 Task: Locate properties in Lake Tahoe with direct lakefront access.
Action: Mouse moved to (307, 250)
Screenshot: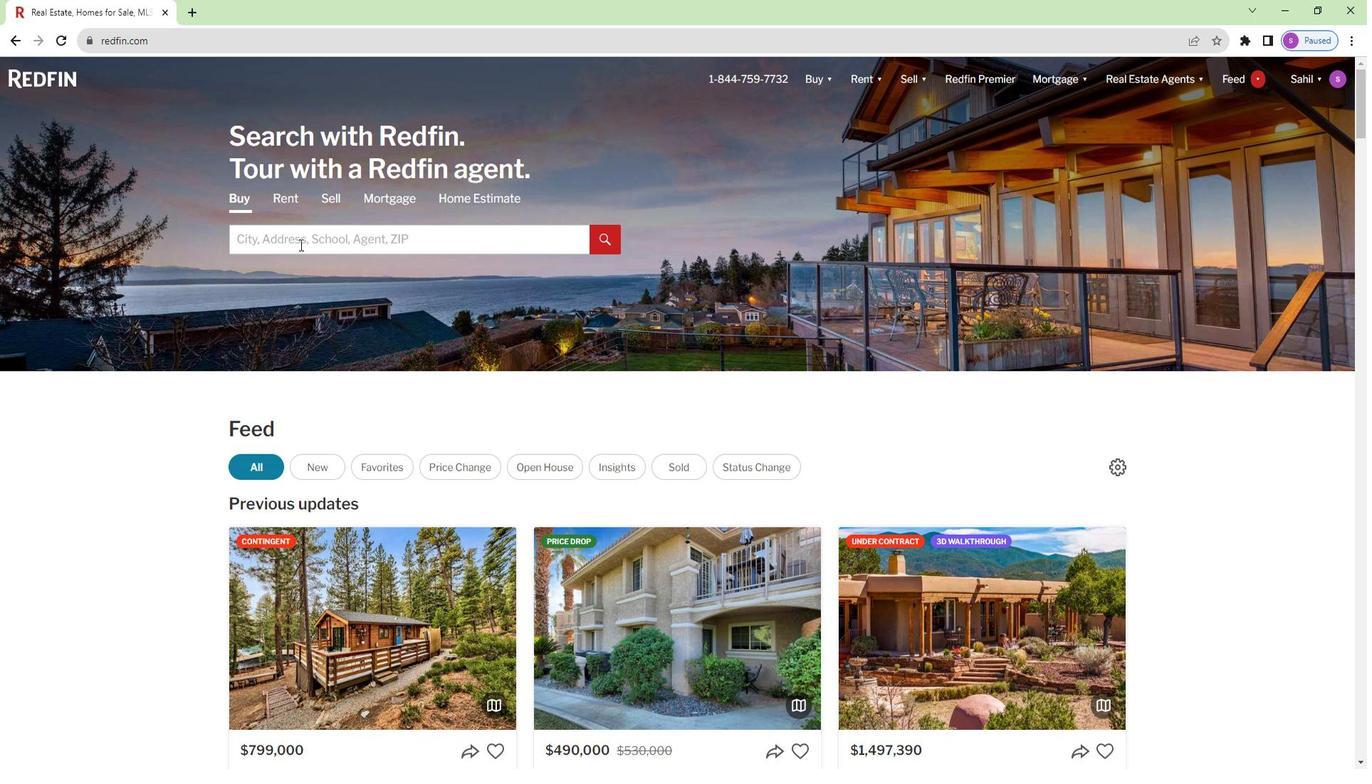 
Action: Mouse pressed left at (307, 250)
Screenshot: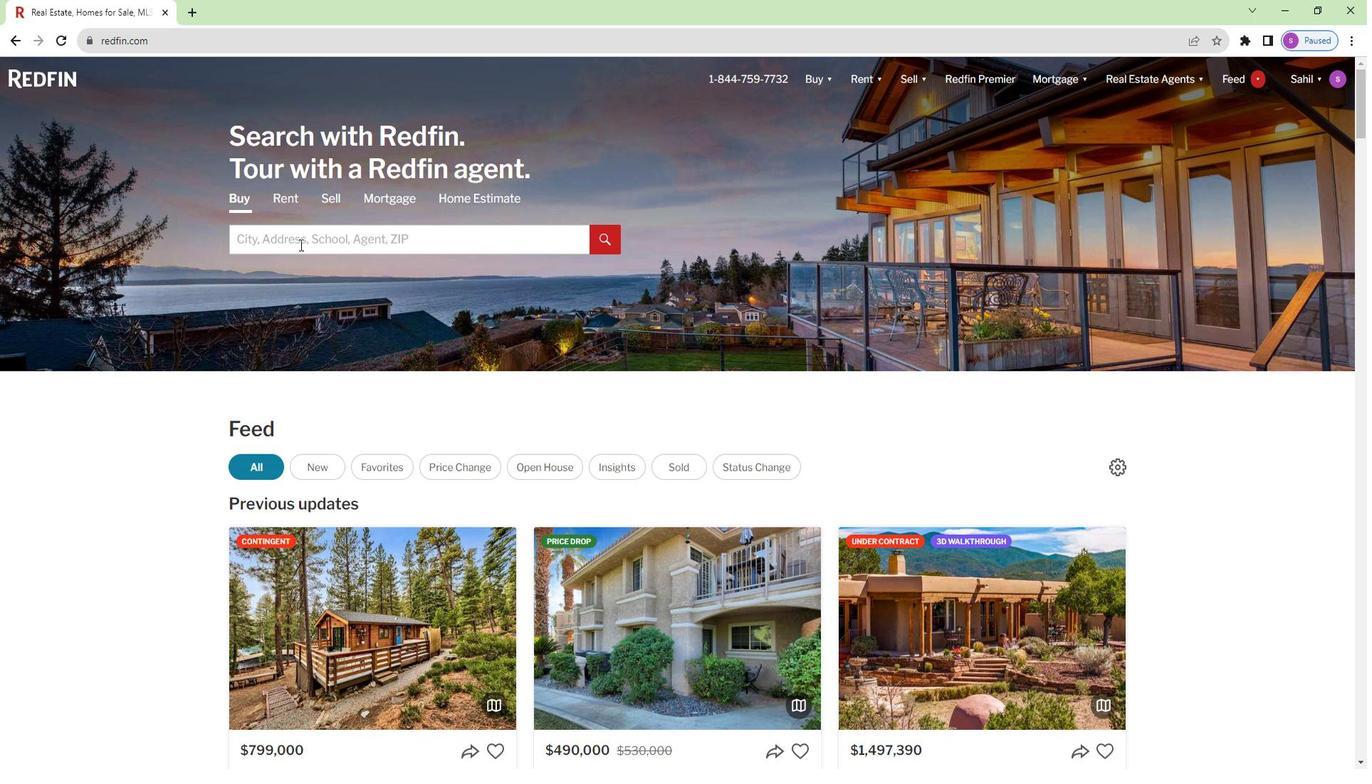 
Action: Key pressed <Key.shift>Lake<Key.space><Key.shift>Tahoe<Key.enter>
Screenshot: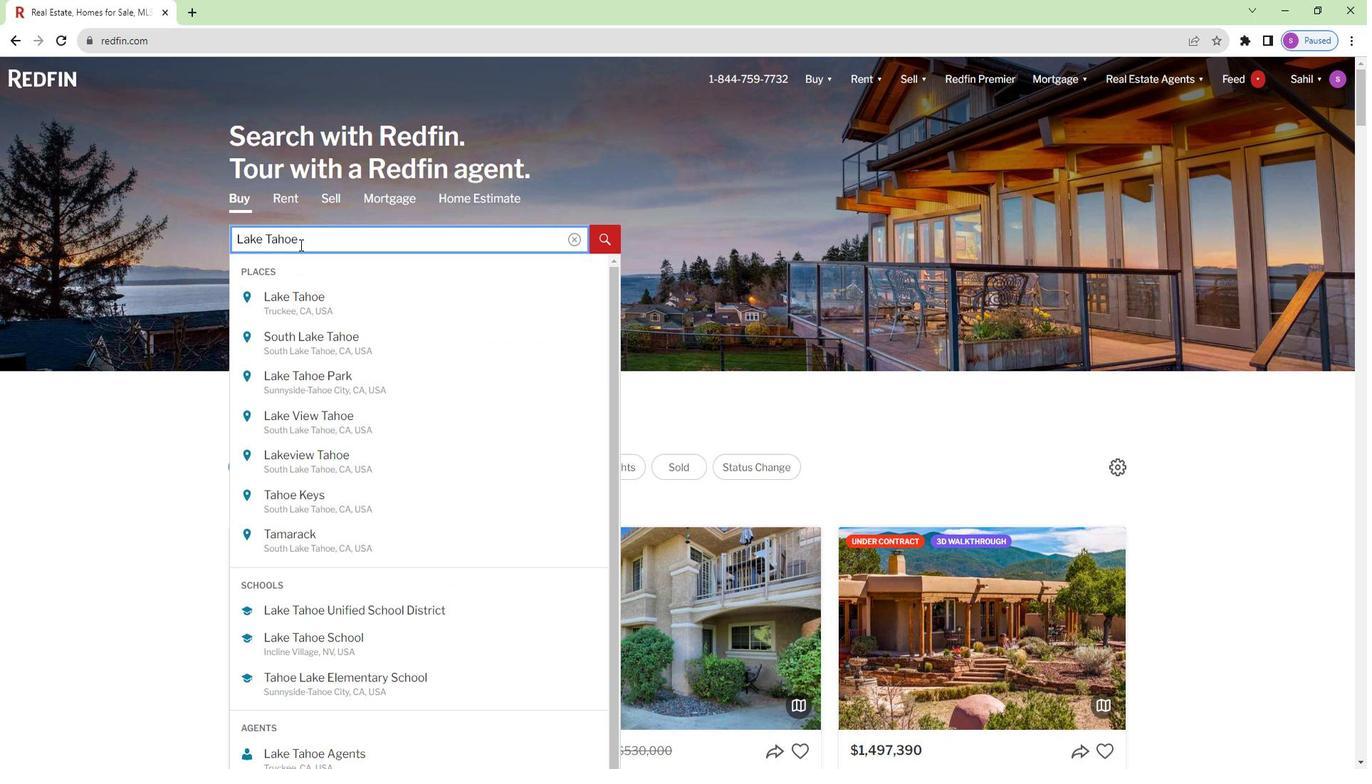 
Action: Mouse moved to (1201, 186)
Screenshot: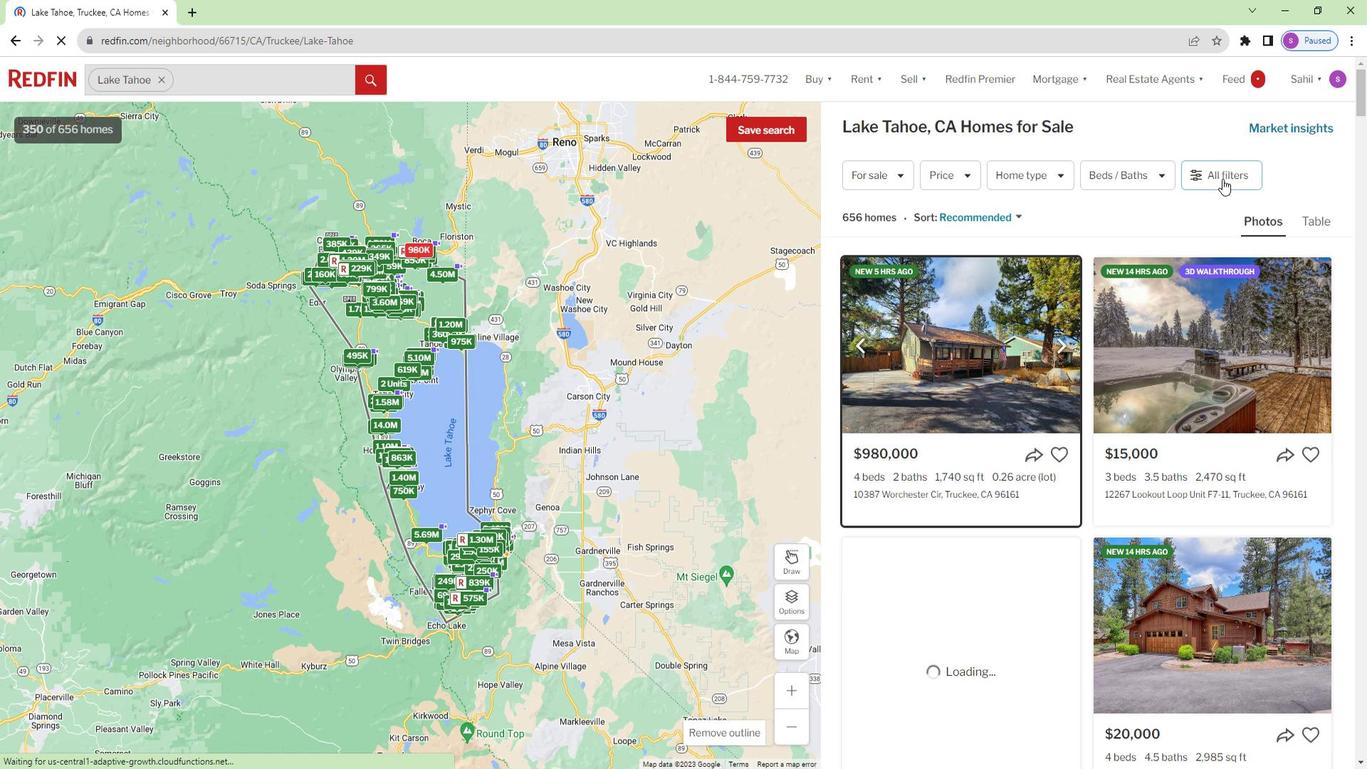 
Action: Mouse pressed left at (1201, 186)
Screenshot: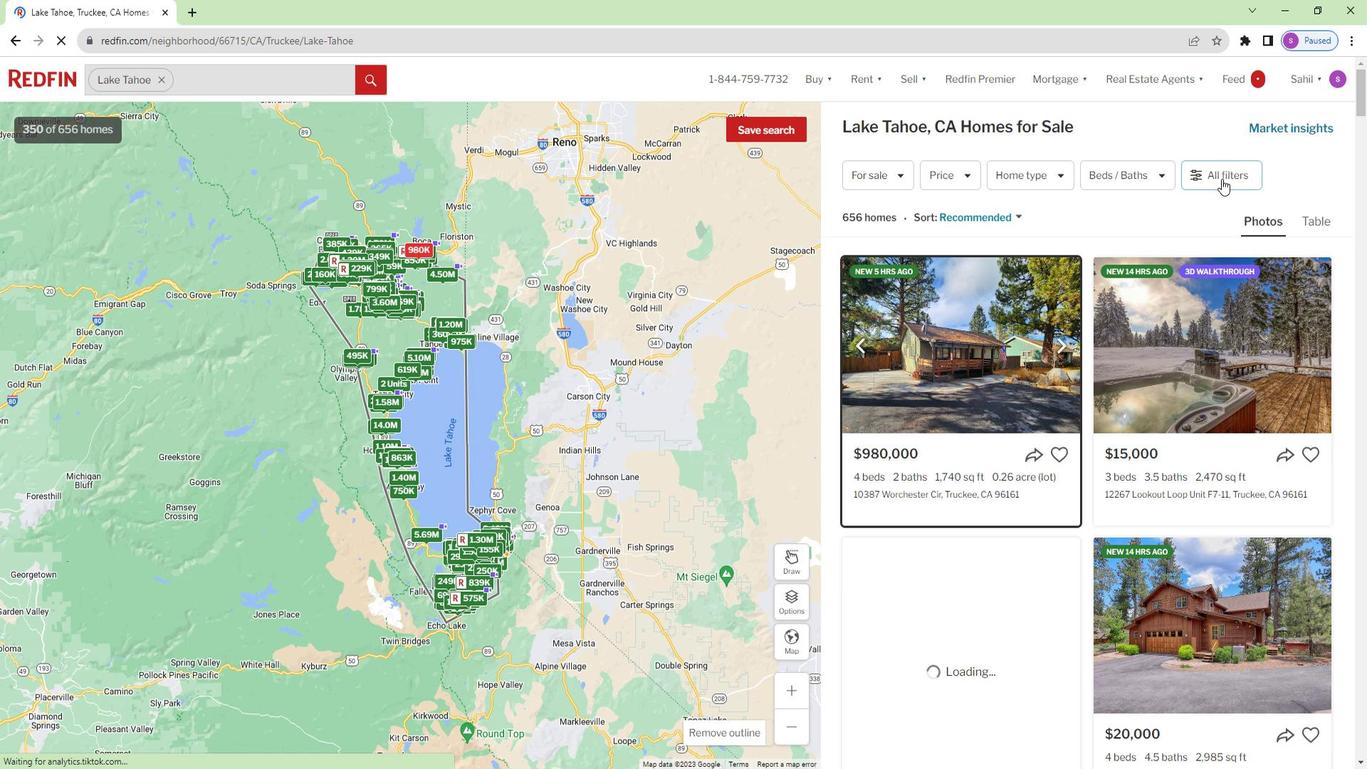 
Action: Mouse moved to (1202, 174)
Screenshot: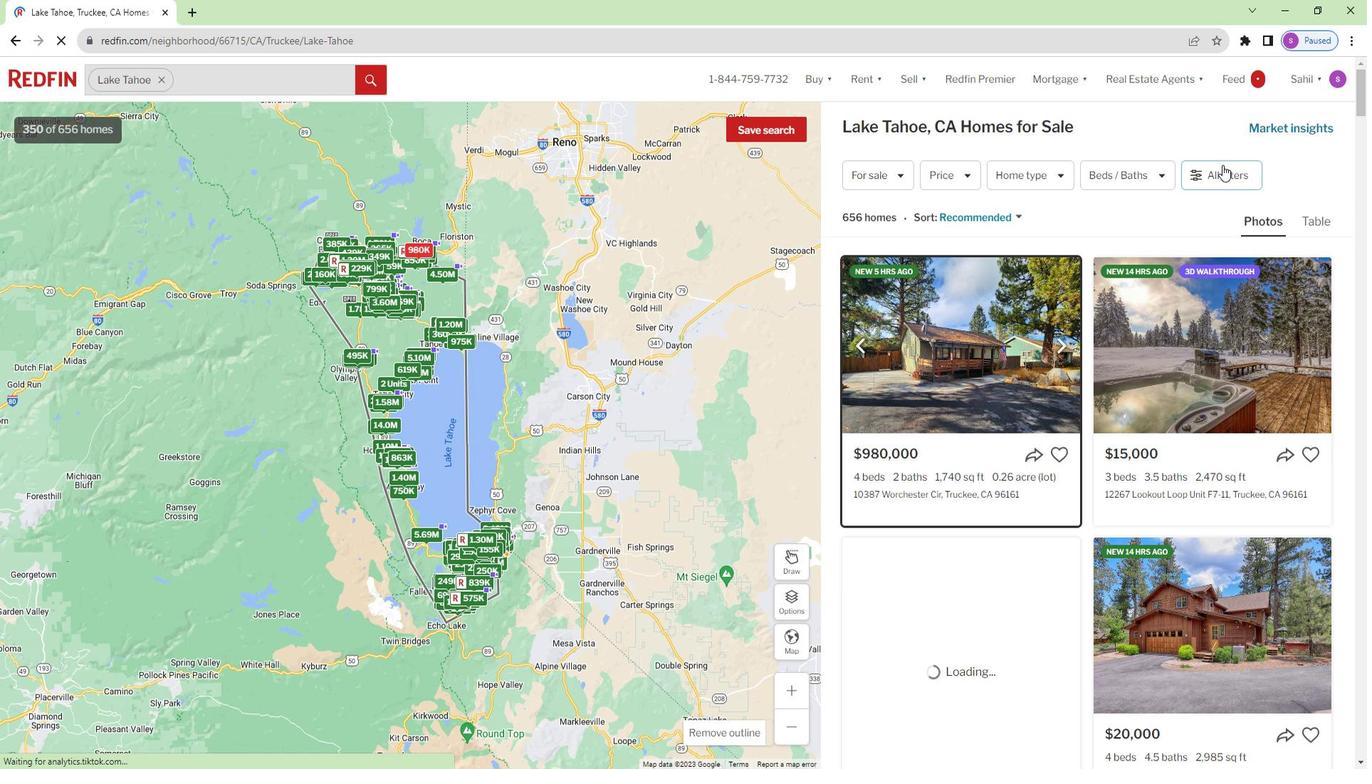 
Action: Mouse pressed left at (1202, 174)
Screenshot: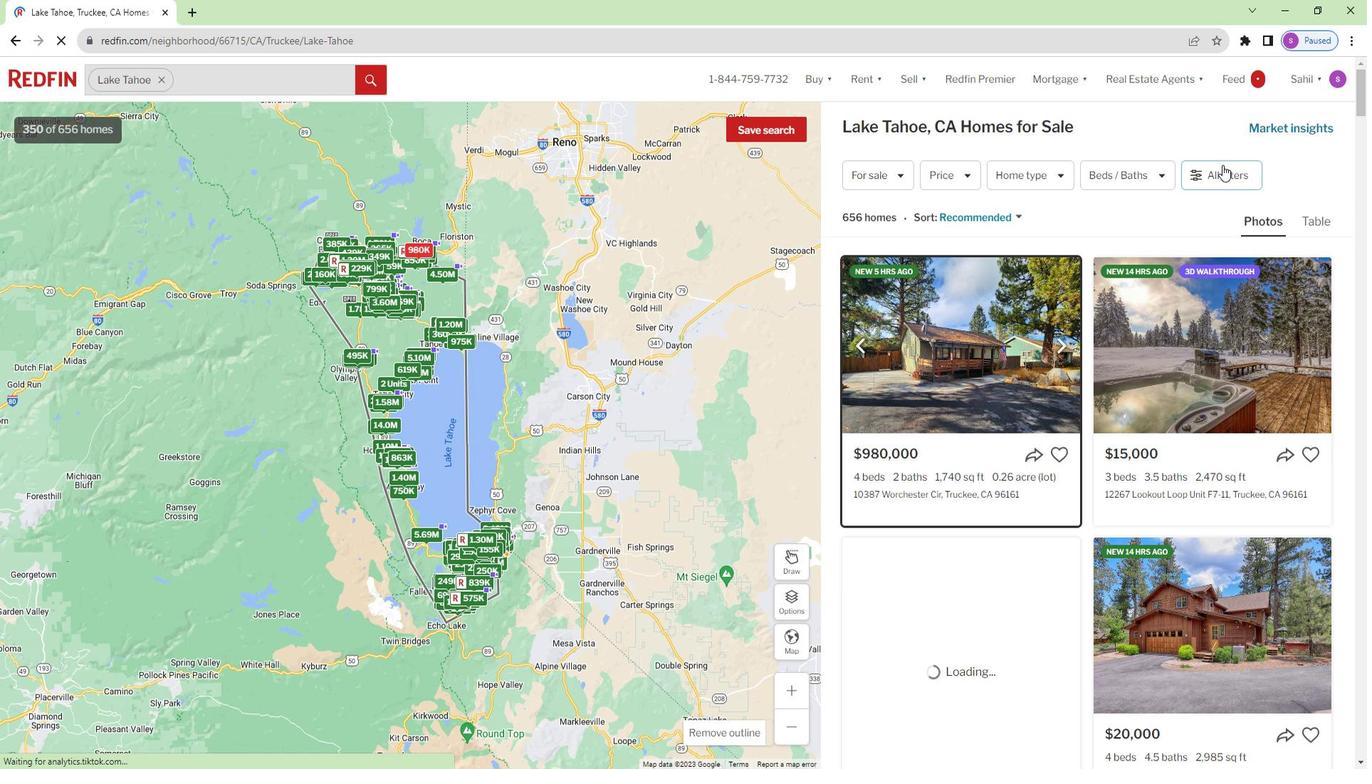 
Action: Mouse moved to (1201, 185)
Screenshot: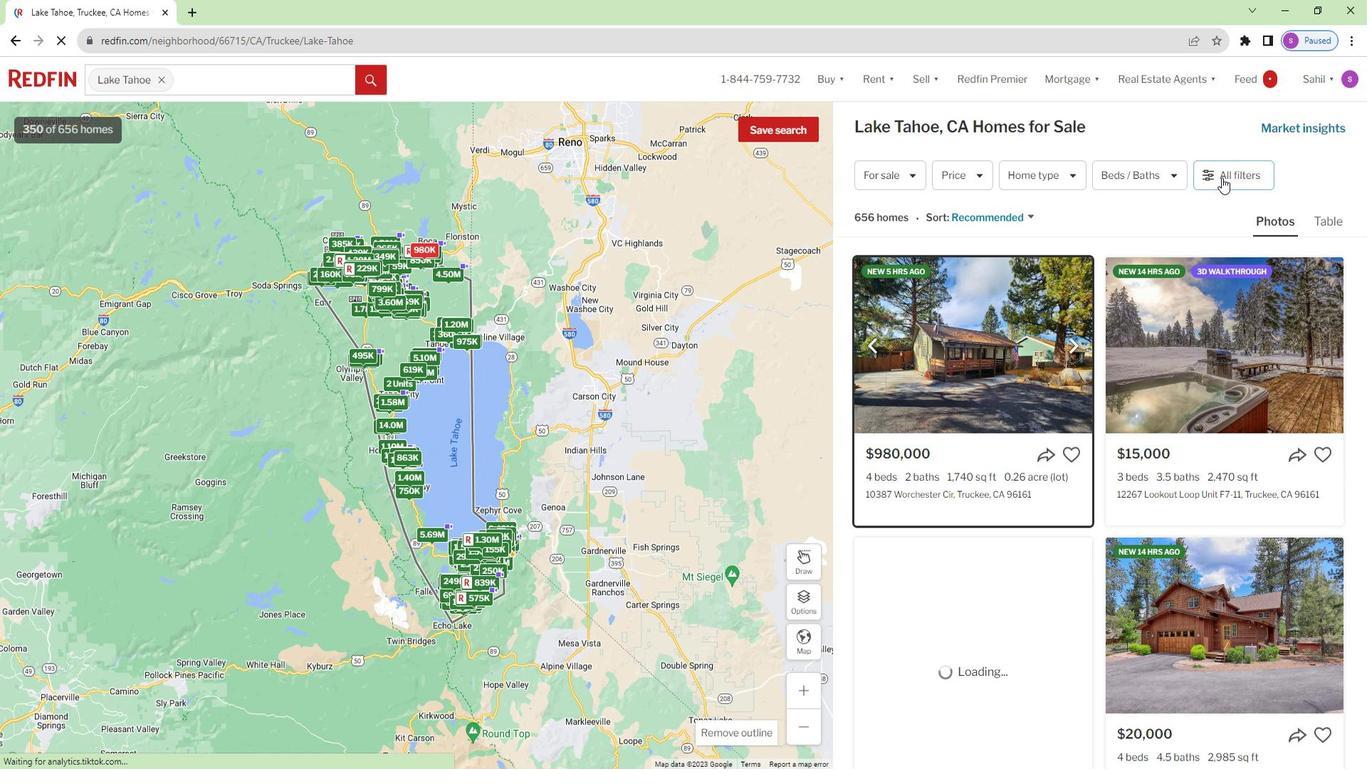 
Action: Mouse pressed left at (1201, 185)
Screenshot: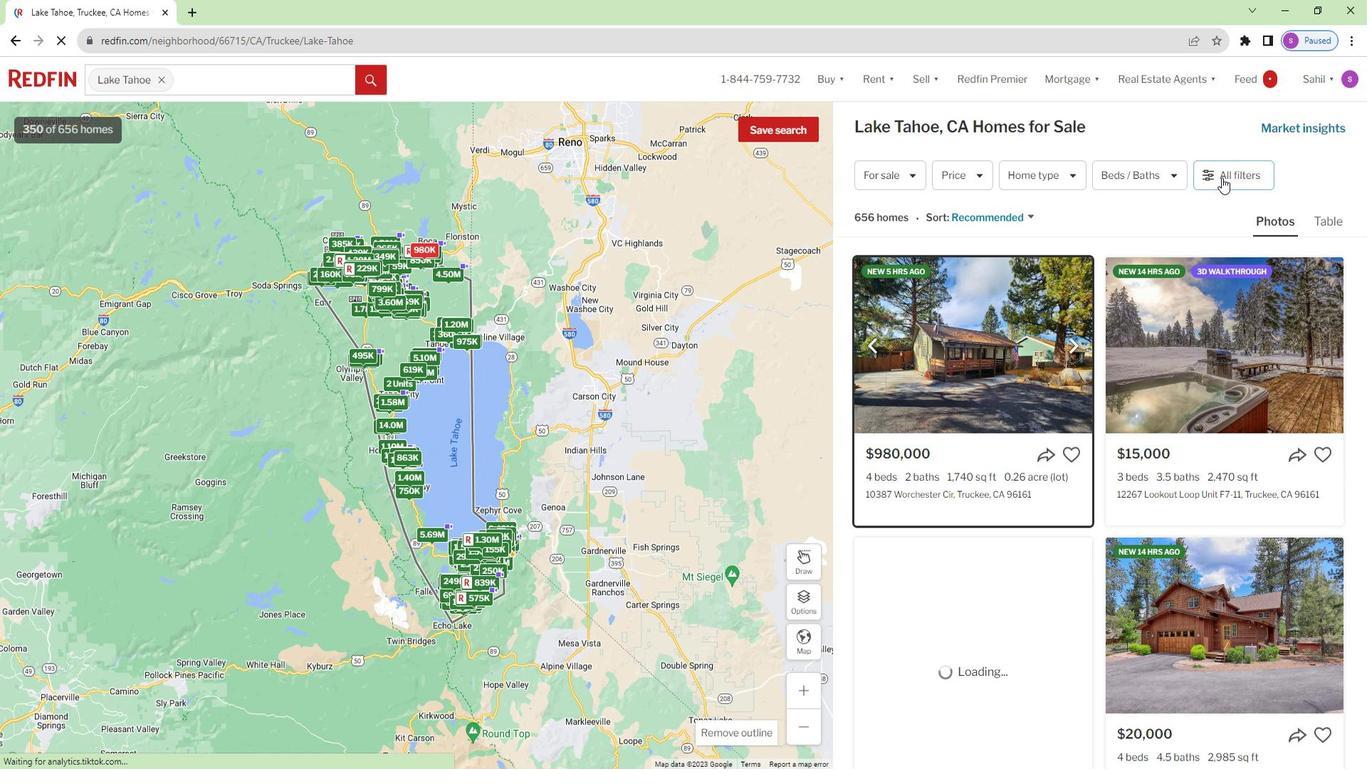 
Action: Mouse moved to (1202, 180)
Screenshot: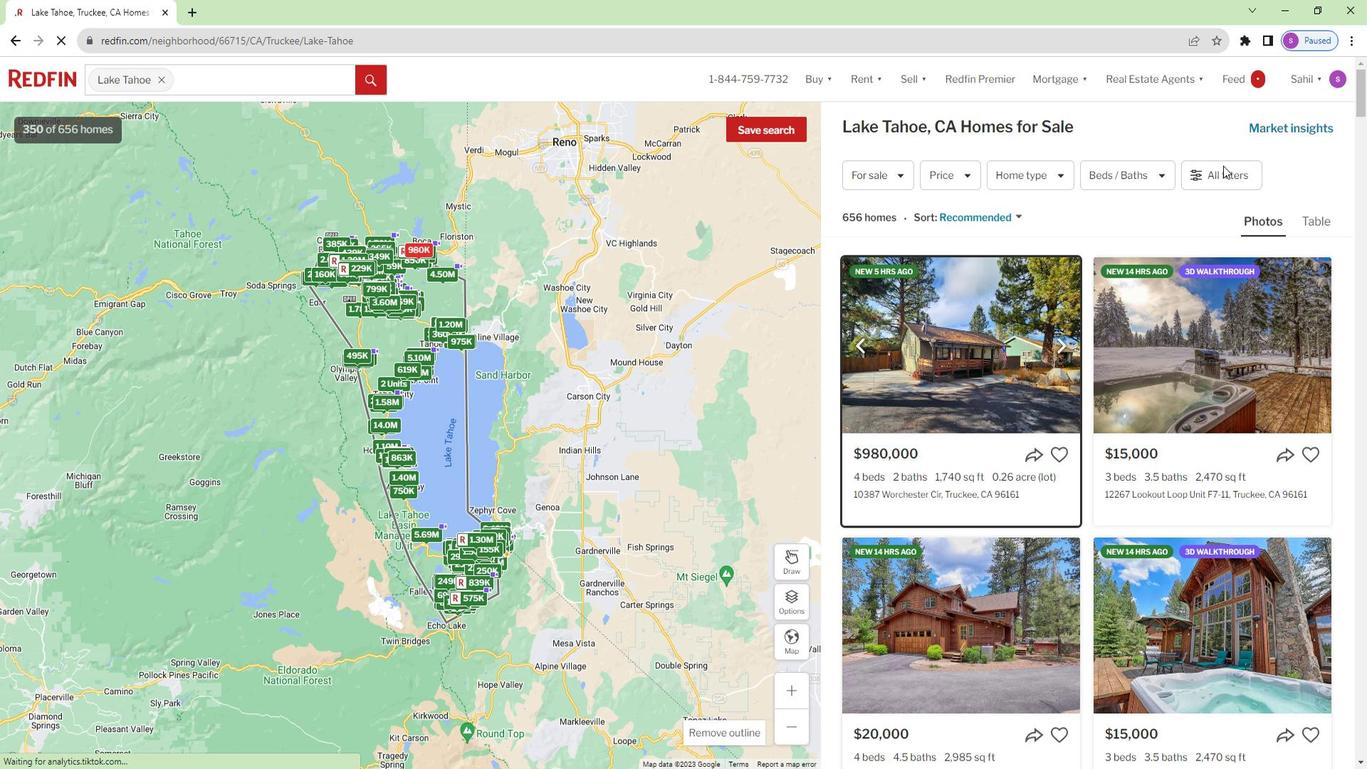 
Action: Mouse pressed left at (1202, 180)
Screenshot: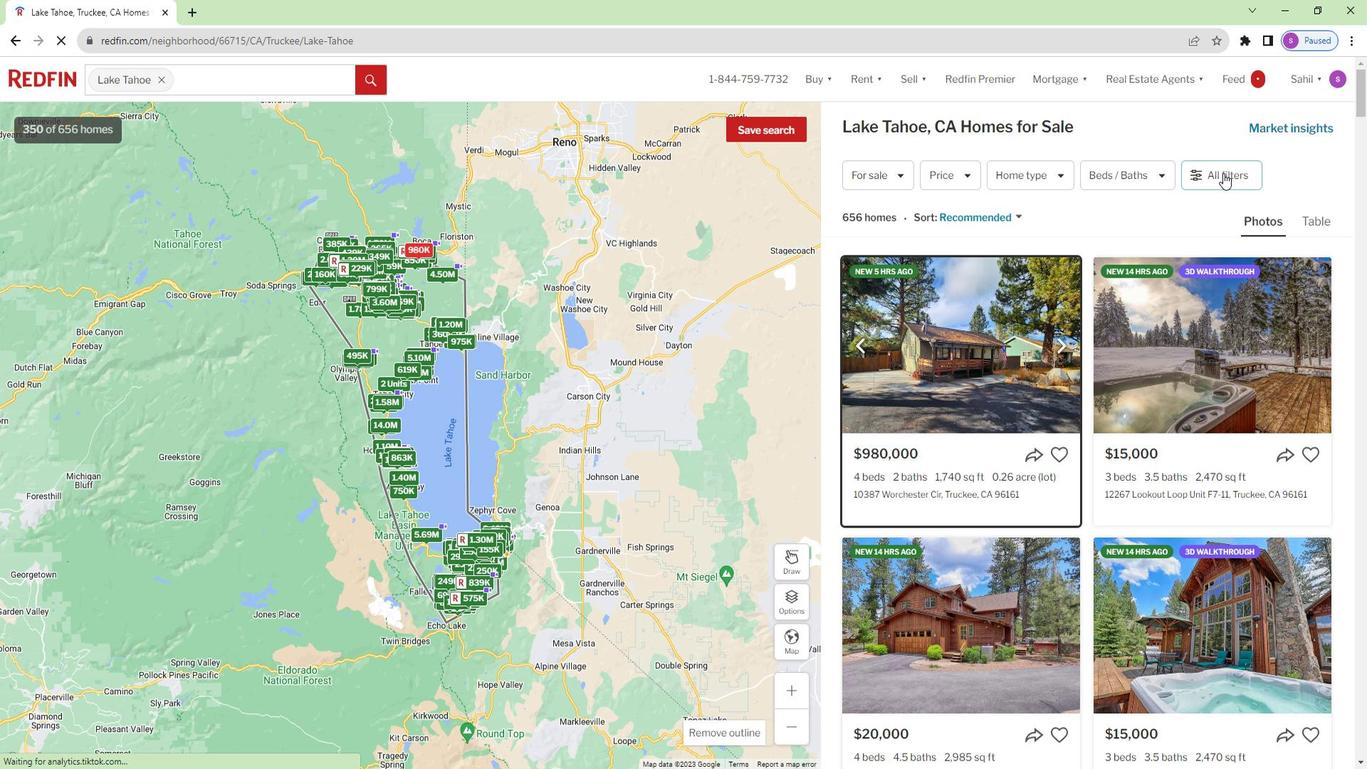 
Action: Mouse moved to (1073, 390)
Screenshot: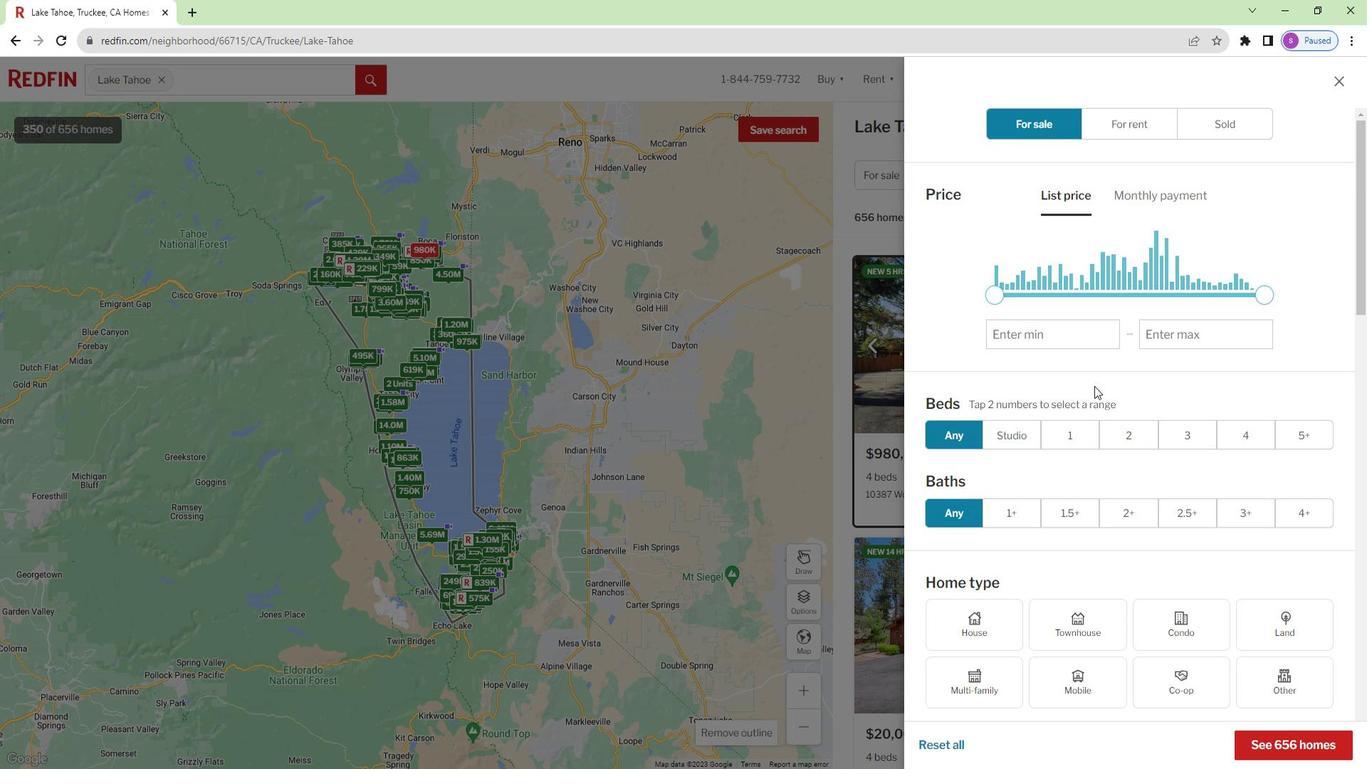 
Action: Mouse scrolled (1073, 389) with delta (0, 0)
Screenshot: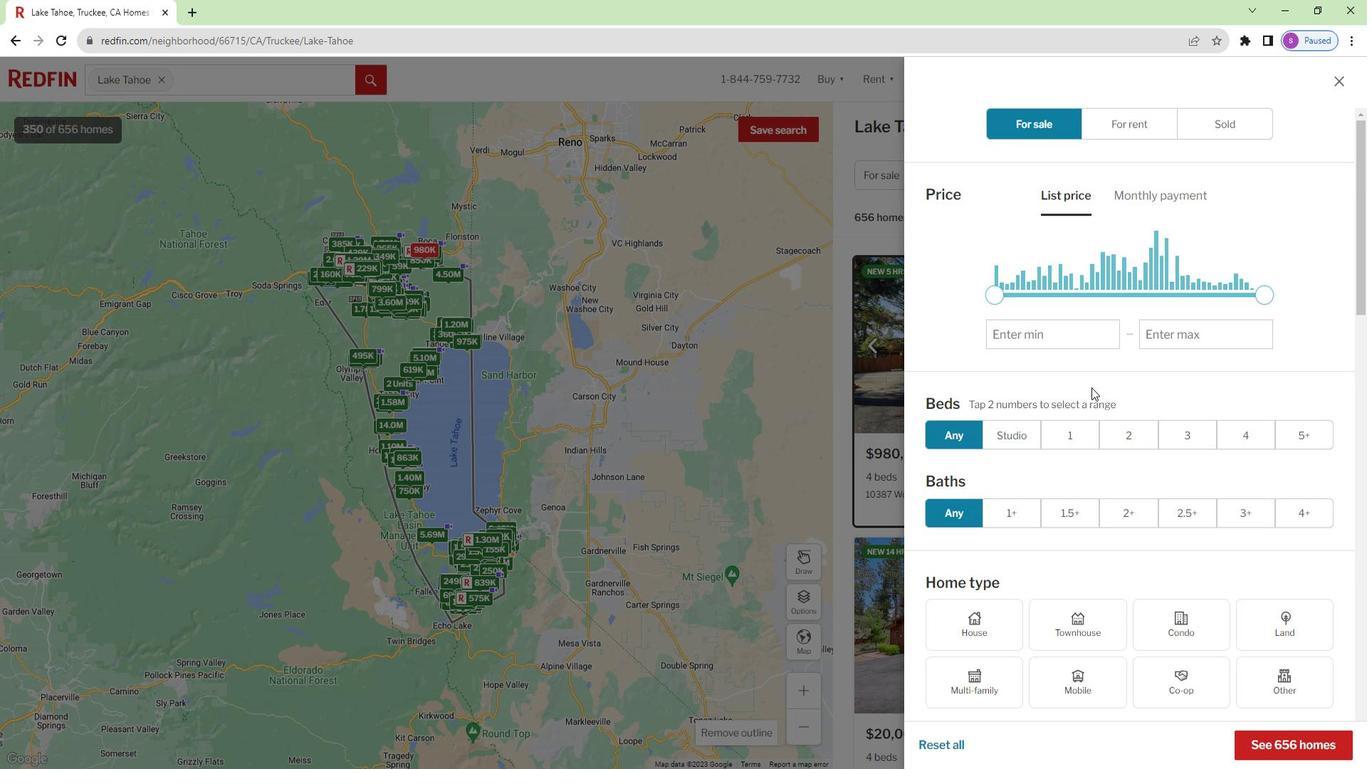 
Action: Mouse scrolled (1073, 389) with delta (0, 0)
Screenshot: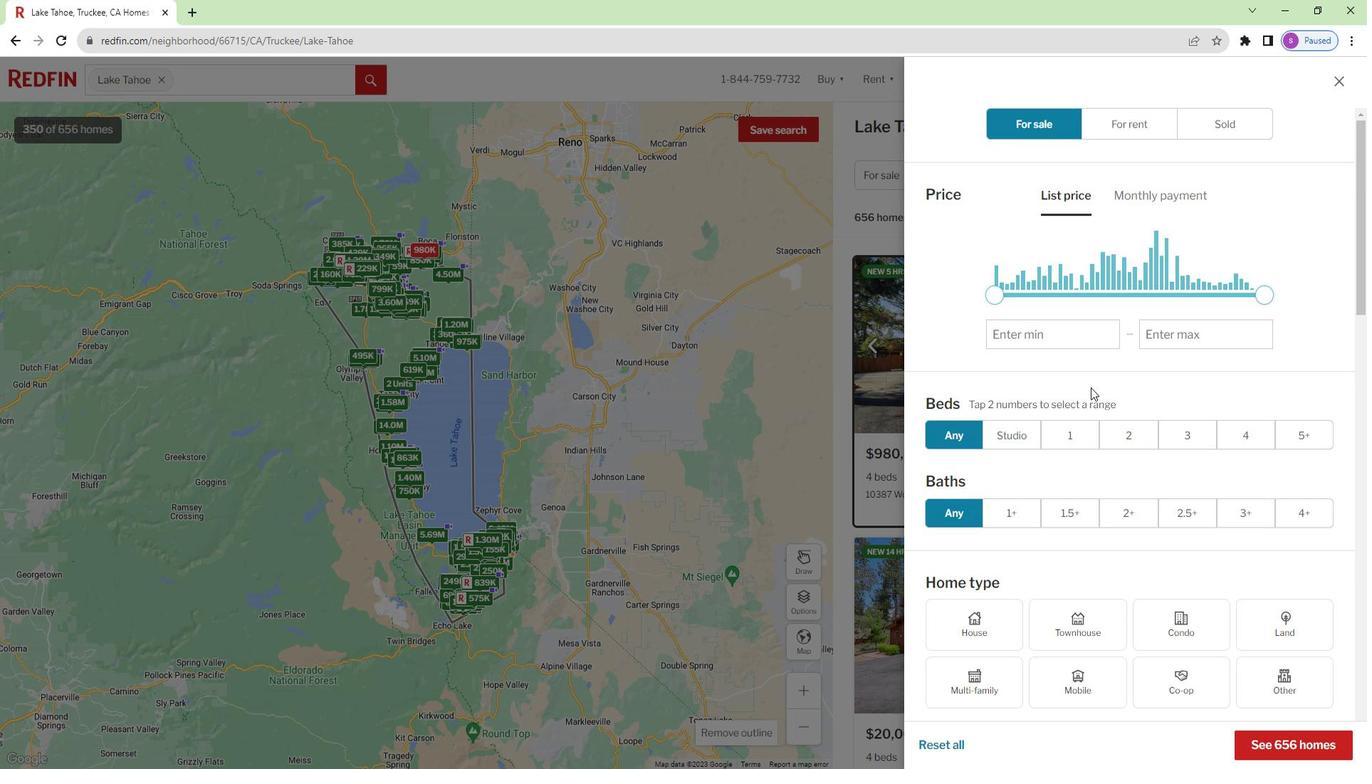 
Action: Mouse moved to (1054, 338)
Screenshot: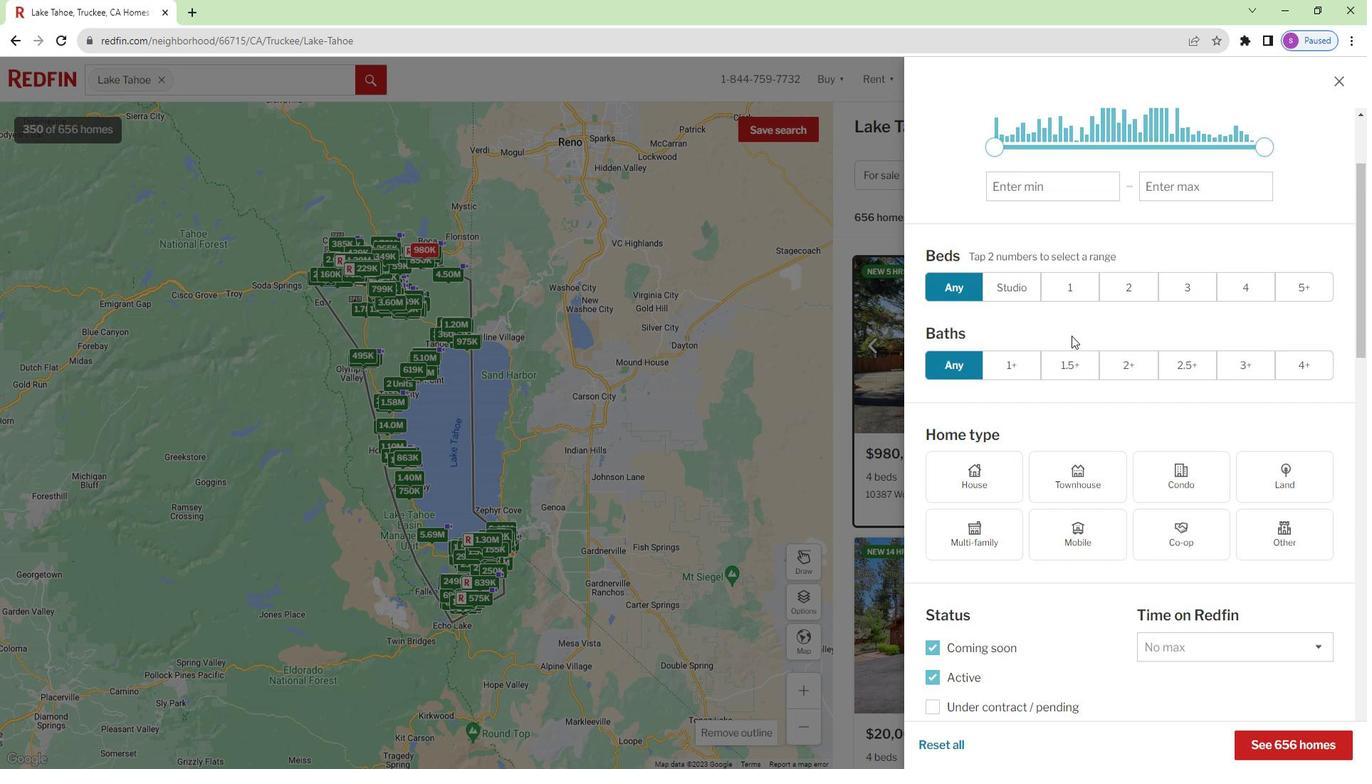 
Action: Mouse scrolled (1054, 337) with delta (0, 0)
Screenshot: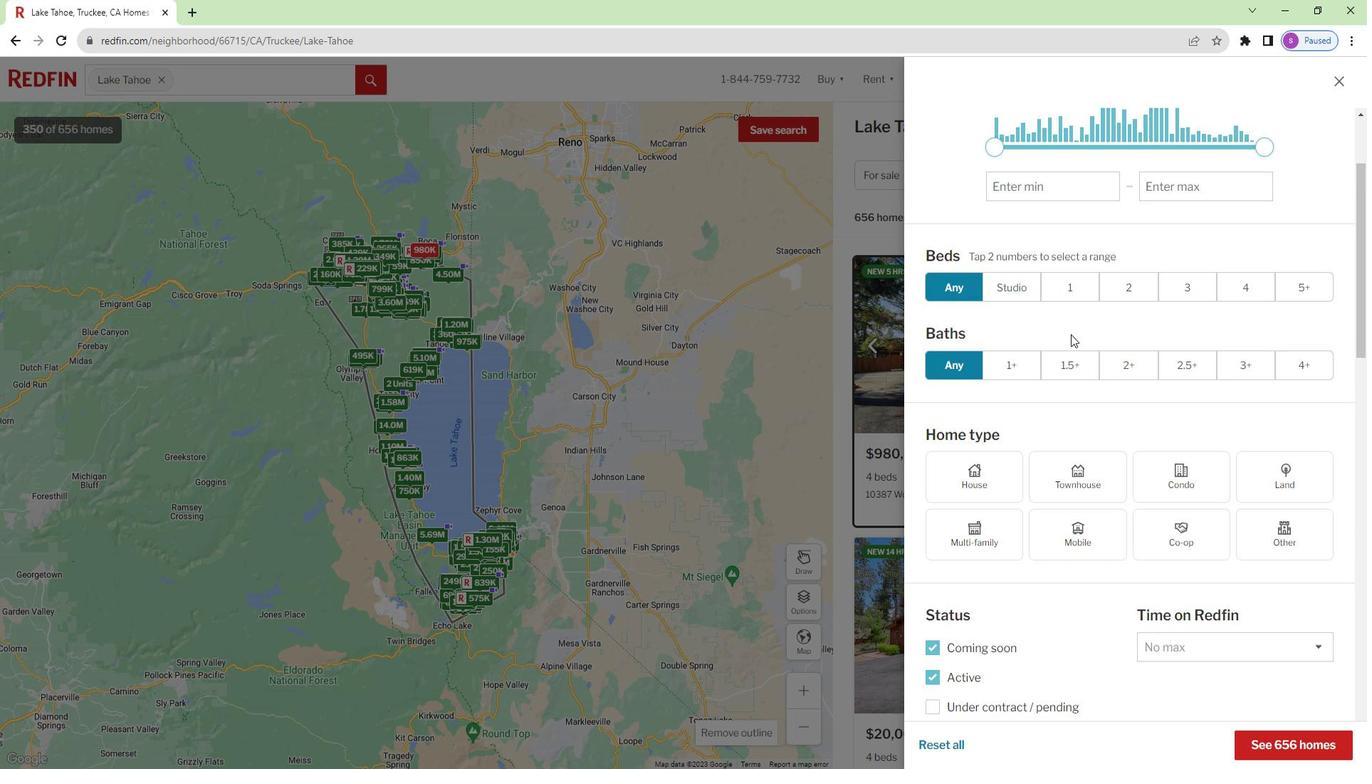 
Action: Mouse scrolled (1054, 337) with delta (0, 0)
Screenshot: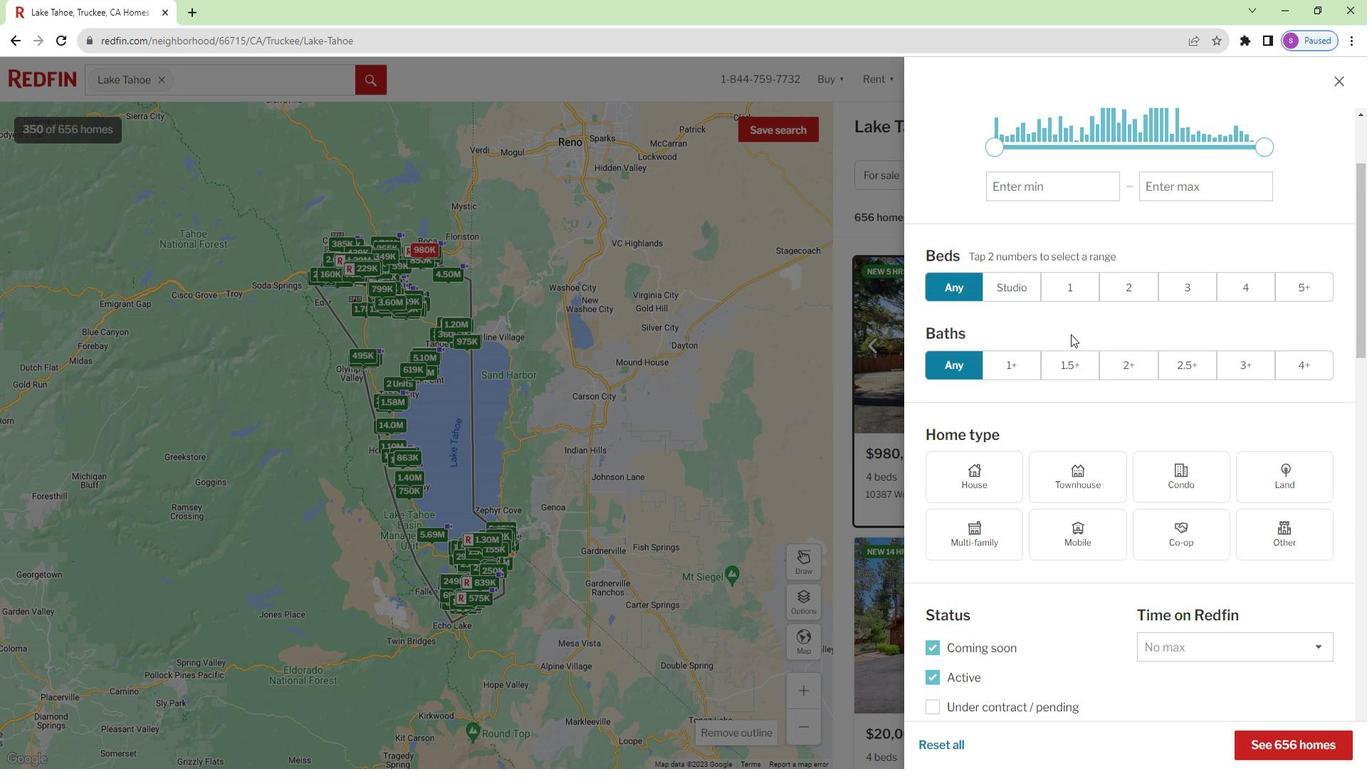 
Action: Mouse moved to (1054, 331)
Screenshot: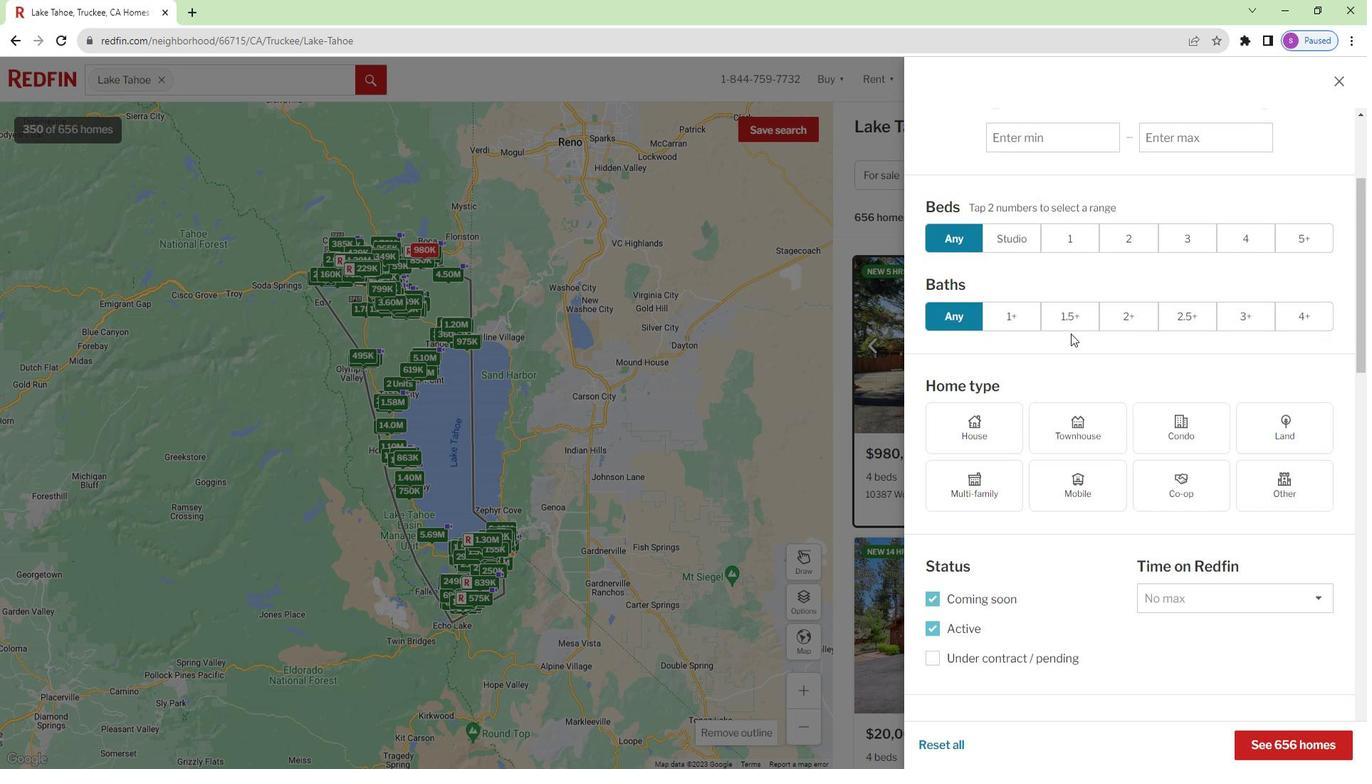 
Action: Mouse scrolled (1054, 331) with delta (0, 0)
Screenshot: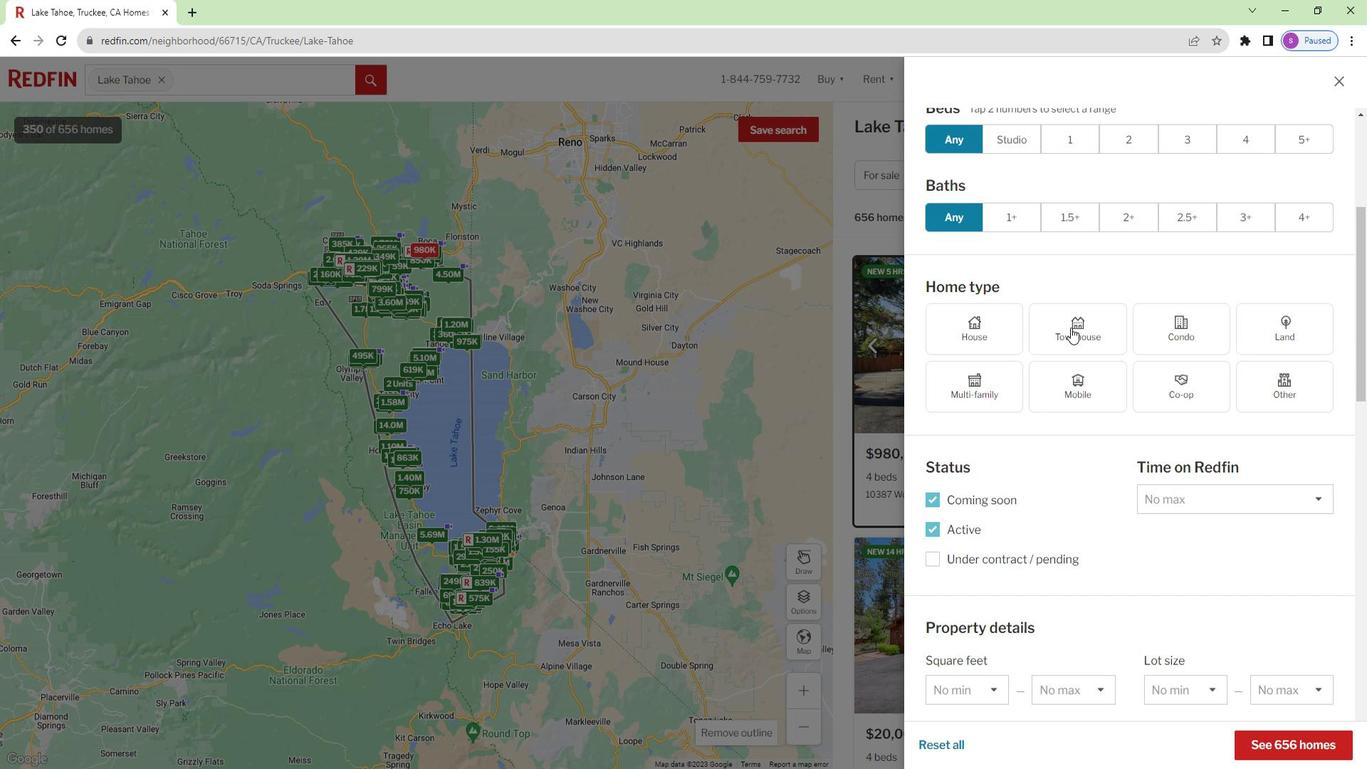 
Action: Mouse moved to (1055, 331)
Screenshot: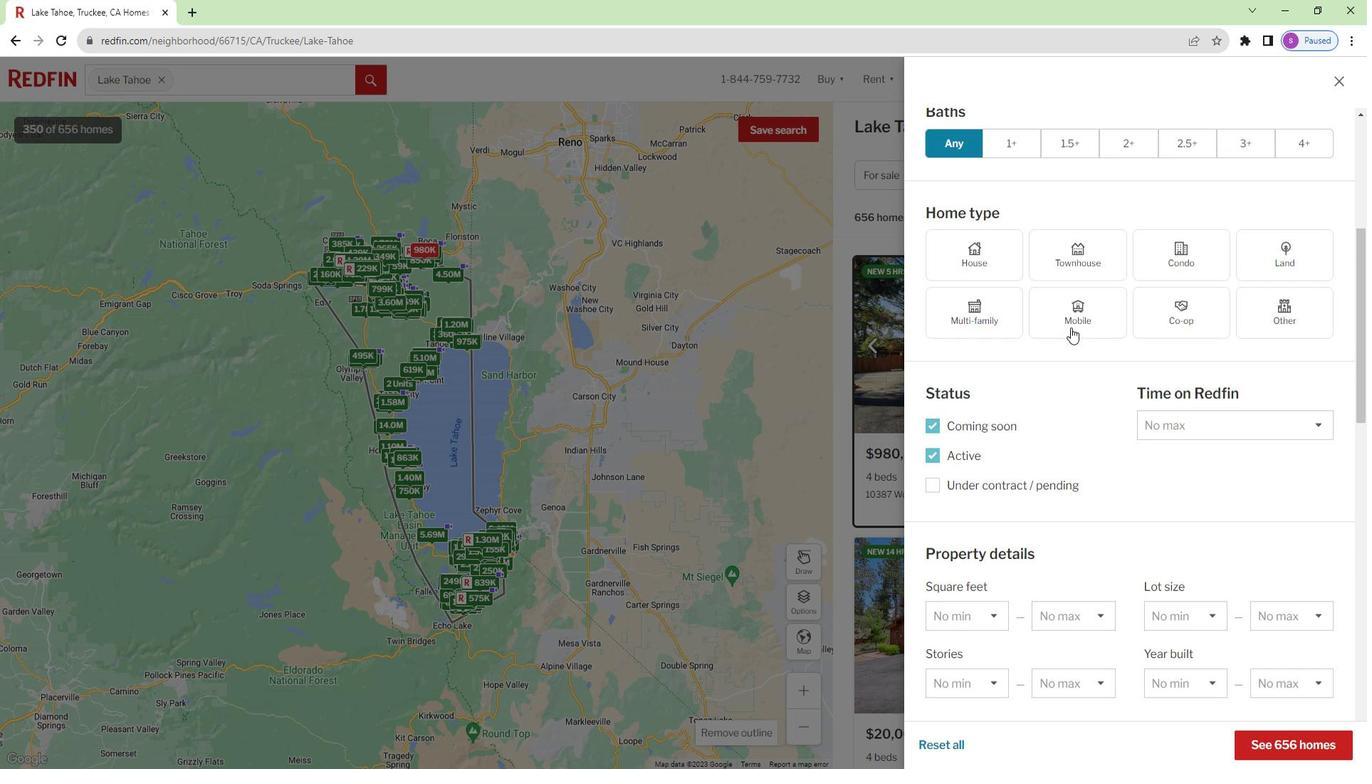
Action: Mouse scrolled (1055, 330) with delta (0, 0)
Screenshot: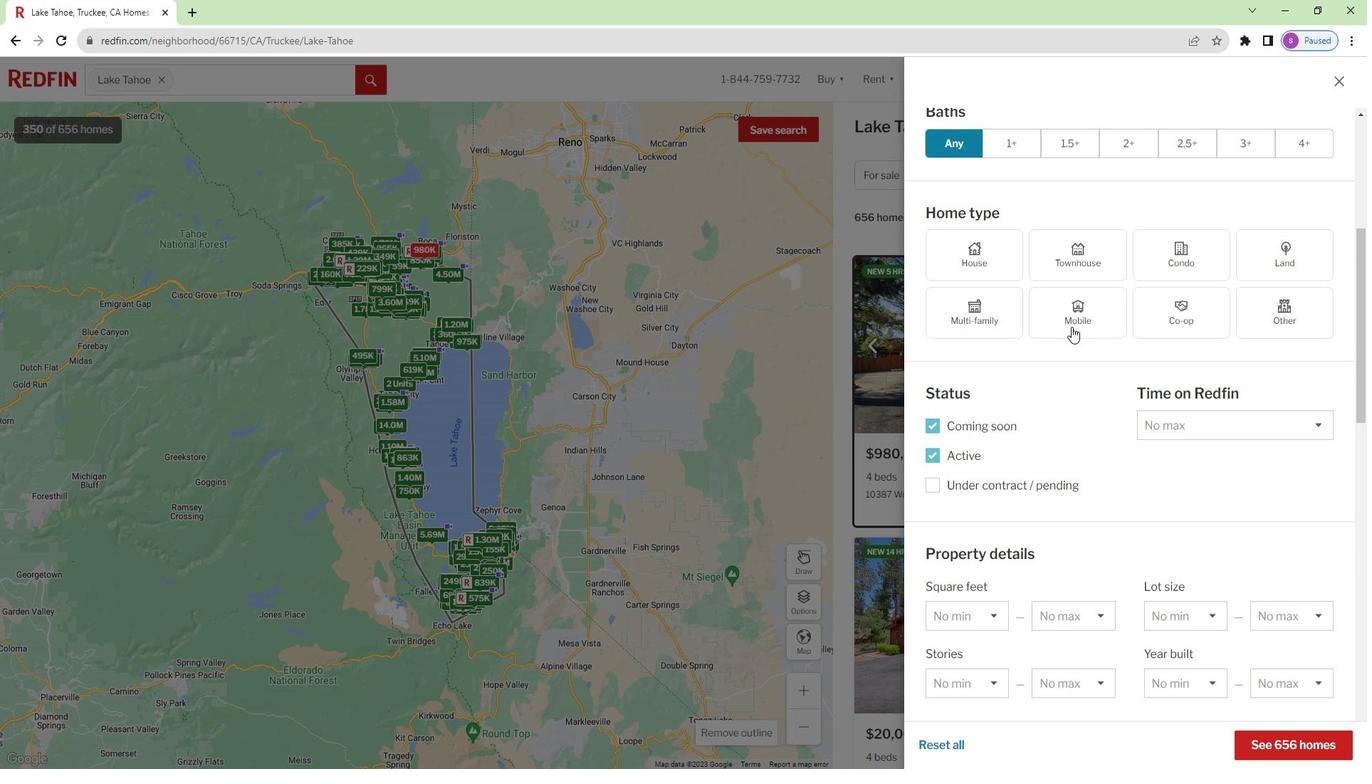
Action: Mouse moved to (1053, 398)
Screenshot: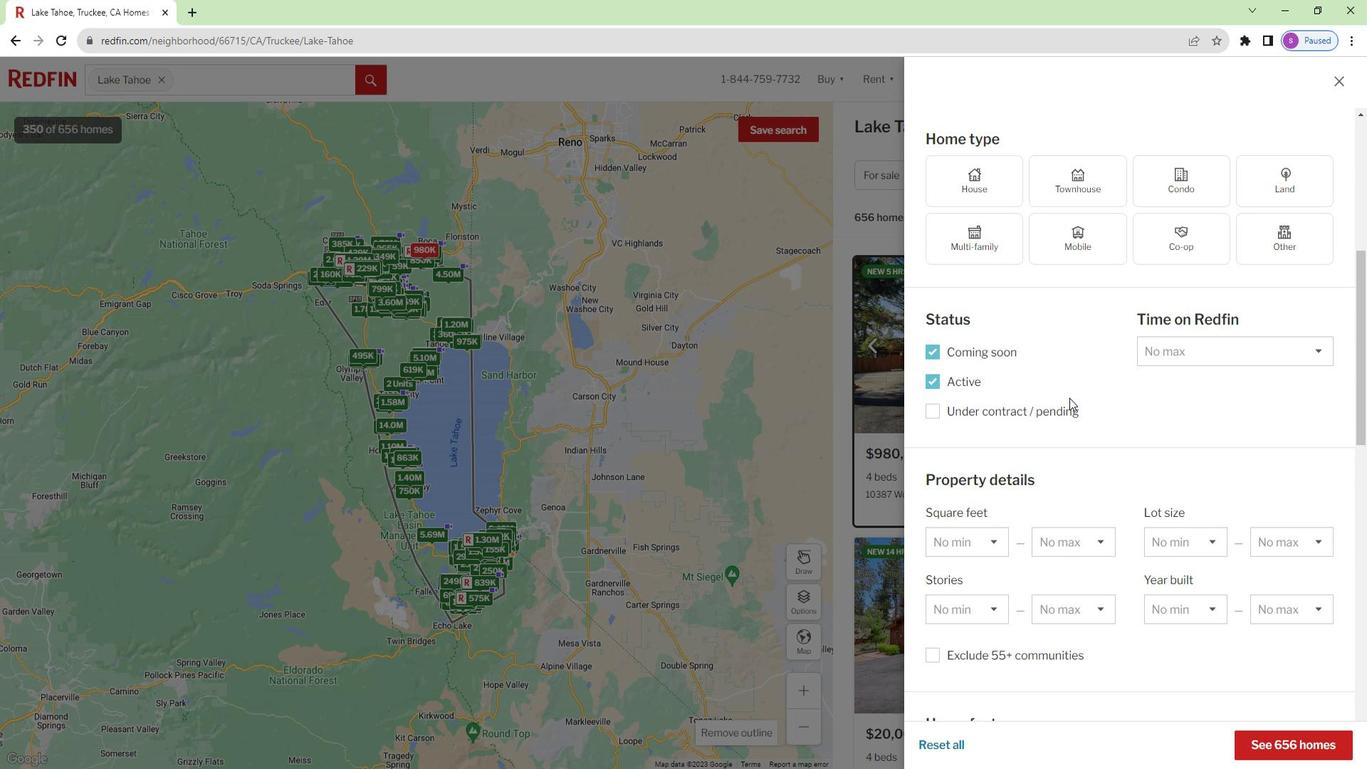 
Action: Mouse scrolled (1053, 398) with delta (0, 0)
Screenshot: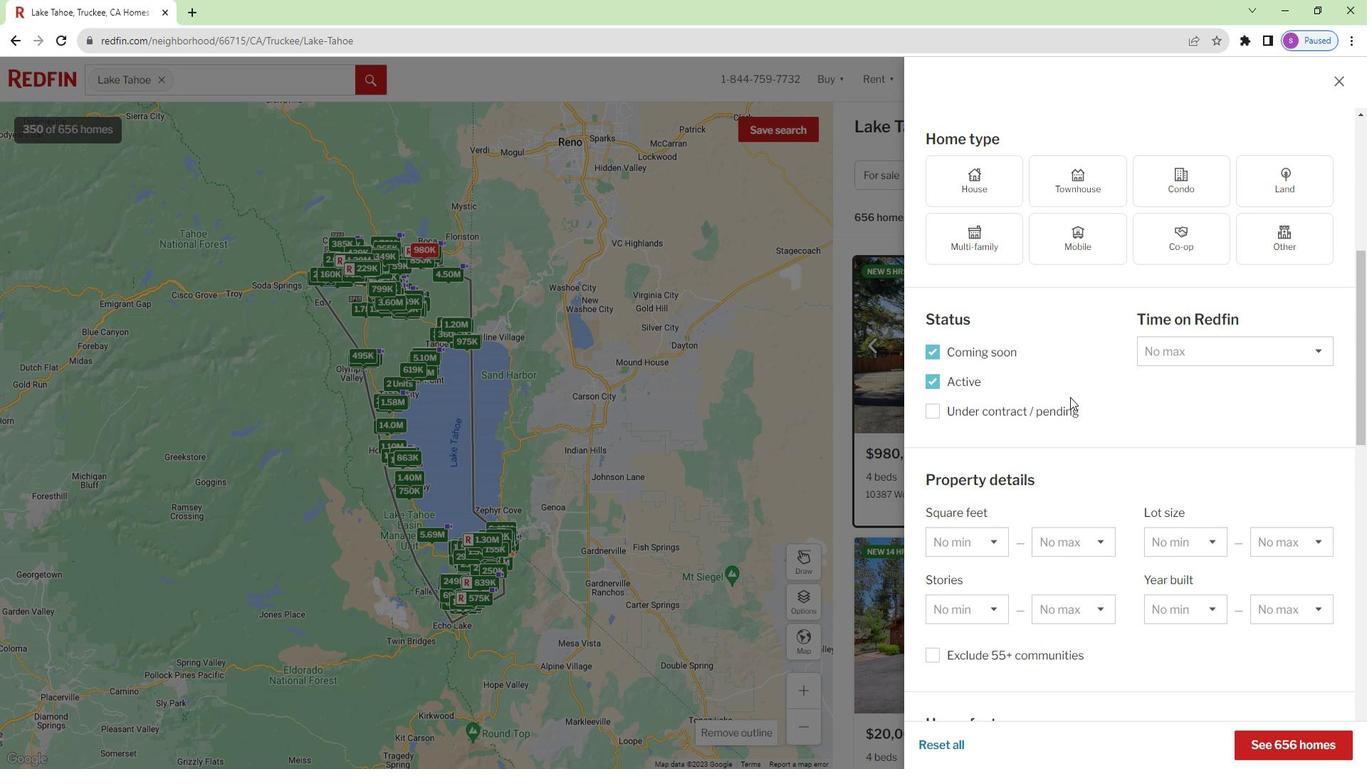 
Action: Mouse moved to (1053, 398)
Screenshot: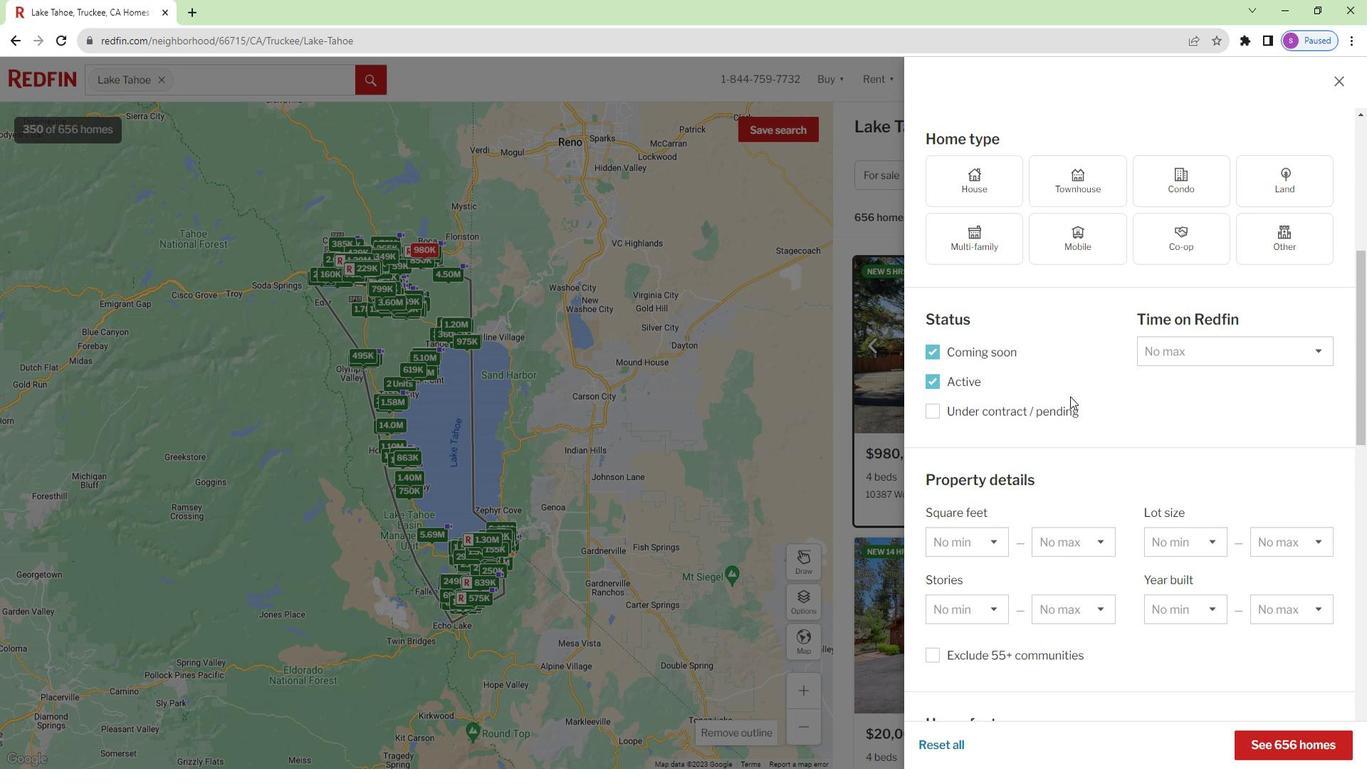 
Action: Mouse scrolled (1053, 397) with delta (0, 0)
Screenshot: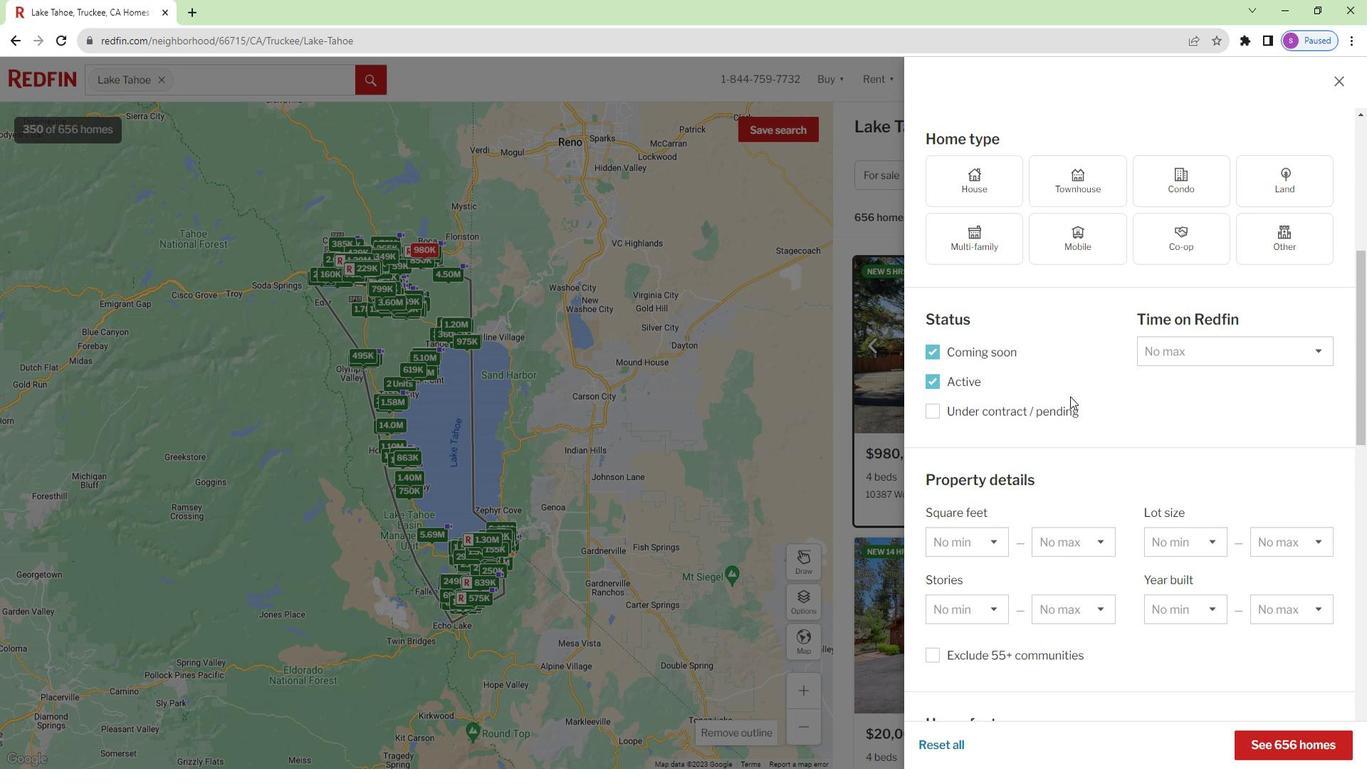 
Action: Mouse moved to (1035, 364)
Screenshot: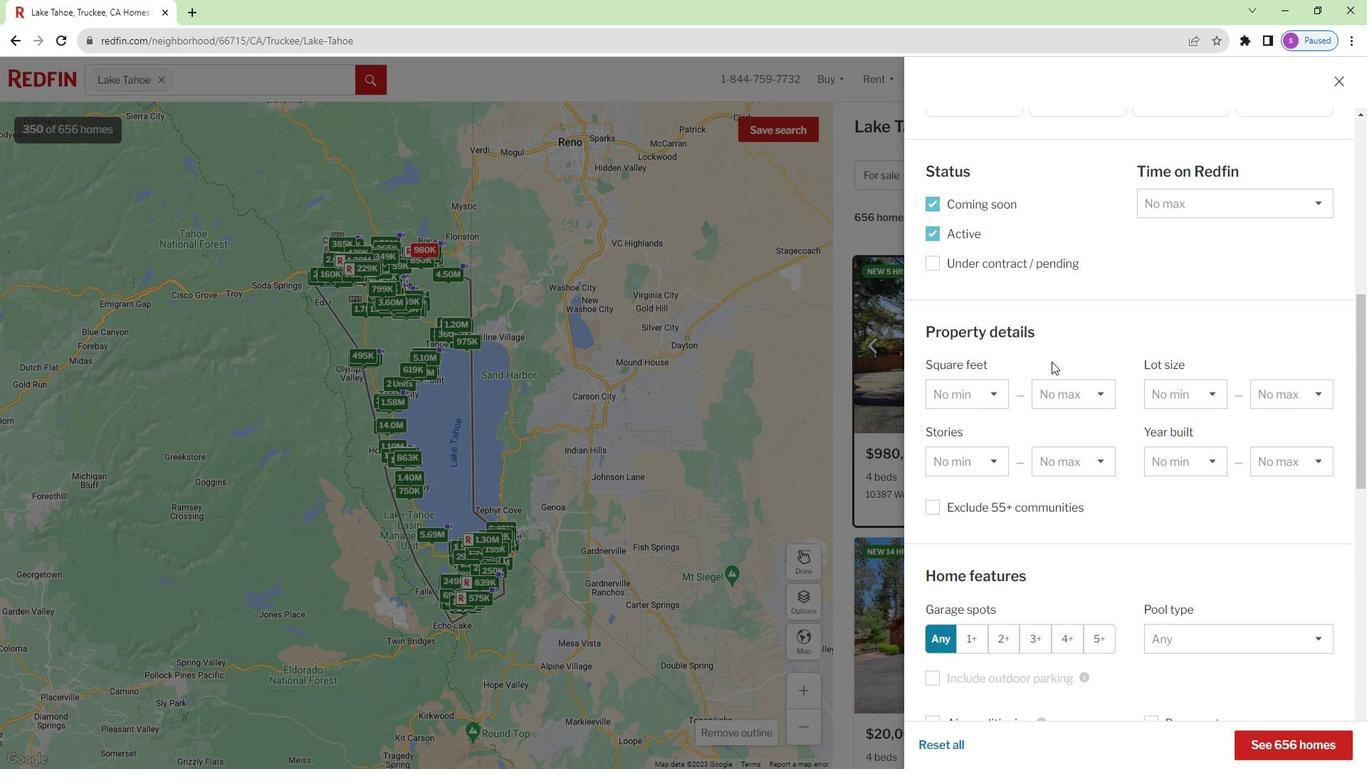 
Action: Mouse scrolled (1035, 363) with delta (0, 0)
Screenshot: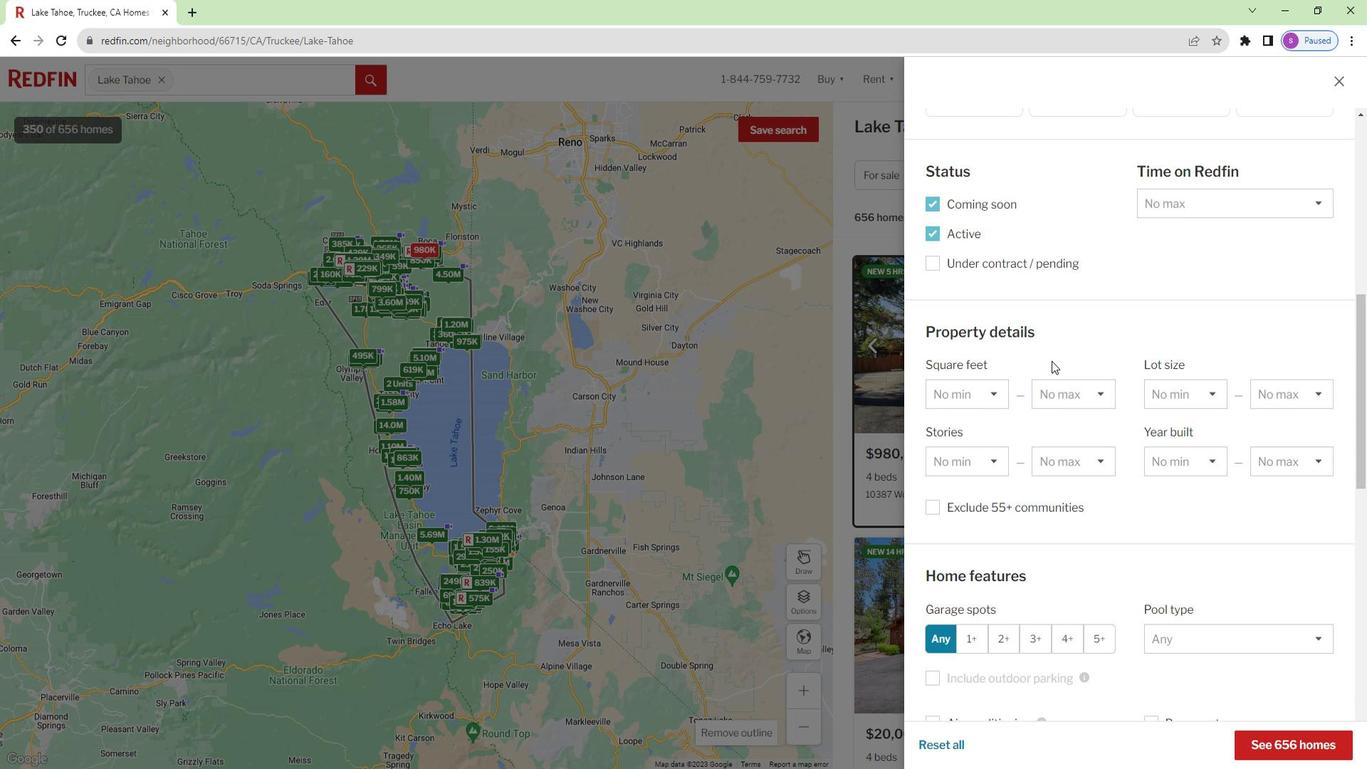 
Action: Mouse scrolled (1035, 363) with delta (0, 0)
Screenshot: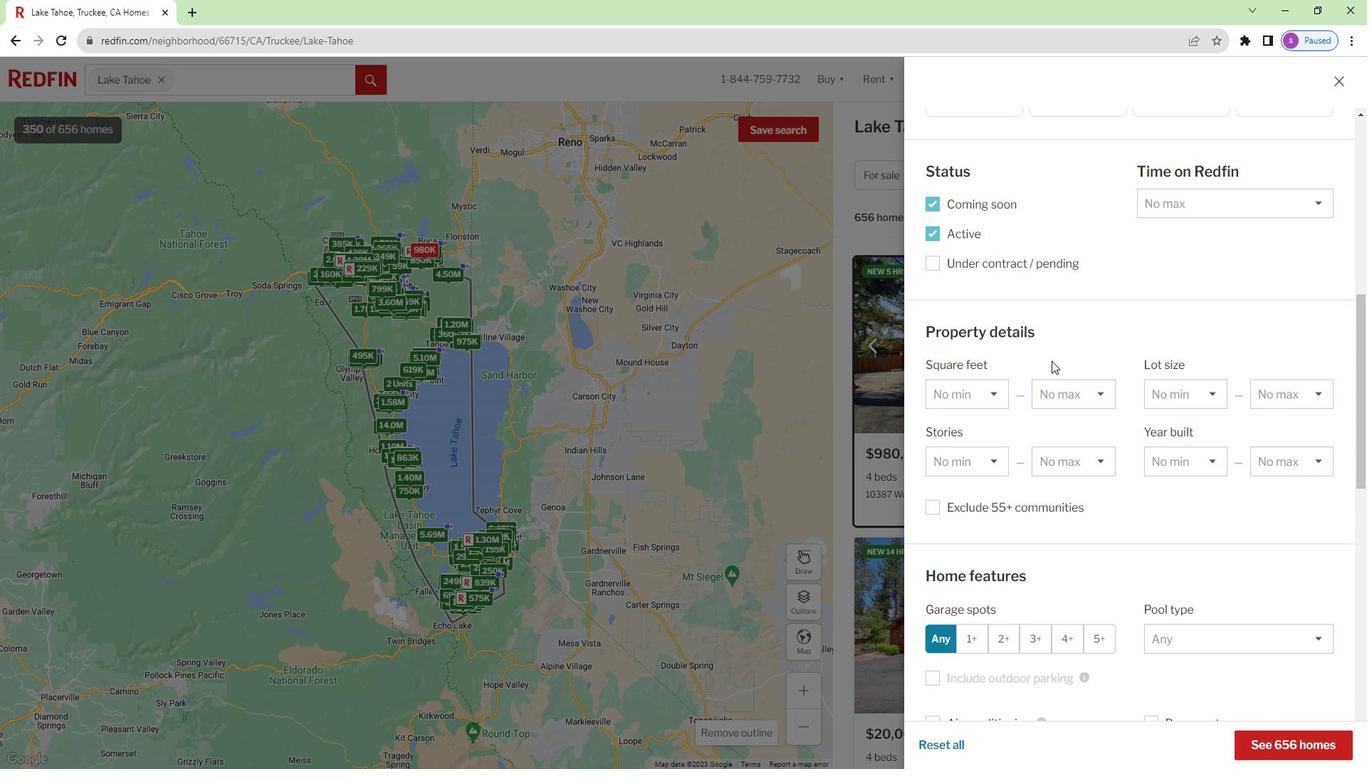 
Action: Mouse moved to (1032, 356)
Screenshot: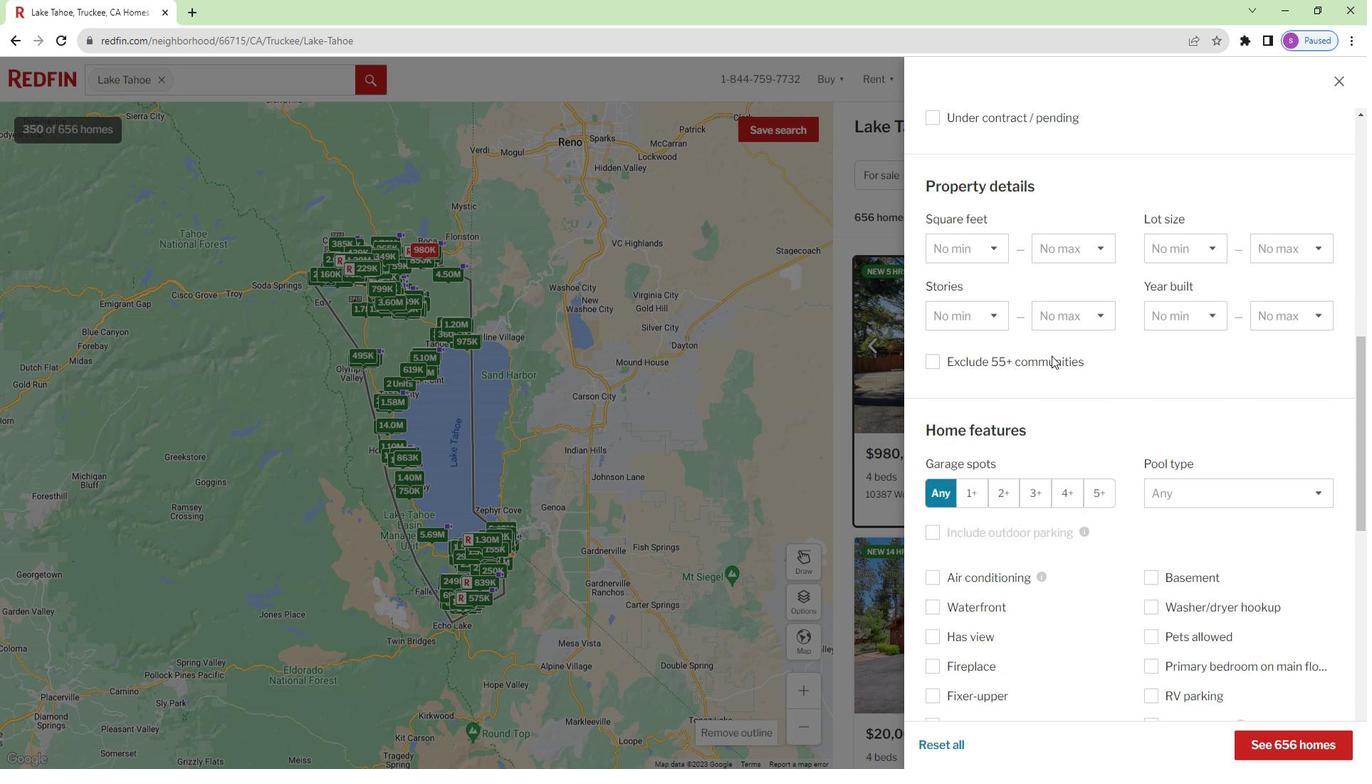 
Action: Mouse scrolled (1032, 356) with delta (0, 0)
Screenshot: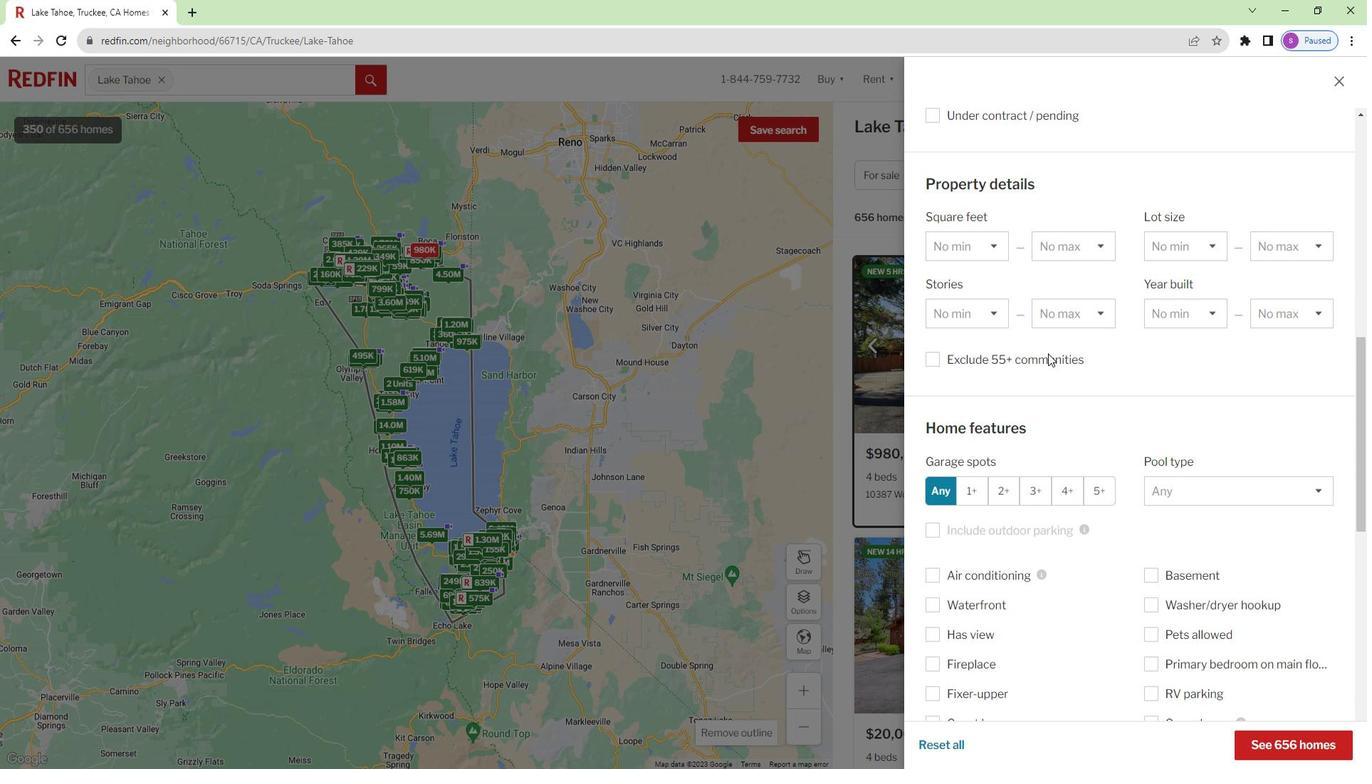 
Action: Mouse scrolled (1032, 356) with delta (0, 0)
Screenshot: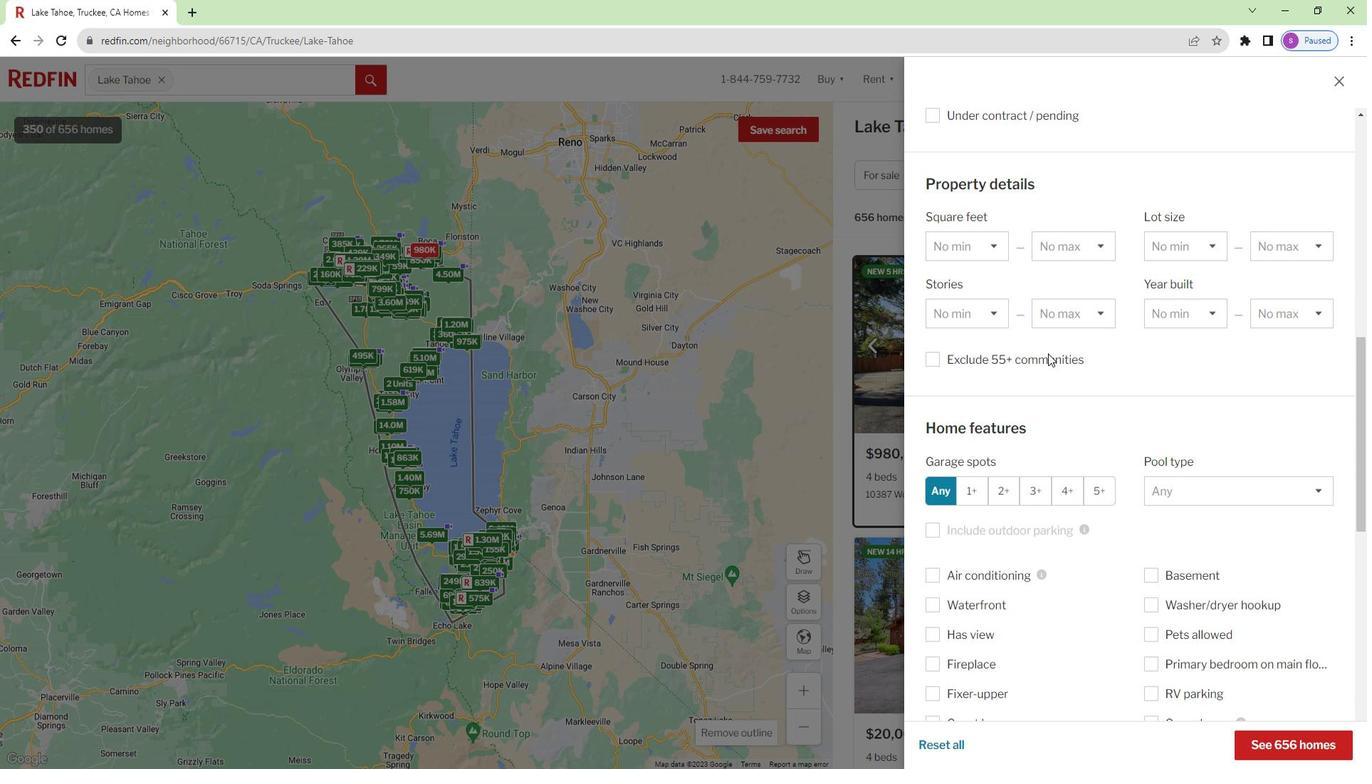 
Action: Mouse moved to (1182, 488)
Screenshot: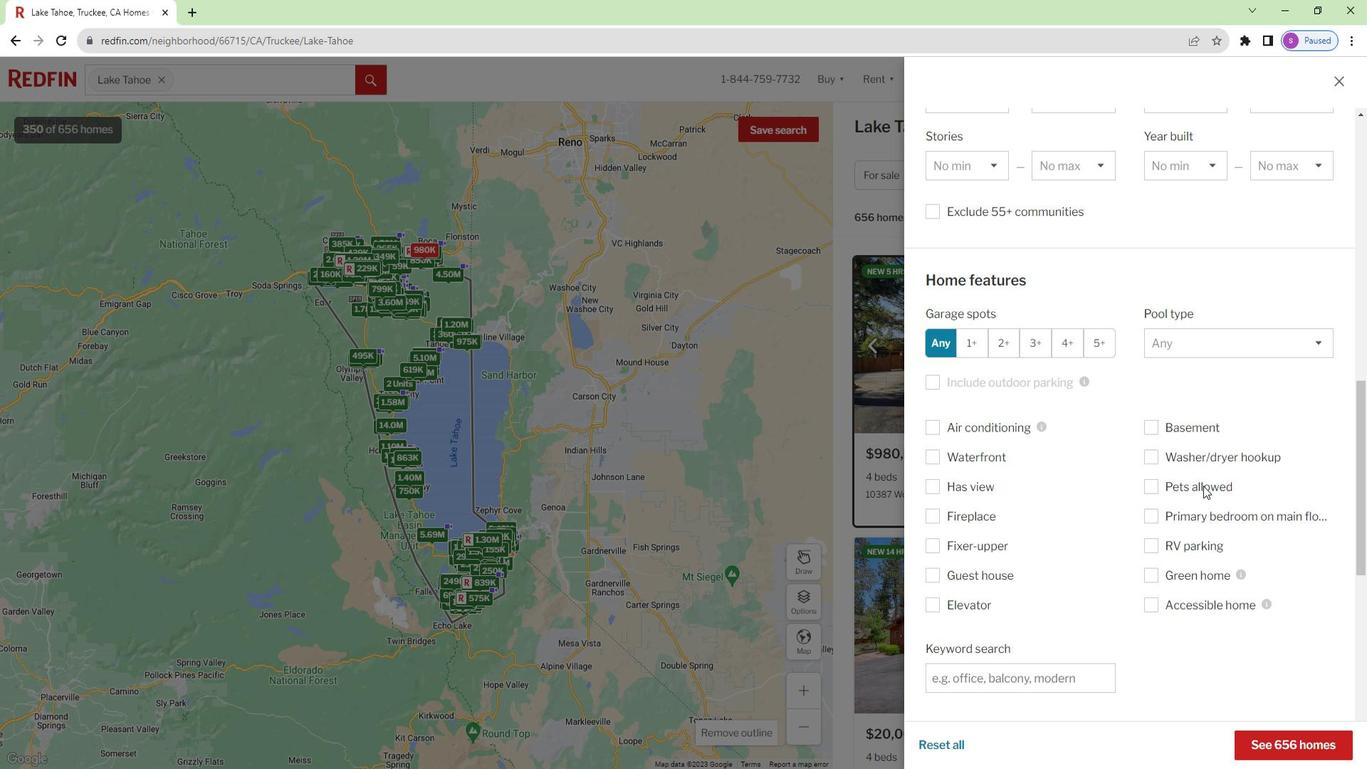 
Action: Mouse scrolled (1182, 487) with delta (0, 0)
Screenshot: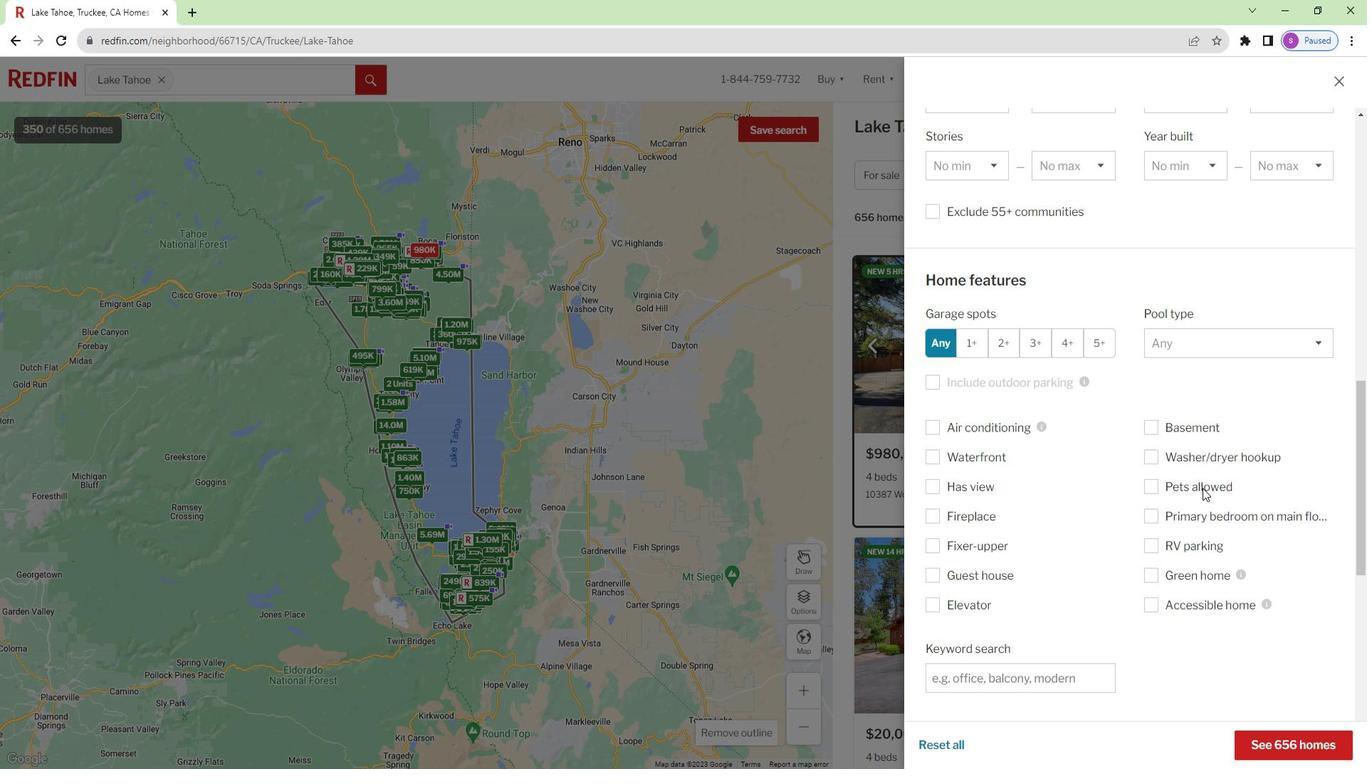 
Action: Mouse moved to (978, 421)
Screenshot: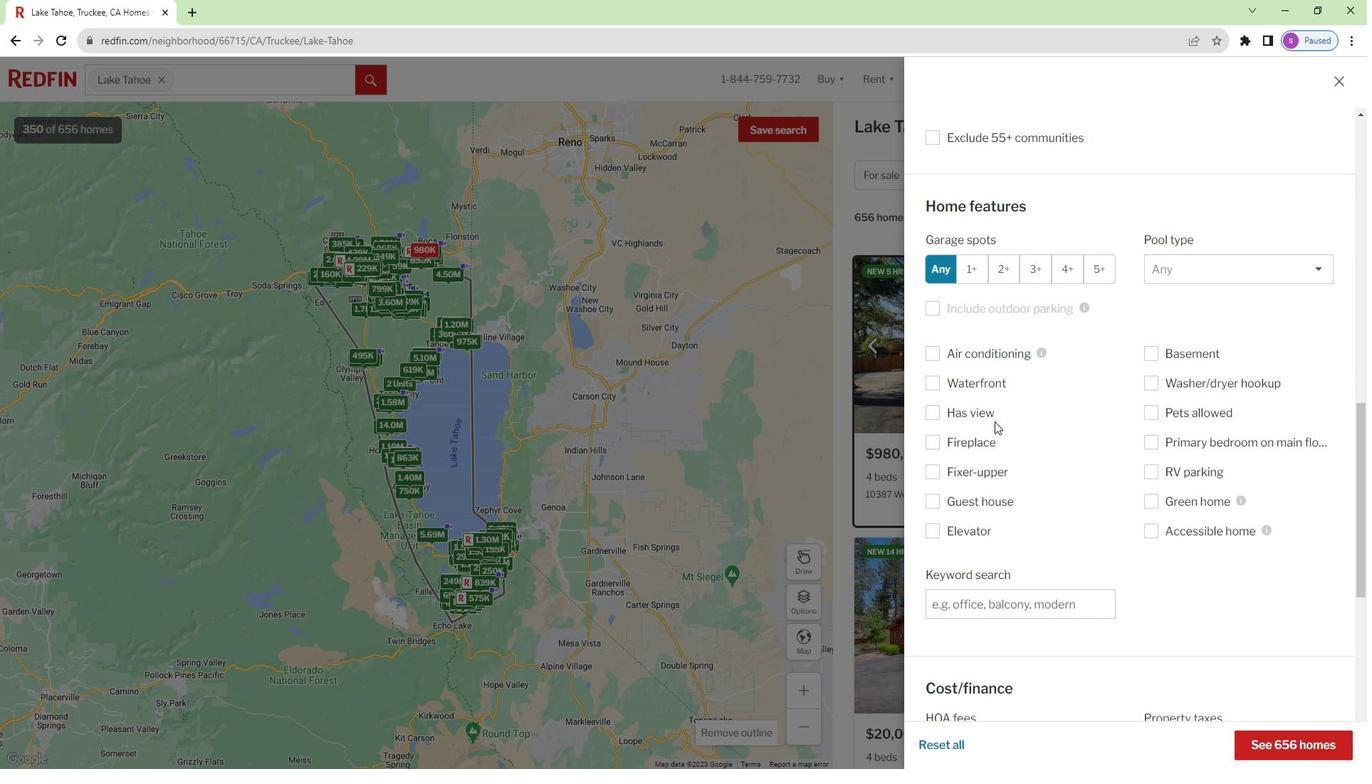 
Action: Mouse scrolled (978, 420) with delta (0, 0)
Screenshot: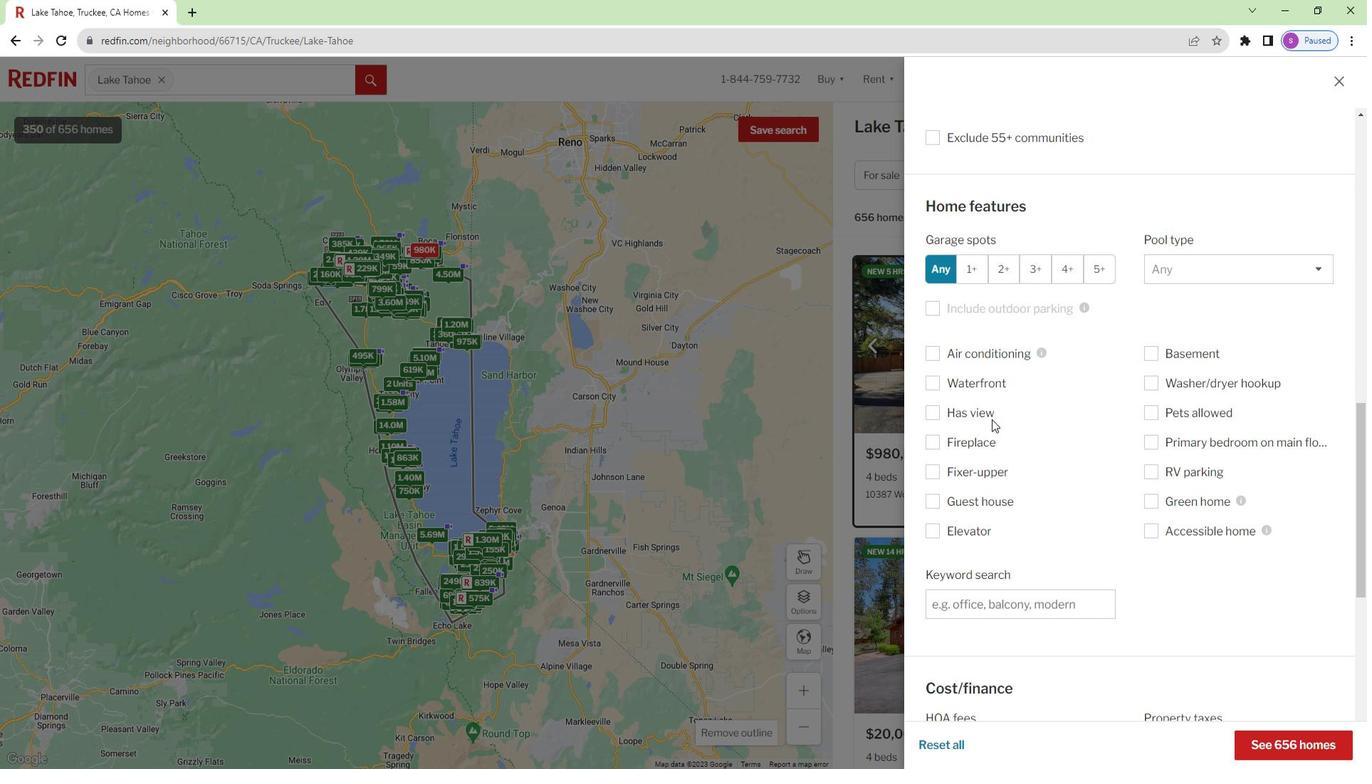 
Action: Mouse moved to (978, 421)
Screenshot: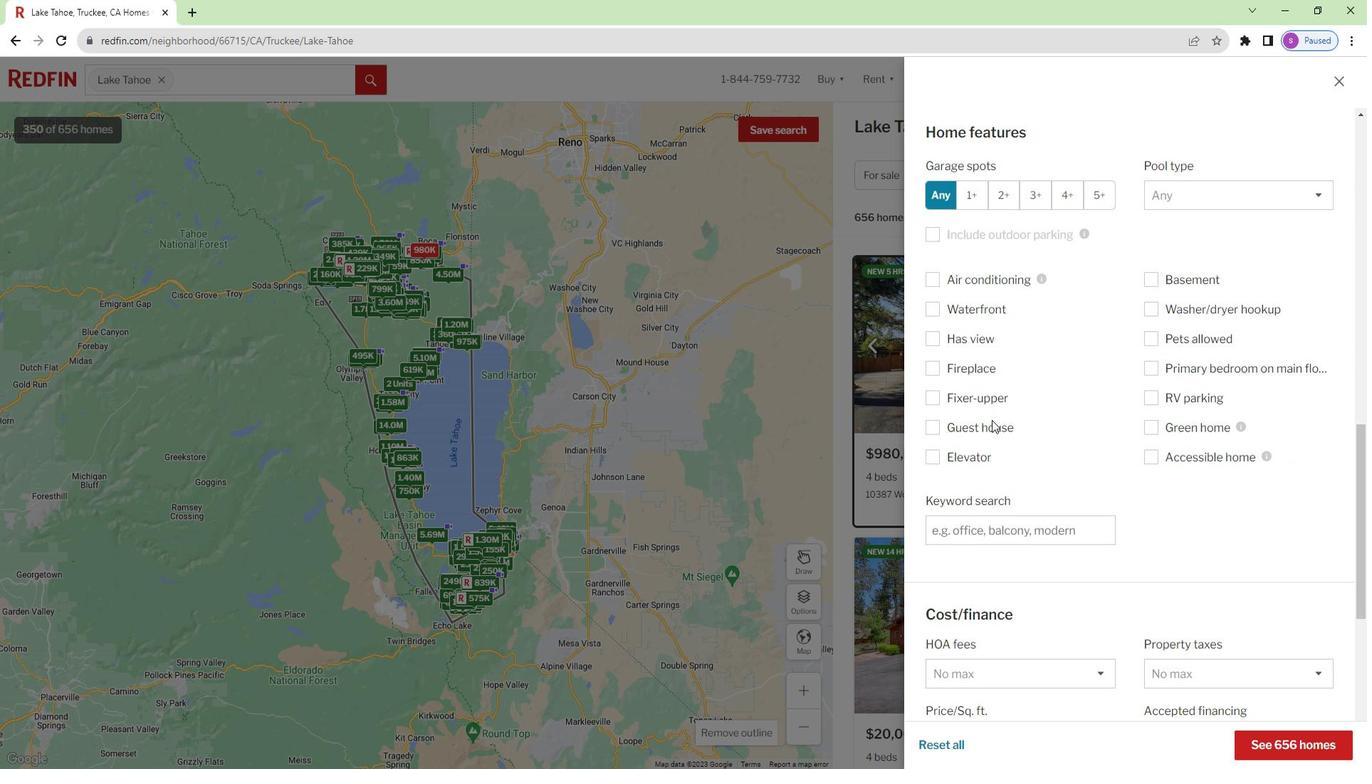 
Action: Mouse scrolled (978, 421) with delta (0, 0)
Screenshot: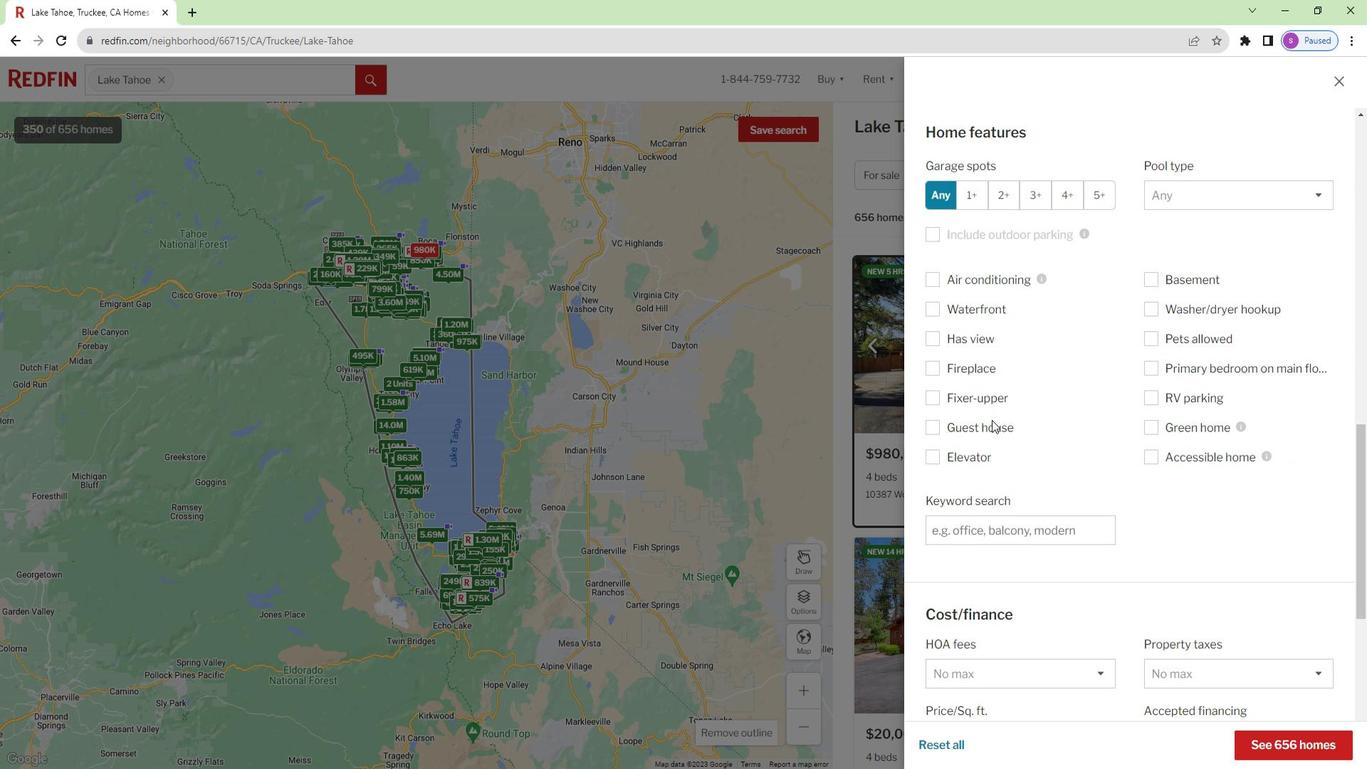 
Action: Mouse moved to (1008, 461)
Screenshot: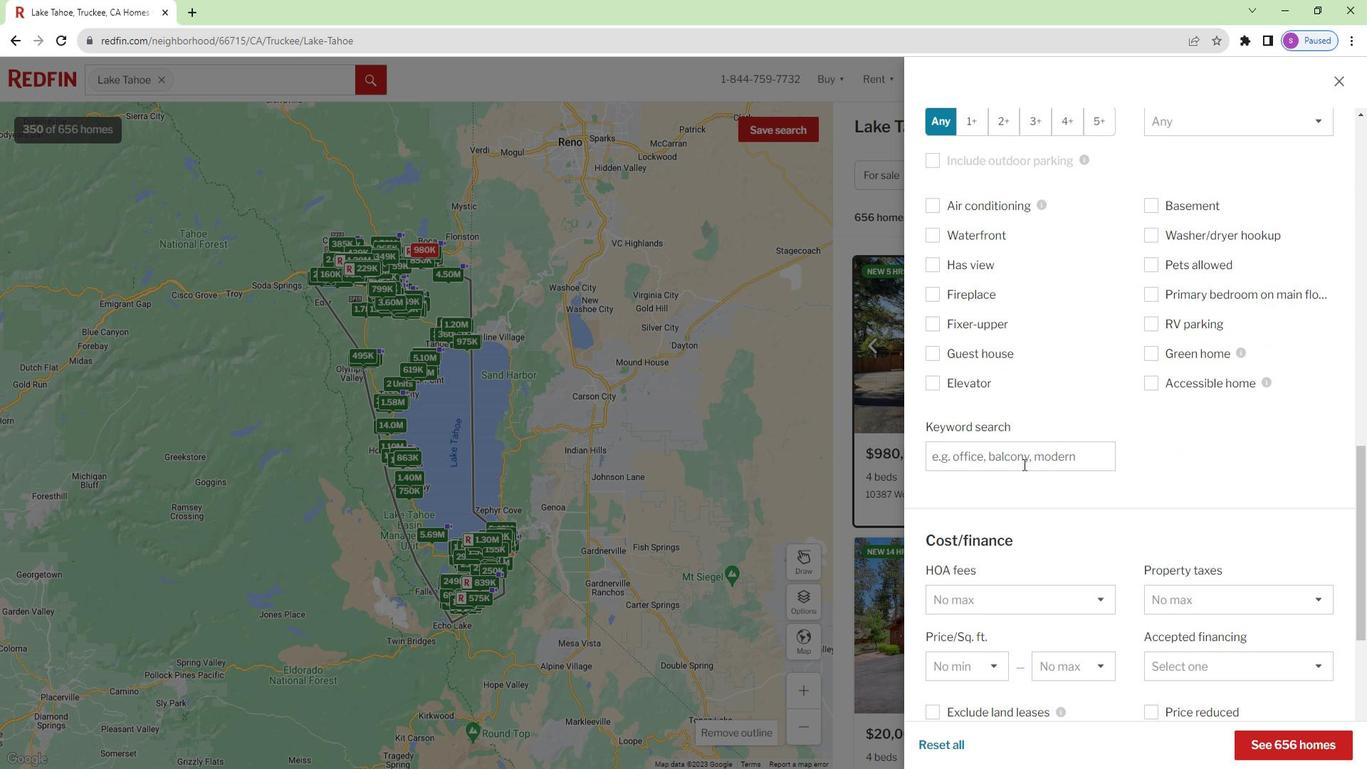 
Action: Mouse pressed left at (1008, 461)
Screenshot: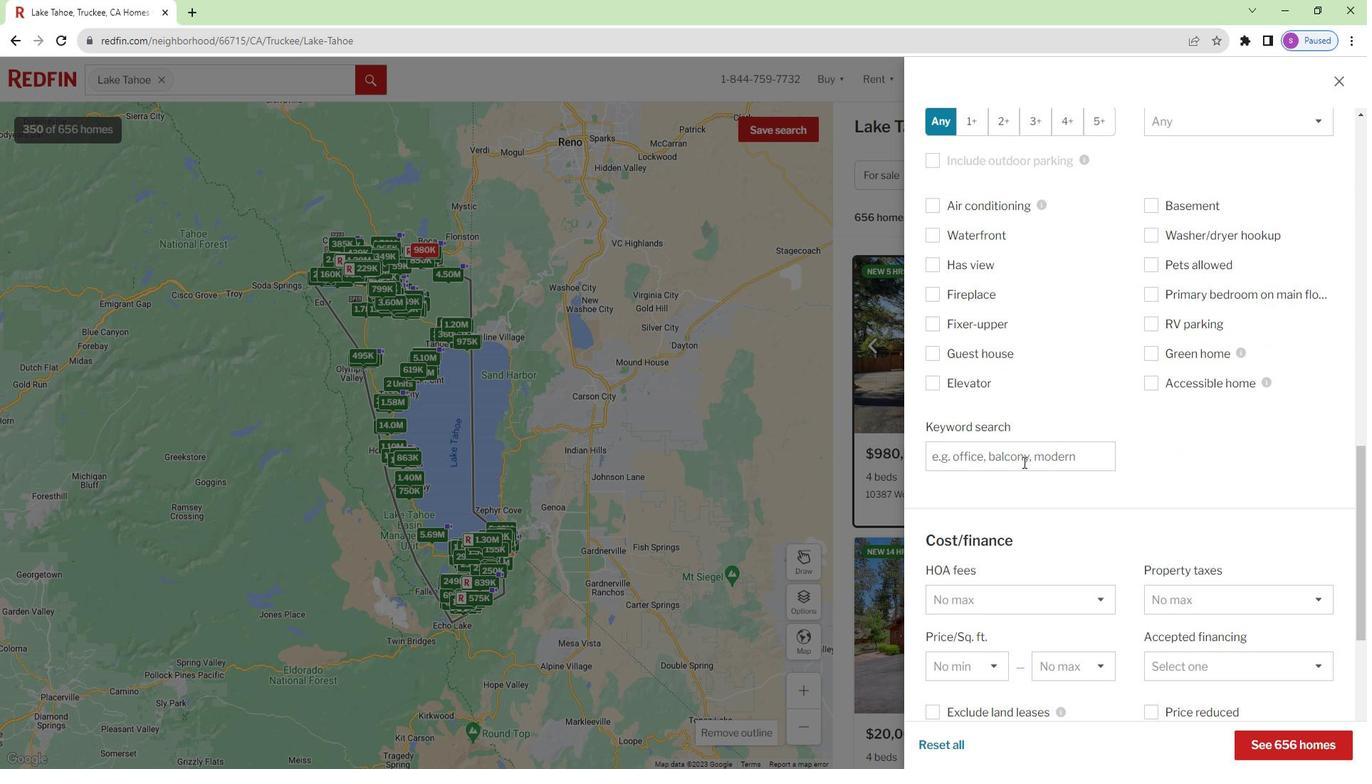 
Action: Mouse moved to (1006, 460)
Screenshot: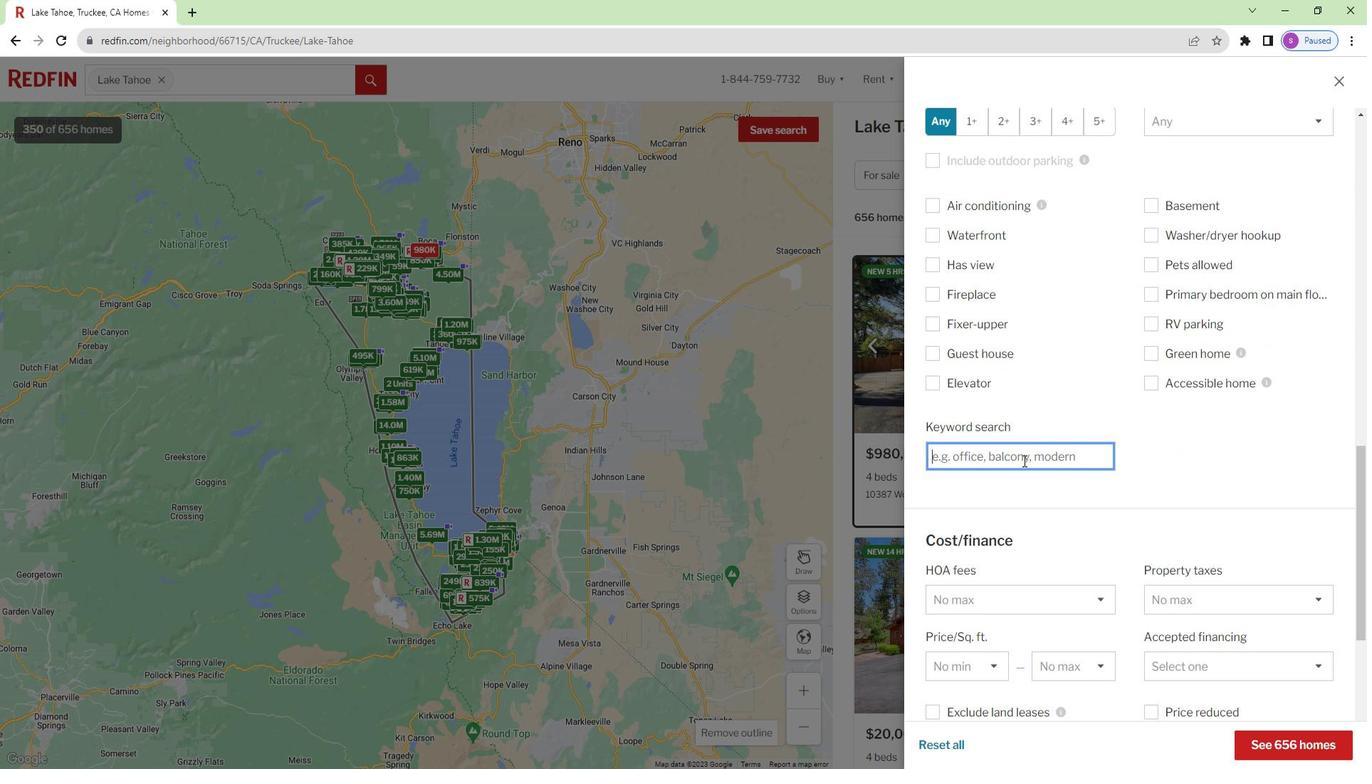 
Action: Key pressed <Key.shift><Key.shift>Lakefront<Key.space><Key.shift>Access<Key.enter>
Screenshot: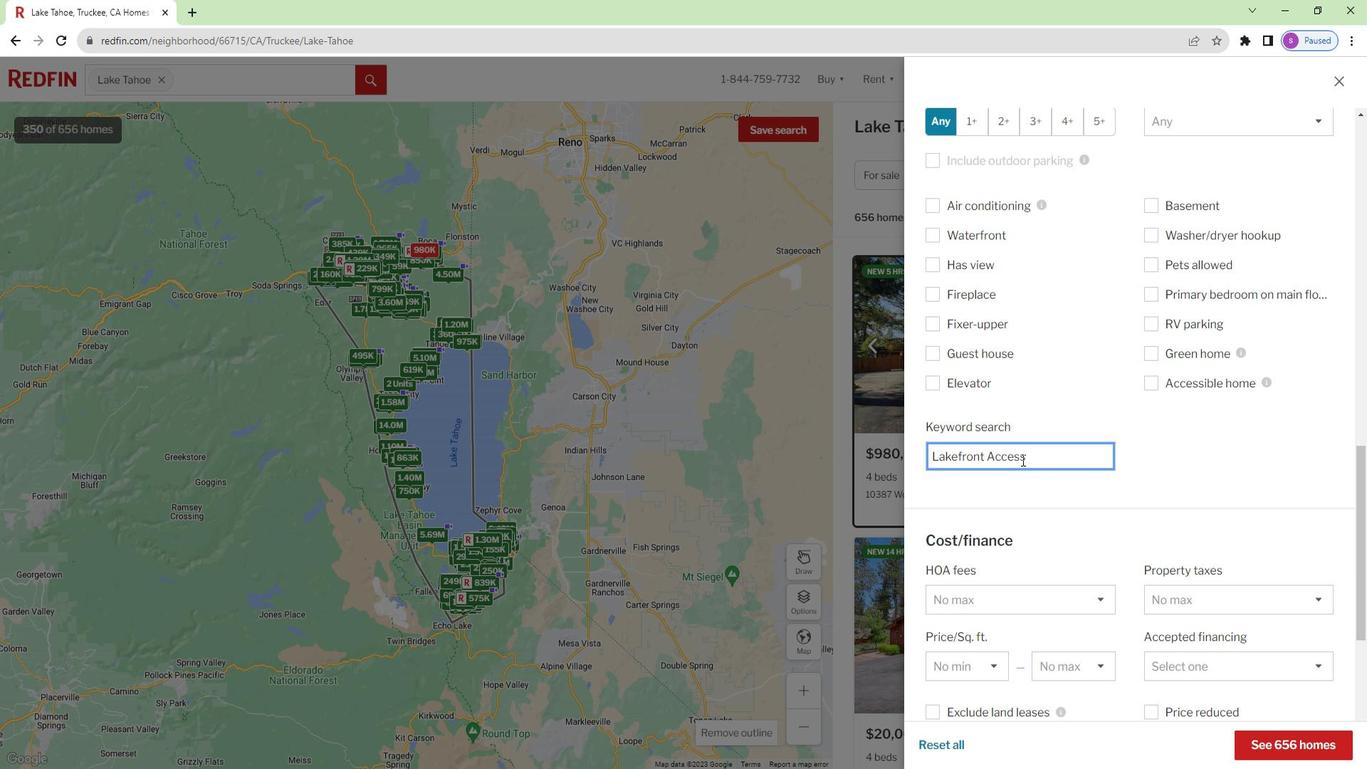 
Action: Mouse moved to (1272, 733)
Screenshot: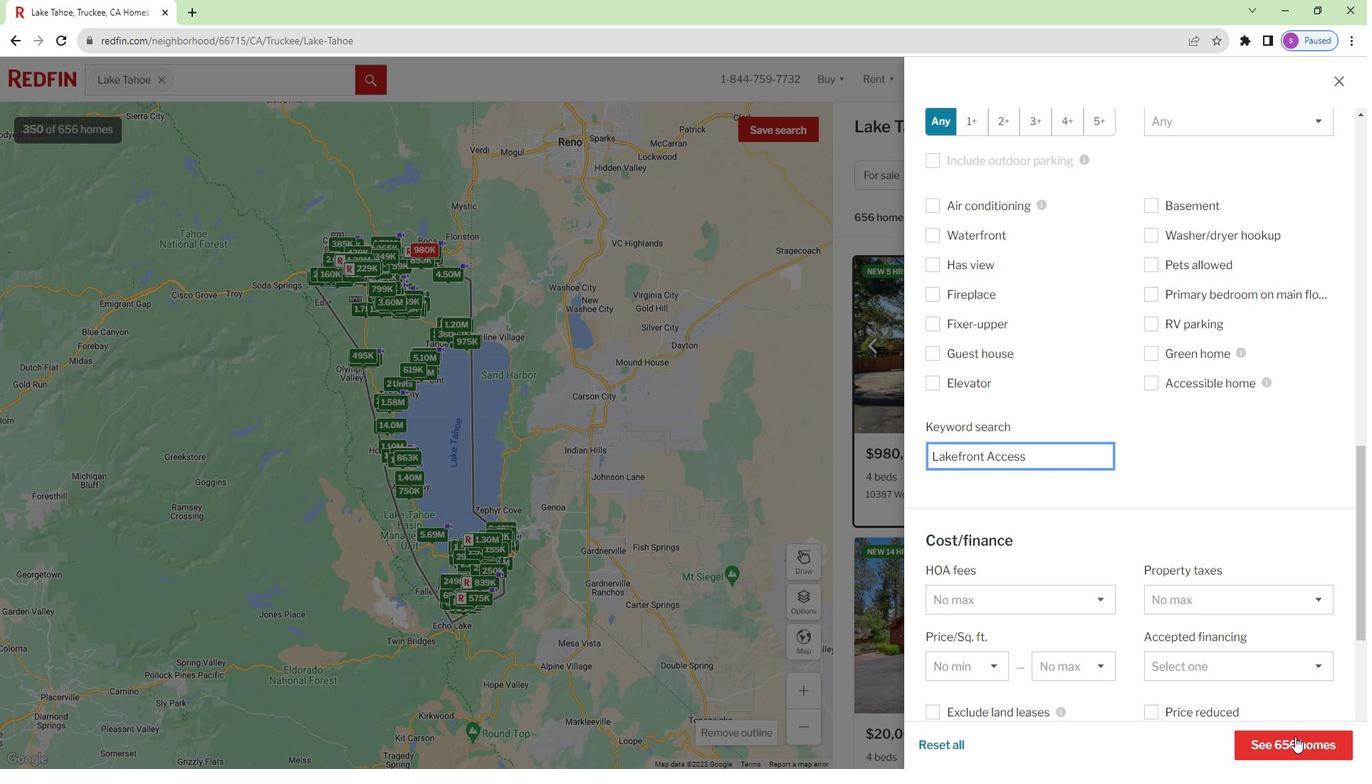 
Action: Mouse pressed left at (1272, 733)
Screenshot: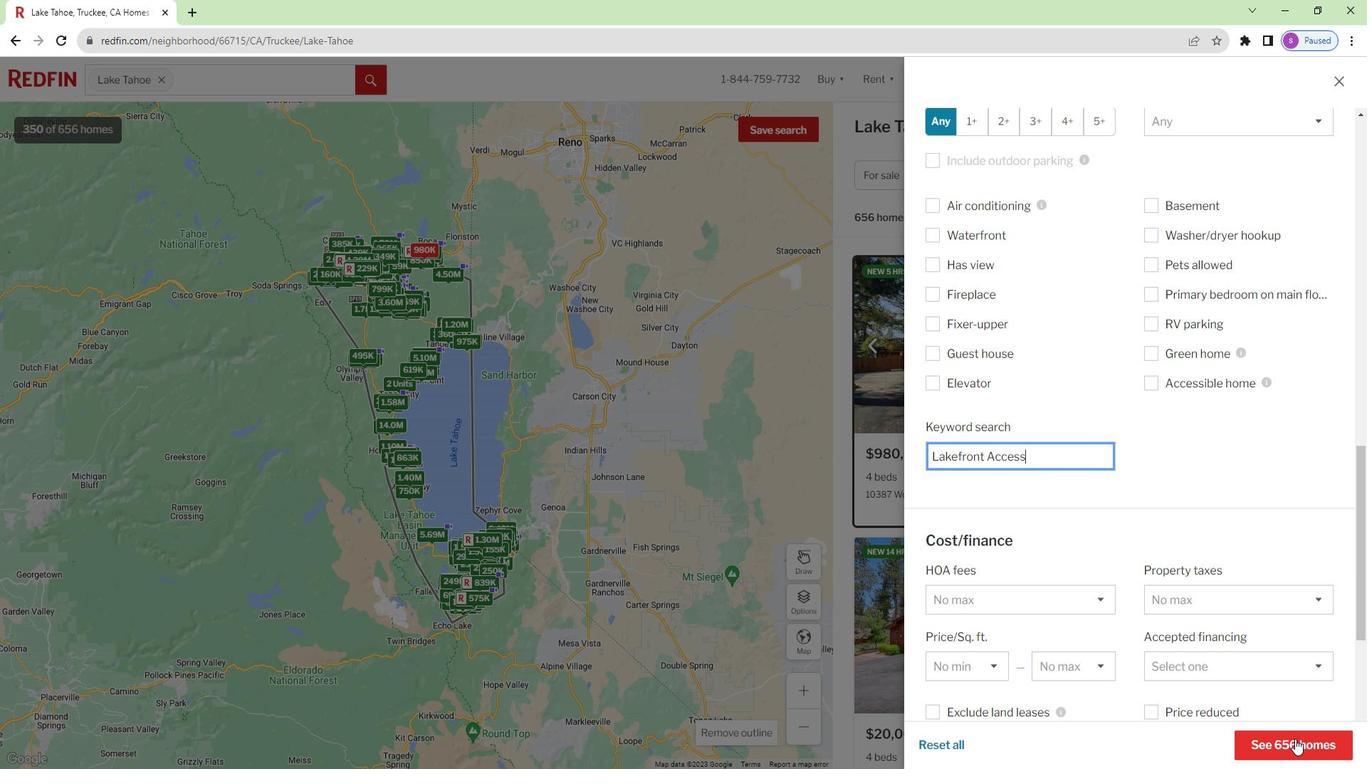 
Action: Mouse moved to (1203, 371)
Screenshot: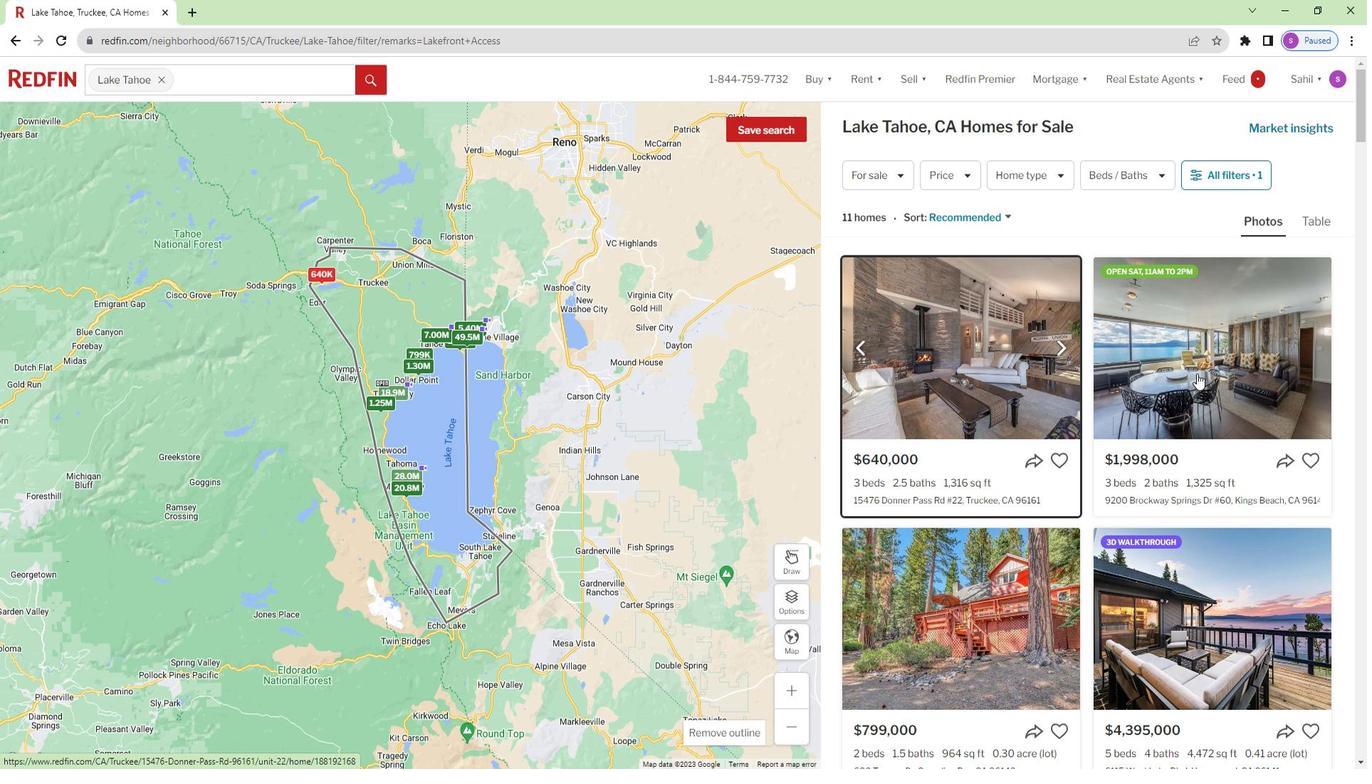 
Action: Mouse pressed left at (1203, 371)
Screenshot: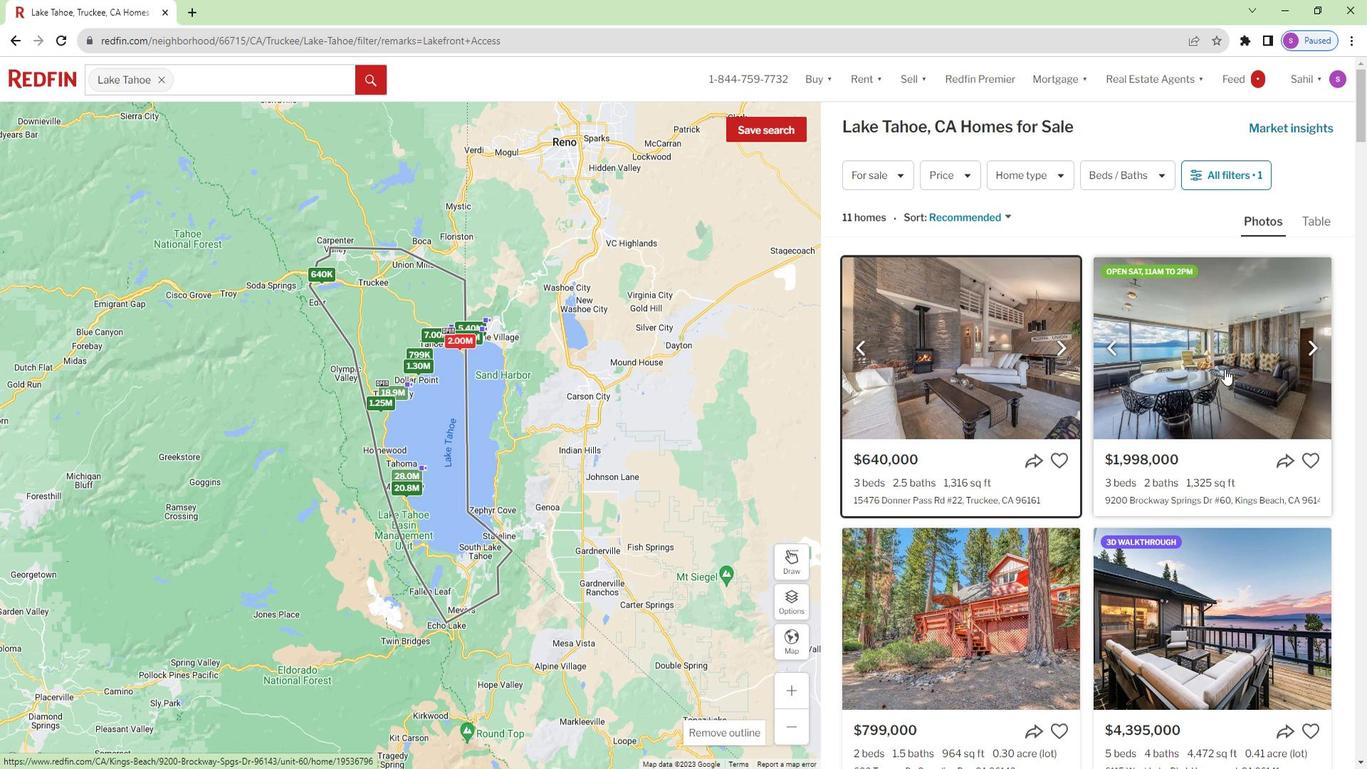 
Action: Mouse moved to (998, 470)
Screenshot: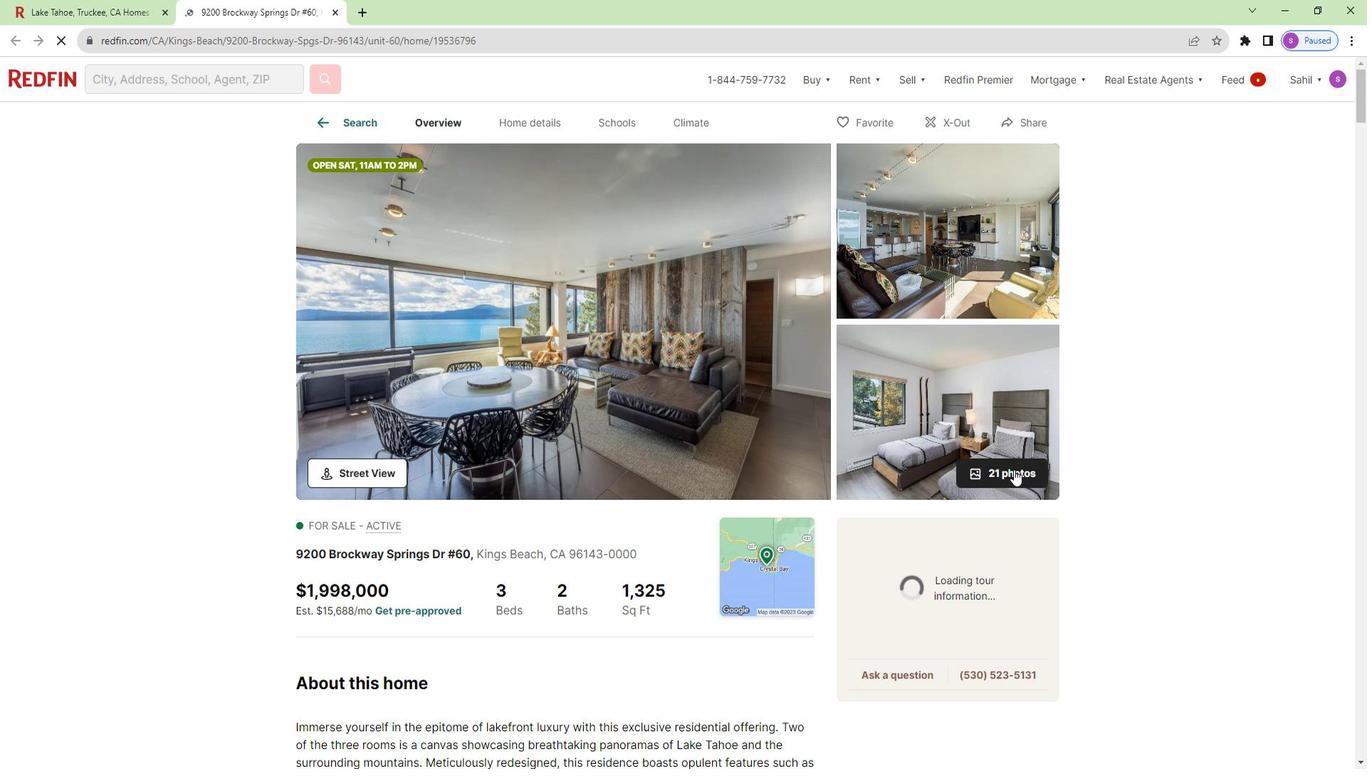 
Action: Mouse pressed left at (998, 470)
Screenshot: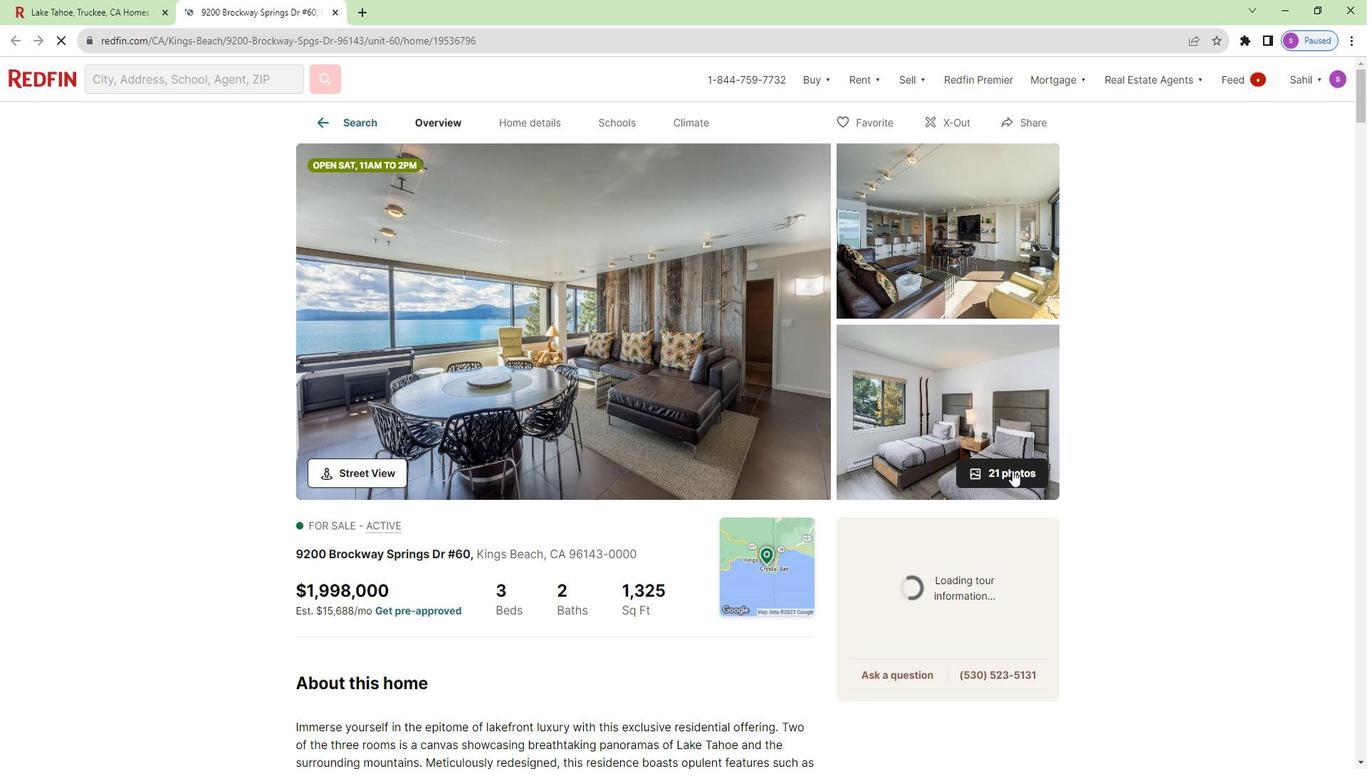 
Action: Mouse moved to (181, 319)
Screenshot: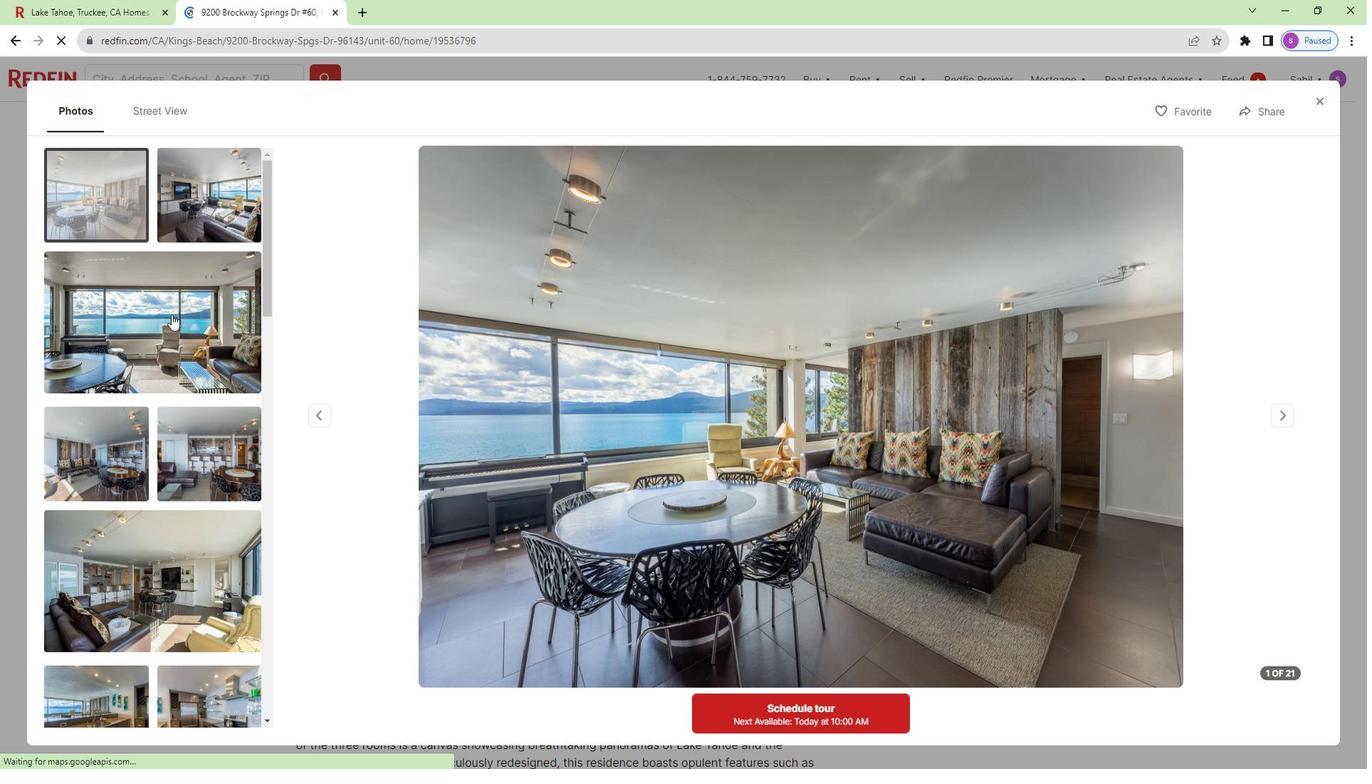 
Action: Mouse pressed left at (181, 319)
Screenshot: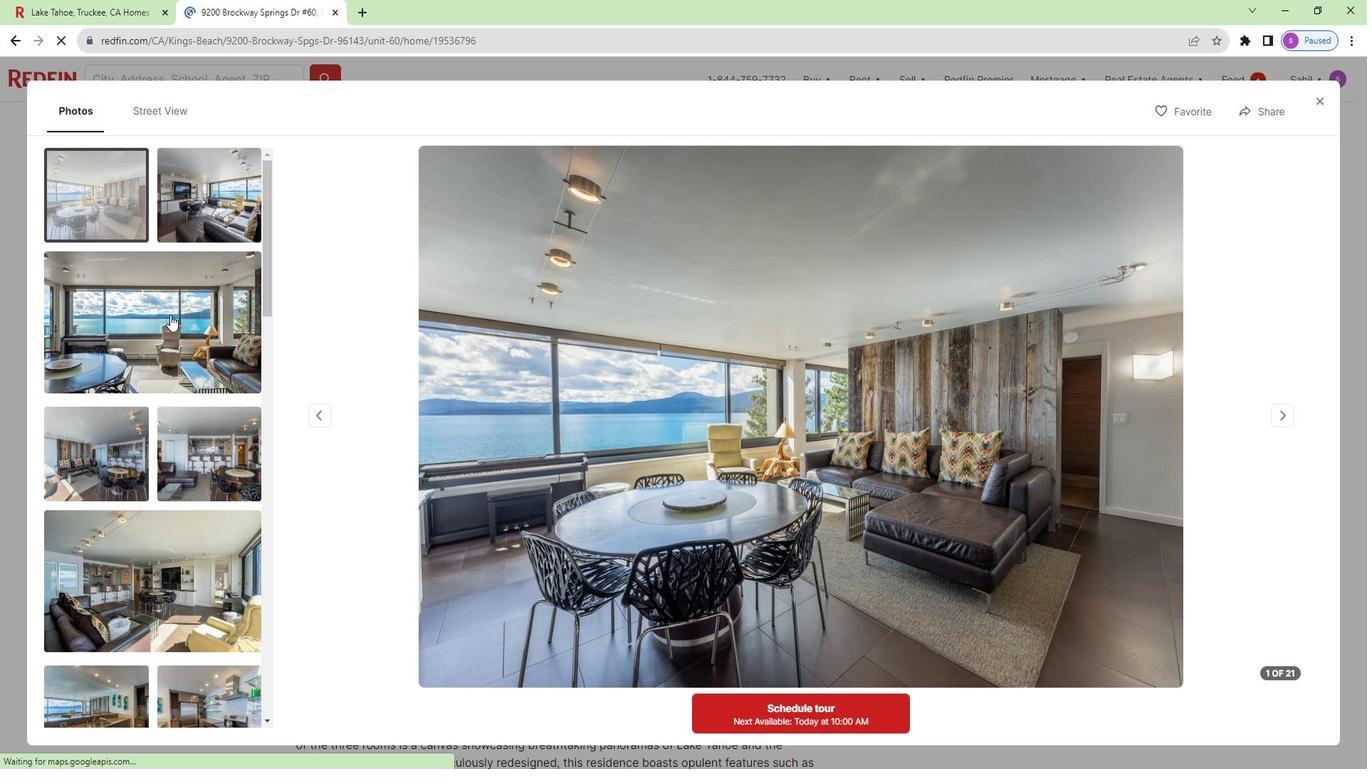 
Action: Mouse moved to (181, 347)
Screenshot: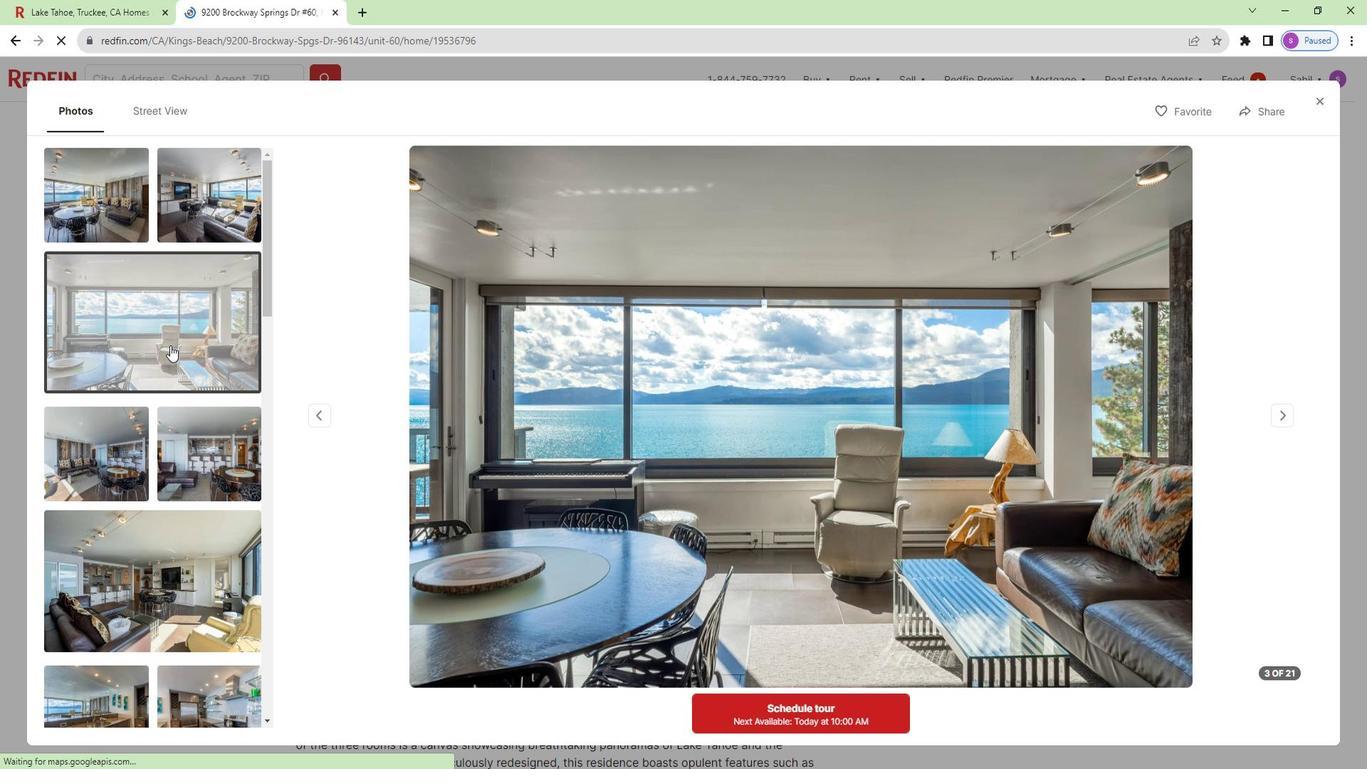 
Action: Mouse scrolled (181, 346) with delta (0, 0)
Screenshot: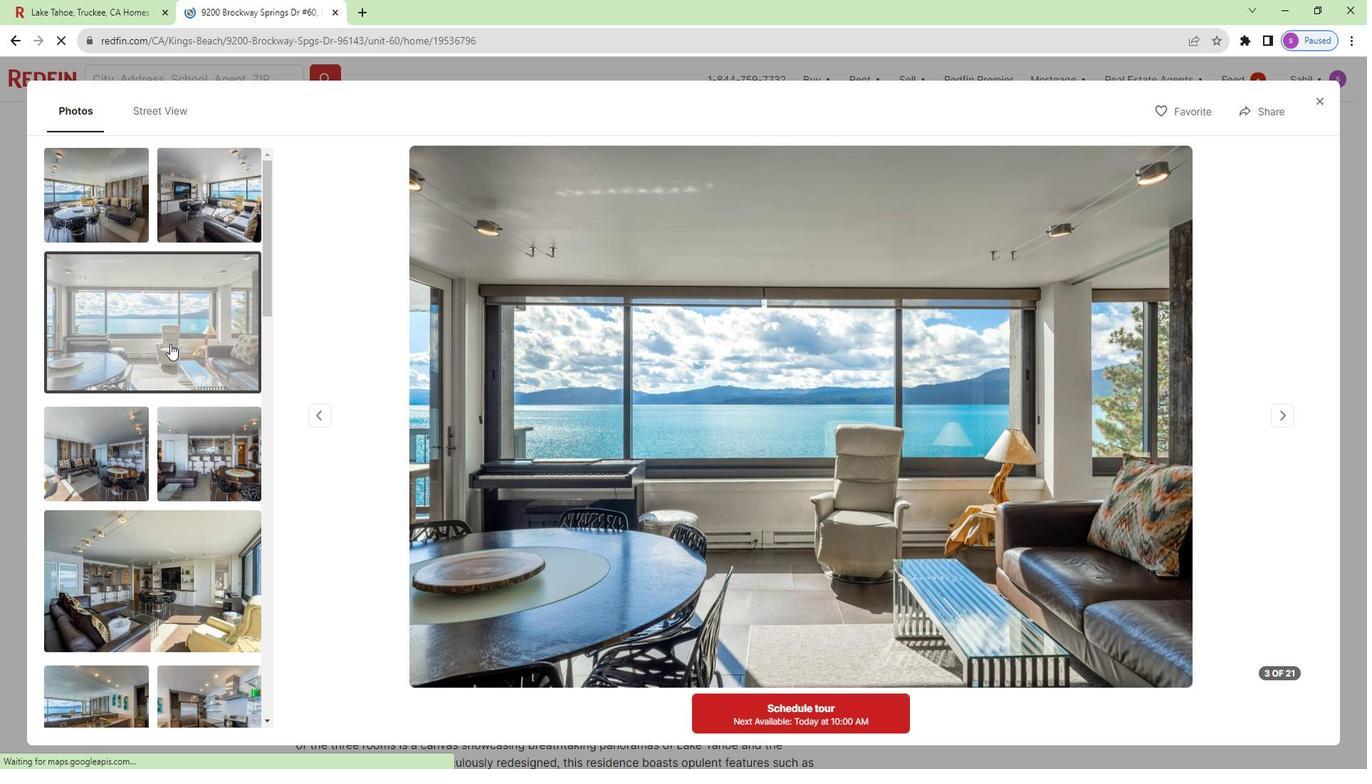 
Action: Mouse moved to (203, 291)
Screenshot: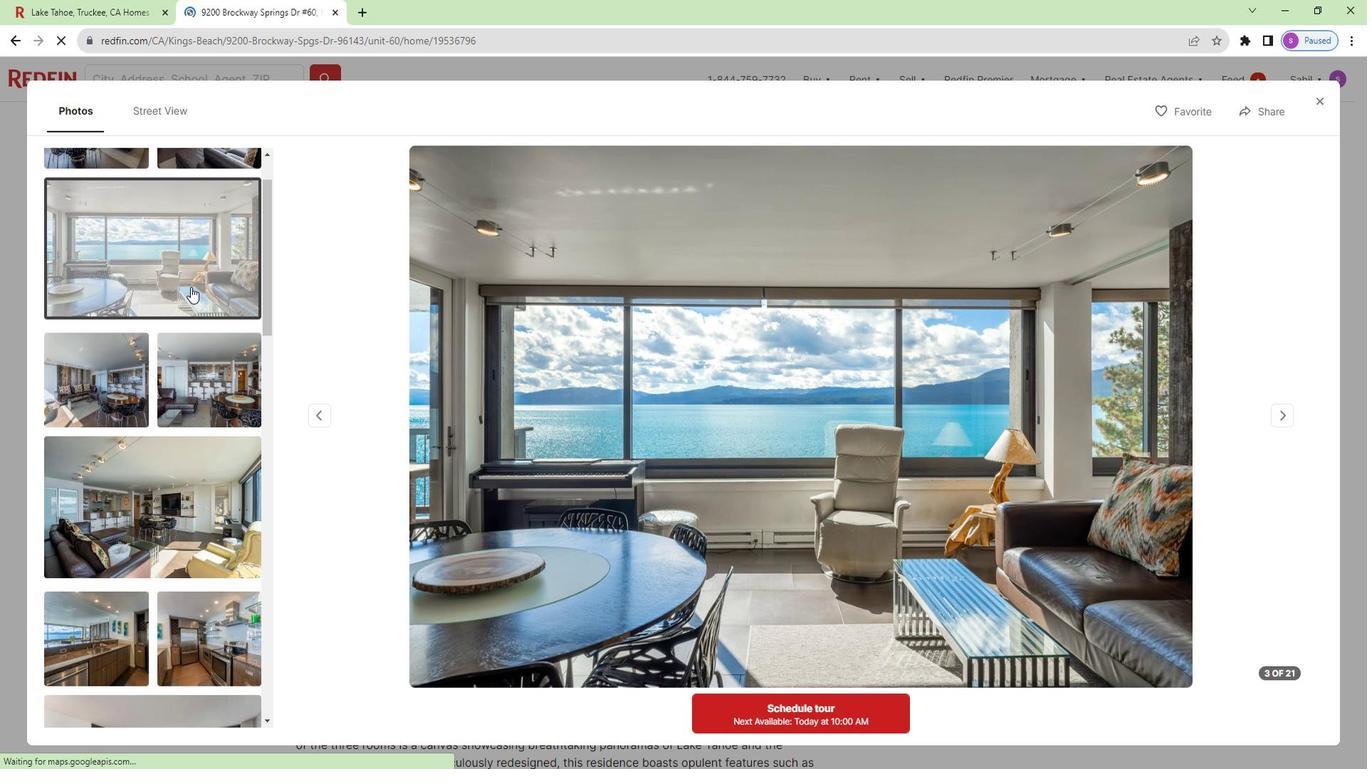 
Action: Mouse scrolled (203, 290) with delta (0, 0)
Screenshot: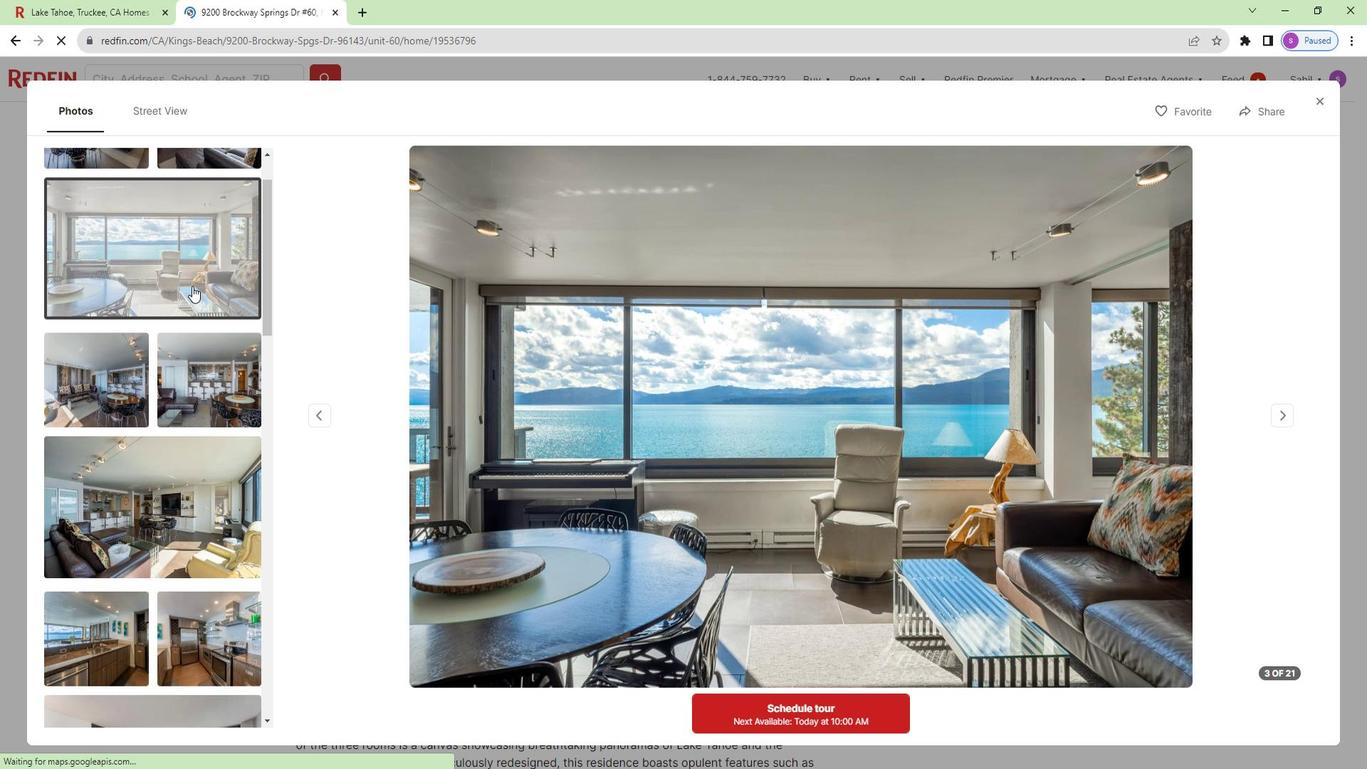
Action: Mouse moved to (203, 287)
Screenshot: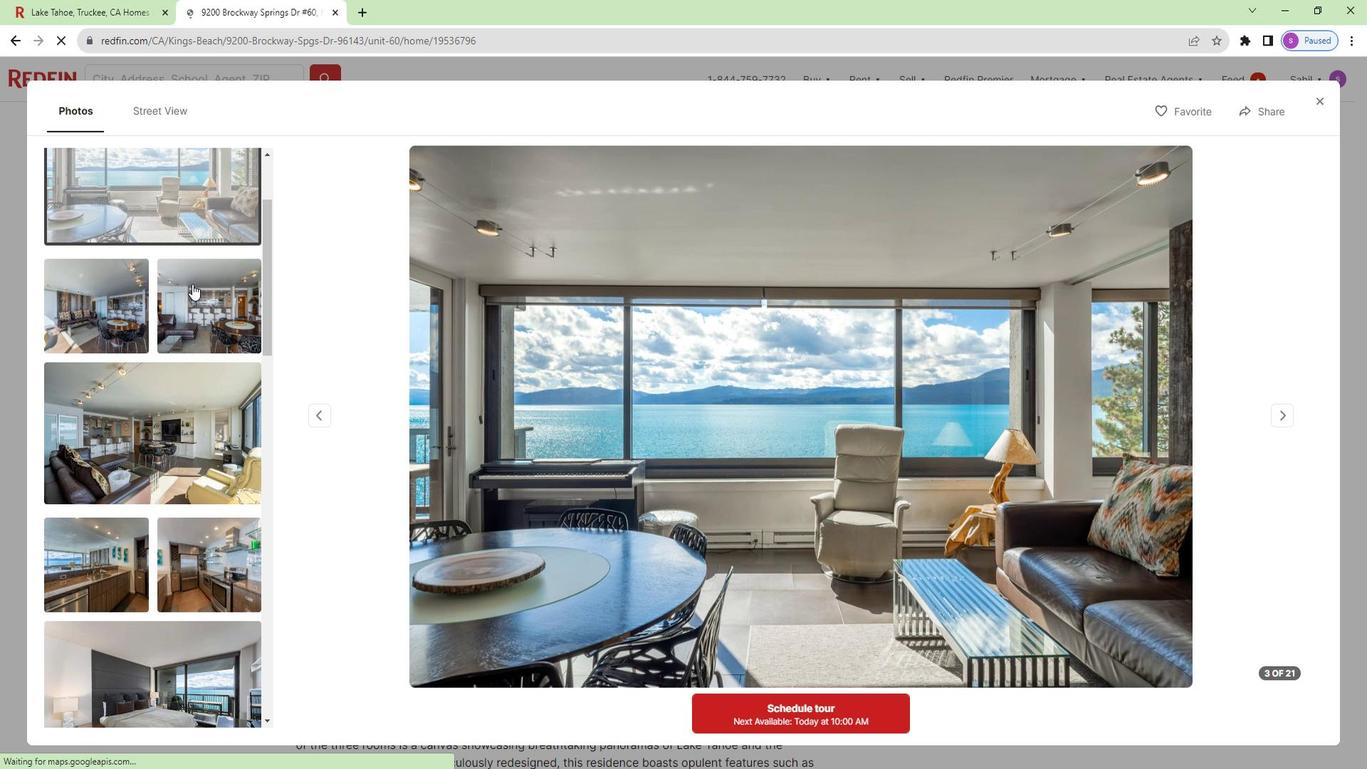 
Action: Mouse scrolled (203, 287) with delta (0, 0)
Screenshot: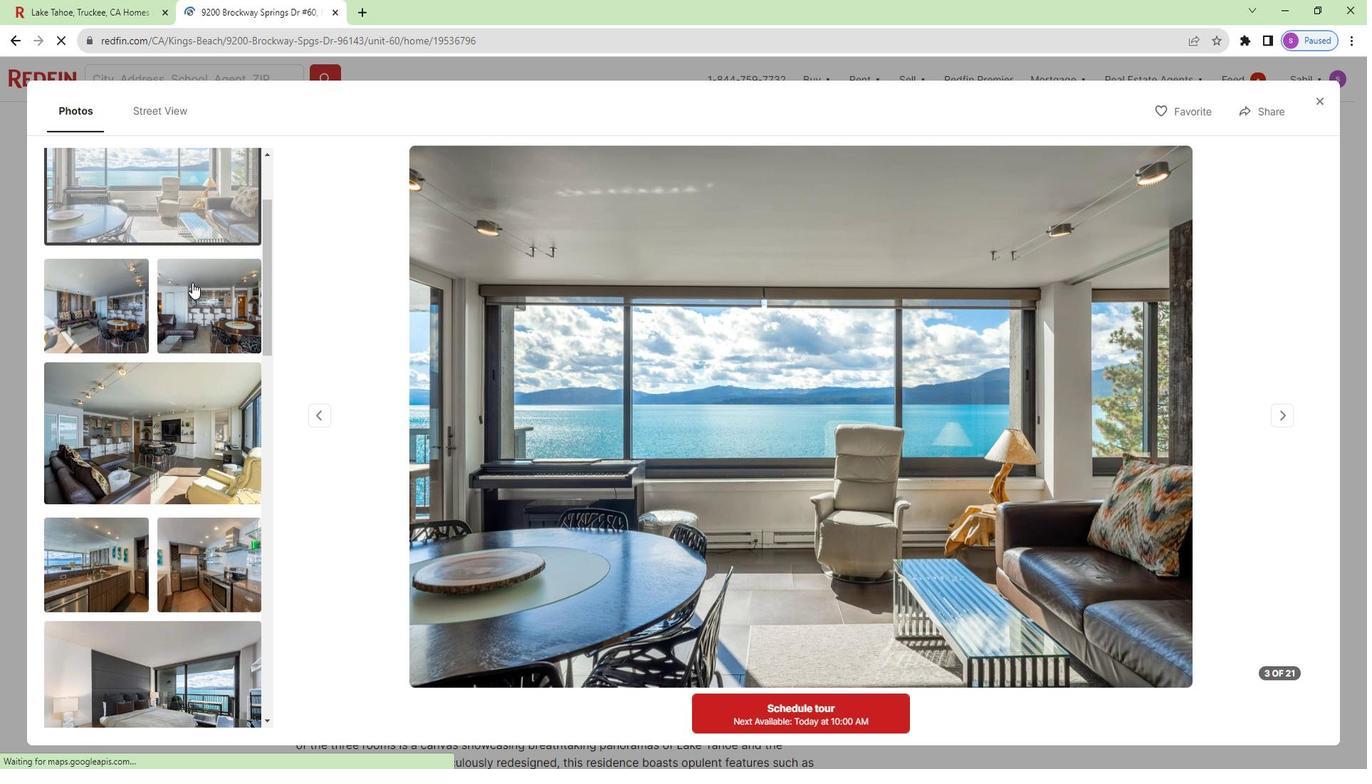 
Action: Mouse moved to (203, 287)
Screenshot: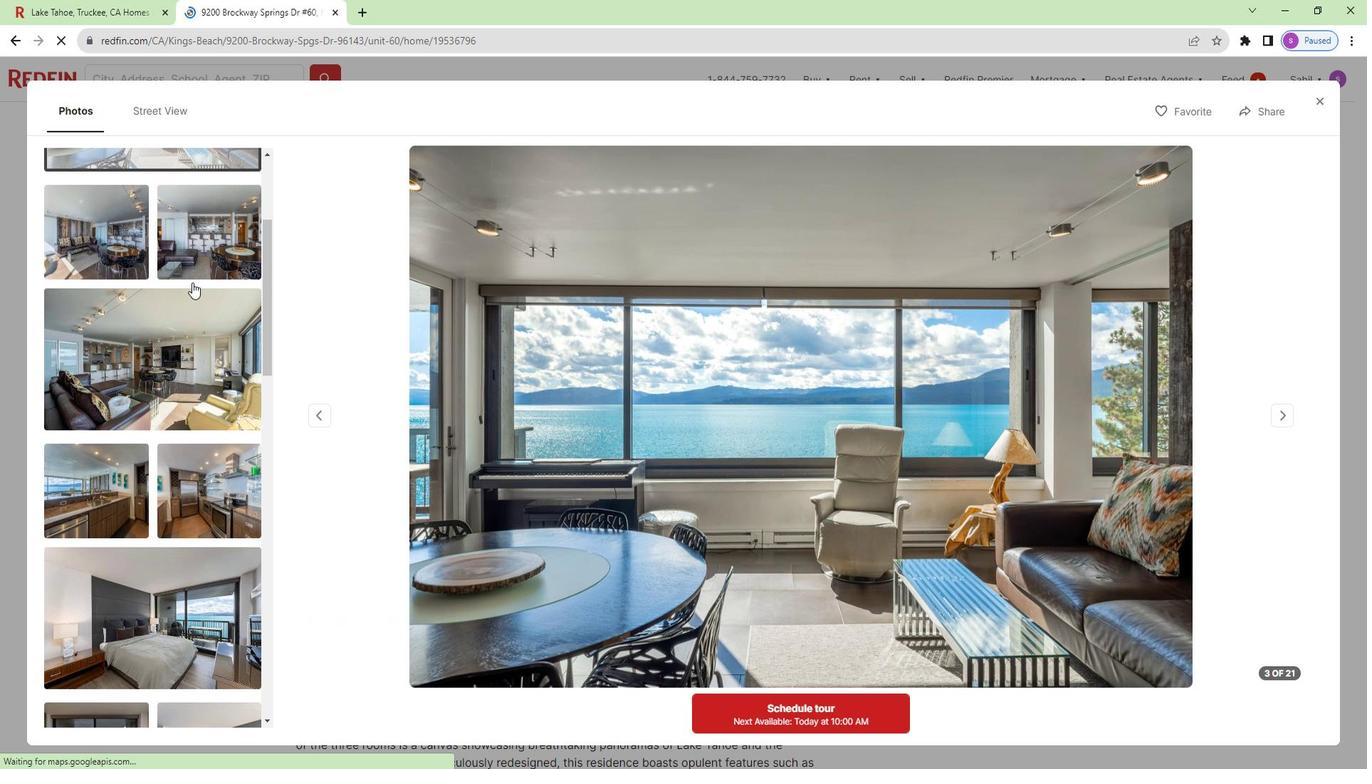
Action: Mouse scrolled (203, 287) with delta (0, 0)
Screenshot: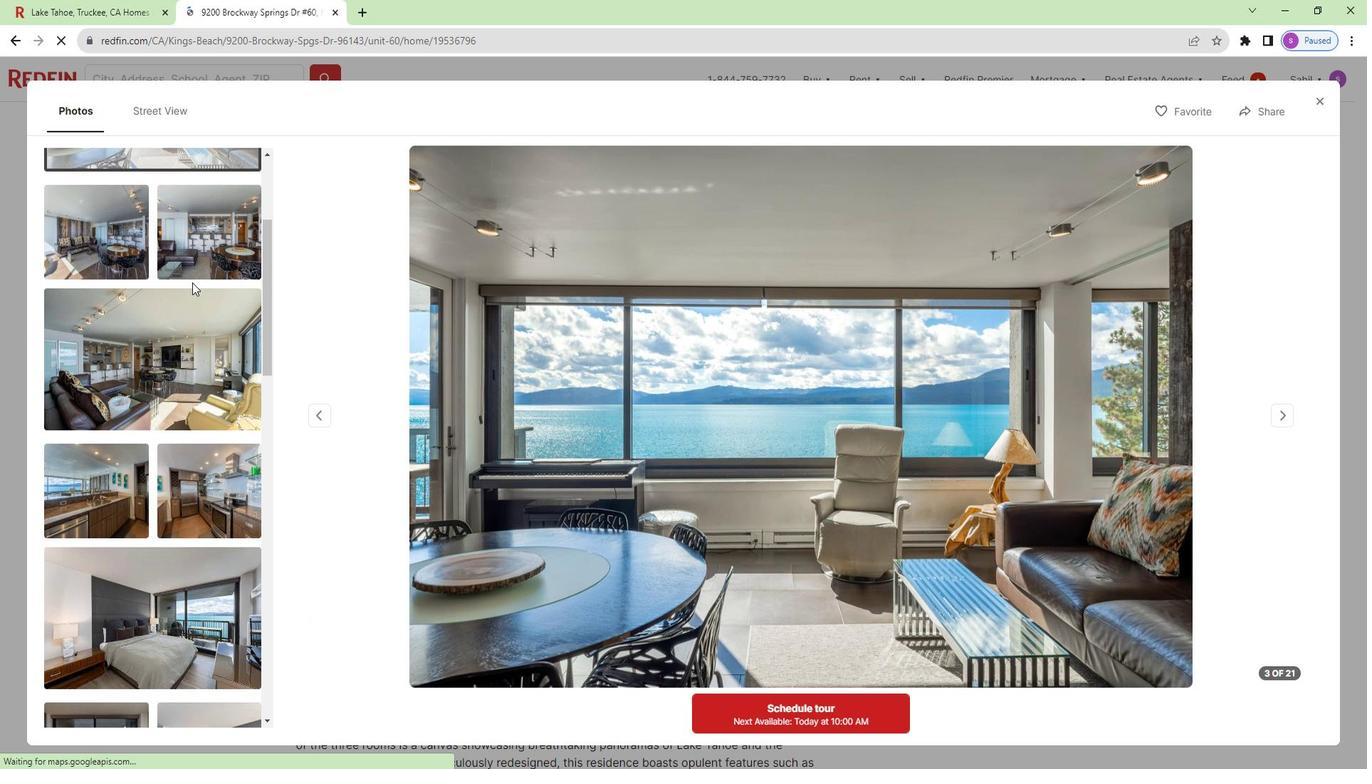 
Action: Mouse scrolled (203, 287) with delta (0, 0)
Screenshot: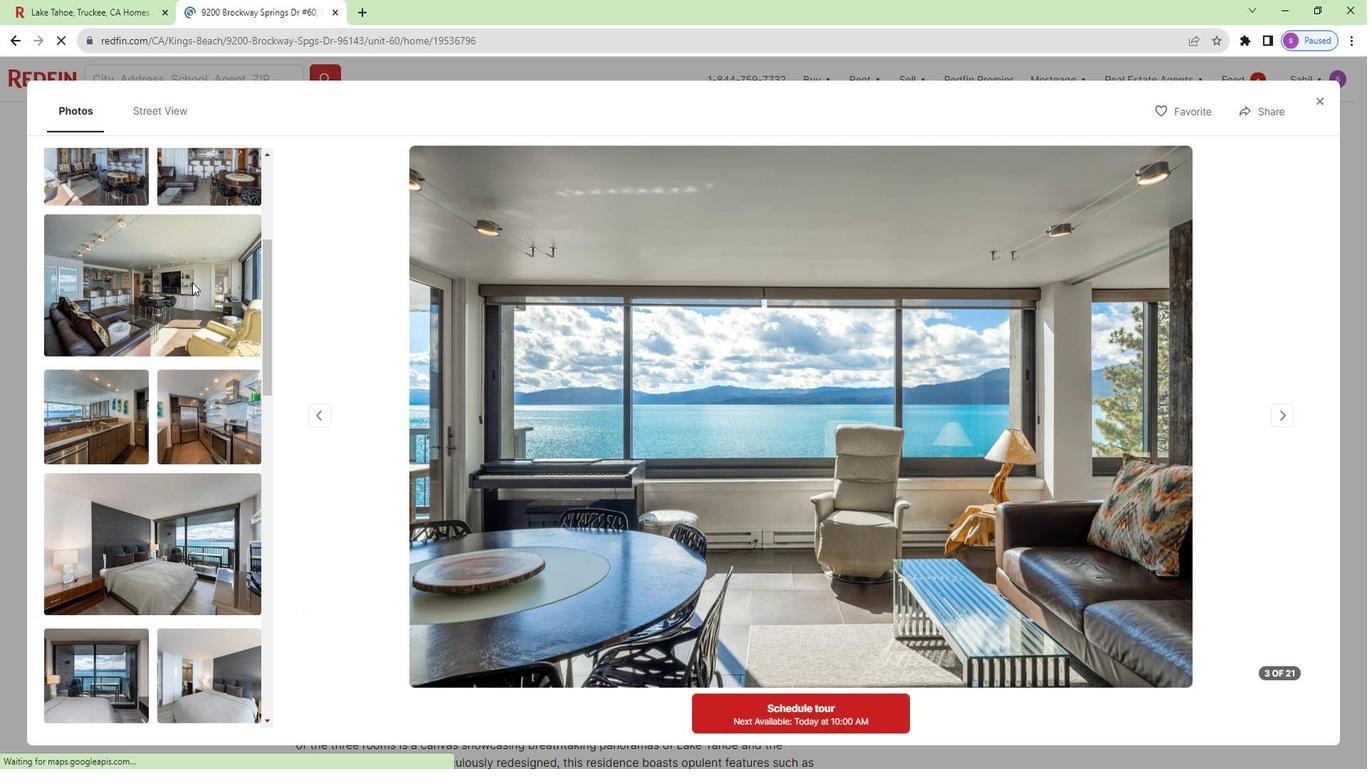 
Action: Mouse moved to (192, 287)
Screenshot: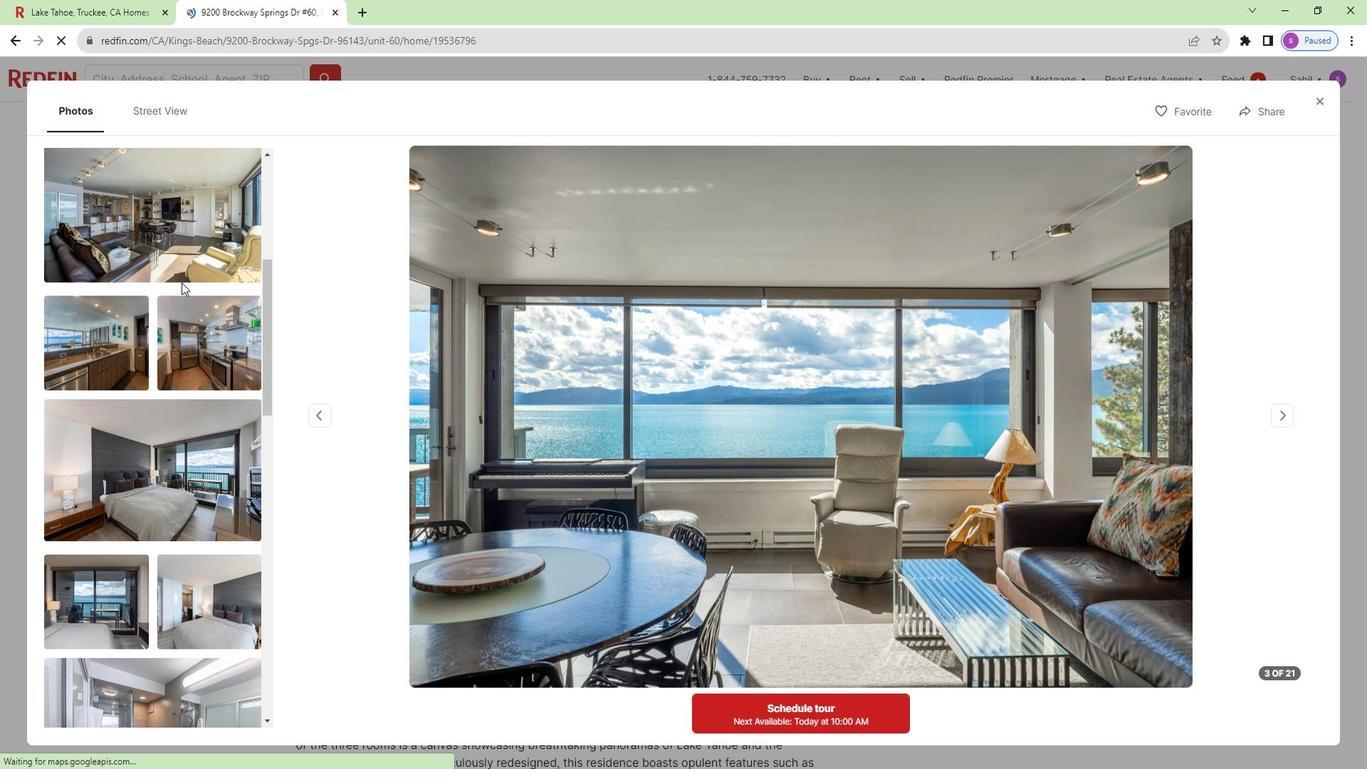 
Action: Mouse scrolled (192, 287) with delta (0, 0)
Screenshot: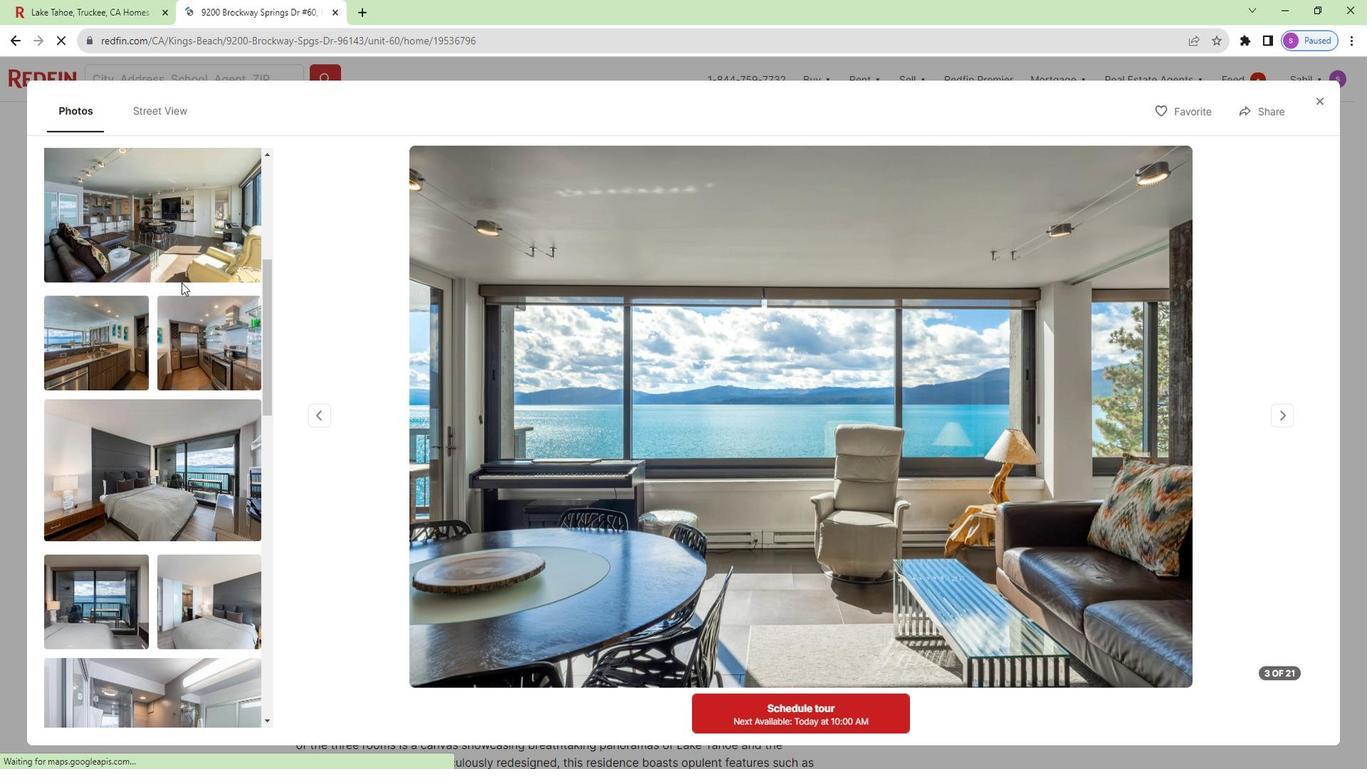 
Action: Mouse moved to (195, 288)
Screenshot: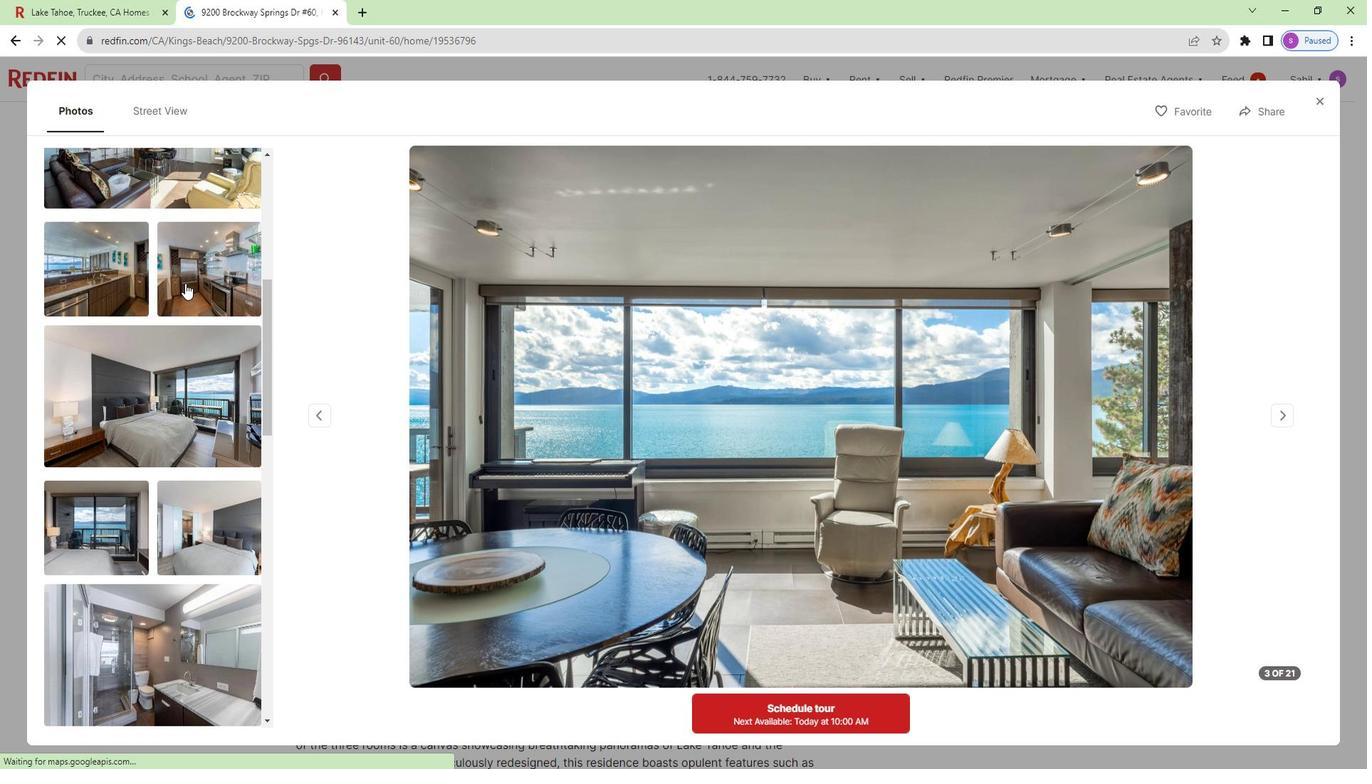 
Action: Mouse scrolled (195, 287) with delta (0, 0)
Screenshot: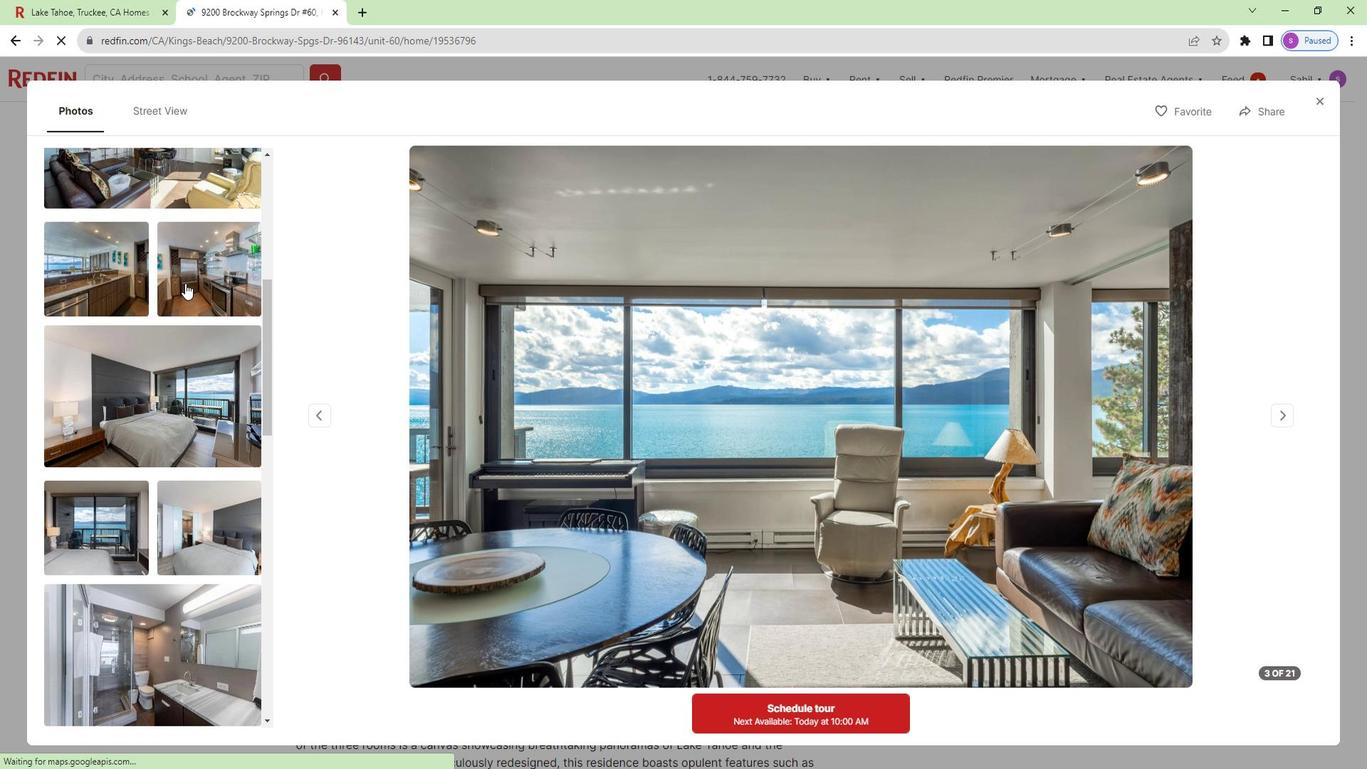 
Action: Mouse moved to (196, 288)
Screenshot: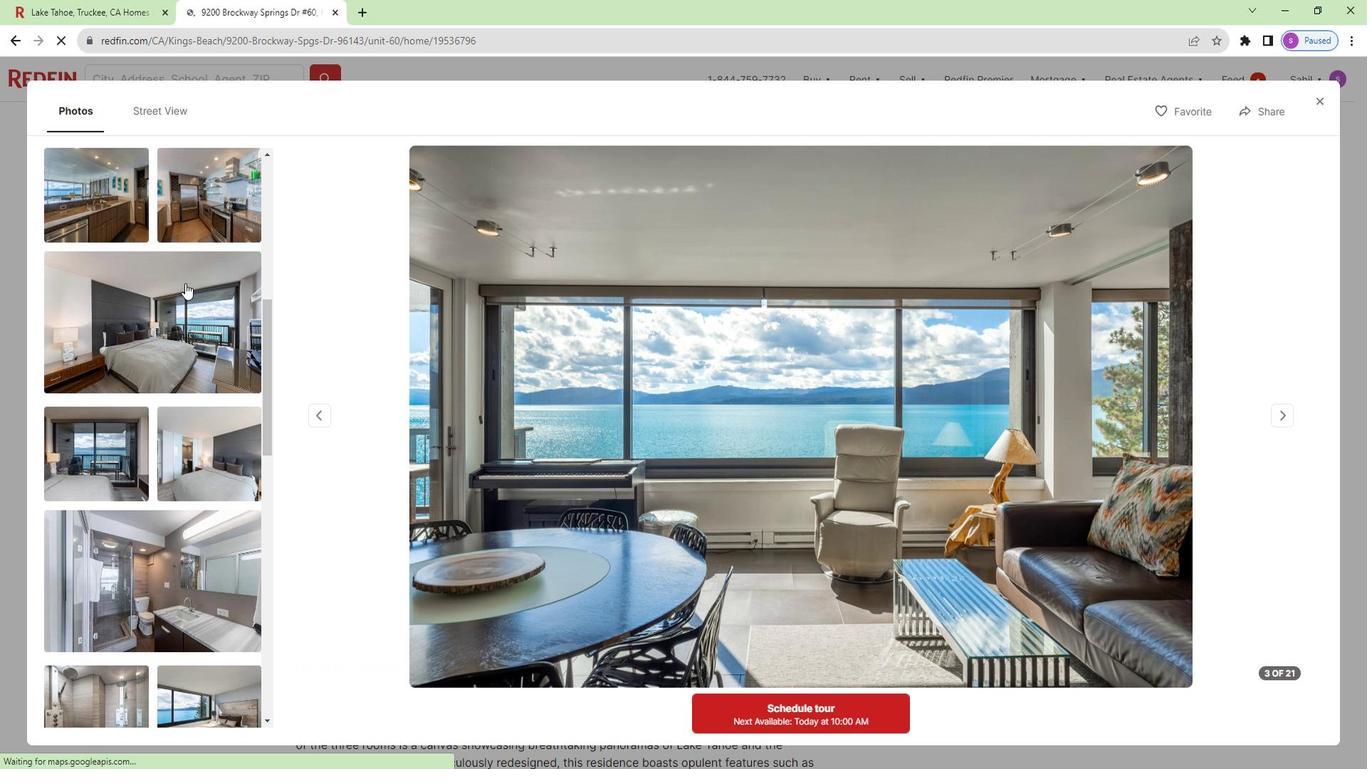 
Action: Mouse scrolled (196, 287) with delta (0, 0)
Screenshot: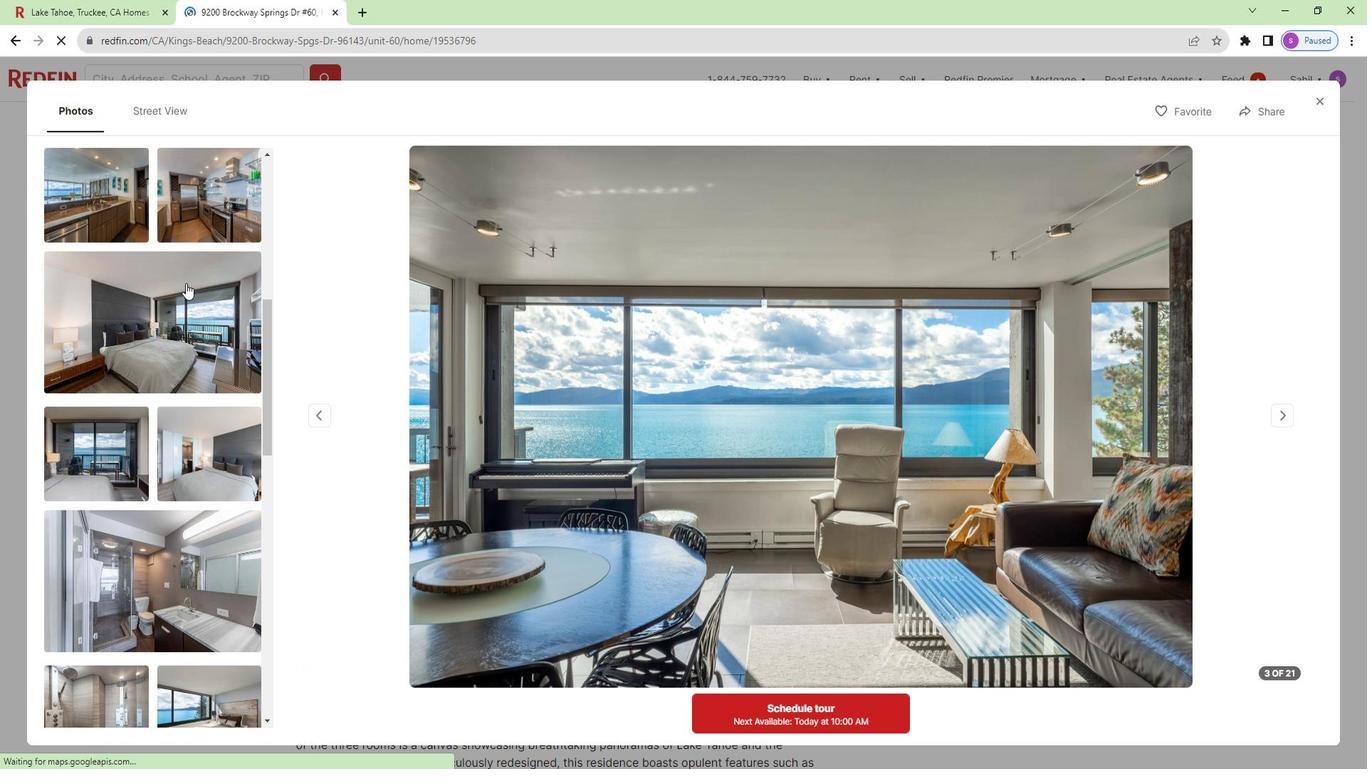 
Action: Mouse scrolled (196, 287) with delta (0, 0)
Screenshot: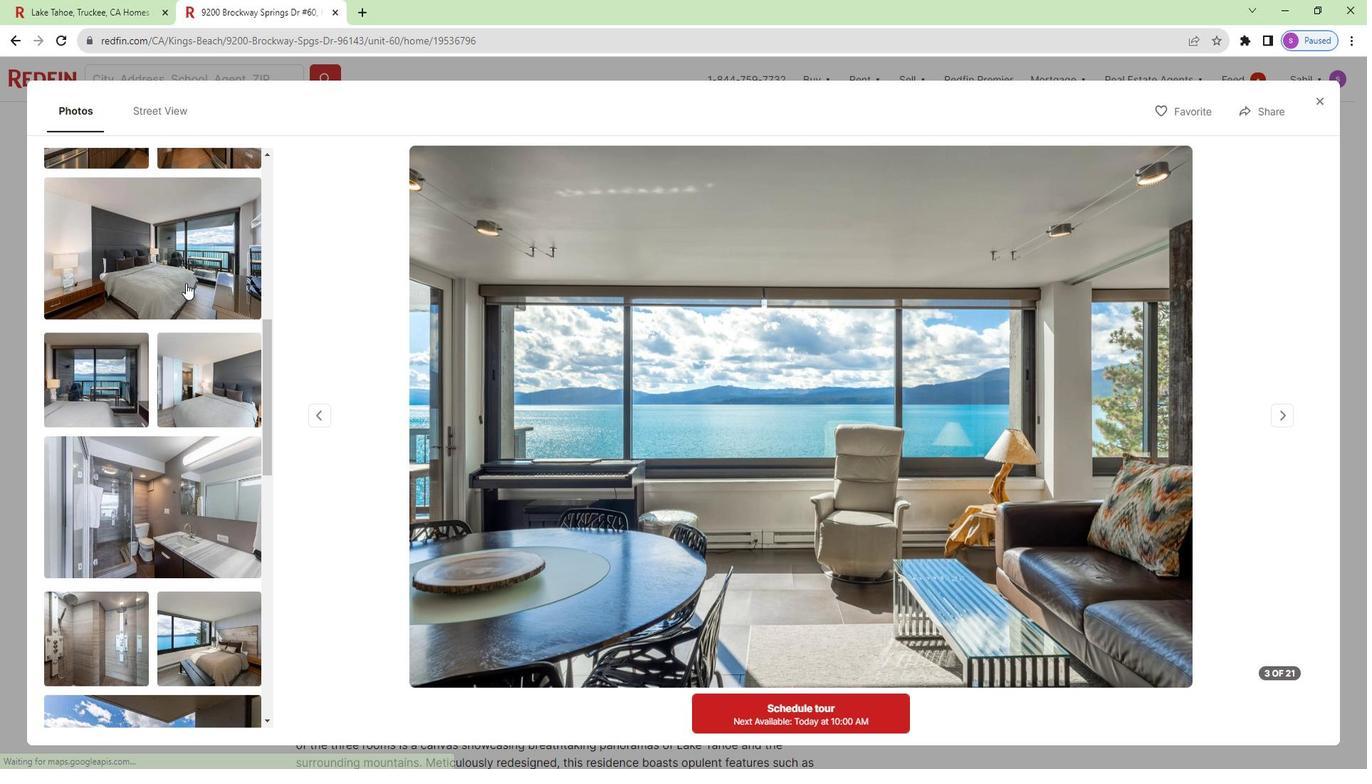 
Action: Mouse scrolled (196, 287) with delta (0, 0)
Screenshot: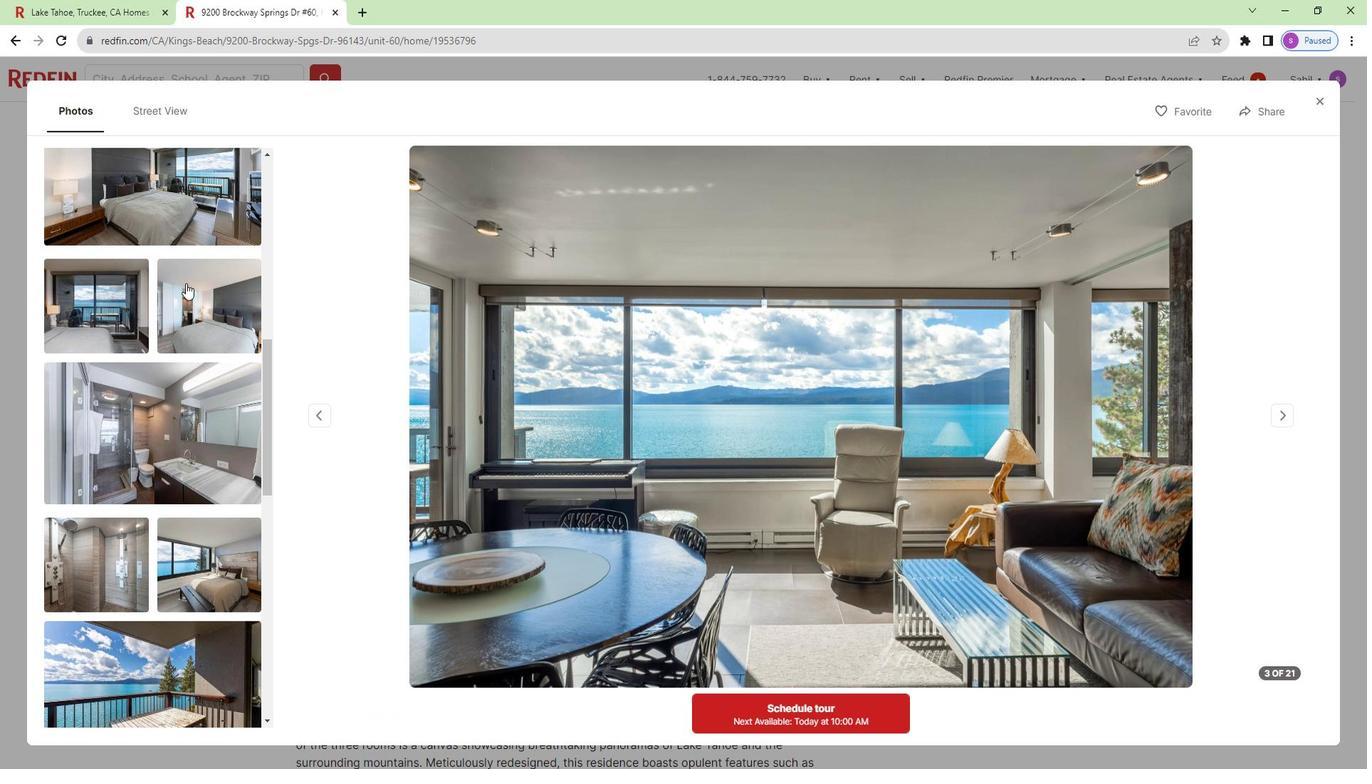 
Action: Mouse moved to (199, 291)
Screenshot: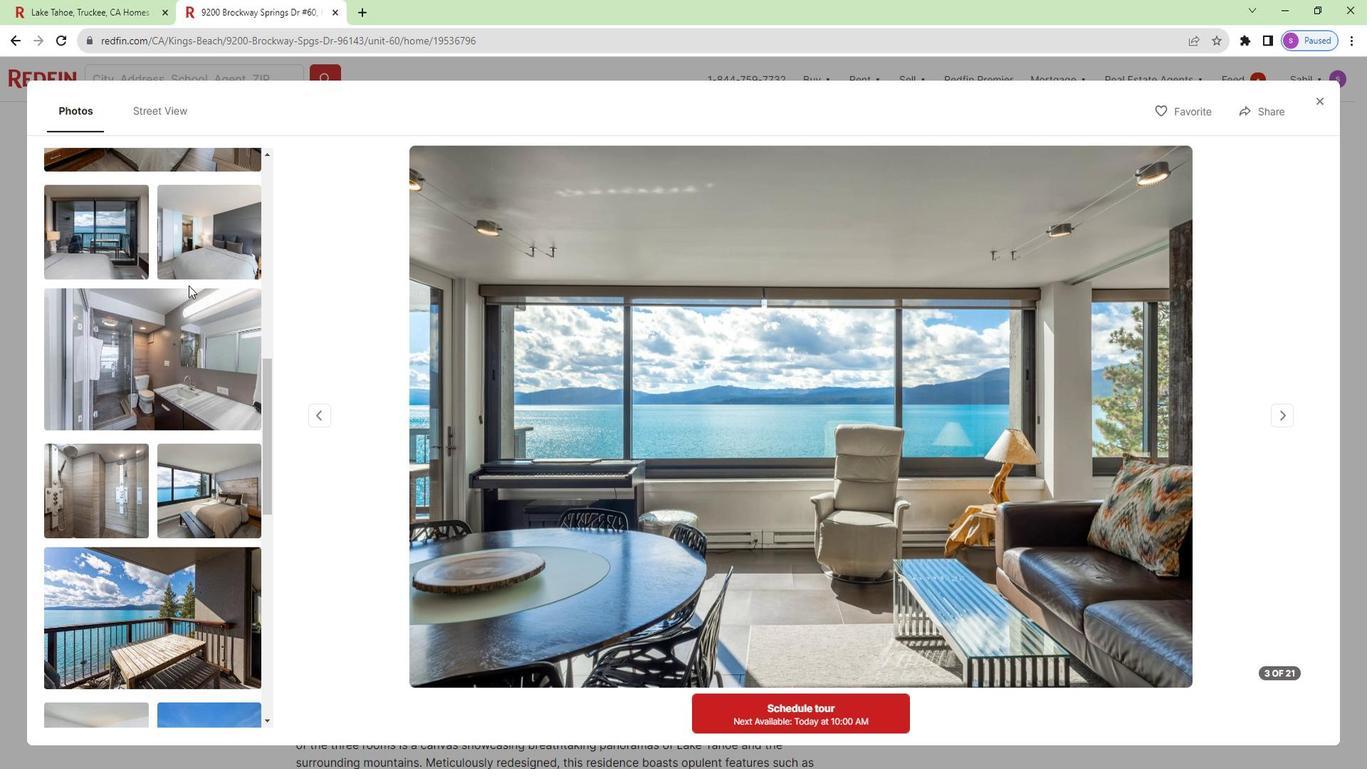 
Action: Mouse scrolled (199, 290) with delta (0, 0)
Screenshot: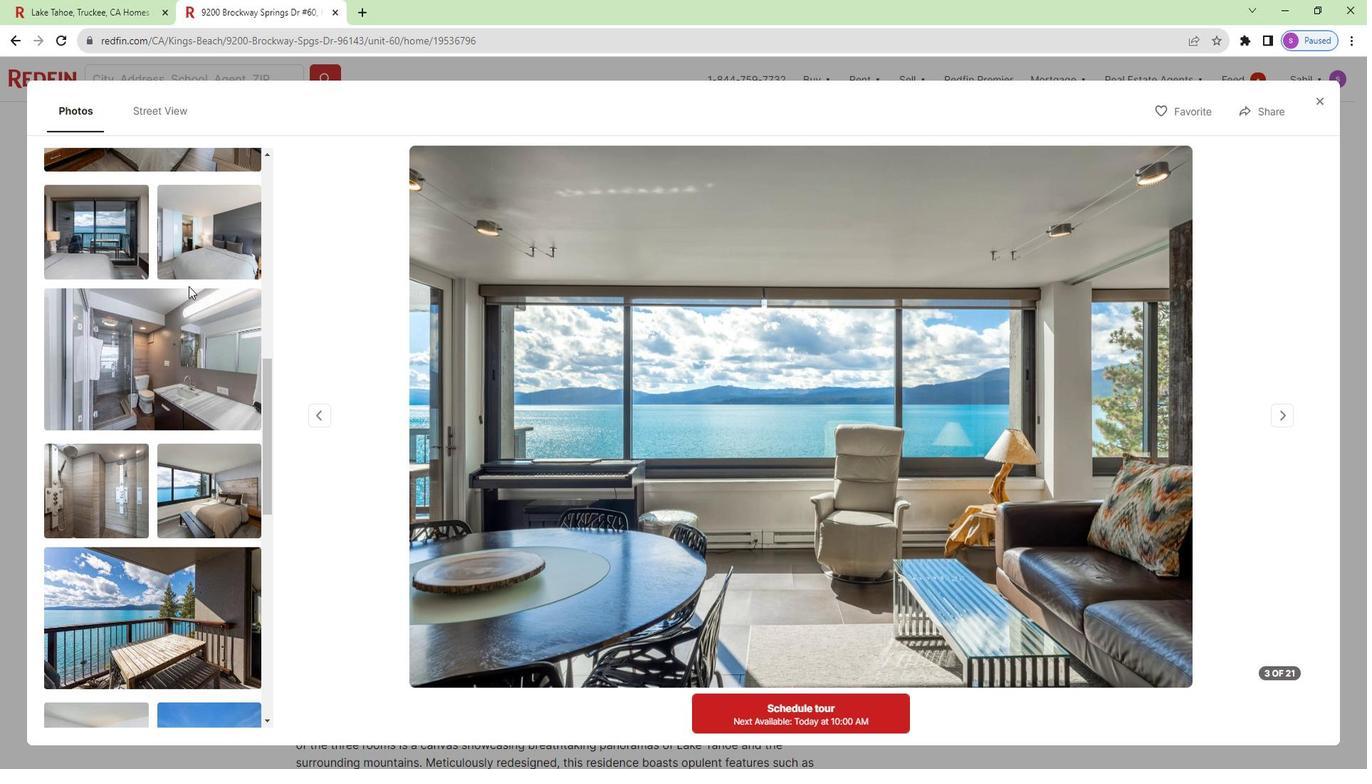 
Action: Mouse scrolled (199, 290) with delta (0, 0)
Screenshot: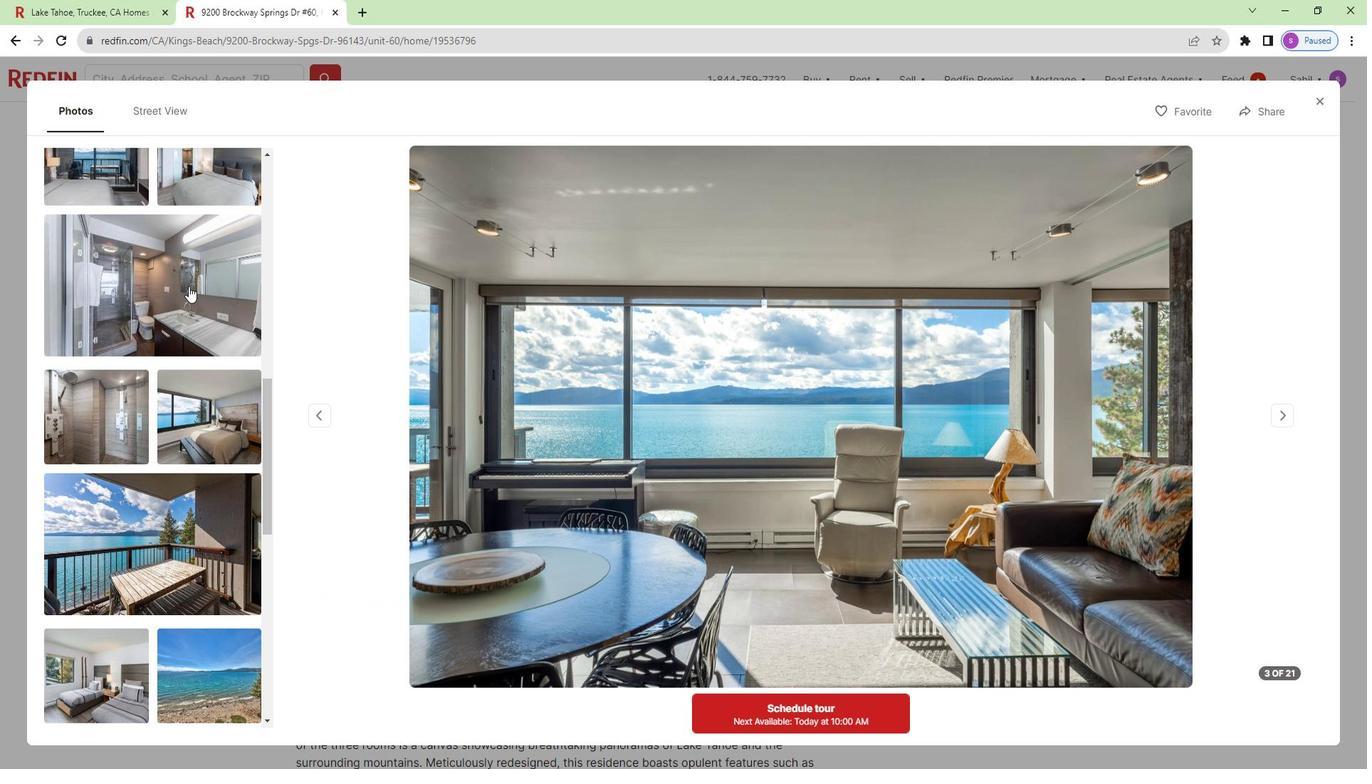 
Action: Mouse moved to (232, 481)
Screenshot: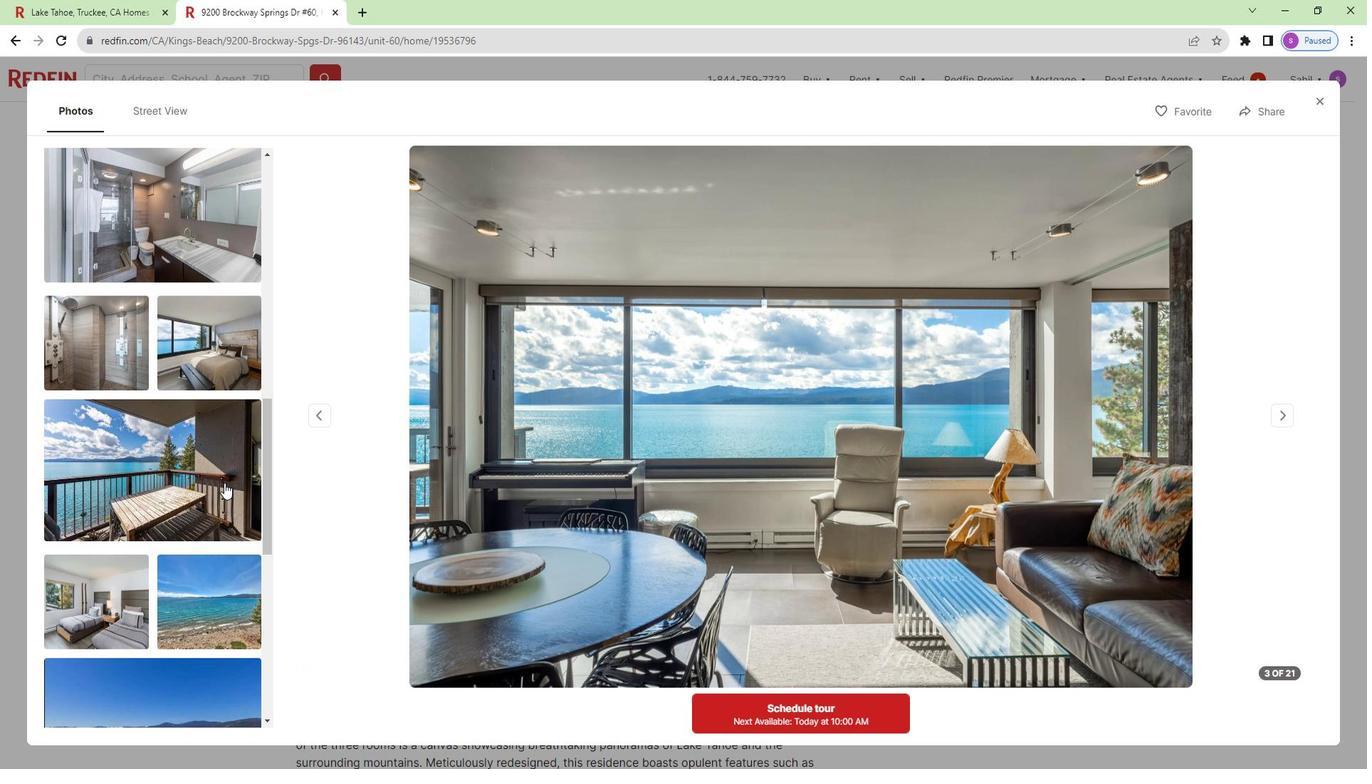 
Action: Mouse pressed left at (232, 481)
Screenshot: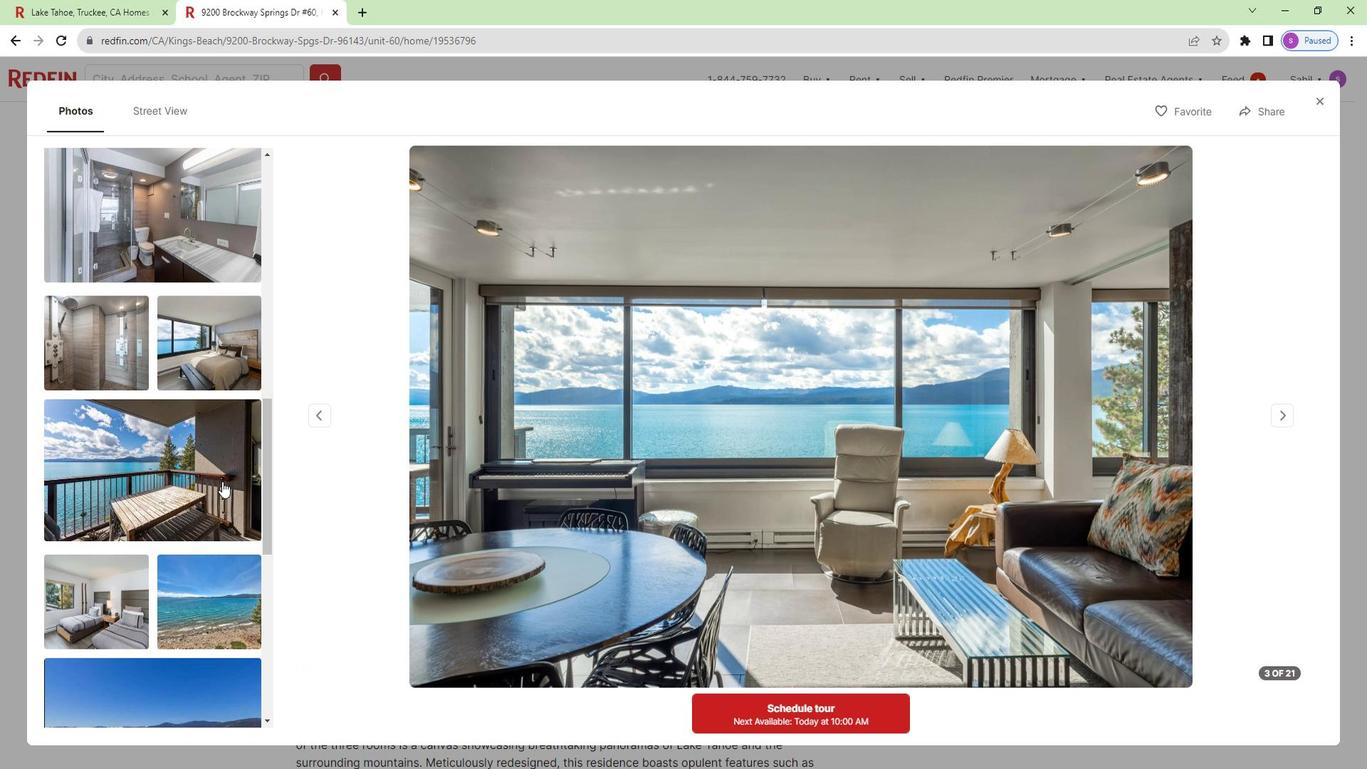
Action: Mouse moved to (181, 403)
Screenshot: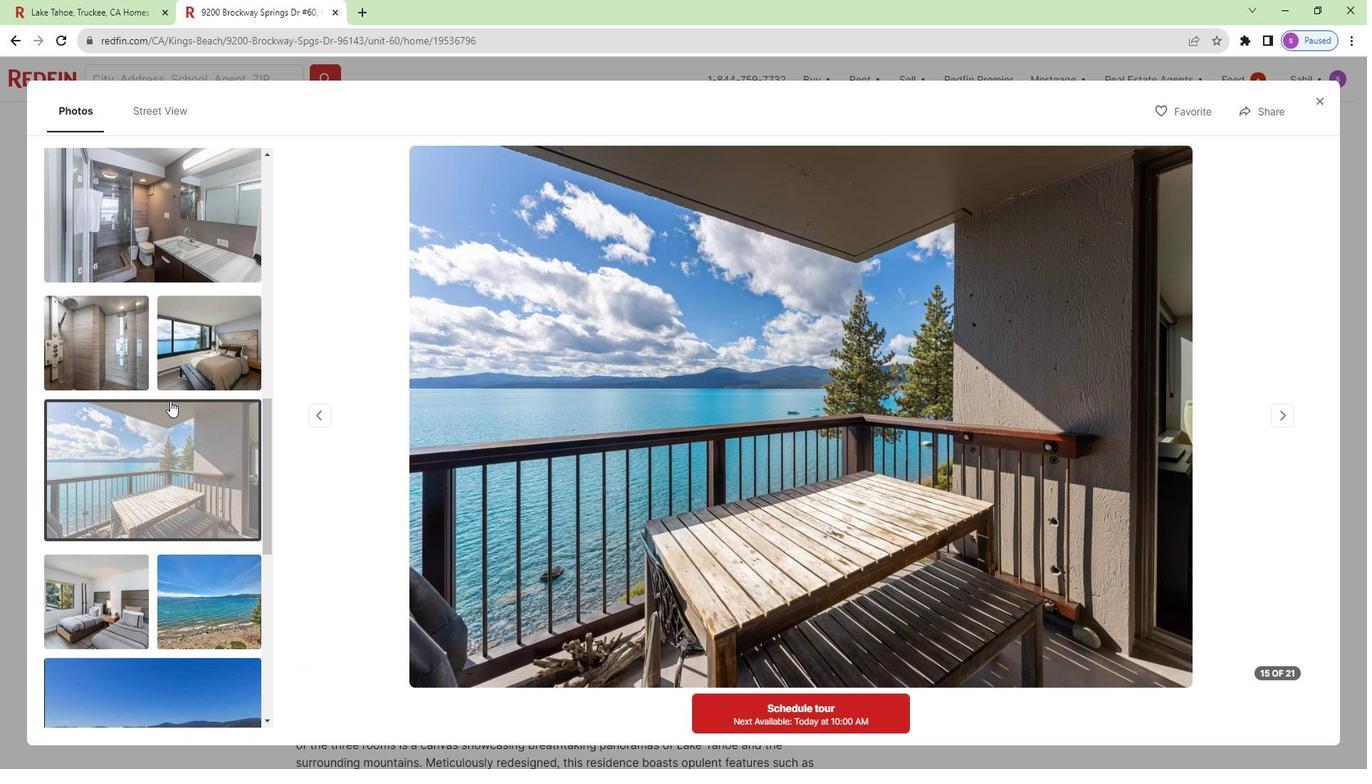 
Action: Mouse scrolled (181, 402) with delta (0, 0)
Screenshot: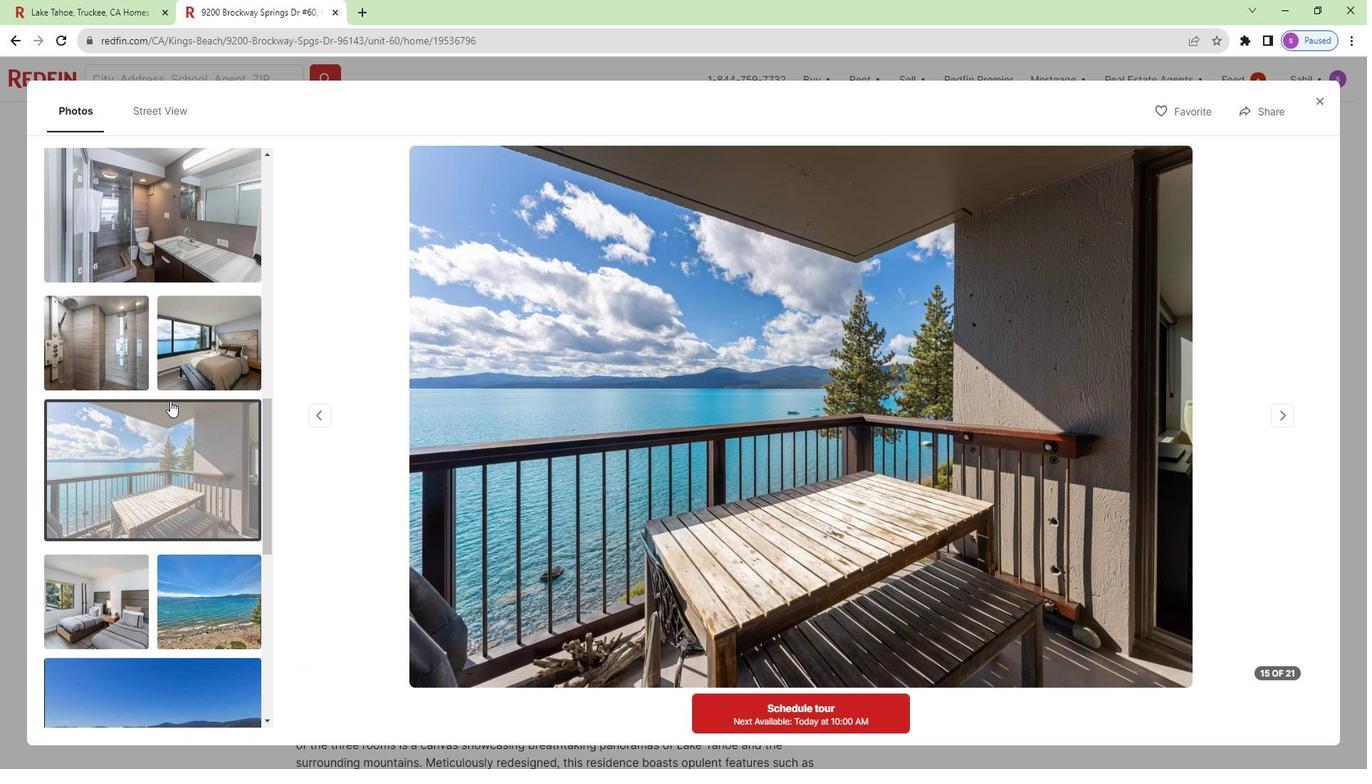 
Action: Mouse moved to (183, 398)
Screenshot: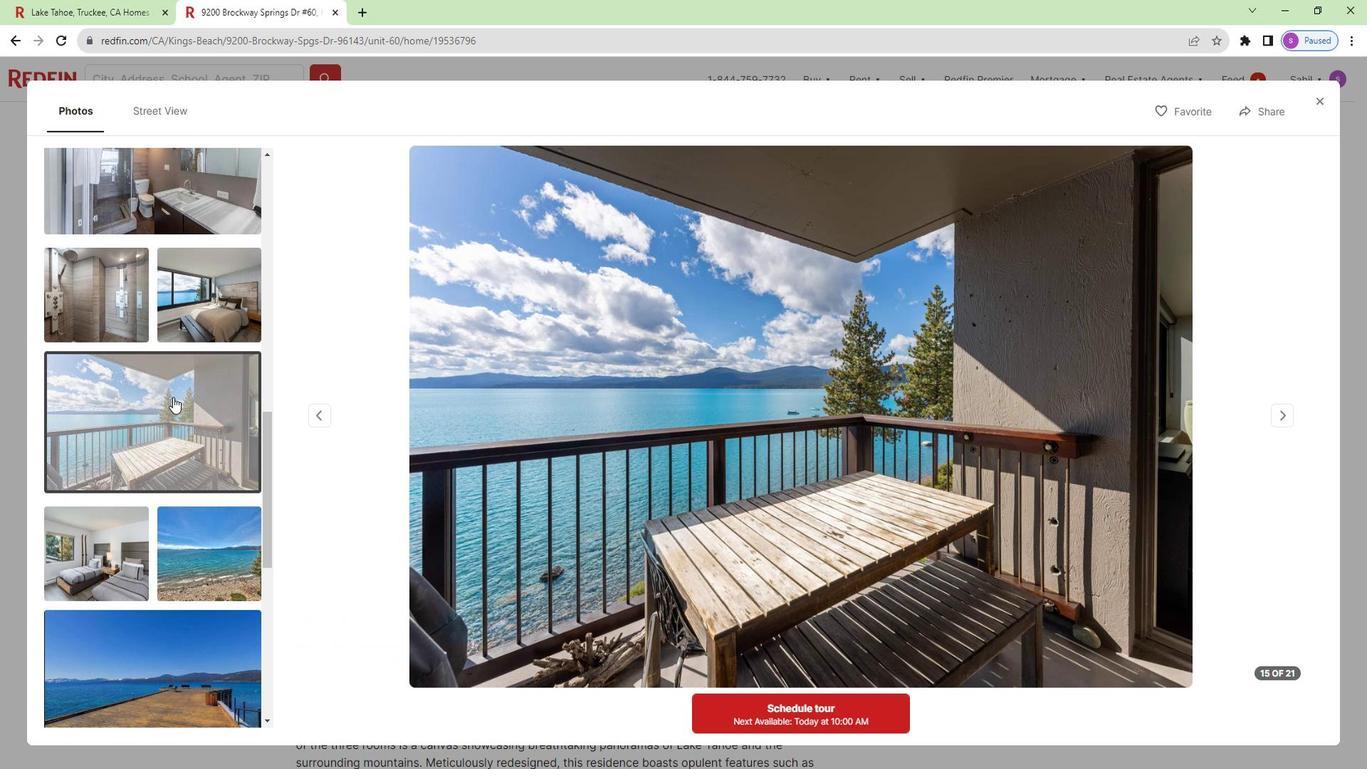
Action: Mouse scrolled (183, 397) with delta (0, 0)
Screenshot: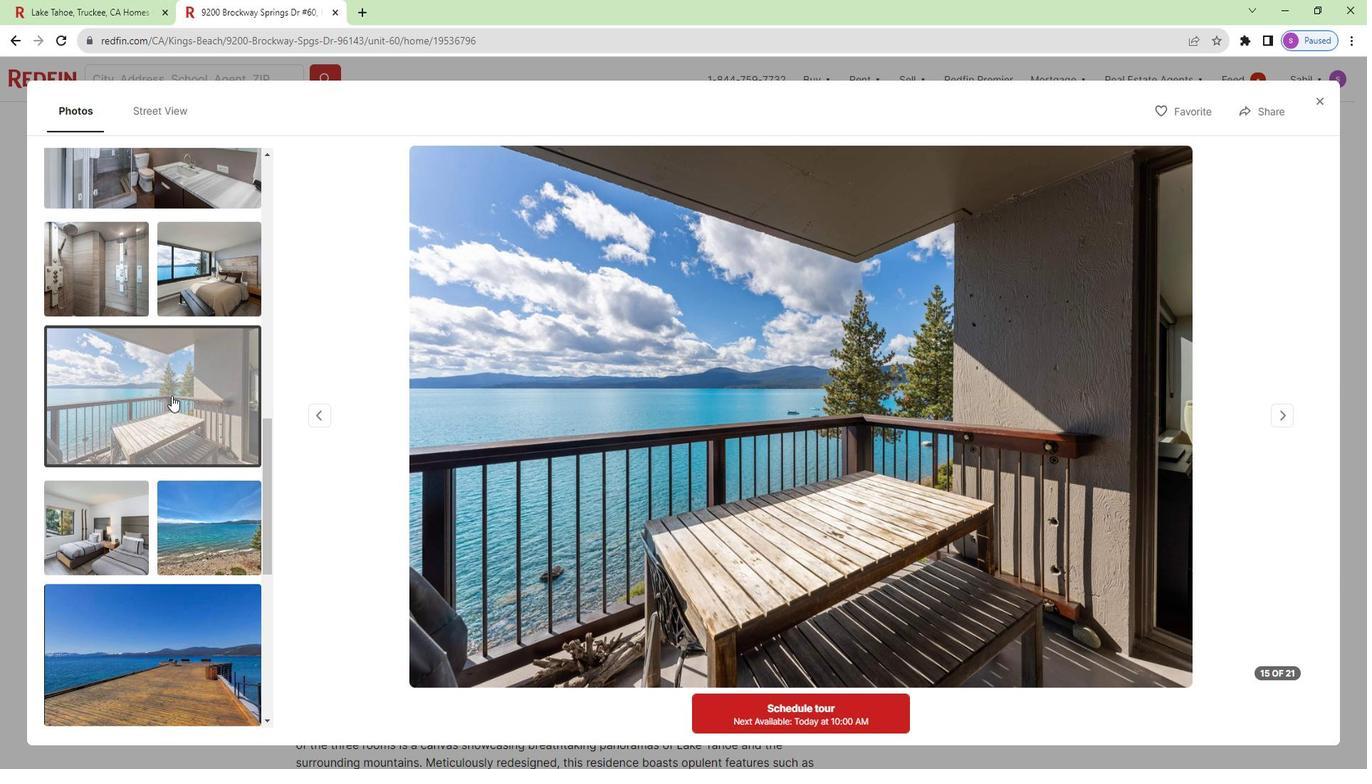 
Action: Mouse scrolled (183, 397) with delta (0, 0)
Screenshot: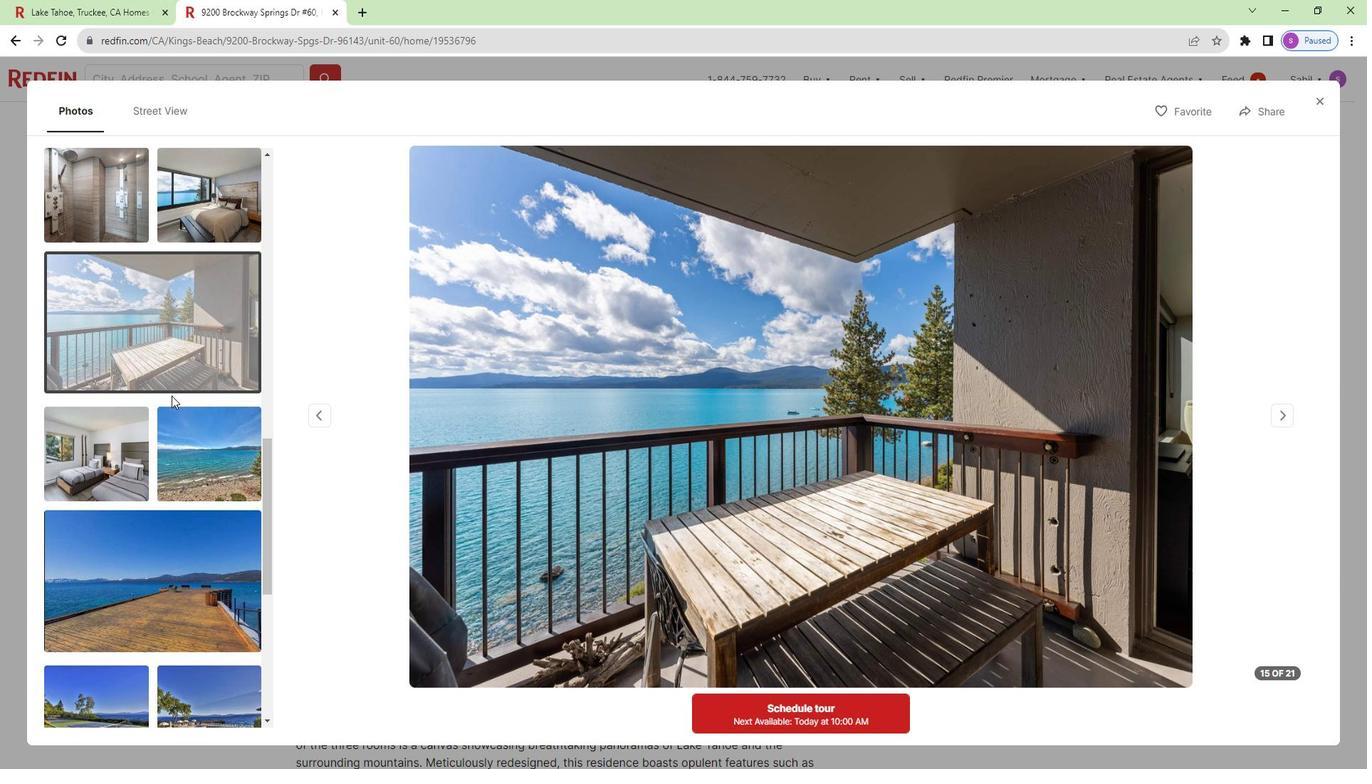 
Action: Mouse moved to (181, 397)
Screenshot: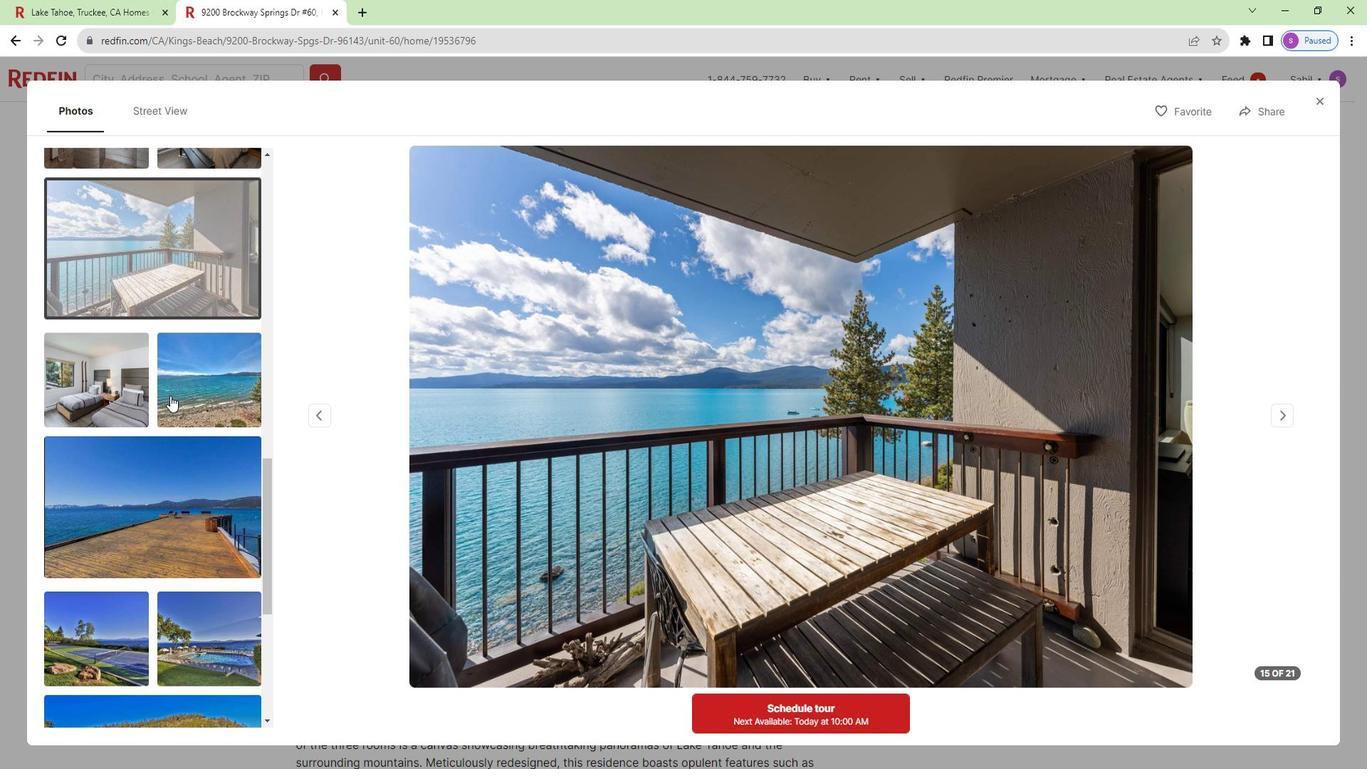 
Action: Mouse scrolled (181, 396) with delta (0, 0)
Screenshot: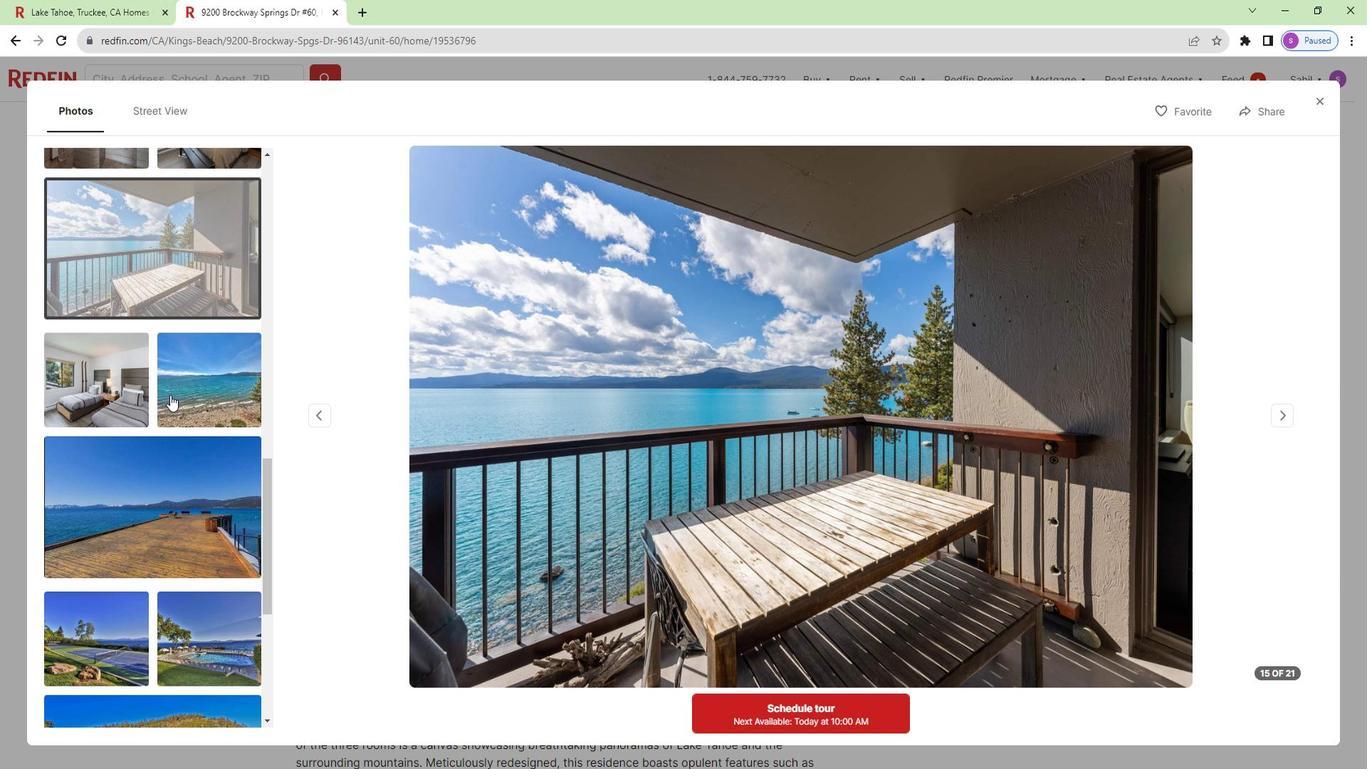 
Action: Mouse moved to (182, 396)
Screenshot: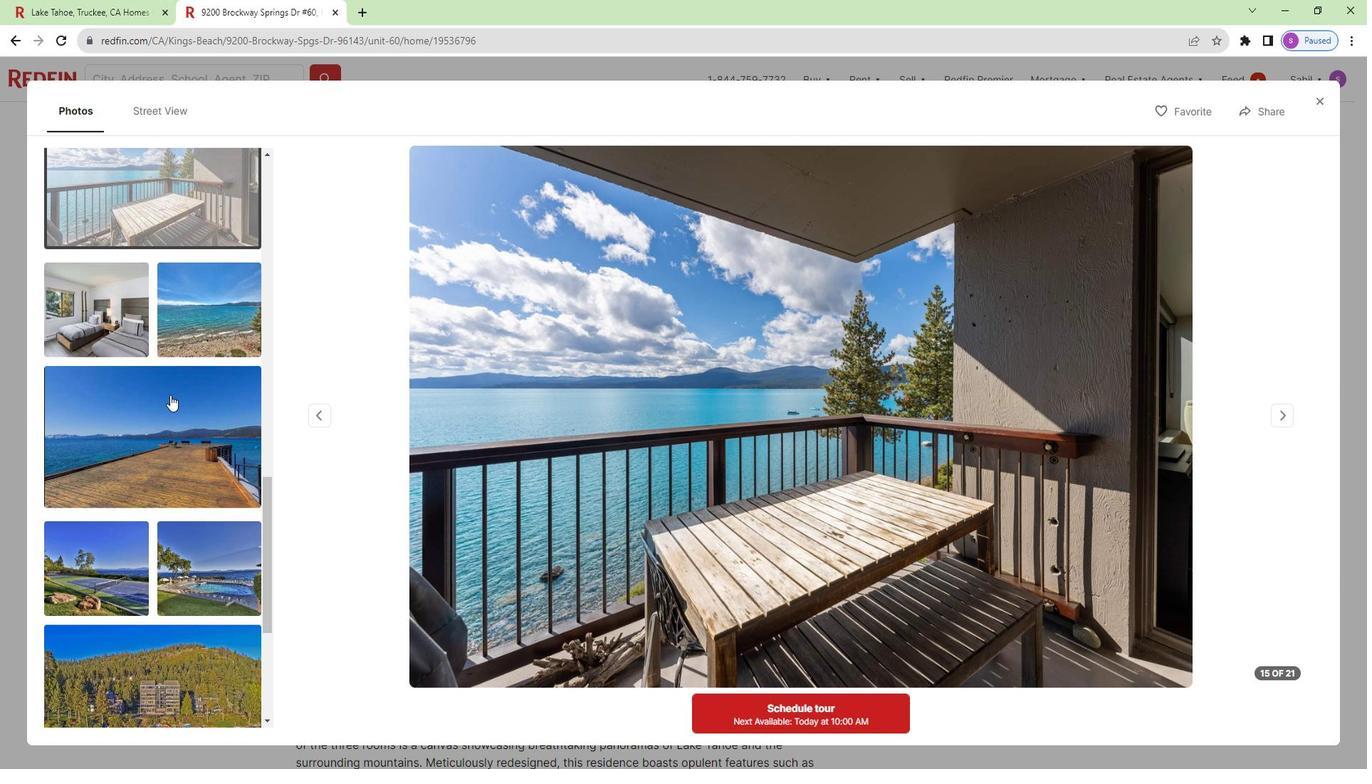 
Action: Mouse scrolled (182, 396) with delta (0, 0)
Screenshot: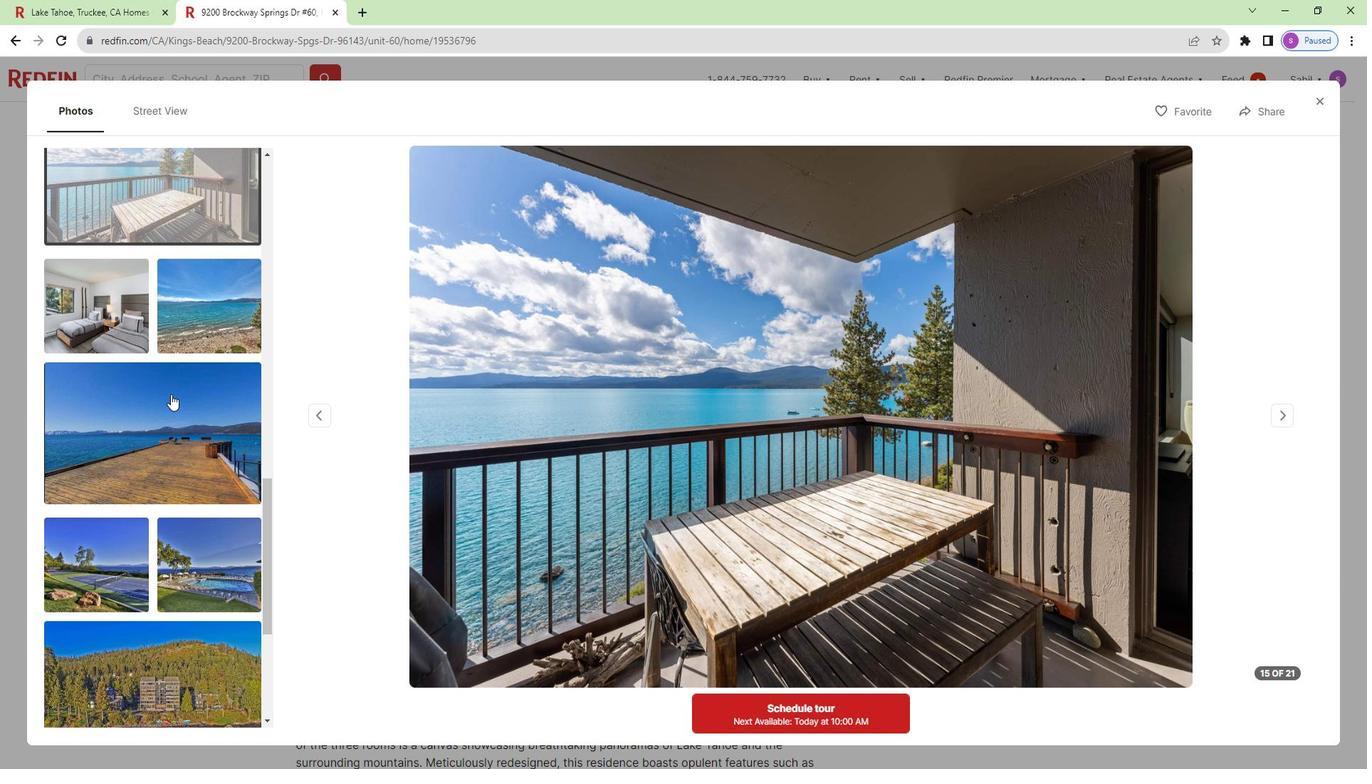 
Action: Mouse pressed left at (182, 396)
Screenshot: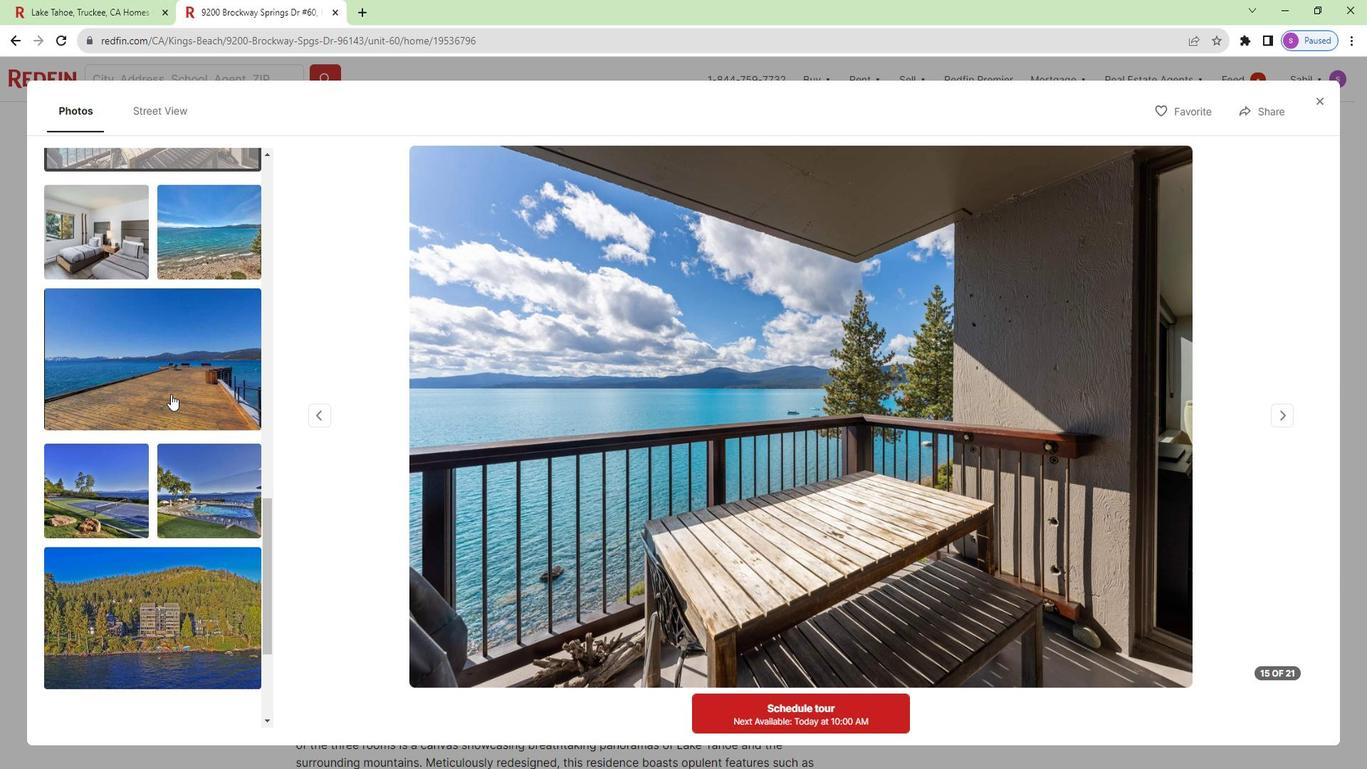 
Action: Mouse scrolled (182, 396) with delta (0, 0)
Screenshot: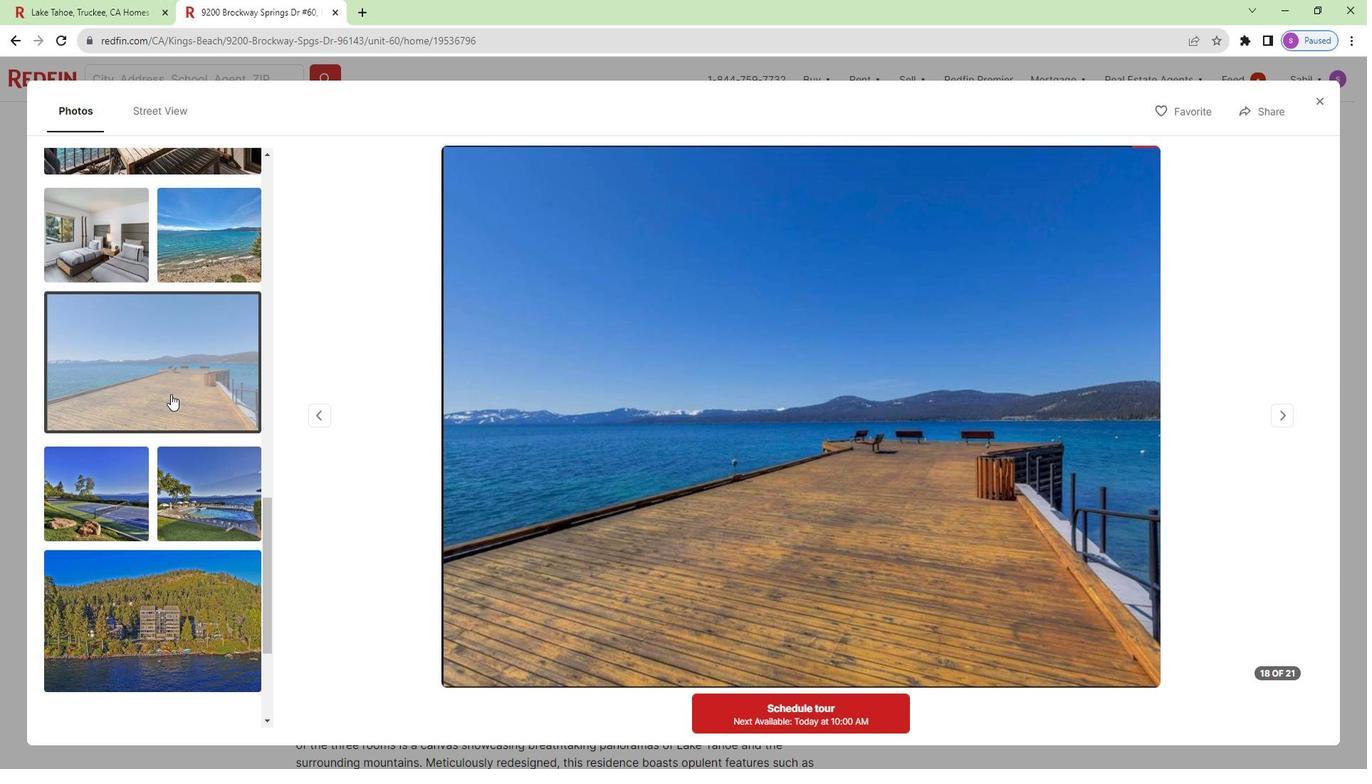 
Action: Mouse scrolled (182, 396) with delta (0, 0)
Screenshot: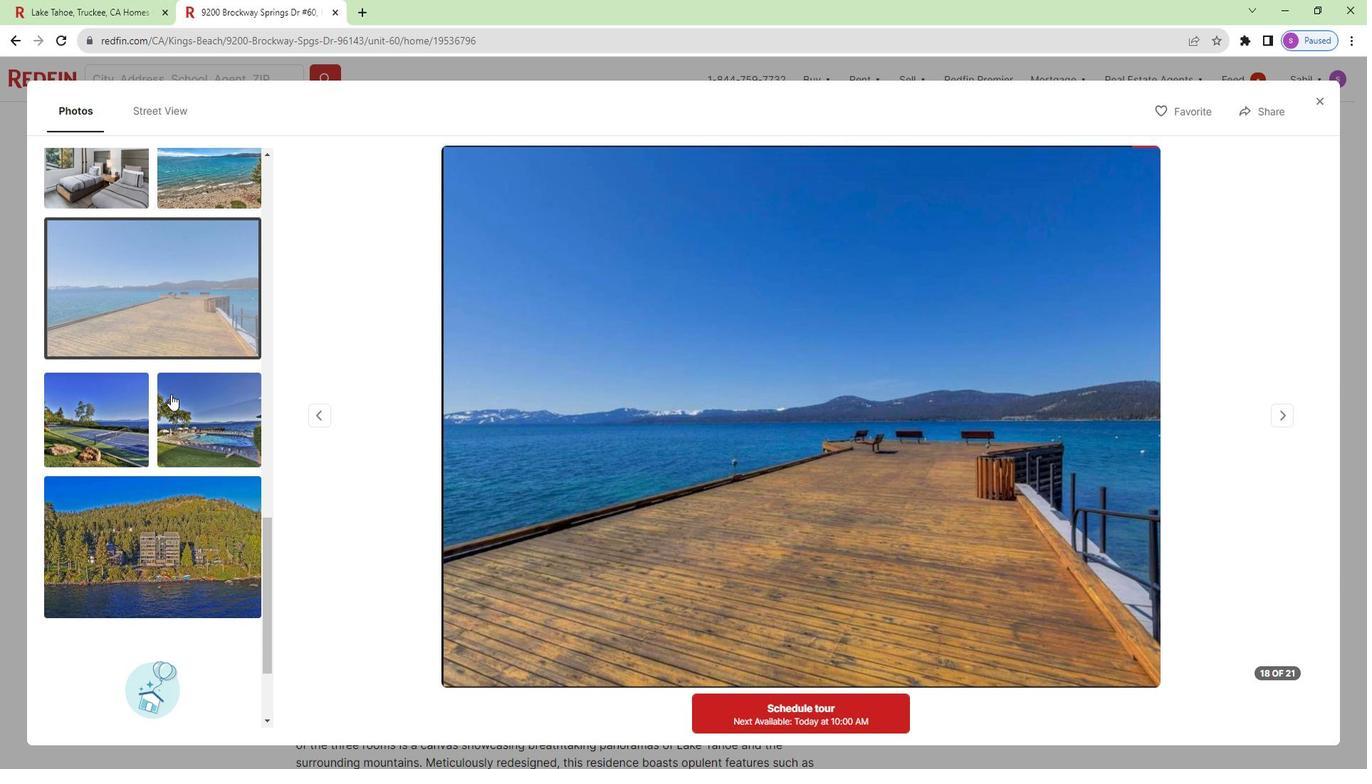 
Action: Mouse scrolled (182, 396) with delta (0, 0)
Screenshot: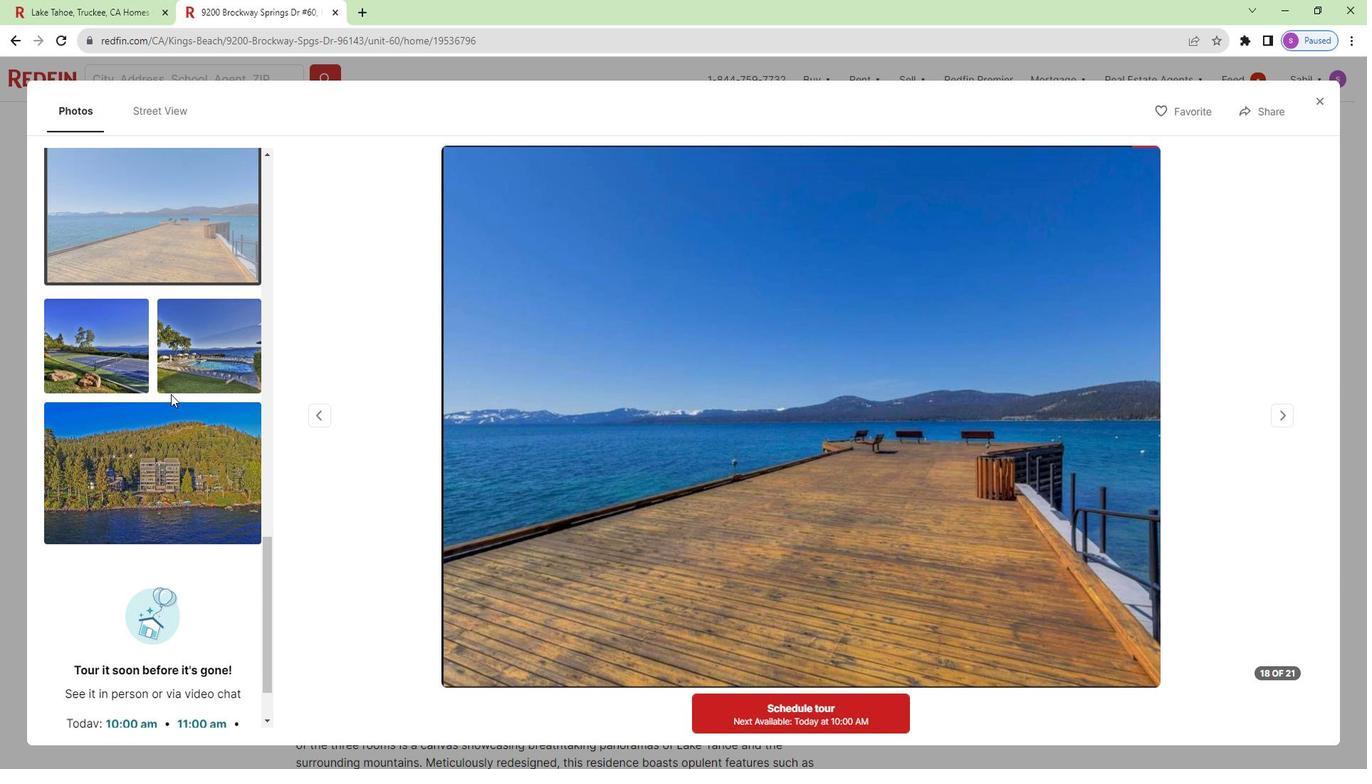 
Action: Mouse scrolled (182, 396) with delta (0, 0)
Screenshot: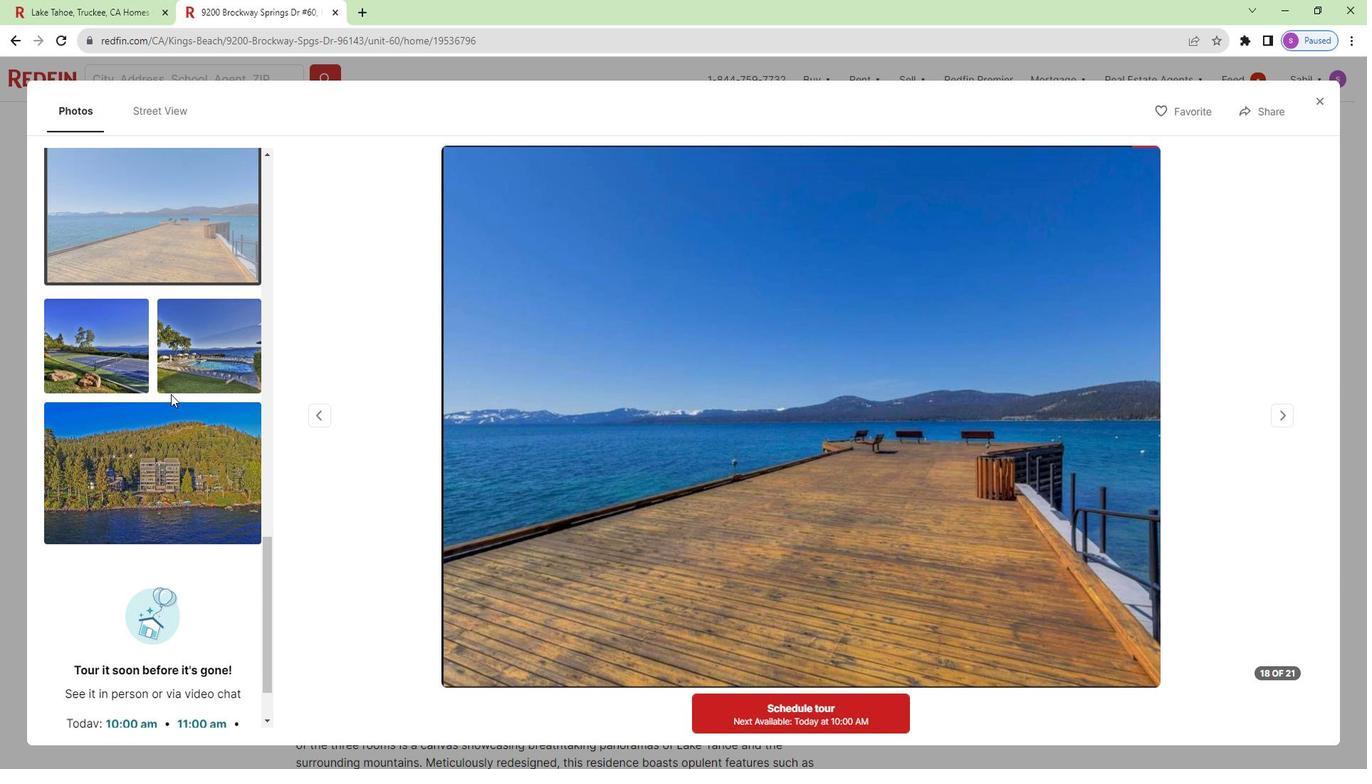 
Action: Mouse scrolled (182, 396) with delta (0, 0)
Screenshot: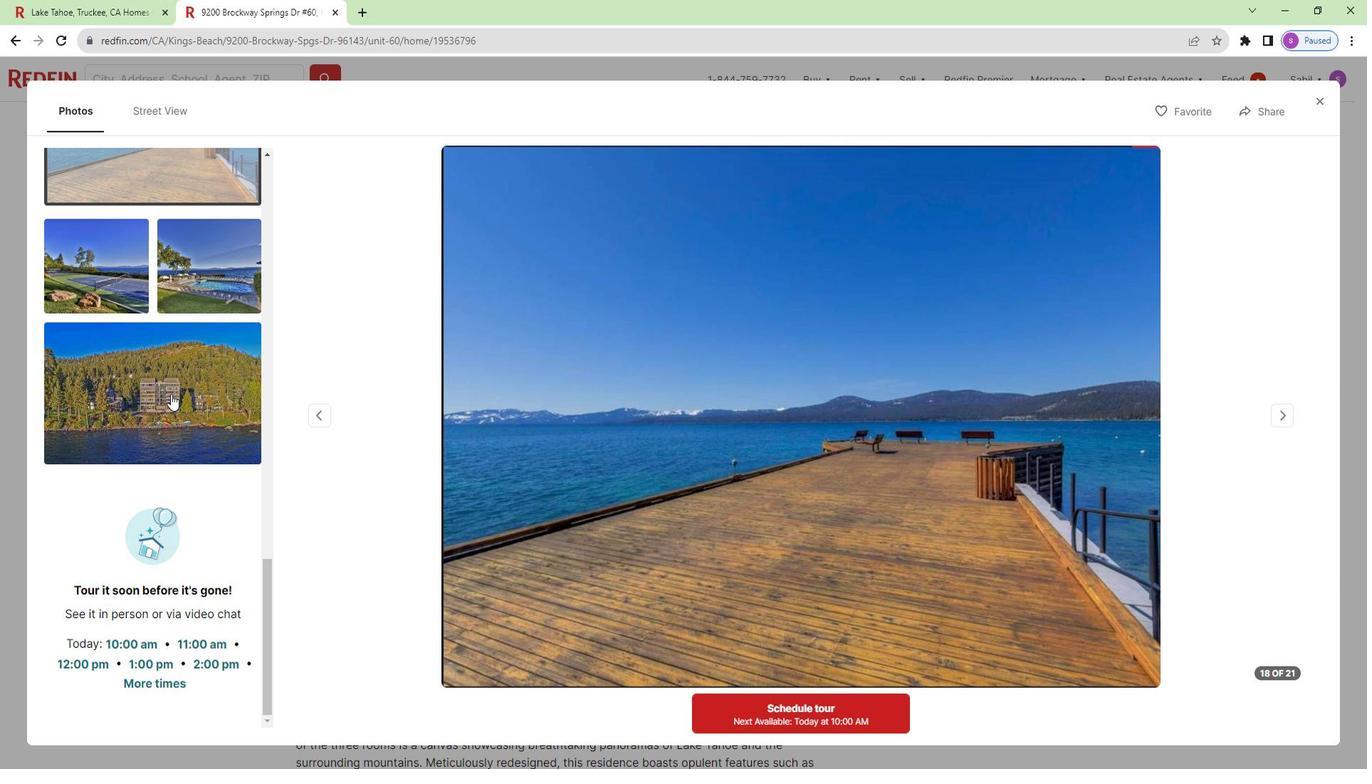 
Action: Mouse moved to (1299, 108)
Screenshot: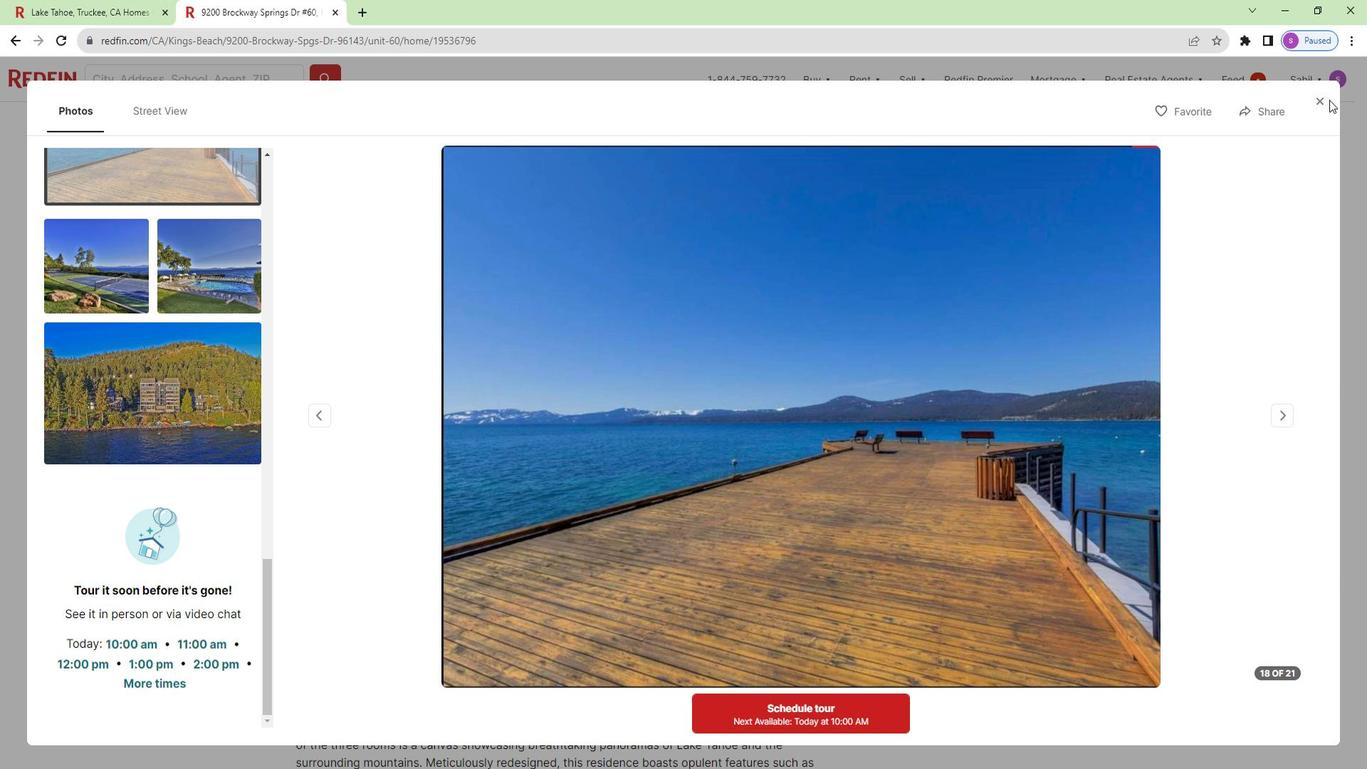 
Action: Mouse pressed left at (1299, 108)
Screenshot: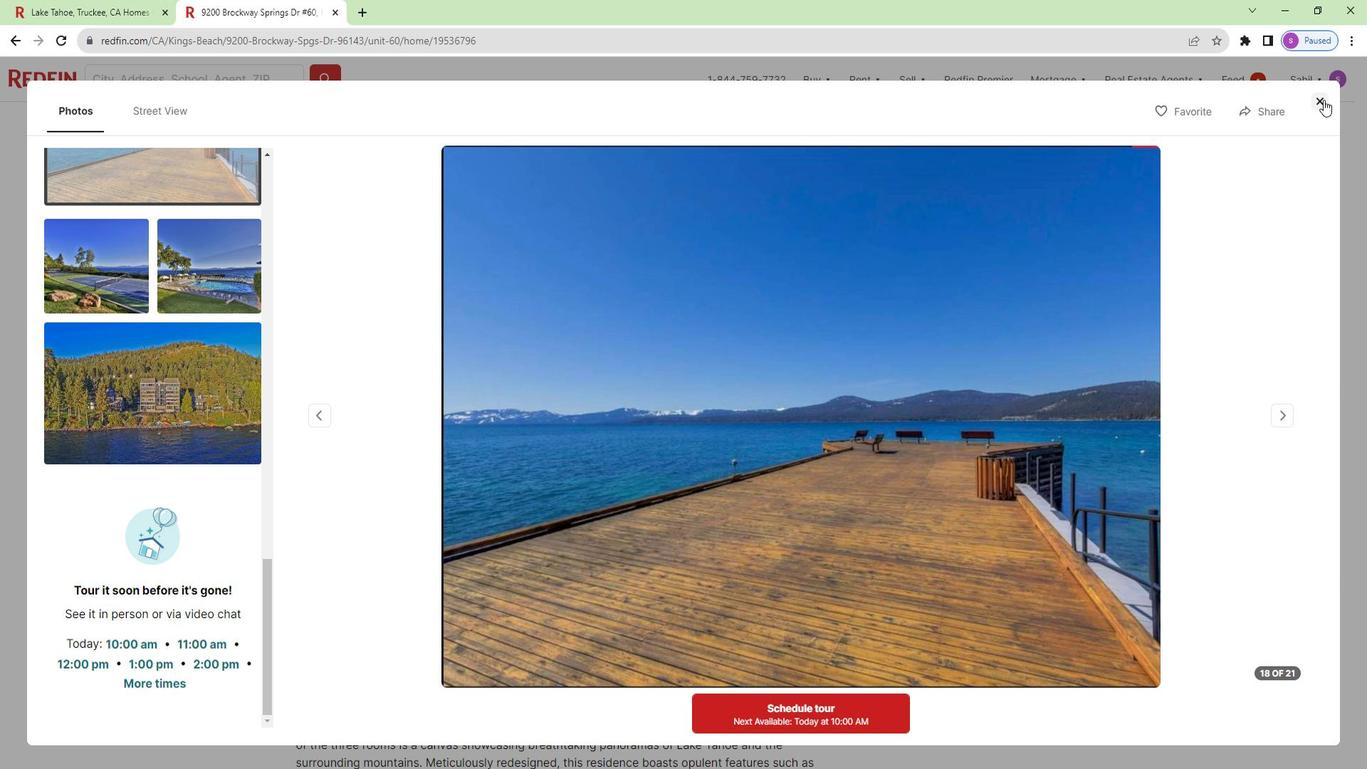 
Action: Mouse moved to (535, 386)
Screenshot: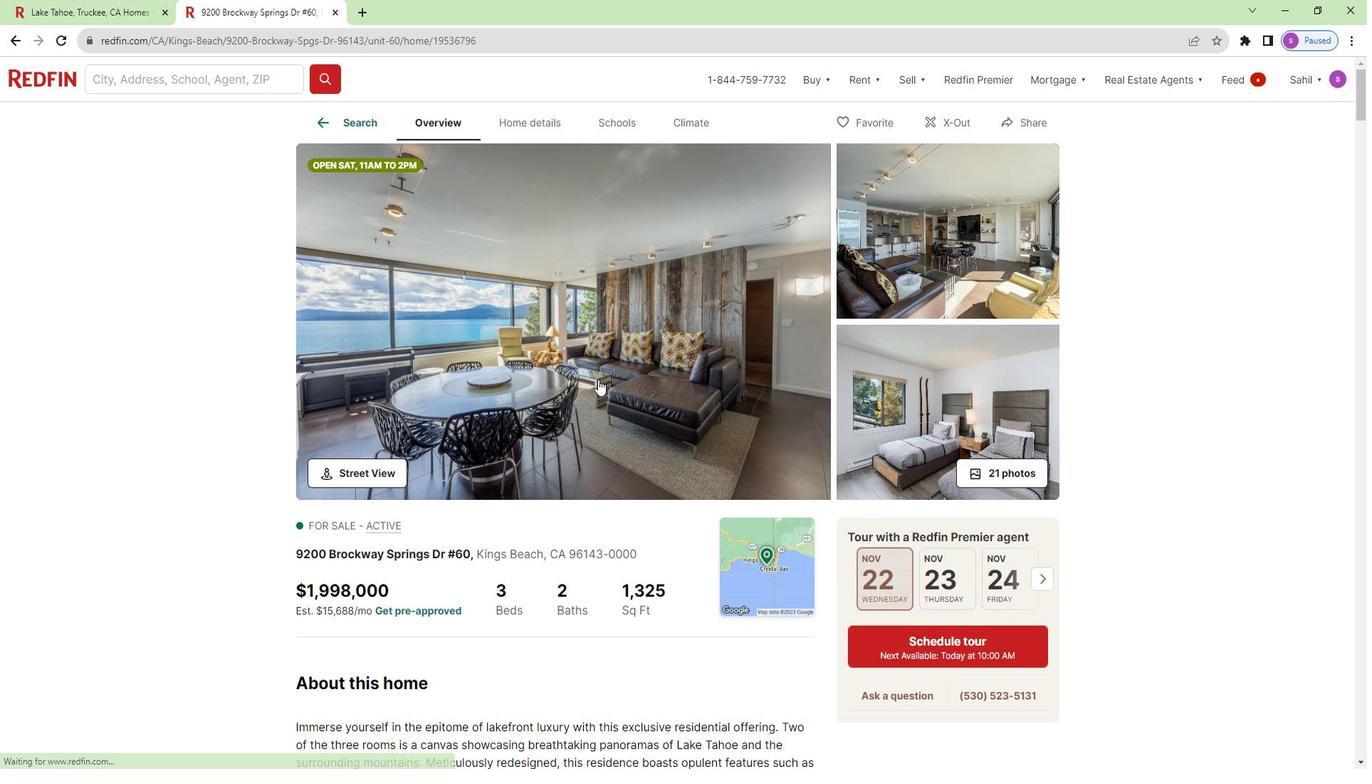 
Action: Mouse scrolled (535, 386) with delta (0, 0)
Screenshot: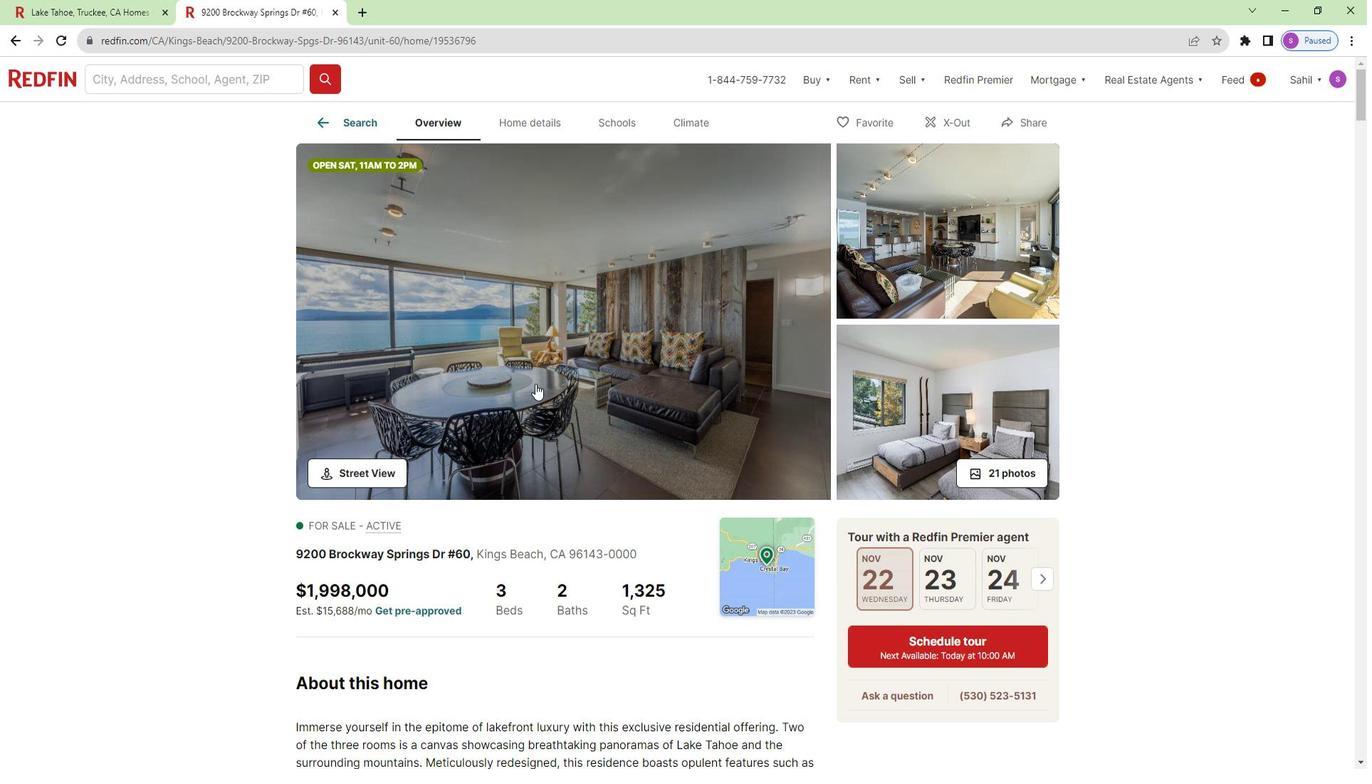 
Action: Mouse moved to (521, 381)
Screenshot: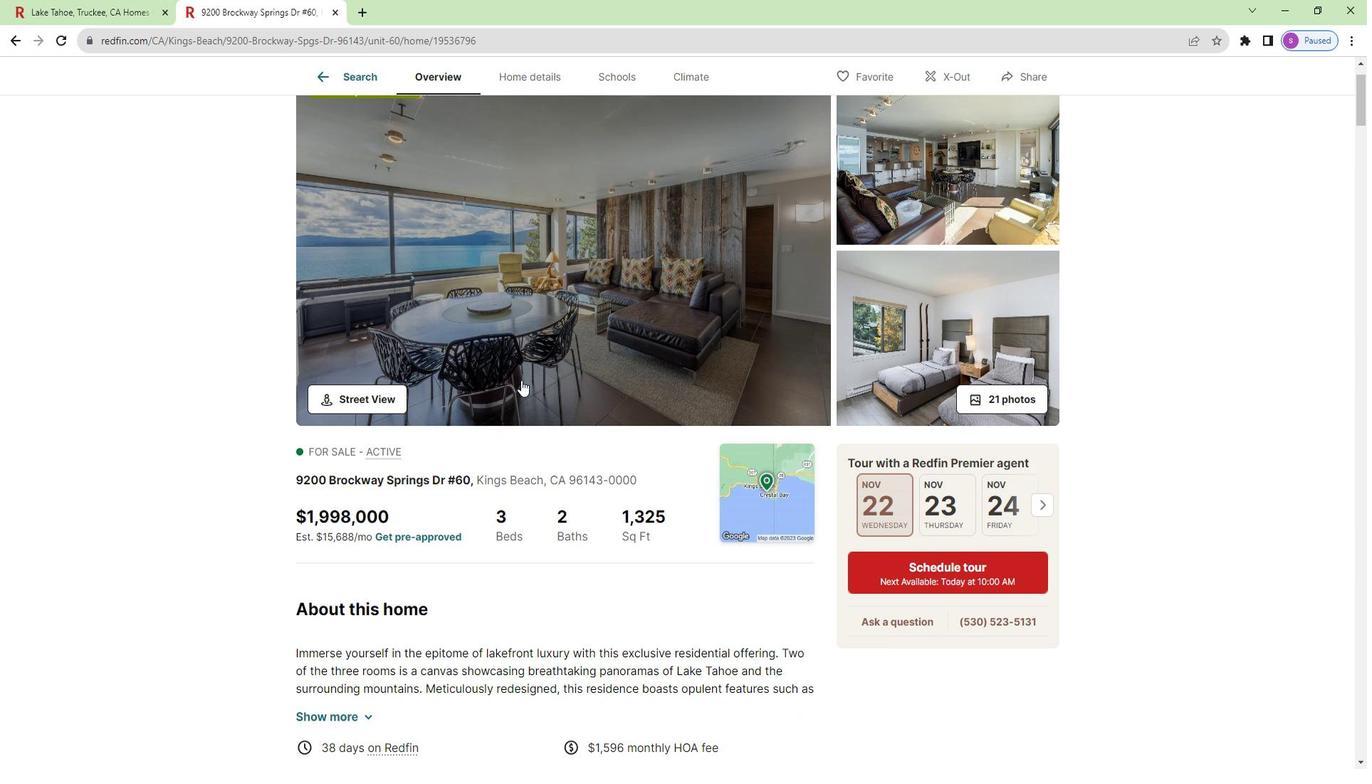 
Action: Mouse scrolled (521, 381) with delta (0, 0)
Screenshot: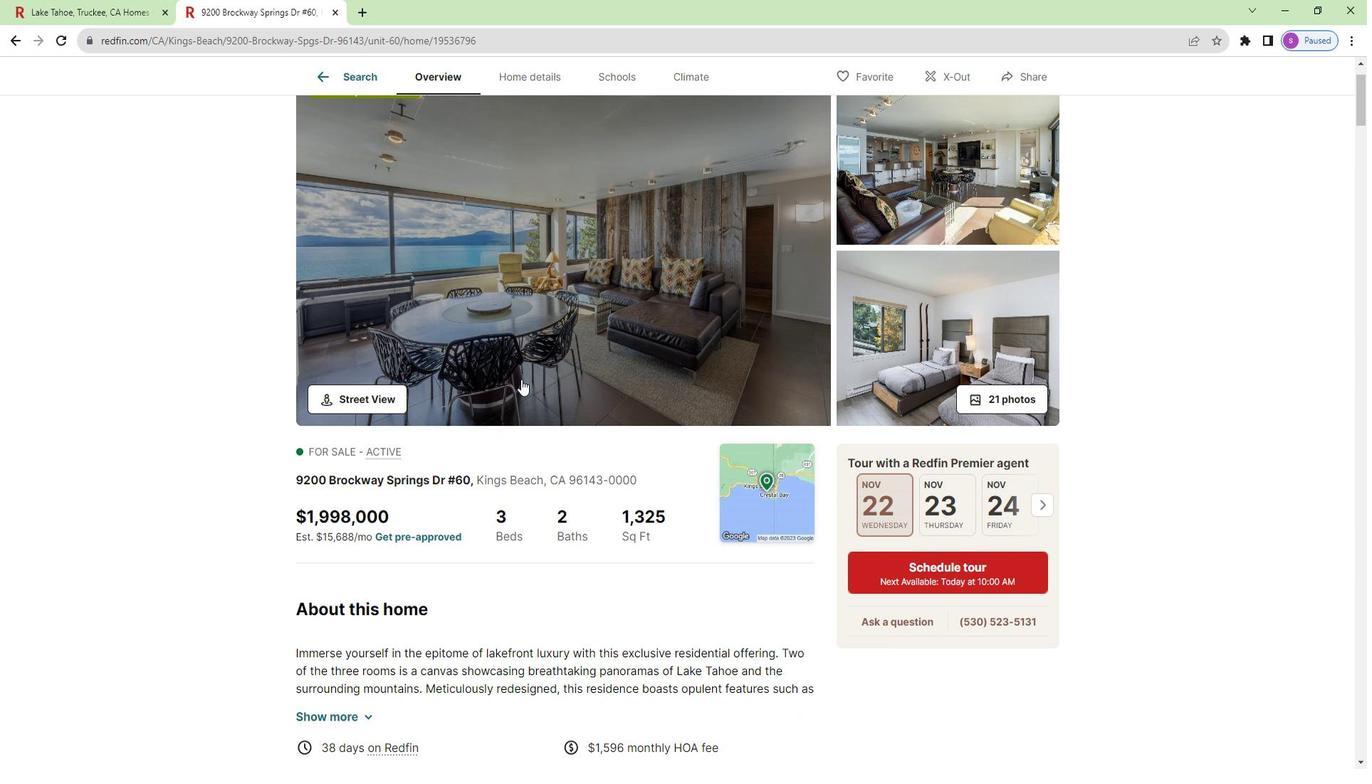 
Action: Mouse moved to (521, 381)
Screenshot: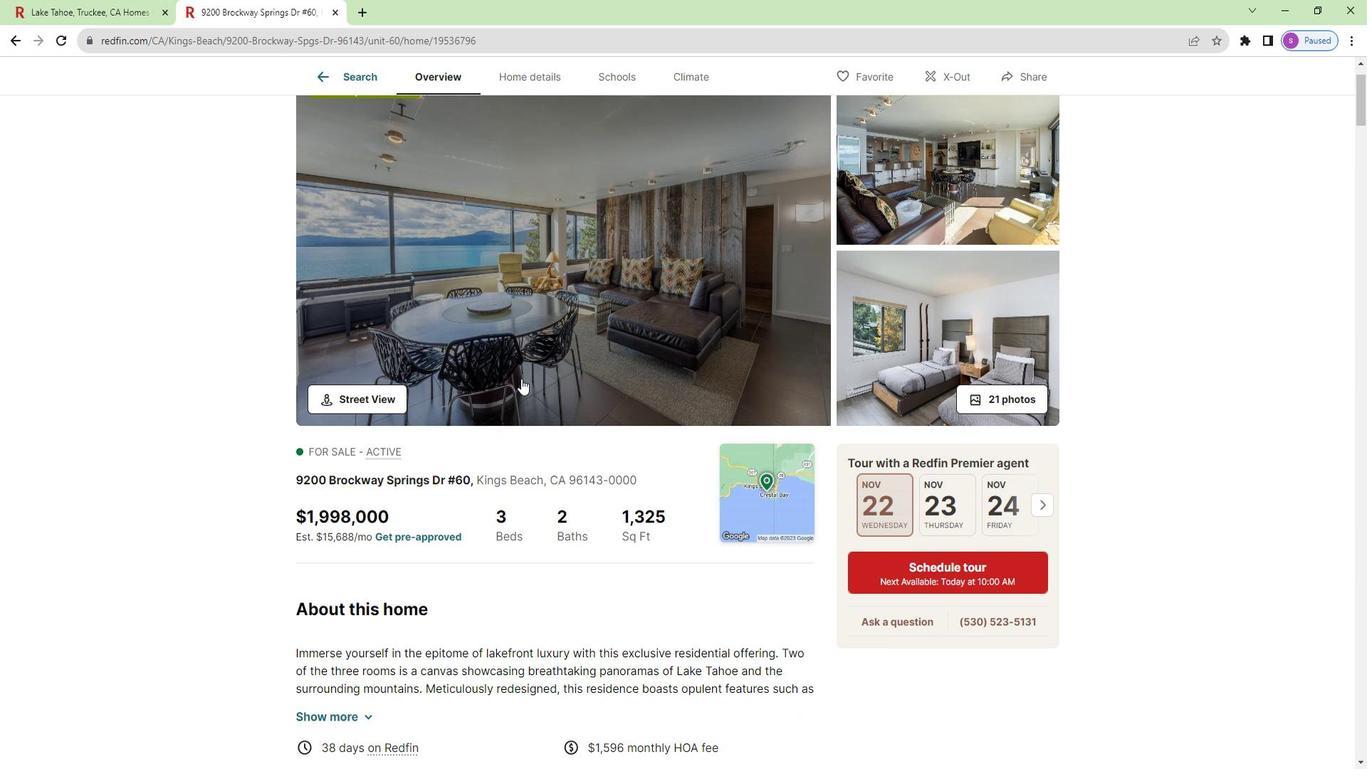 
Action: Mouse scrolled (521, 381) with delta (0, 0)
Screenshot: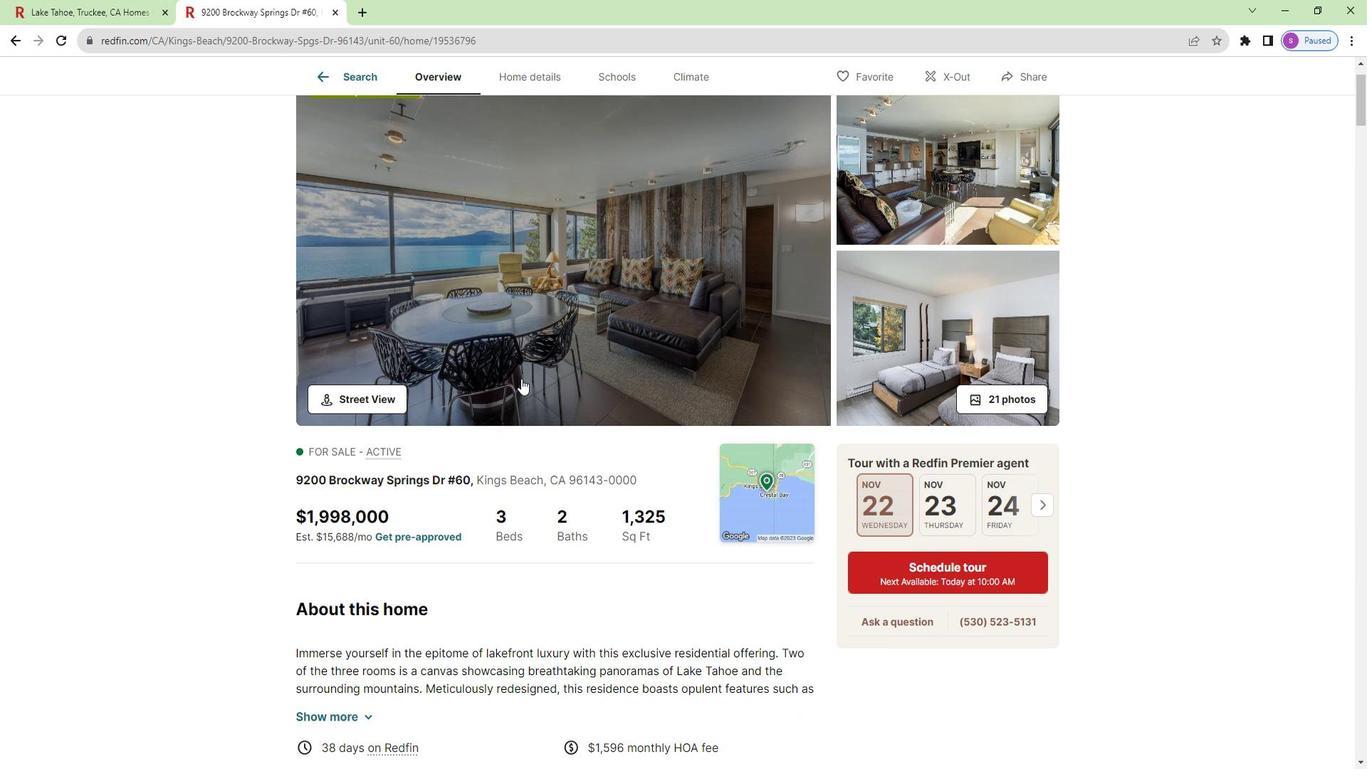 
Action: Mouse moved to (495, 481)
Screenshot: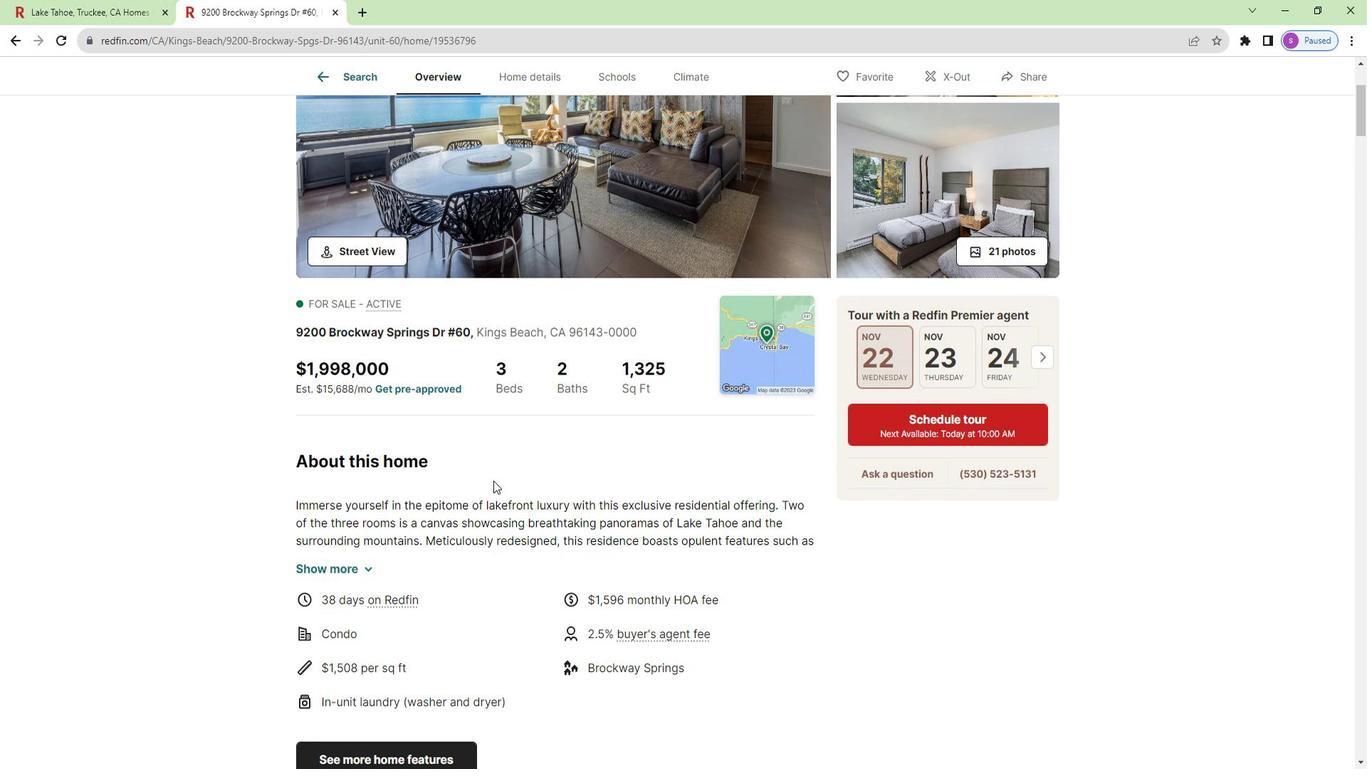 
Action: Mouse scrolled (495, 480) with delta (0, 0)
Screenshot: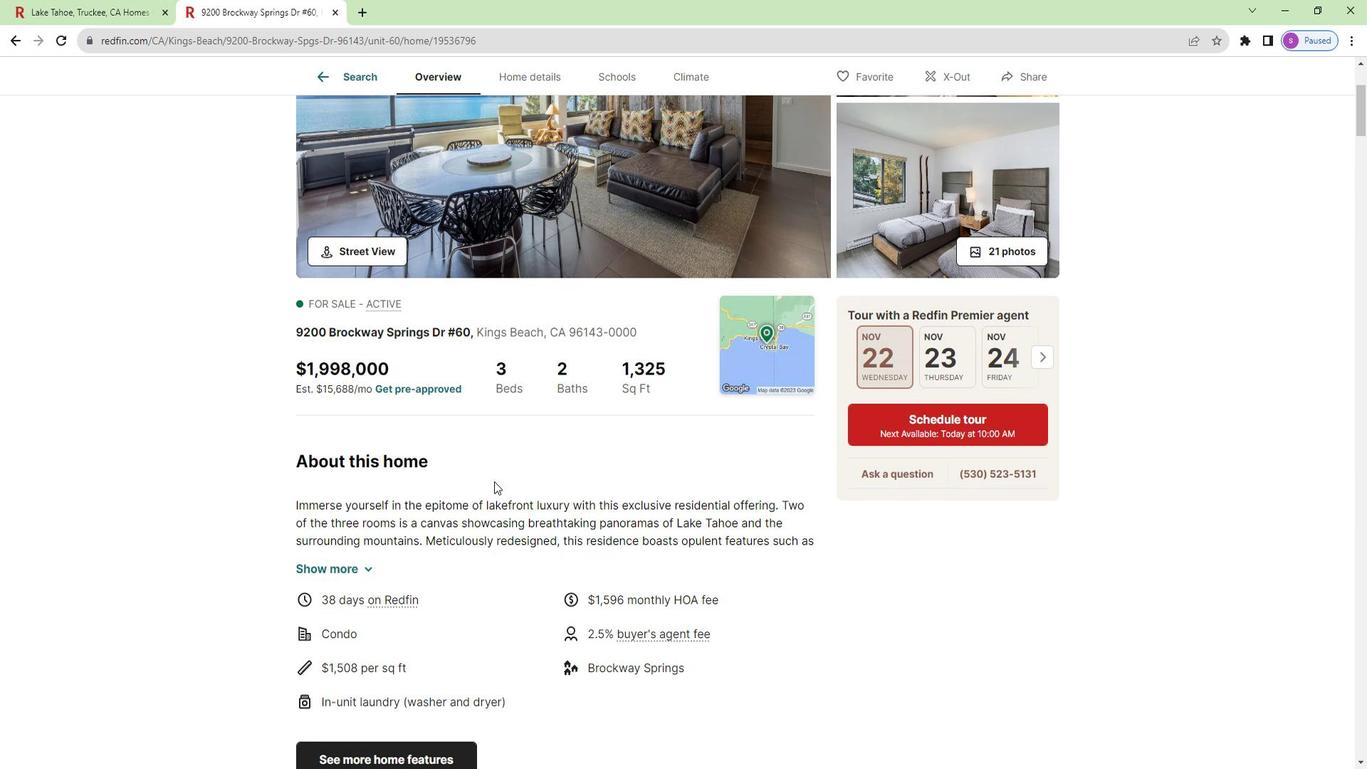 
Action: Mouse moved to (344, 497)
Screenshot: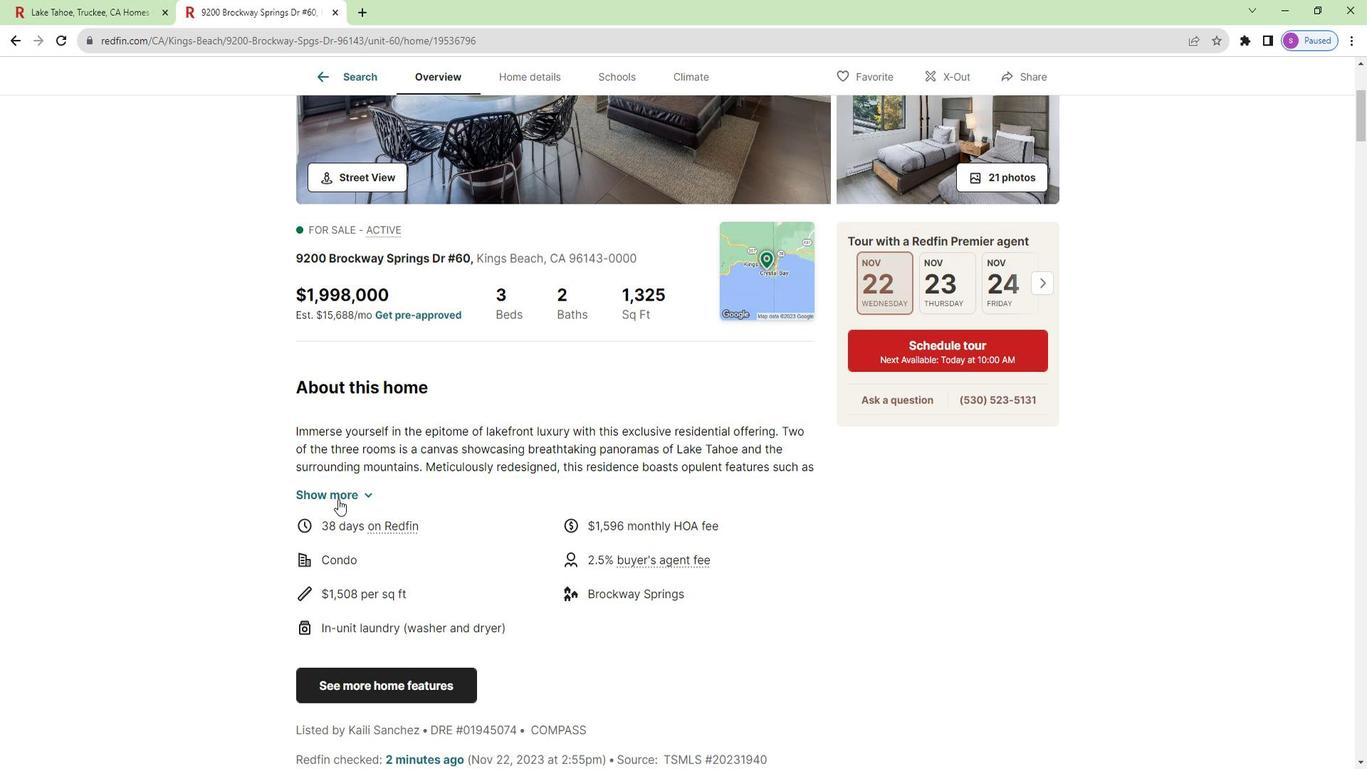 
Action: Mouse pressed left at (344, 497)
Screenshot: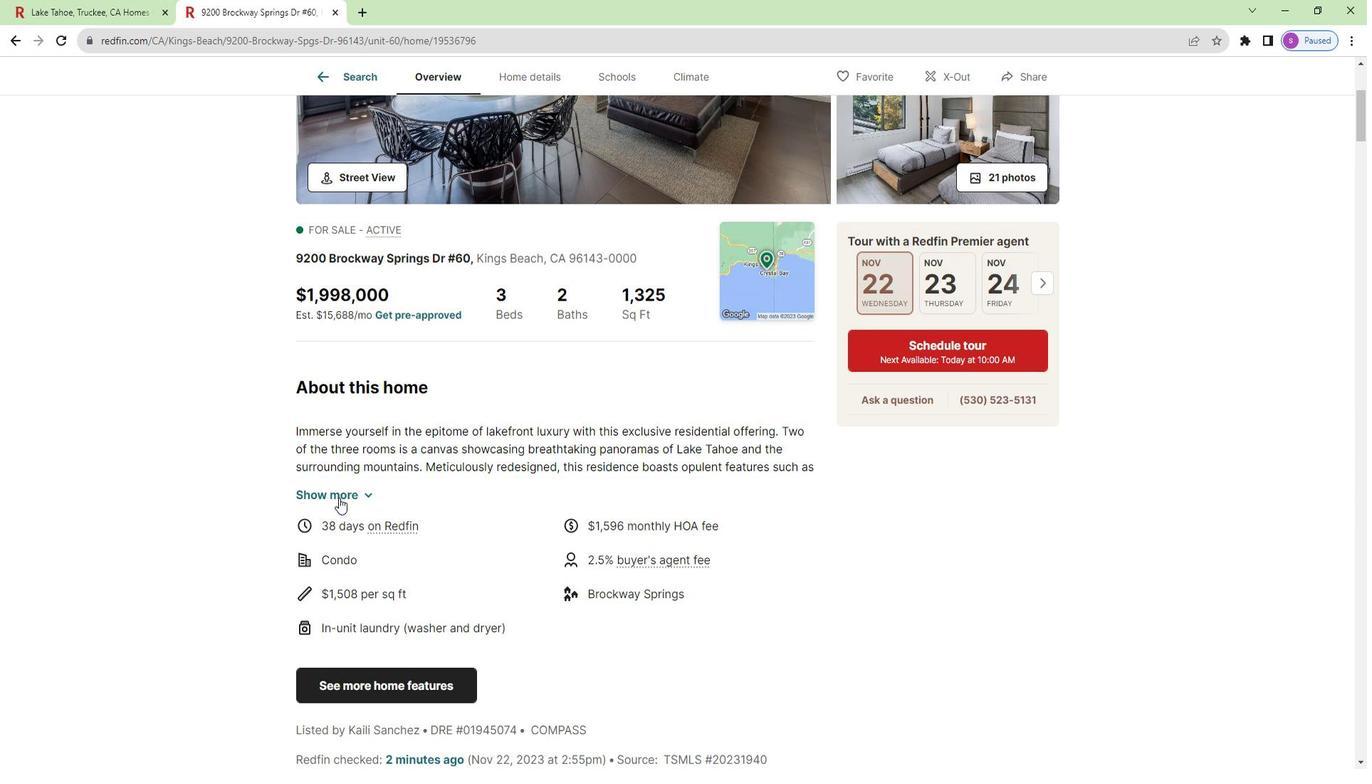 
Action: Mouse moved to (382, 490)
Screenshot: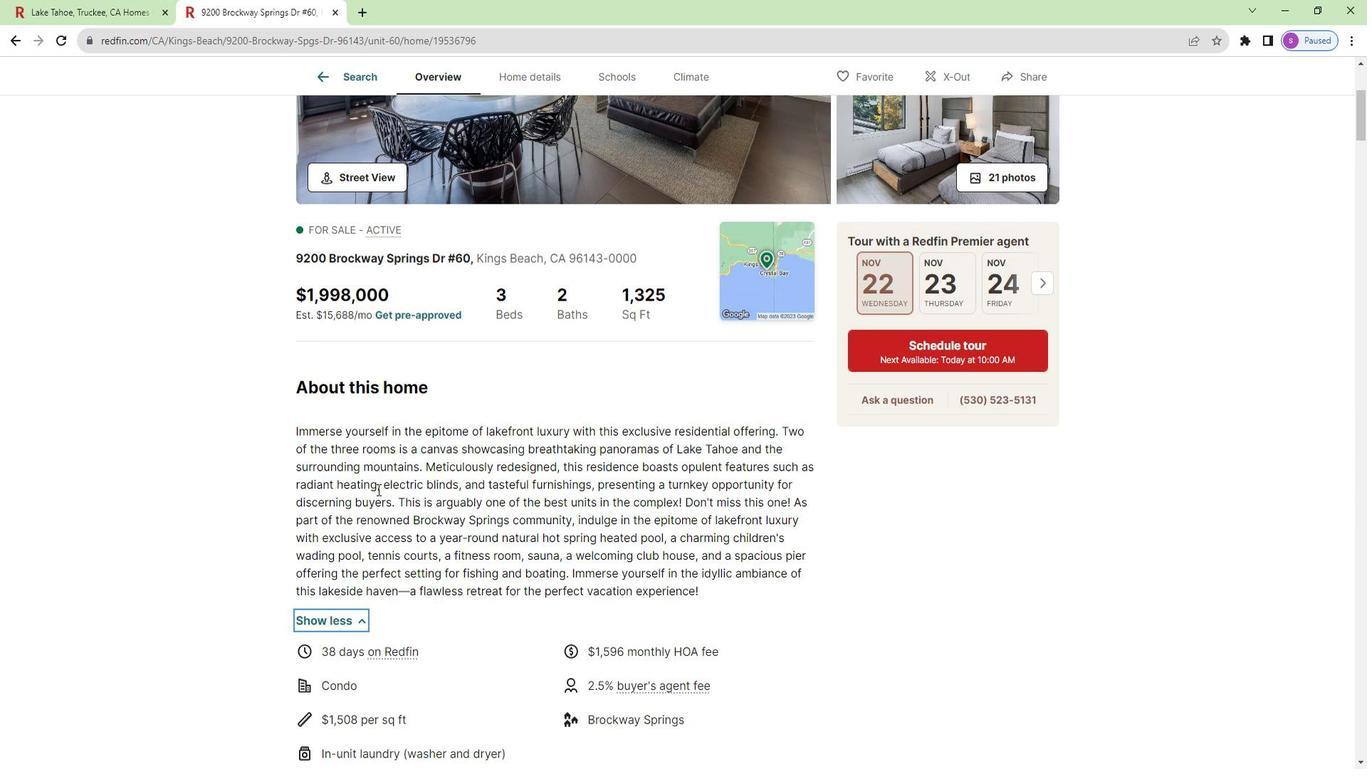 
Action: Mouse scrolled (382, 489) with delta (0, 0)
Screenshot: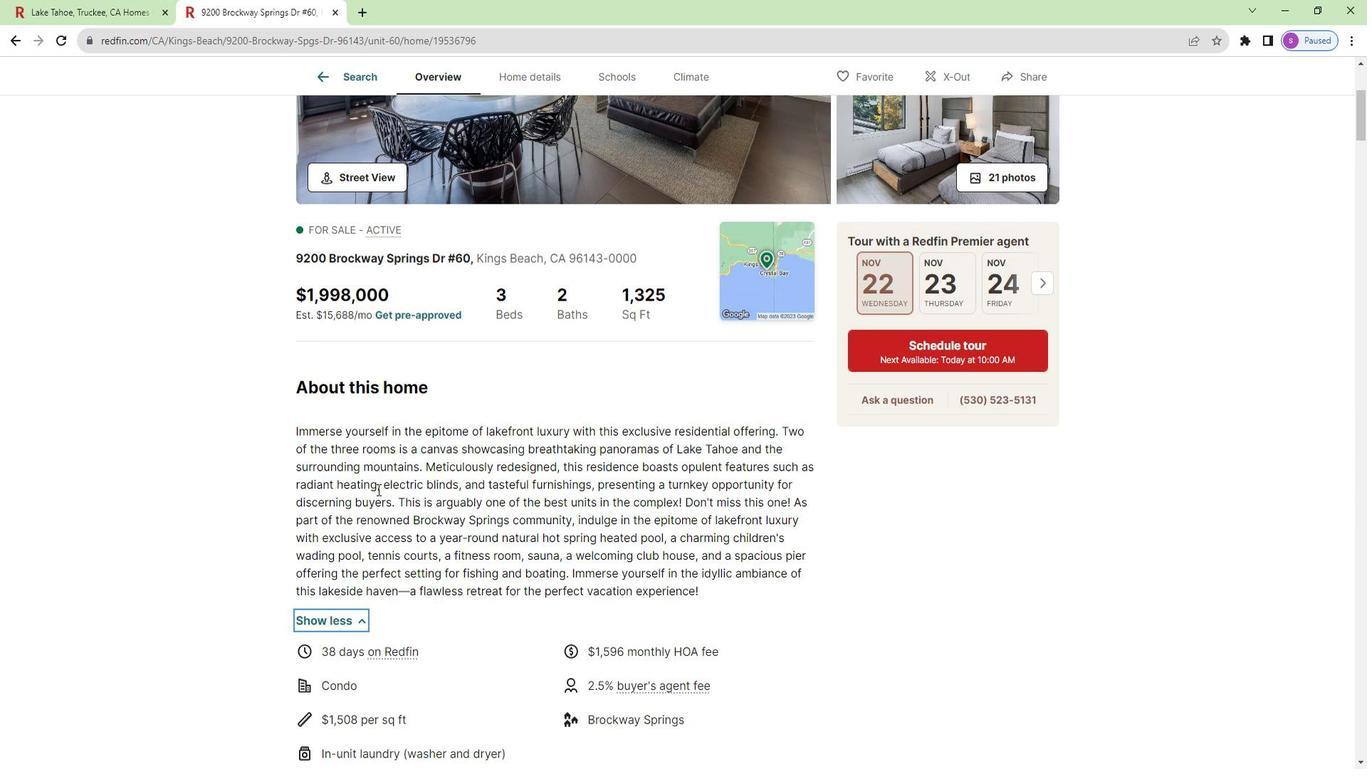 
Action: Mouse moved to (492, 464)
Screenshot: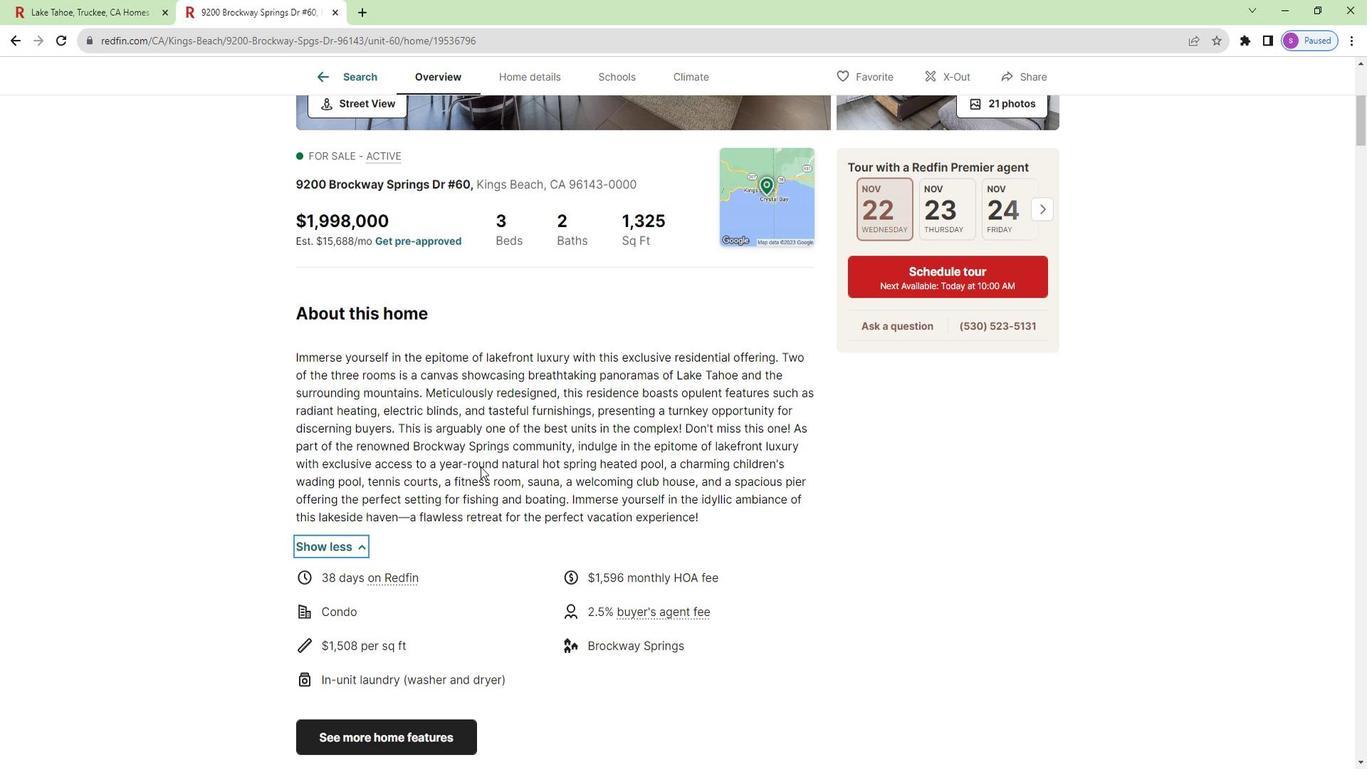 
Action: Mouse scrolled (492, 463) with delta (0, 0)
Screenshot: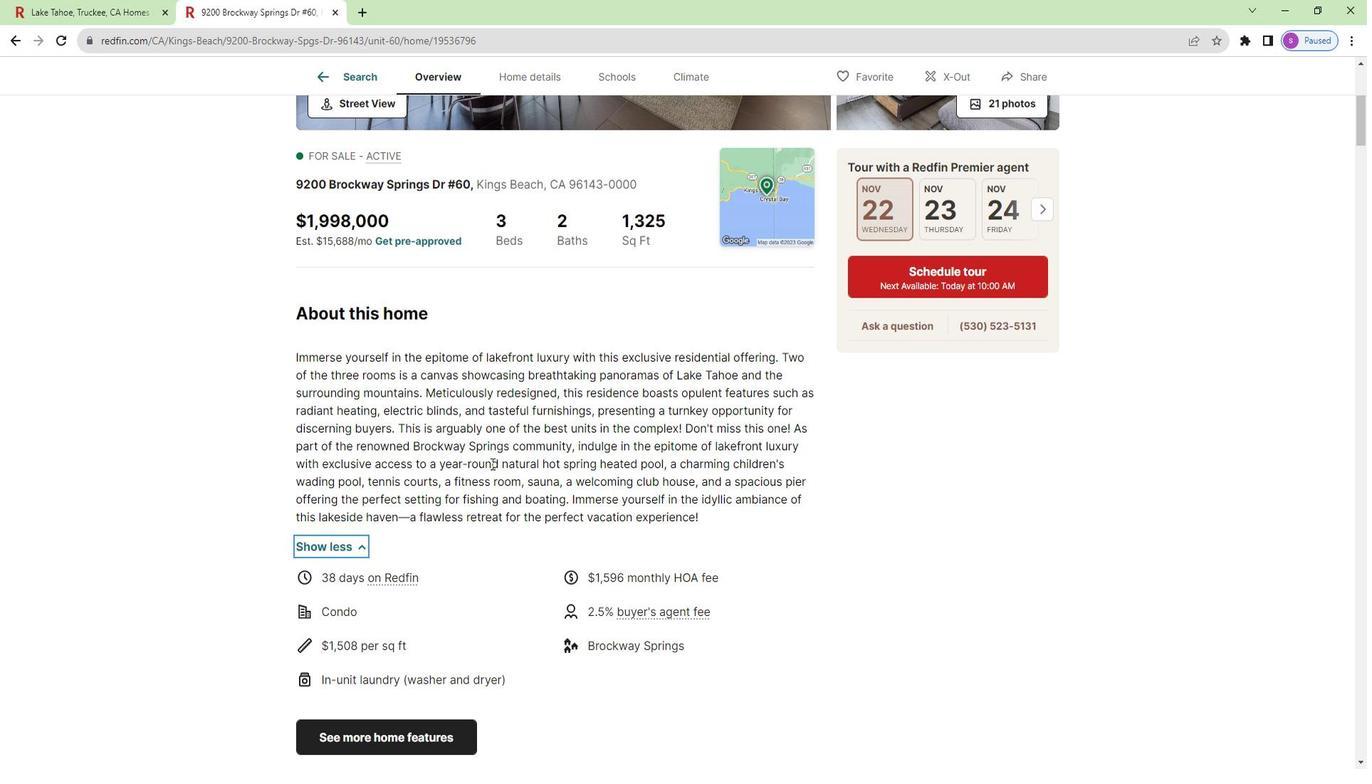 
Action: Mouse moved to (601, 425)
Screenshot: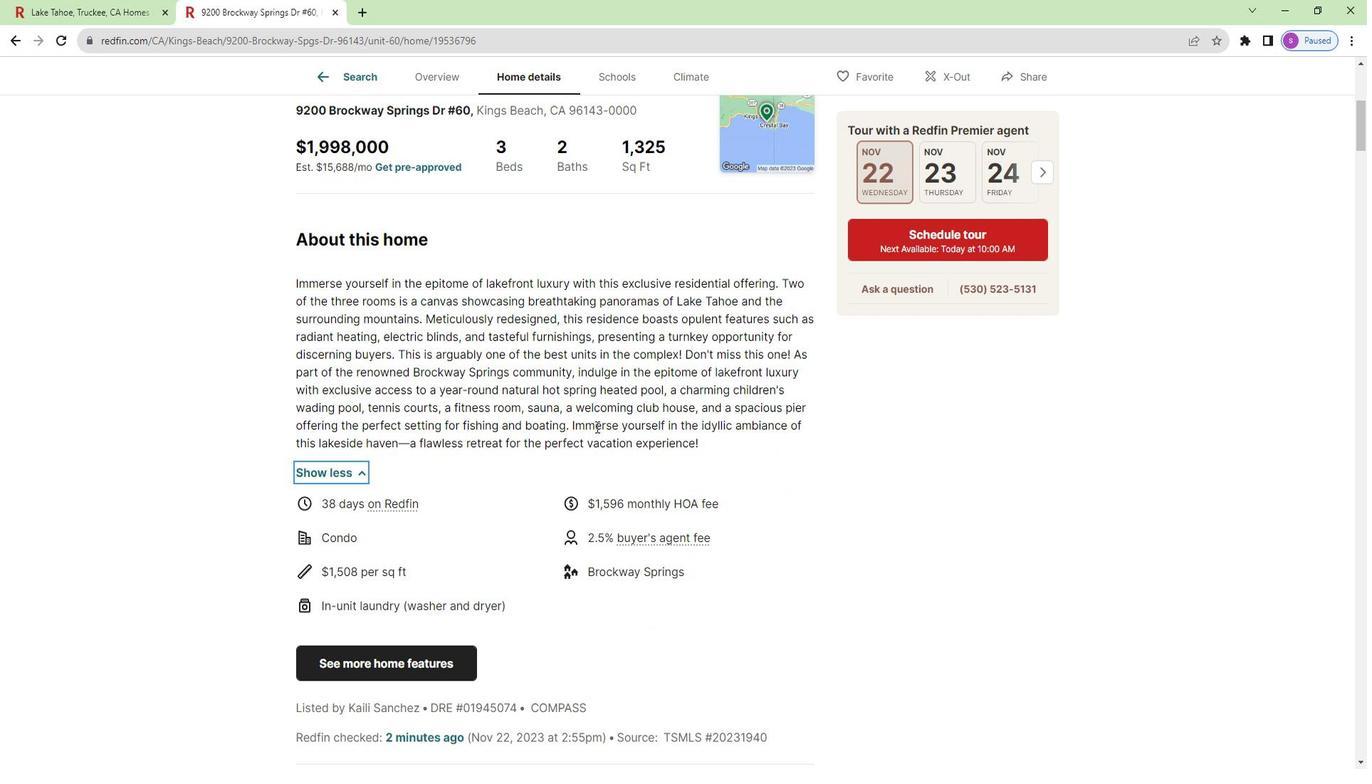 
Action: Mouse scrolled (601, 424) with delta (0, 0)
Screenshot: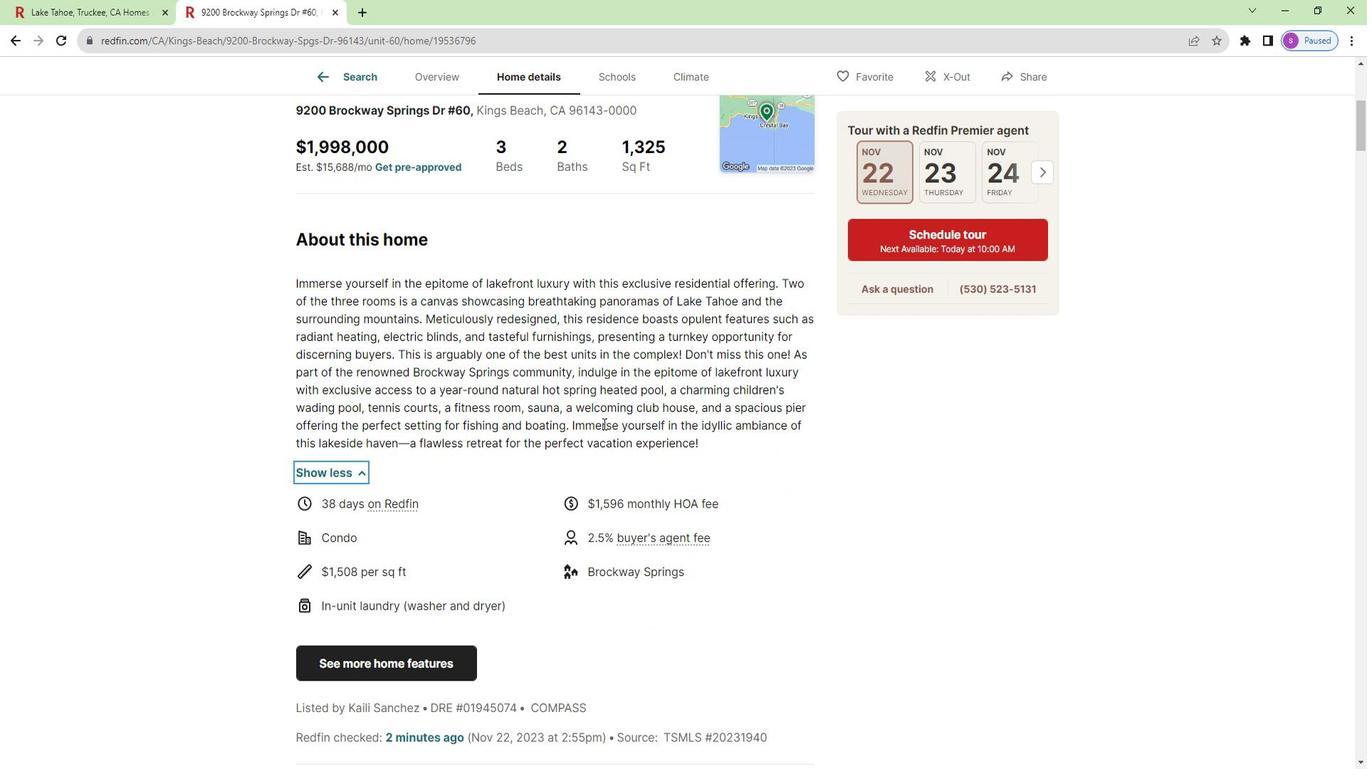 
Action: Mouse moved to (433, 472)
Screenshot: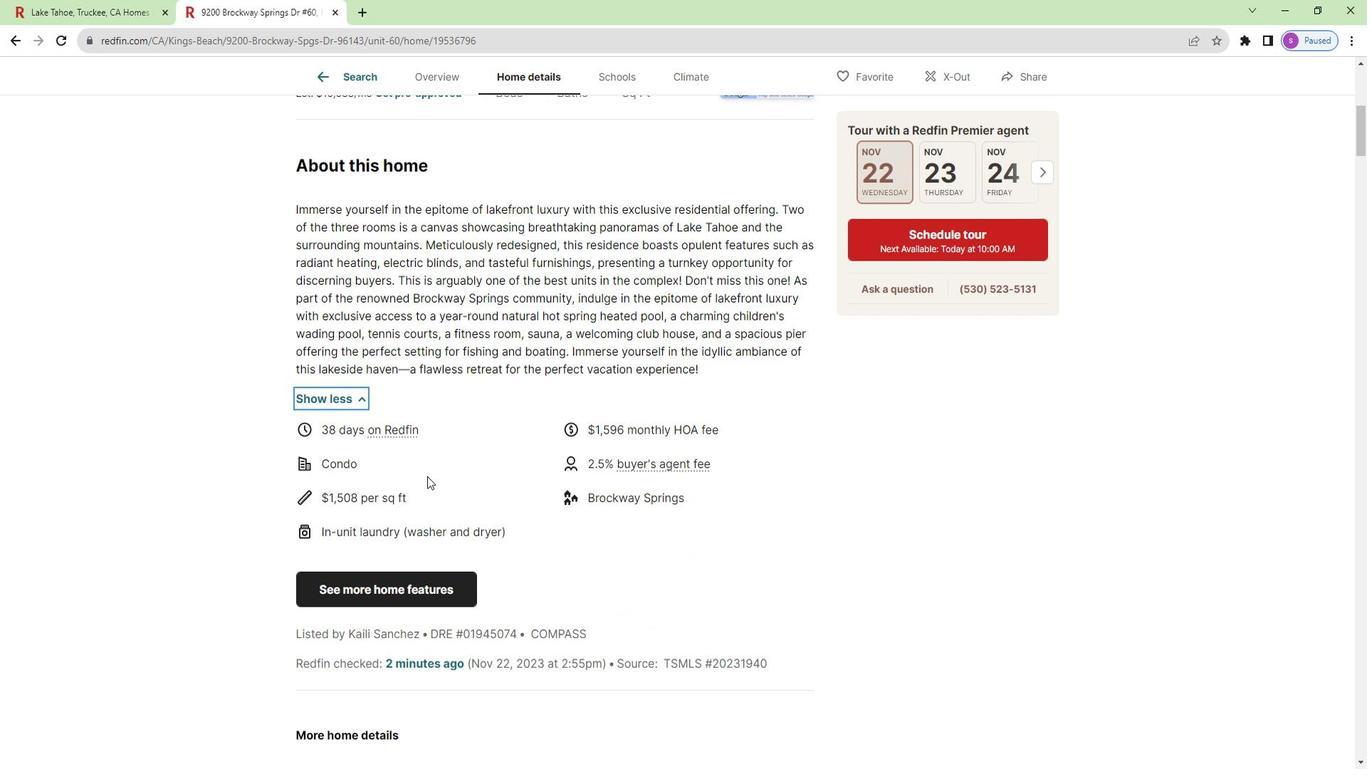 
Action: Mouse scrolled (433, 471) with delta (0, 0)
Screenshot: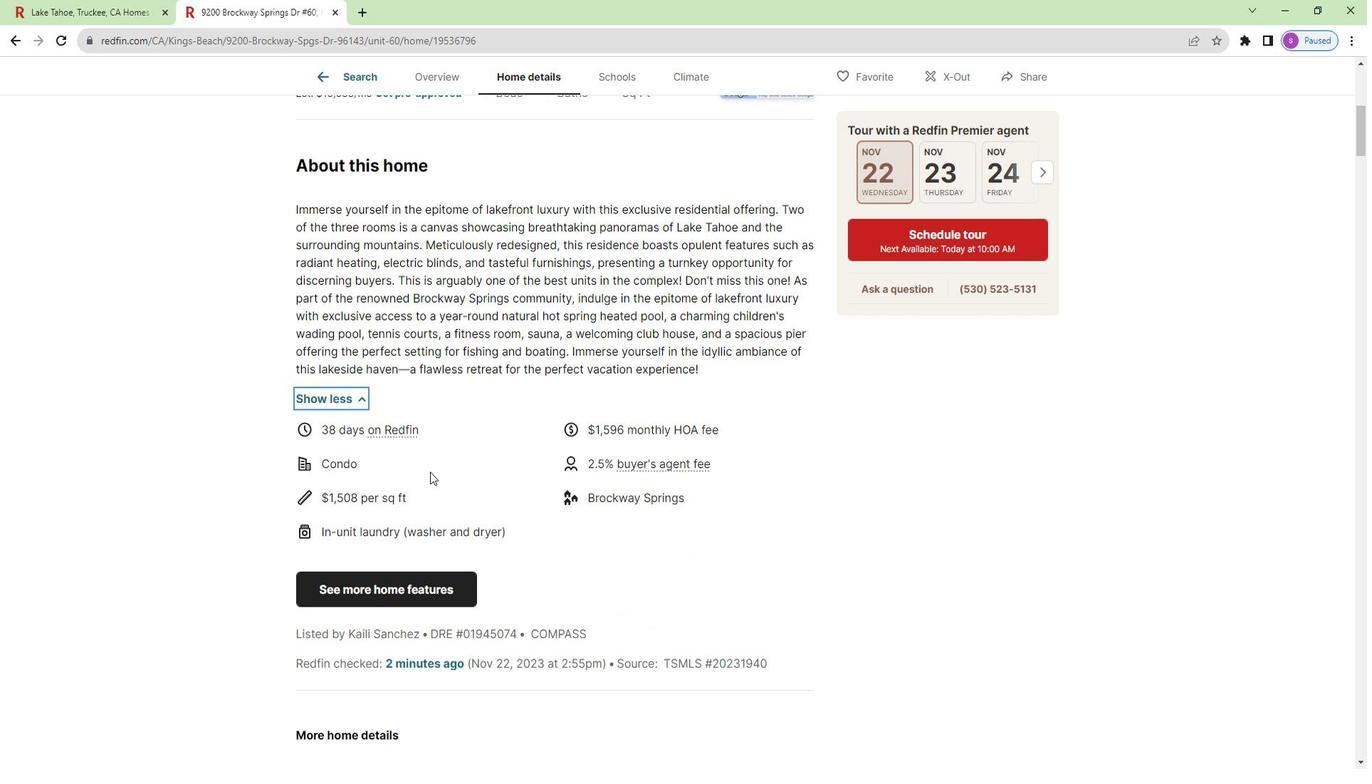 
Action: Mouse moved to (417, 506)
Screenshot: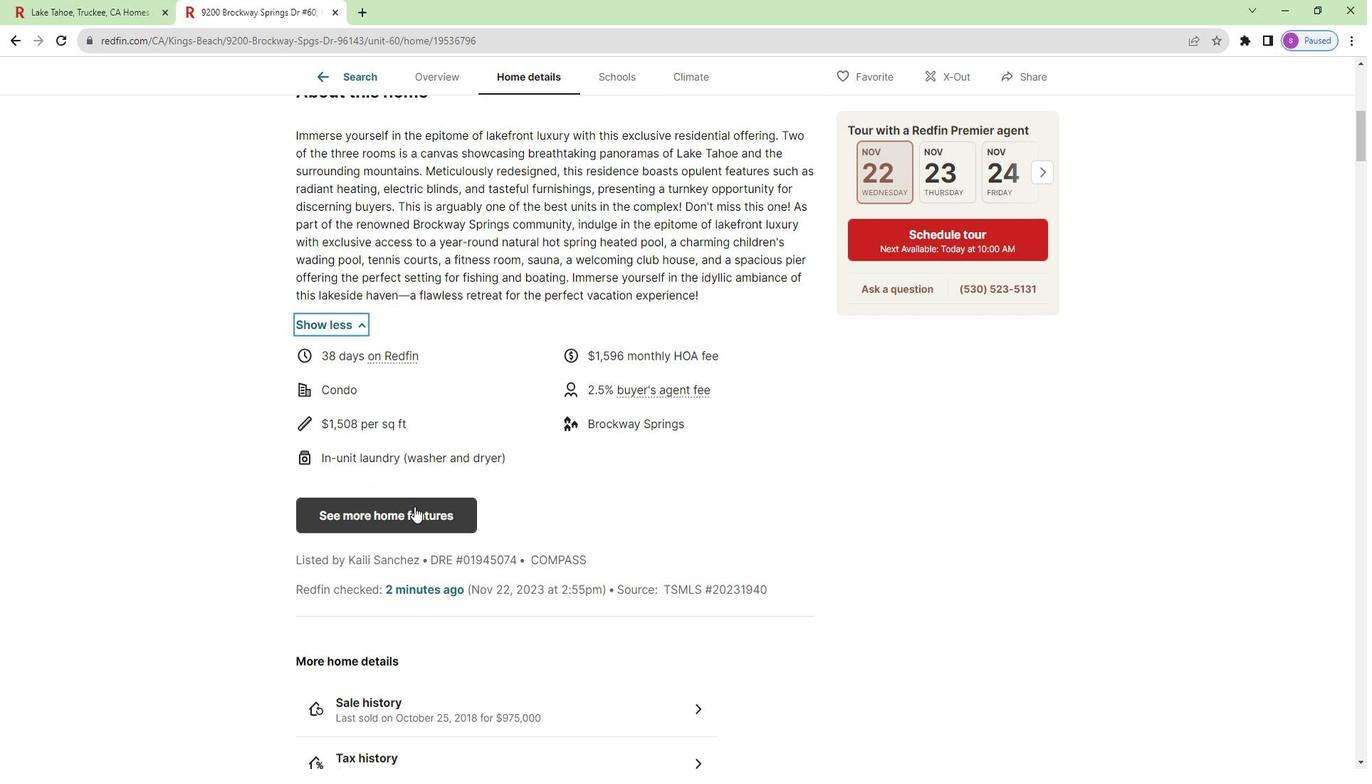 
Action: Mouse pressed left at (417, 506)
Screenshot: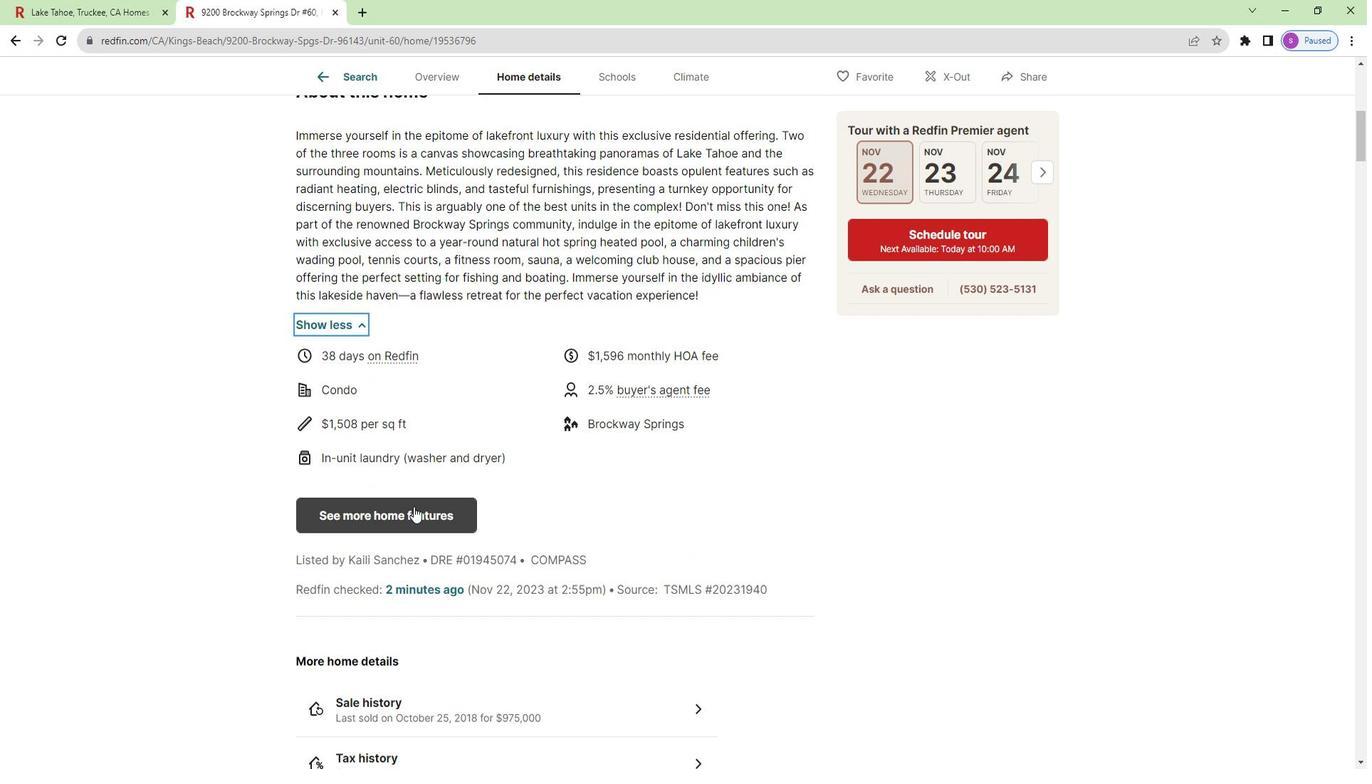 
Action: Mouse moved to (497, 158)
Screenshot: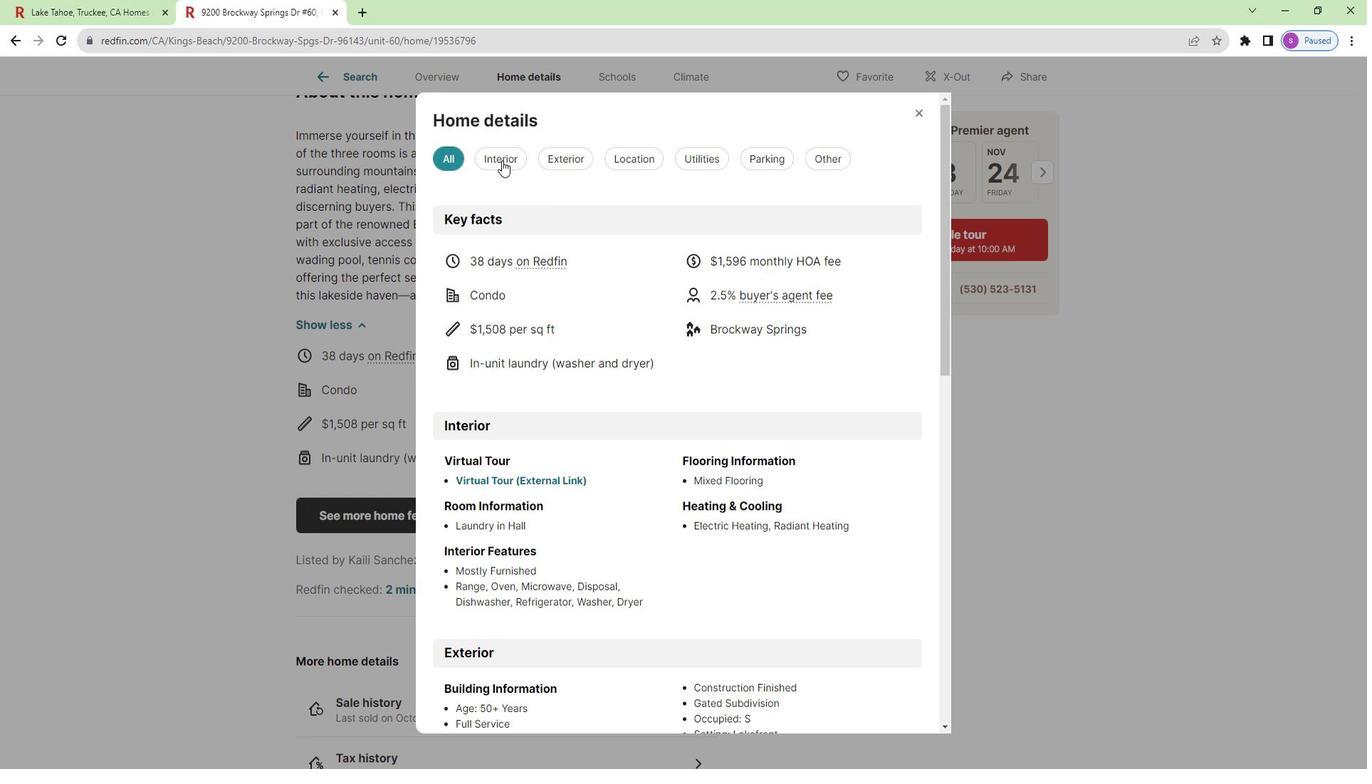 
Action: Mouse pressed left at (497, 158)
Screenshot: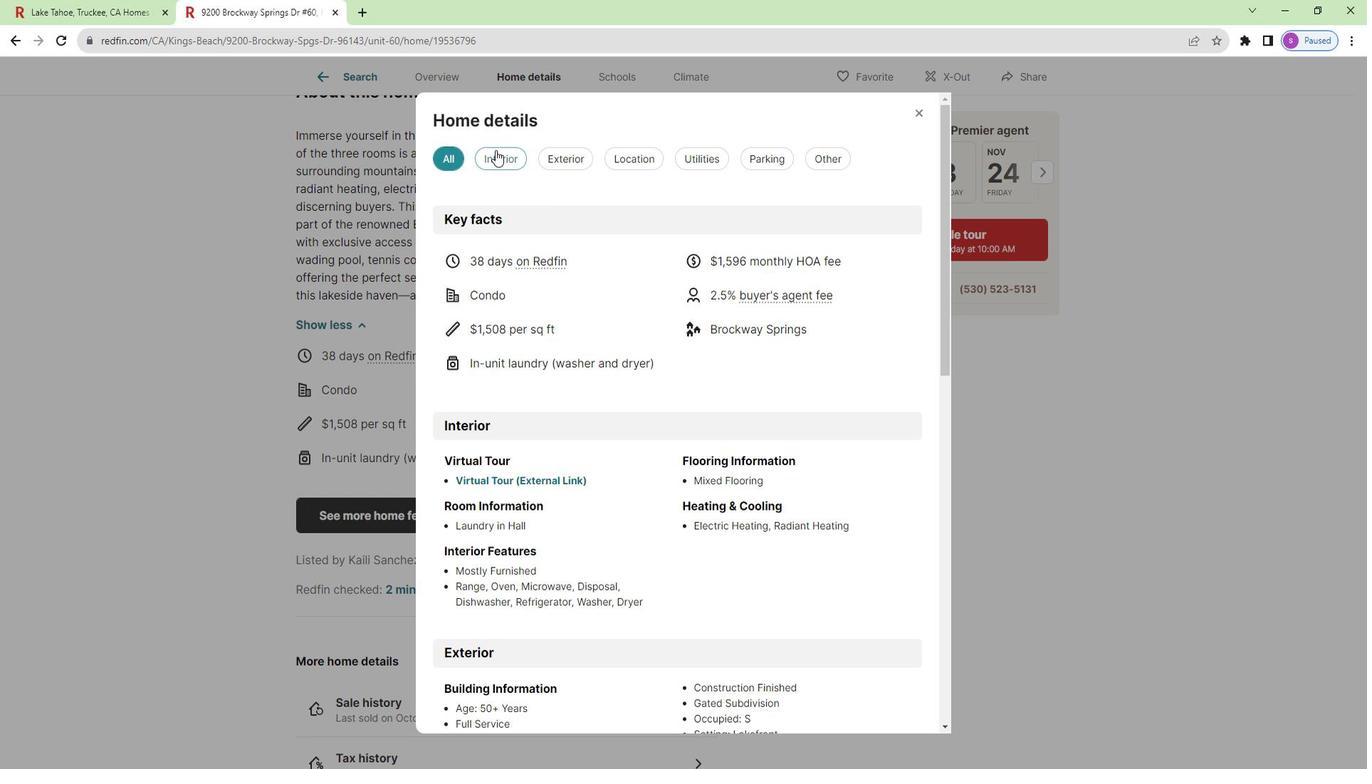 
Action: Mouse moved to (610, 322)
Screenshot: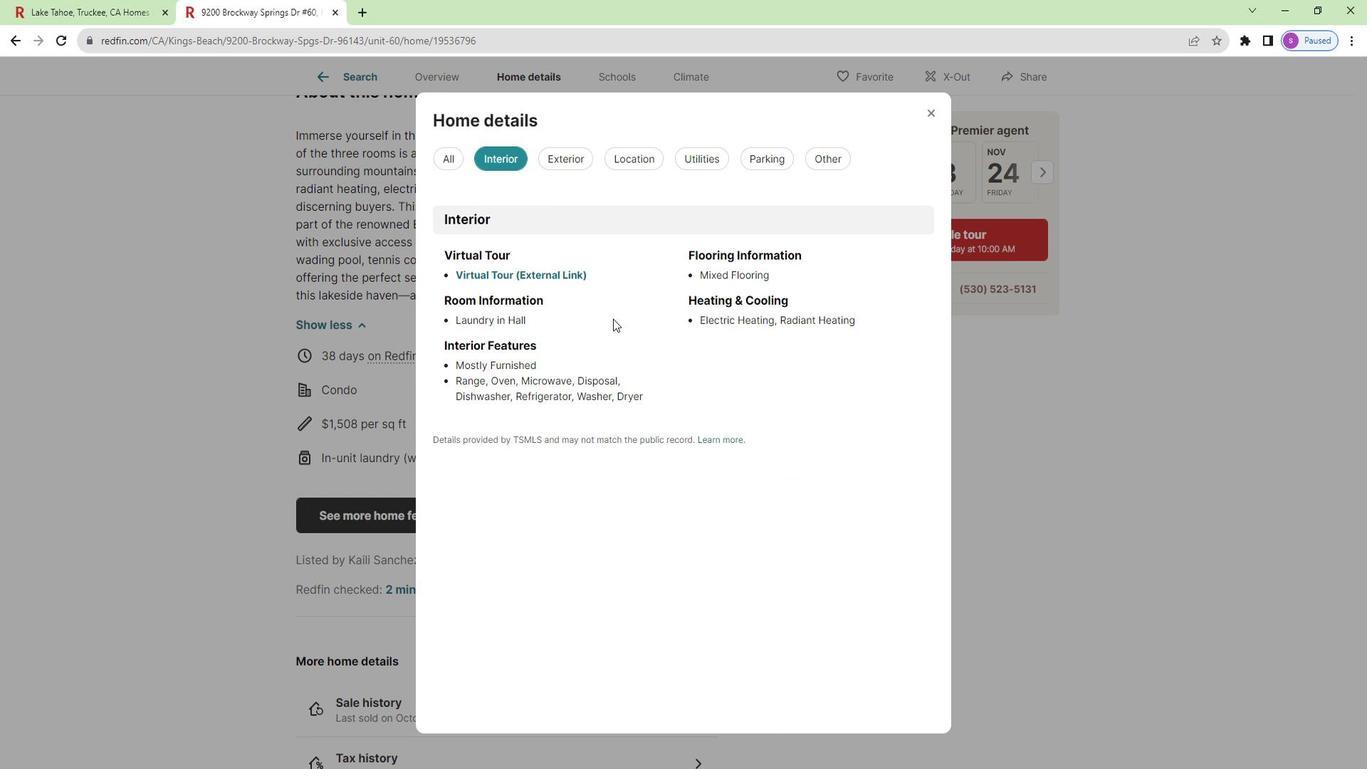 
Action: Mouse scrolled (610, 321) with delta (0, 0)
Screenshot: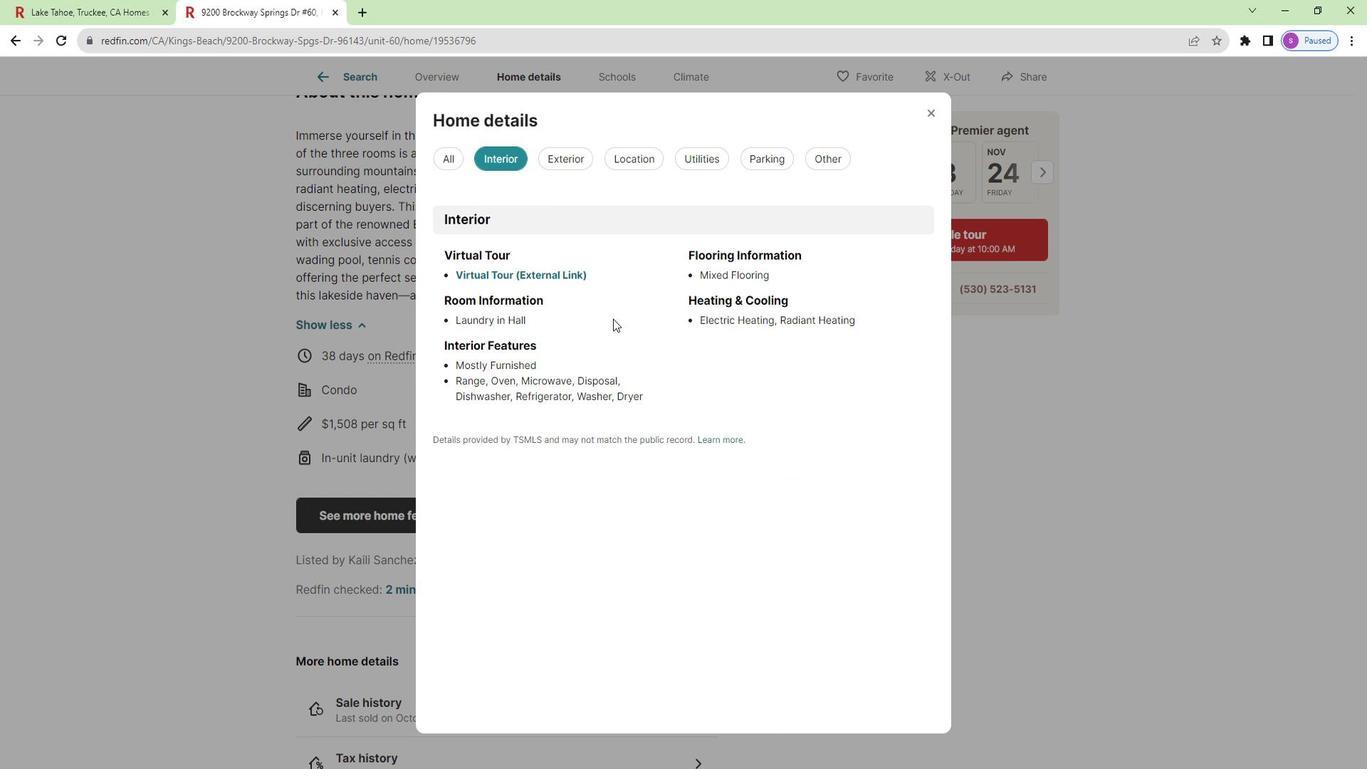 
Action: Mouse moved to (577, 164)
Screenshot: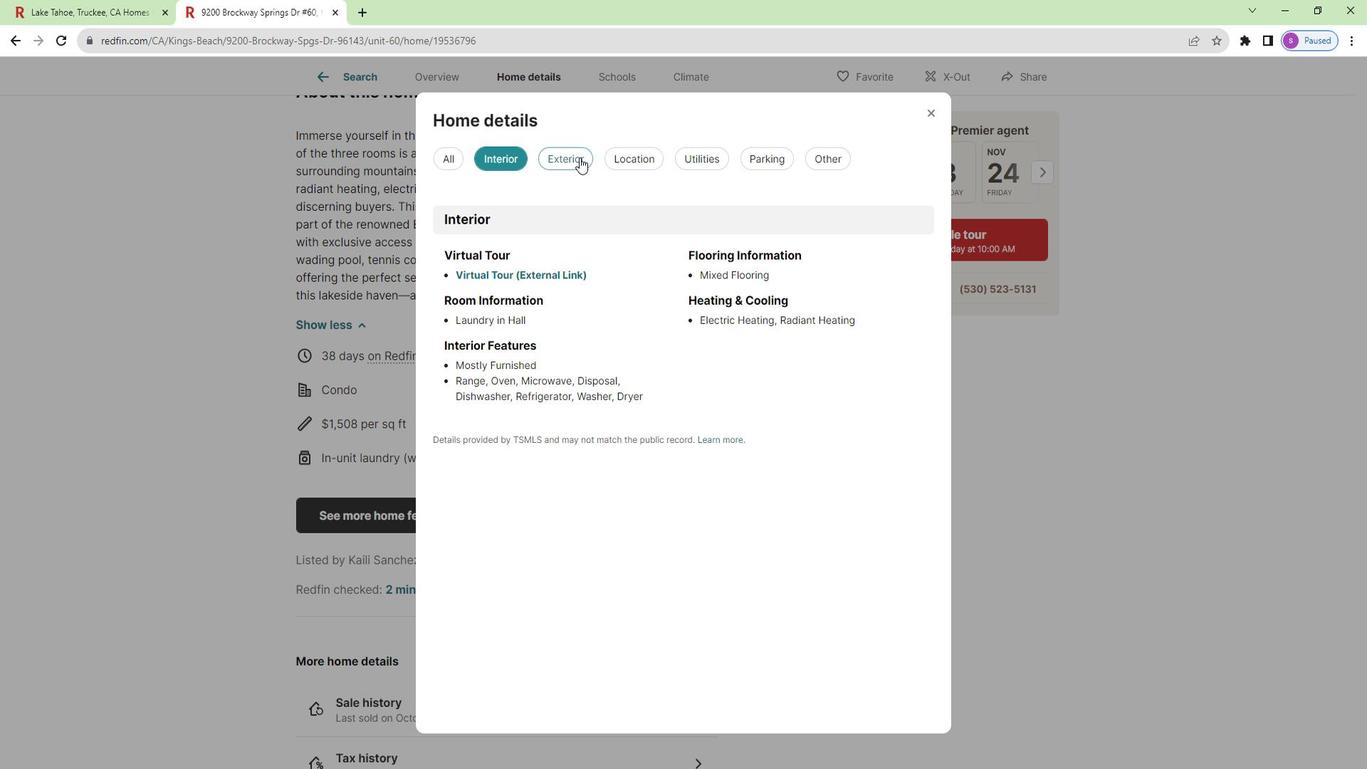 
Action: Mouse pressed left at (577, 164)
Screenshot: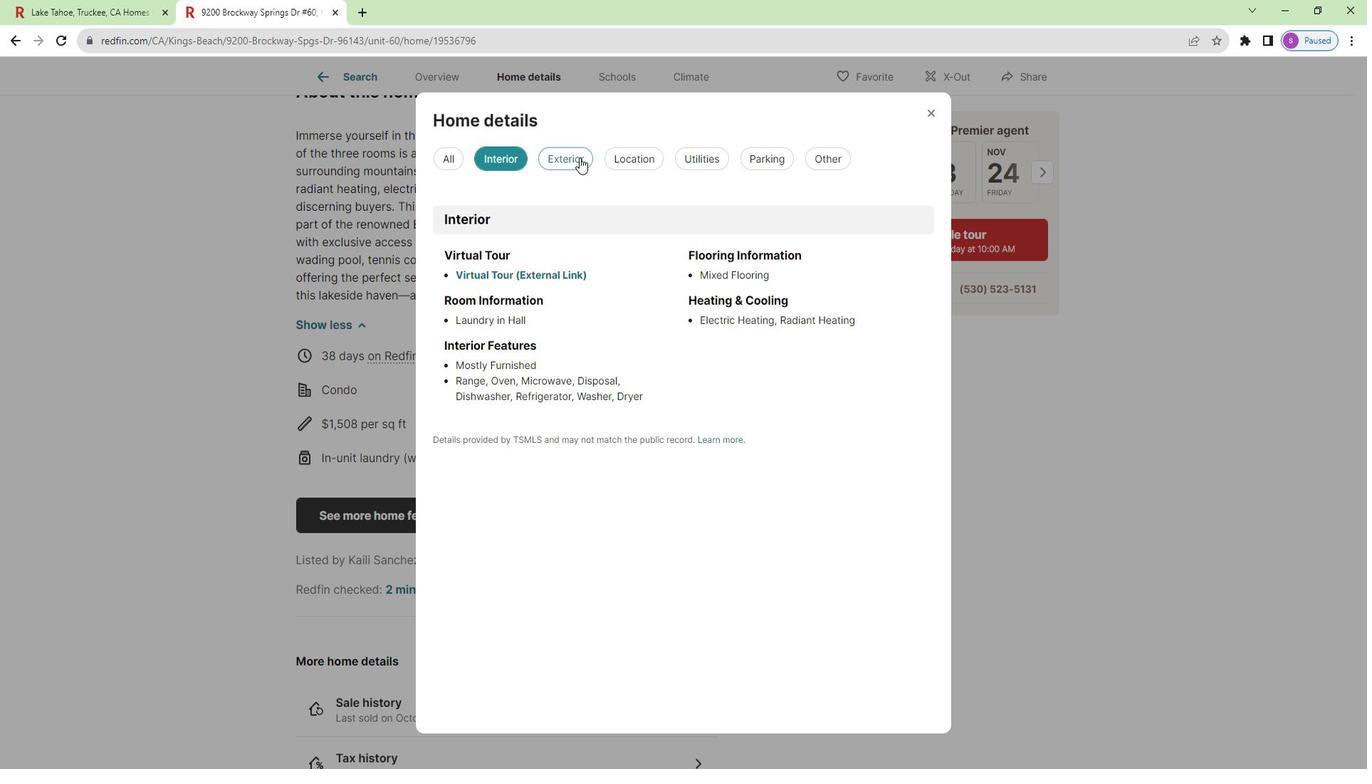
Action: Mouse moved to (640, 307)
Screenshot: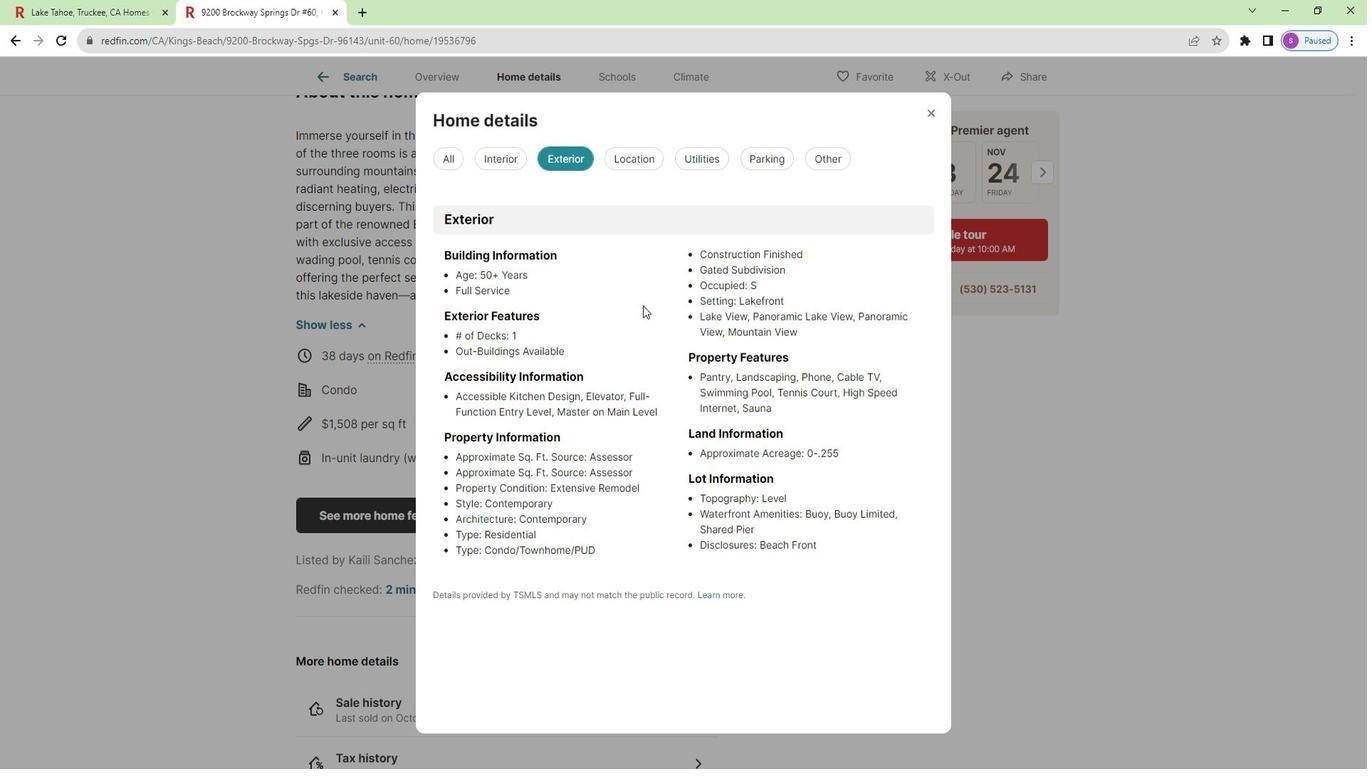 
Action: Mouse scrolled (640, 307) with delta (0, 0)
Screenshot: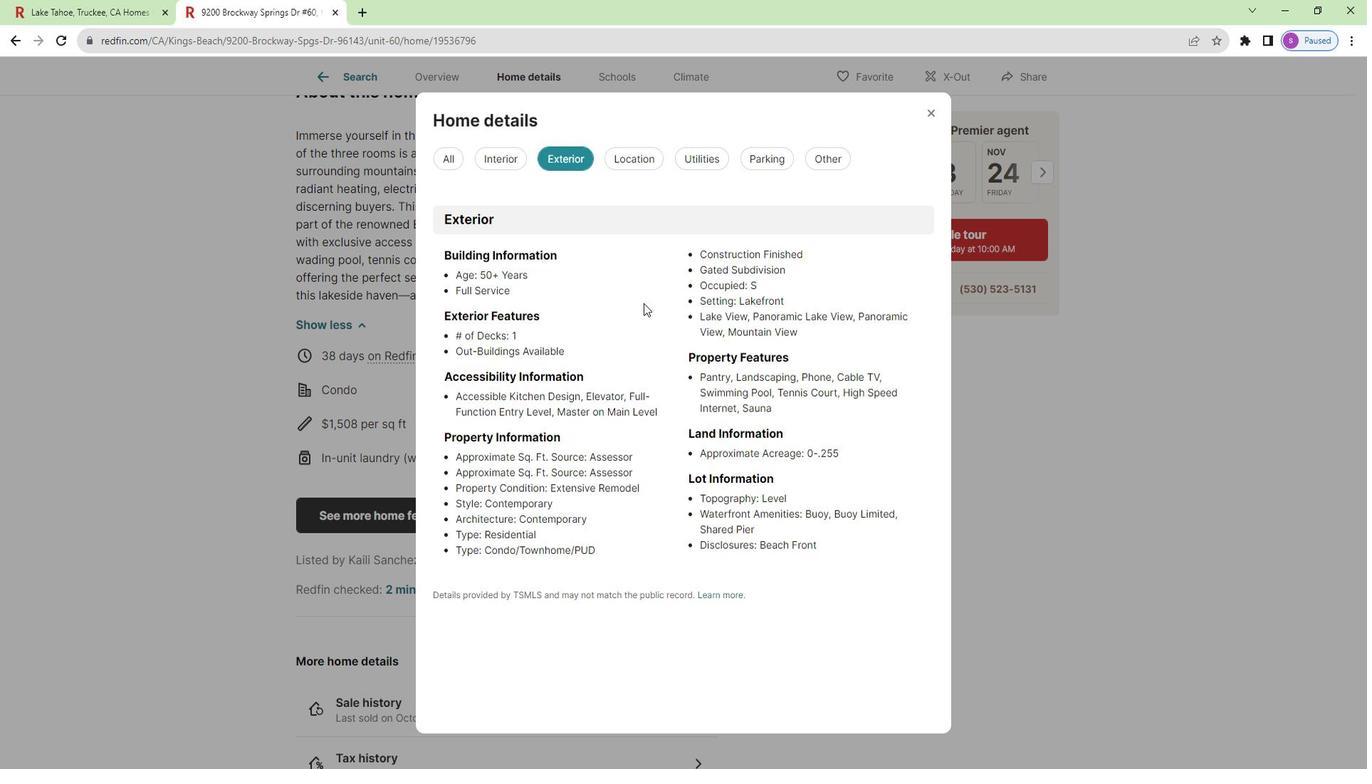 
Action: Mouse moved to (633, 160)
Screenshot: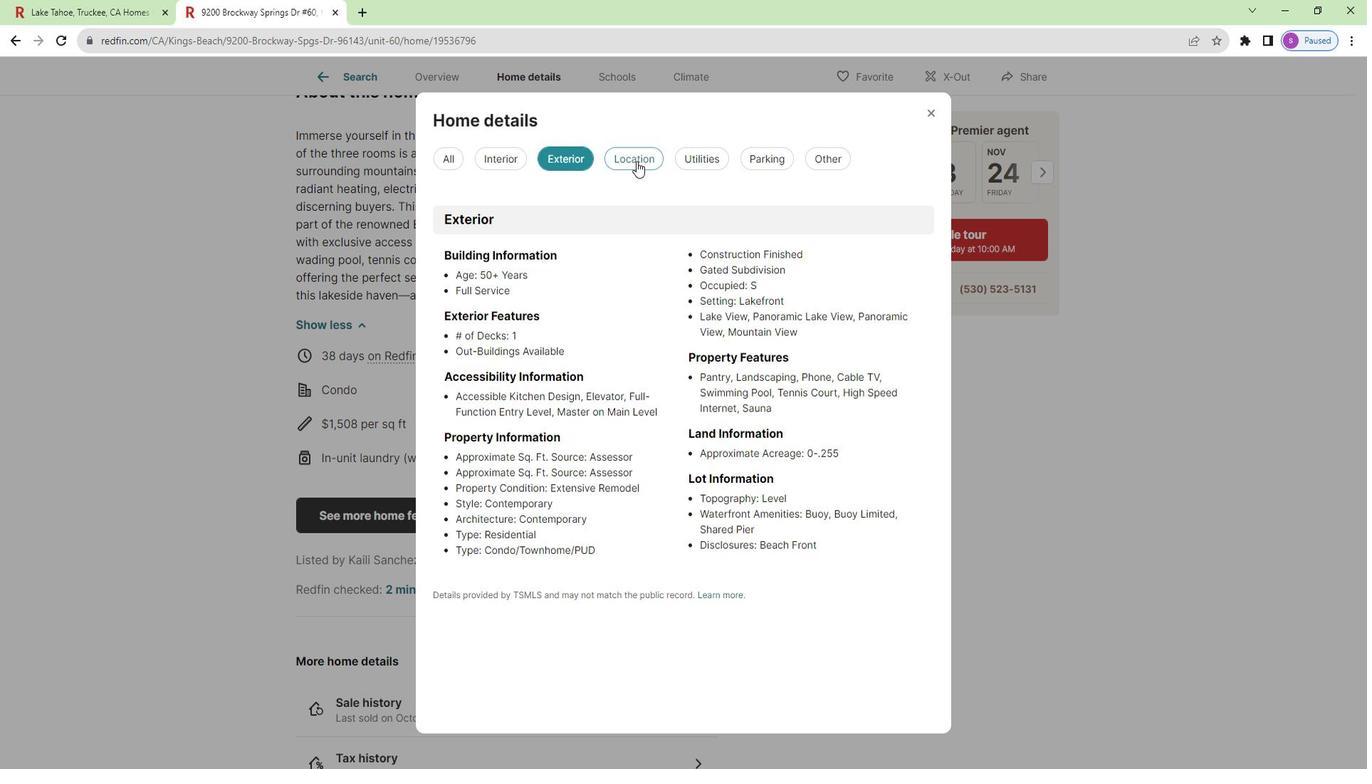 
Action: Mouse pressed left at (633, 160)
Screenshot: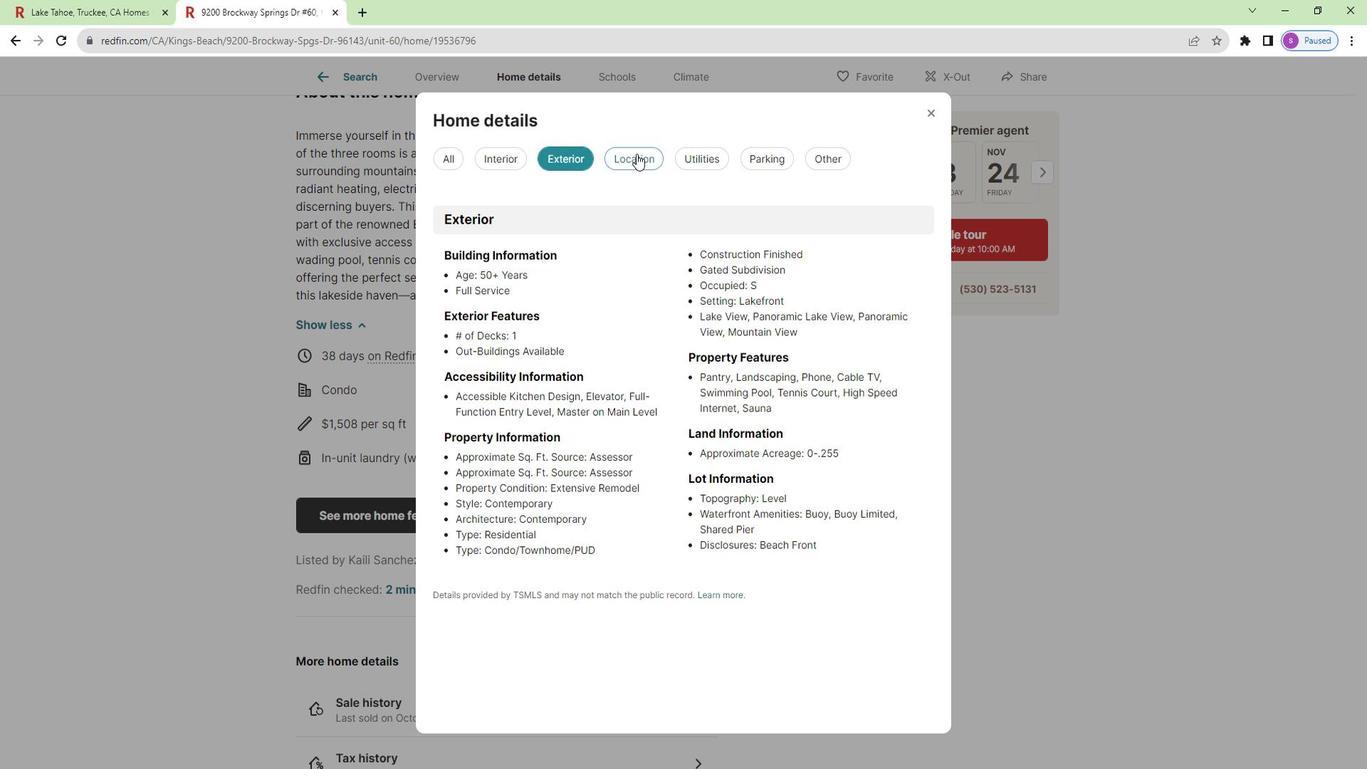 
Action: Mouse moved to (667, 213)
Screenshot: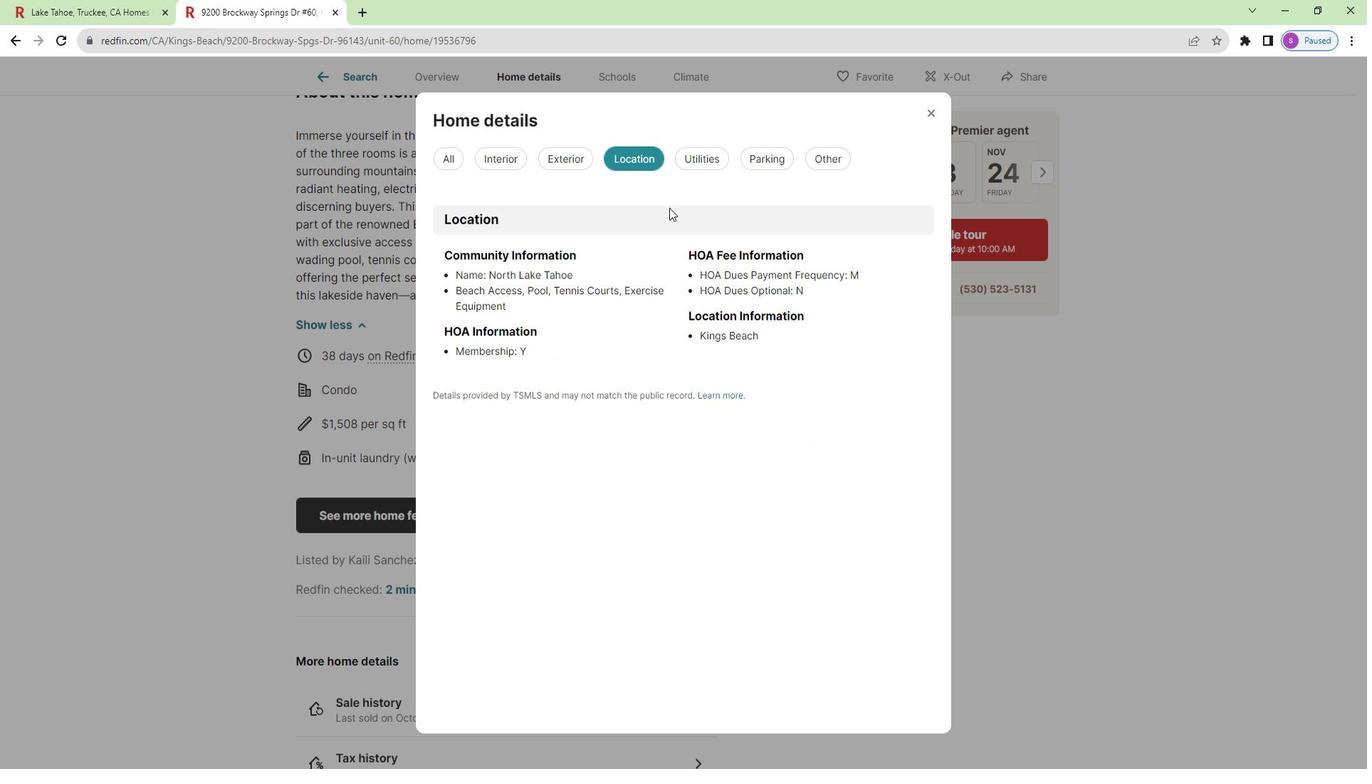 
Action: Mouse scrolled (667, 213) with delta (0, 0)
Screenshot: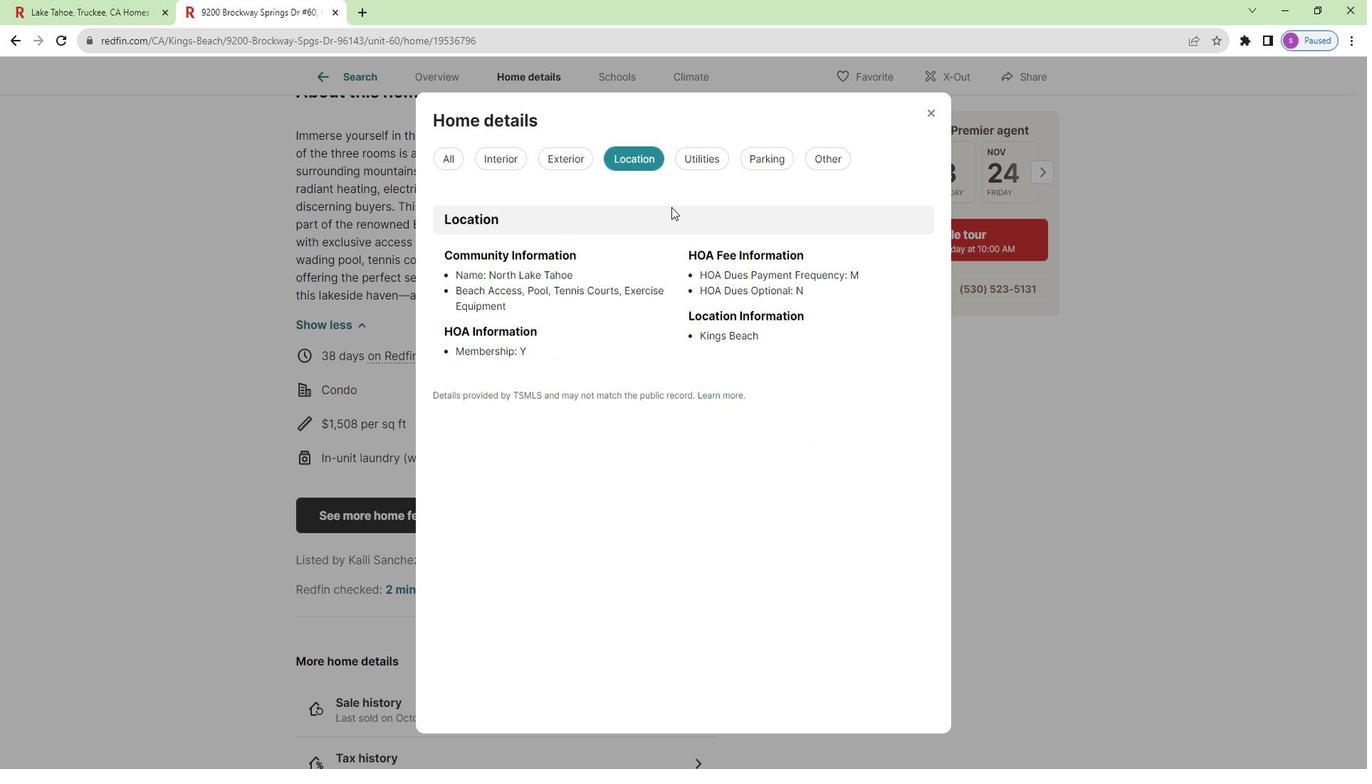 
Action: Mouse moved to (696, 171)
Screenshot: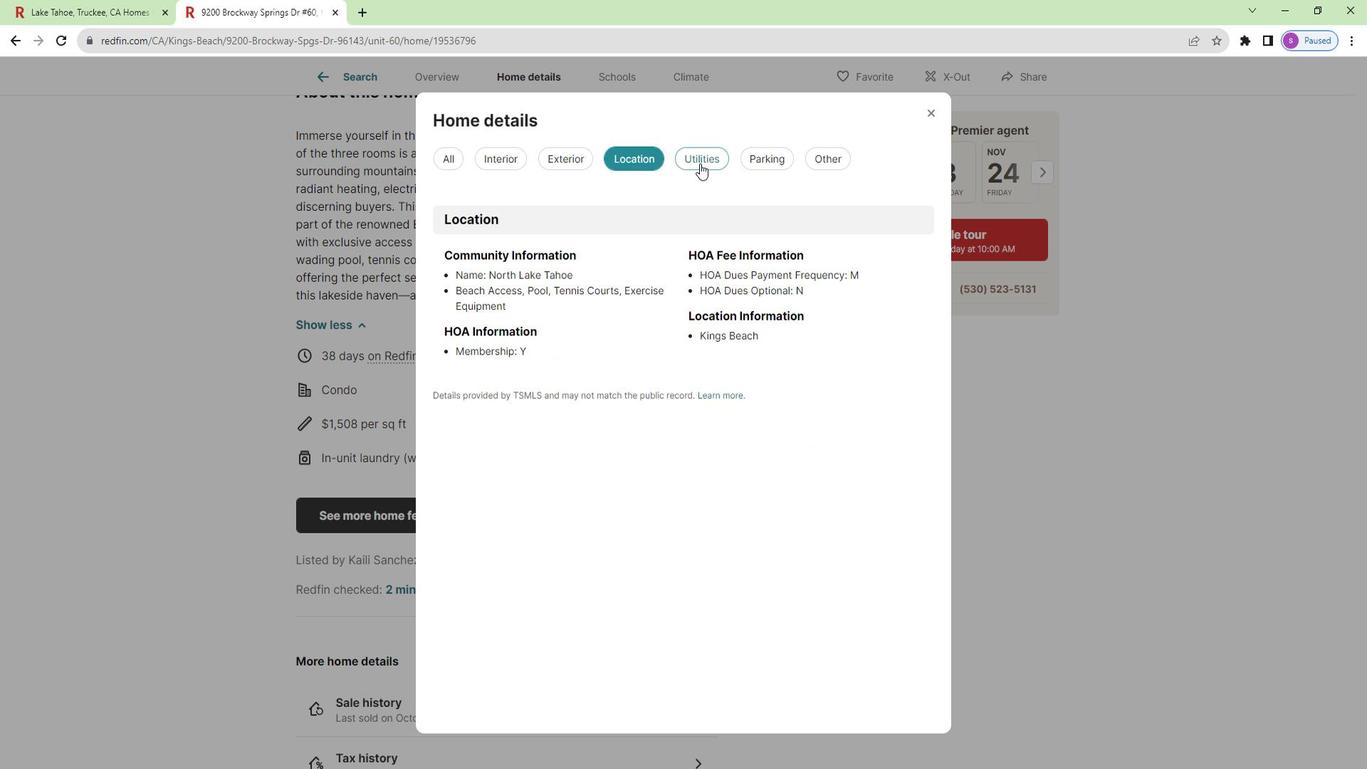 
Action: Mouse pressed left at (696, 171)
Screenshot: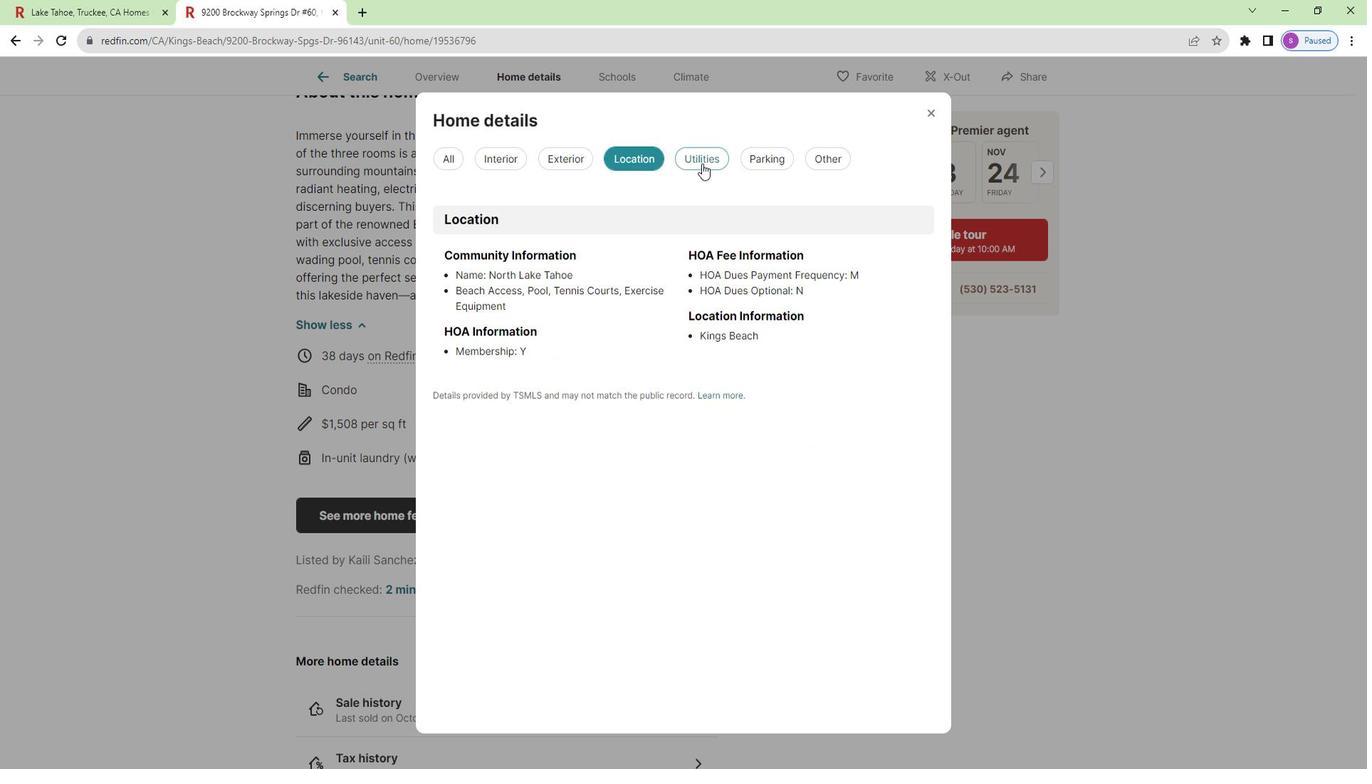 
Action: Mouse moved to (756, 164)
Screenshot: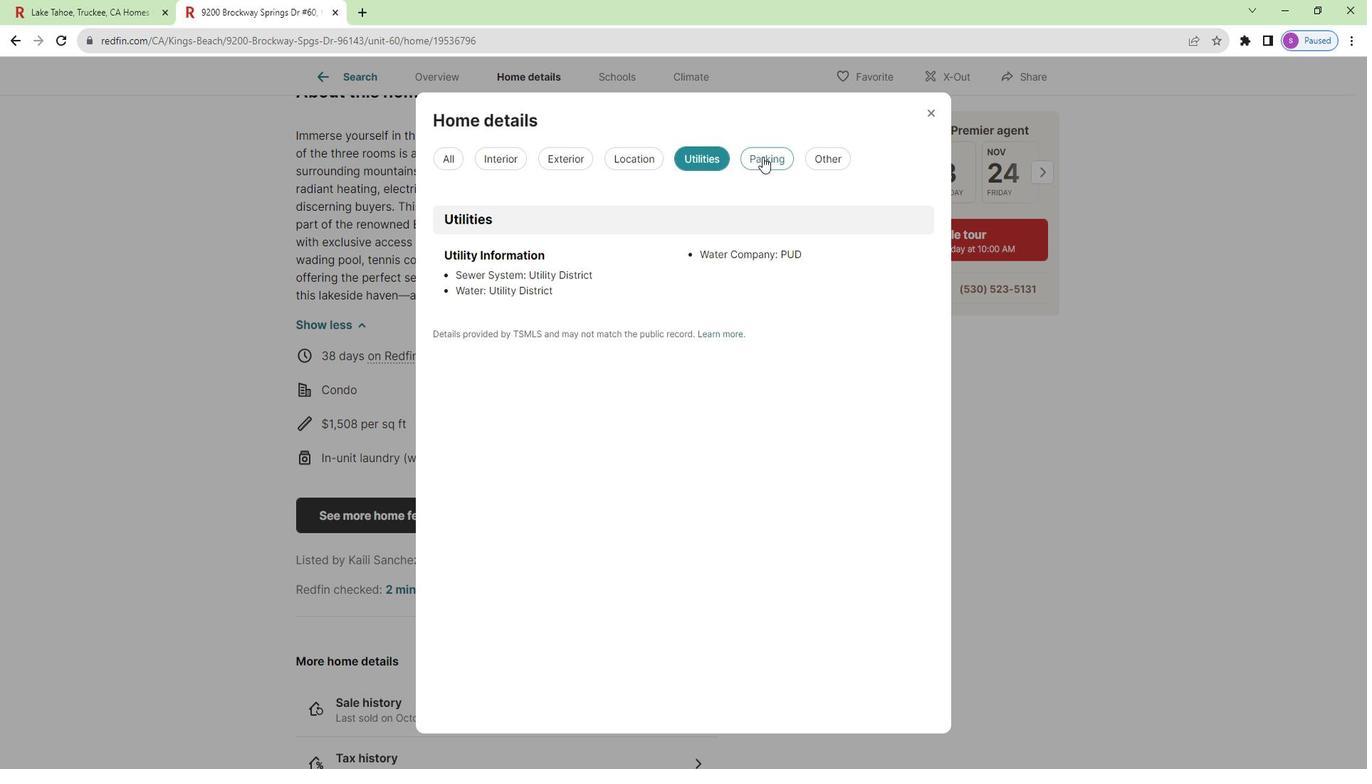 
Action: Mouse pressed left at (756, 164)
Screenshot: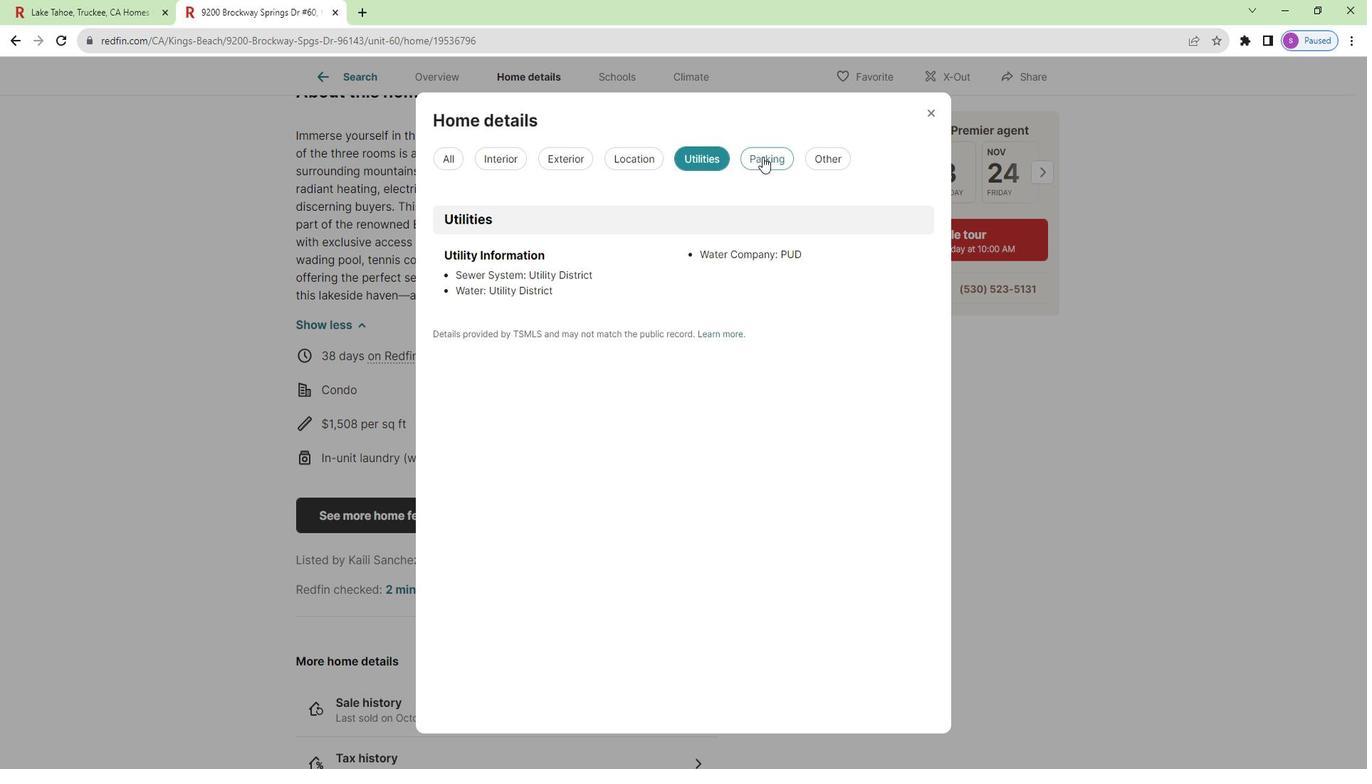 
Action: Mouse moved to (636, 294)
Screenshot: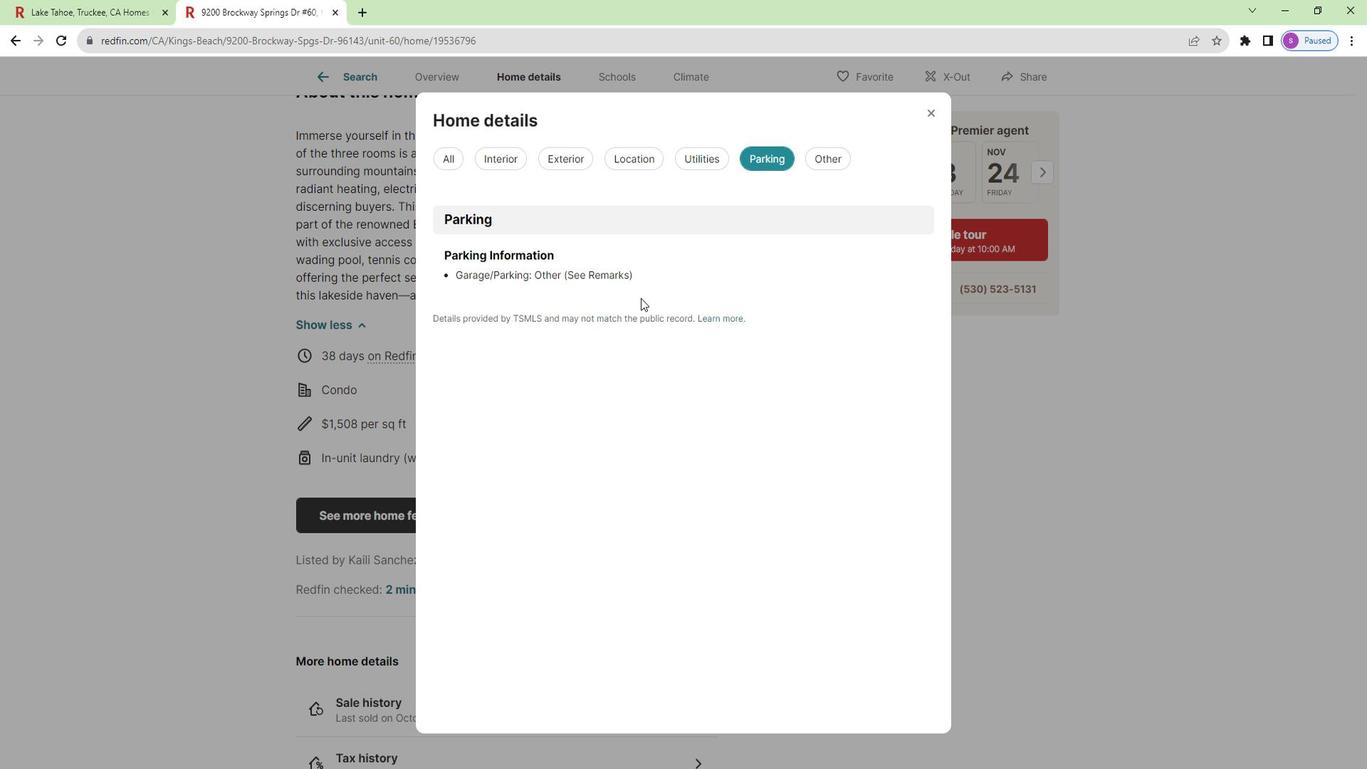 
Action: Mouse scrolled (636, 293) with delta (0, 0)
Screenshot: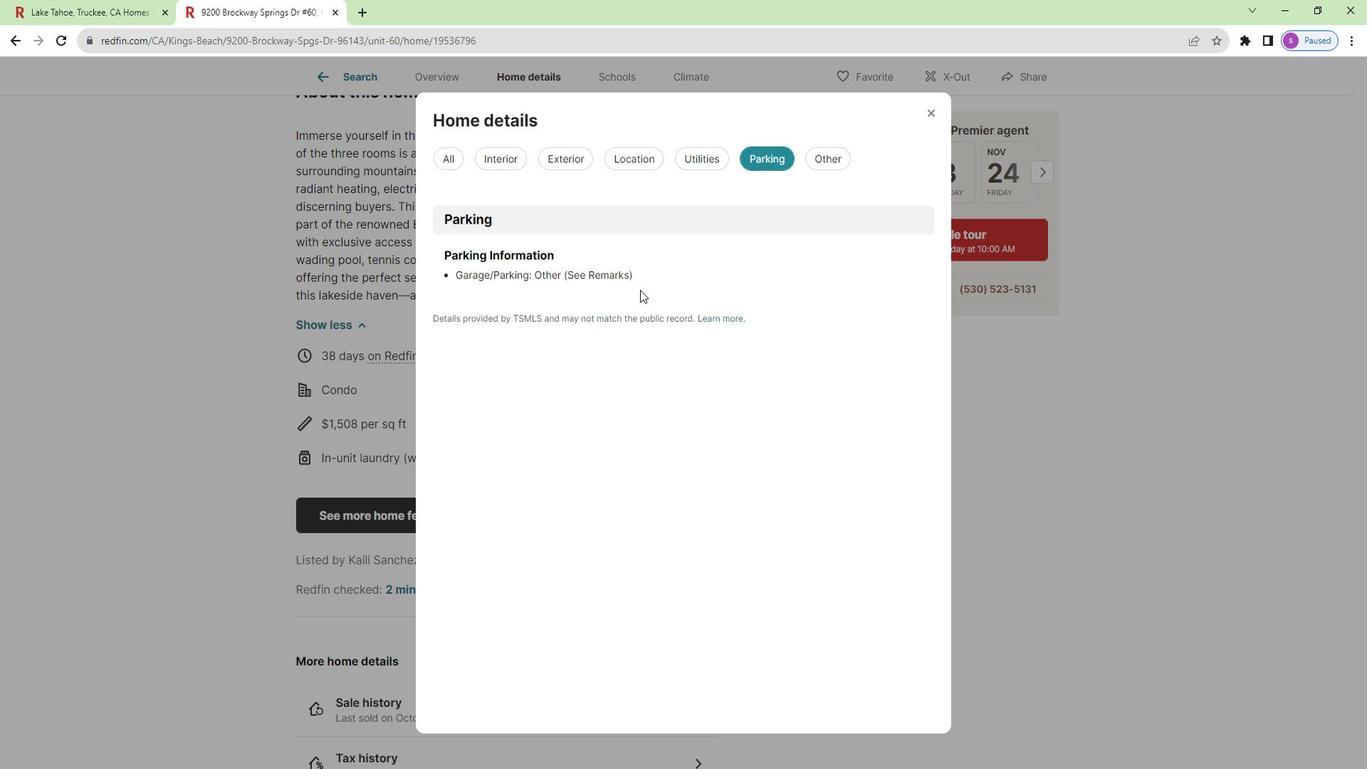 
Action: Mouse moved to (829, 163)
Screenshot: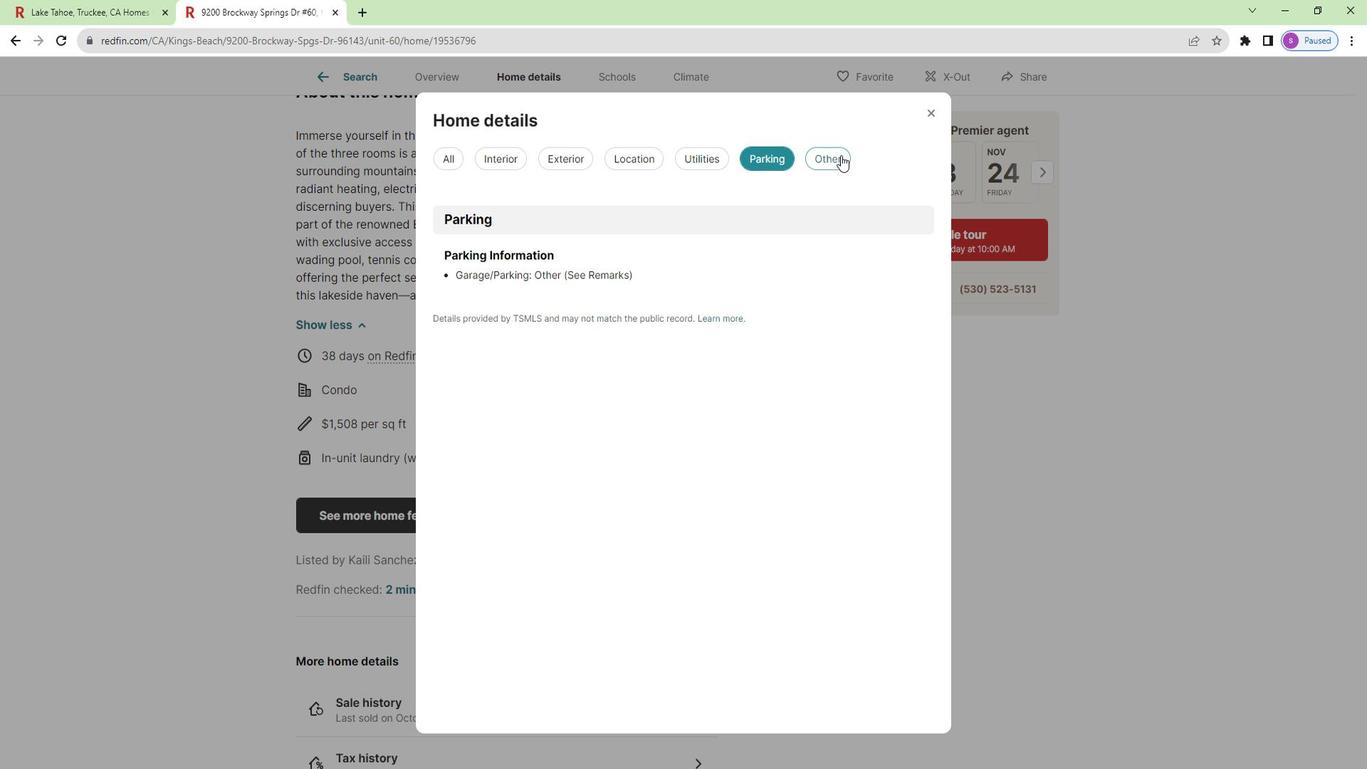 
Action: Mouse pressed left at (829, 163)
Screenshot: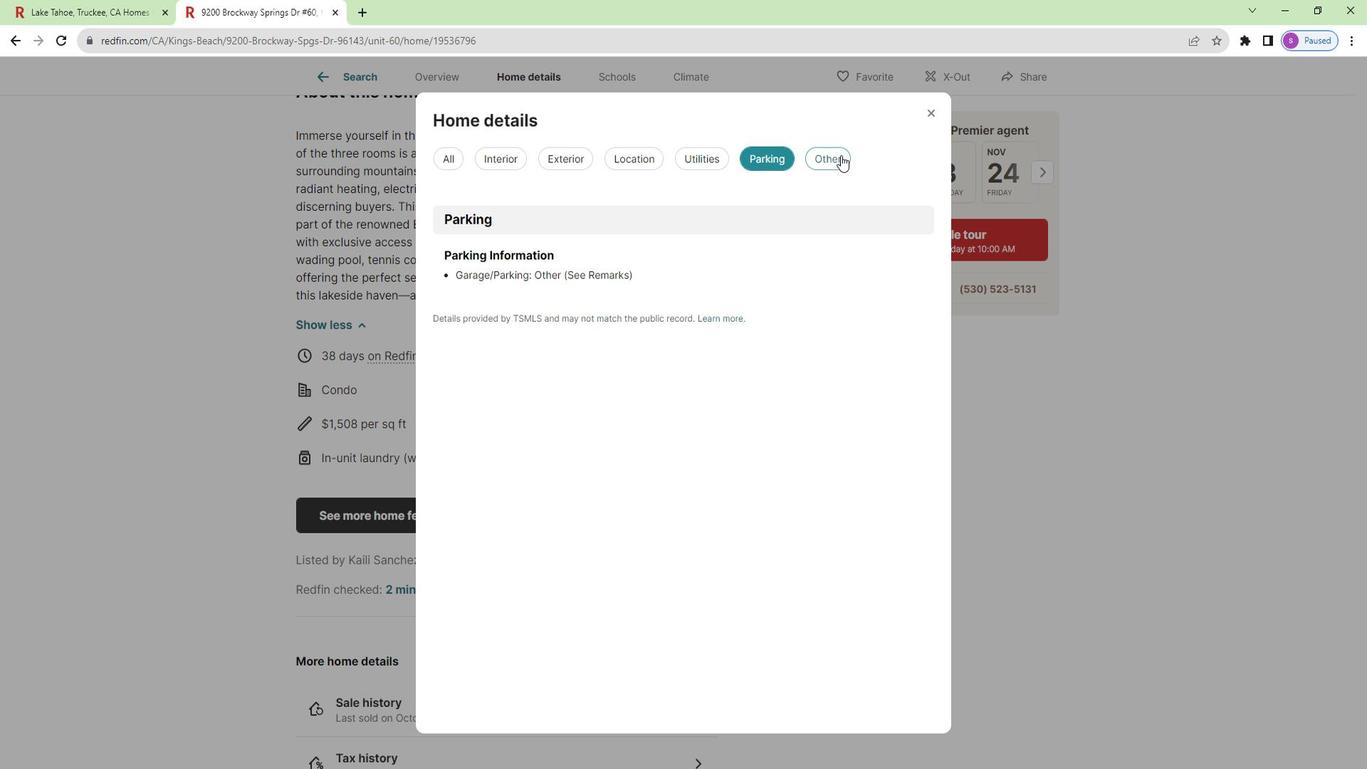 
Action: Mouse moved to (631, 277)
Screenshot: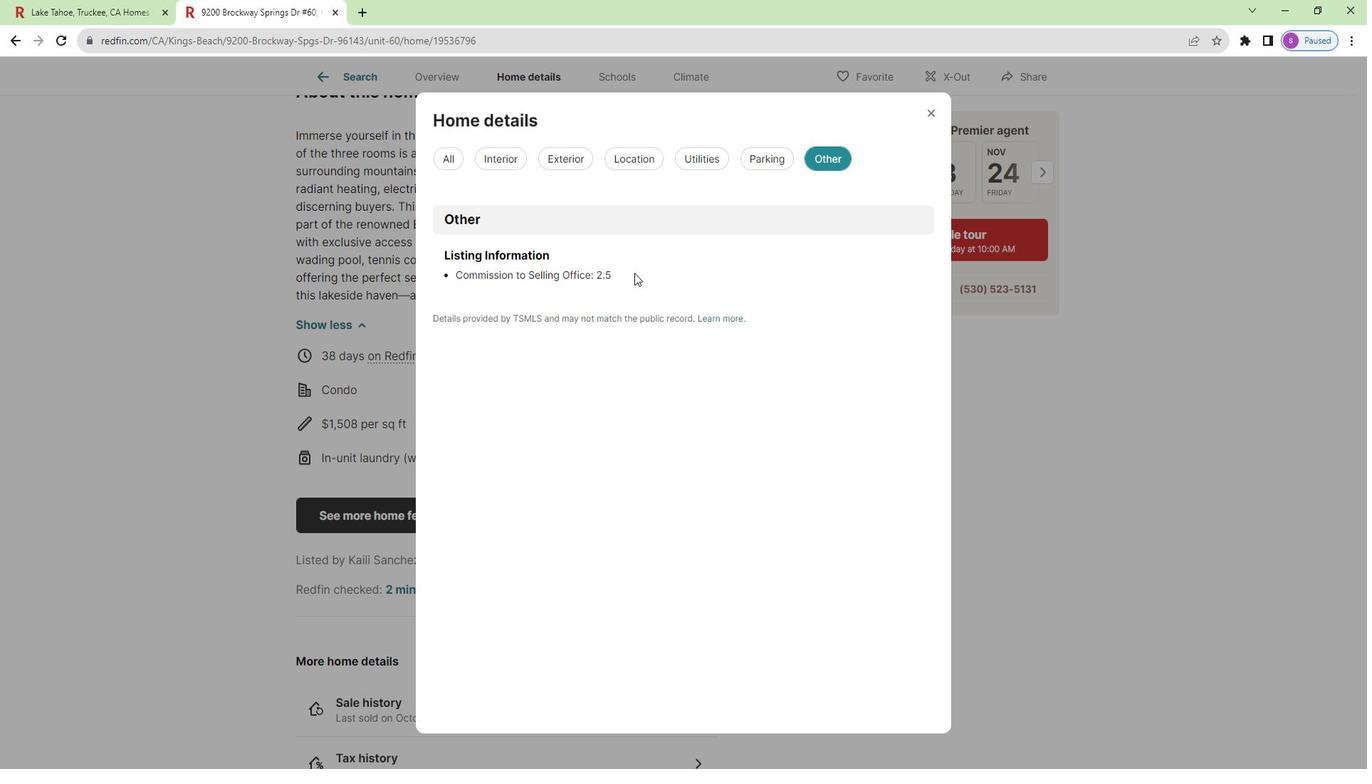 
Action: Mouse scrolled (631, 276) with delta (0, 0)
Screenshot: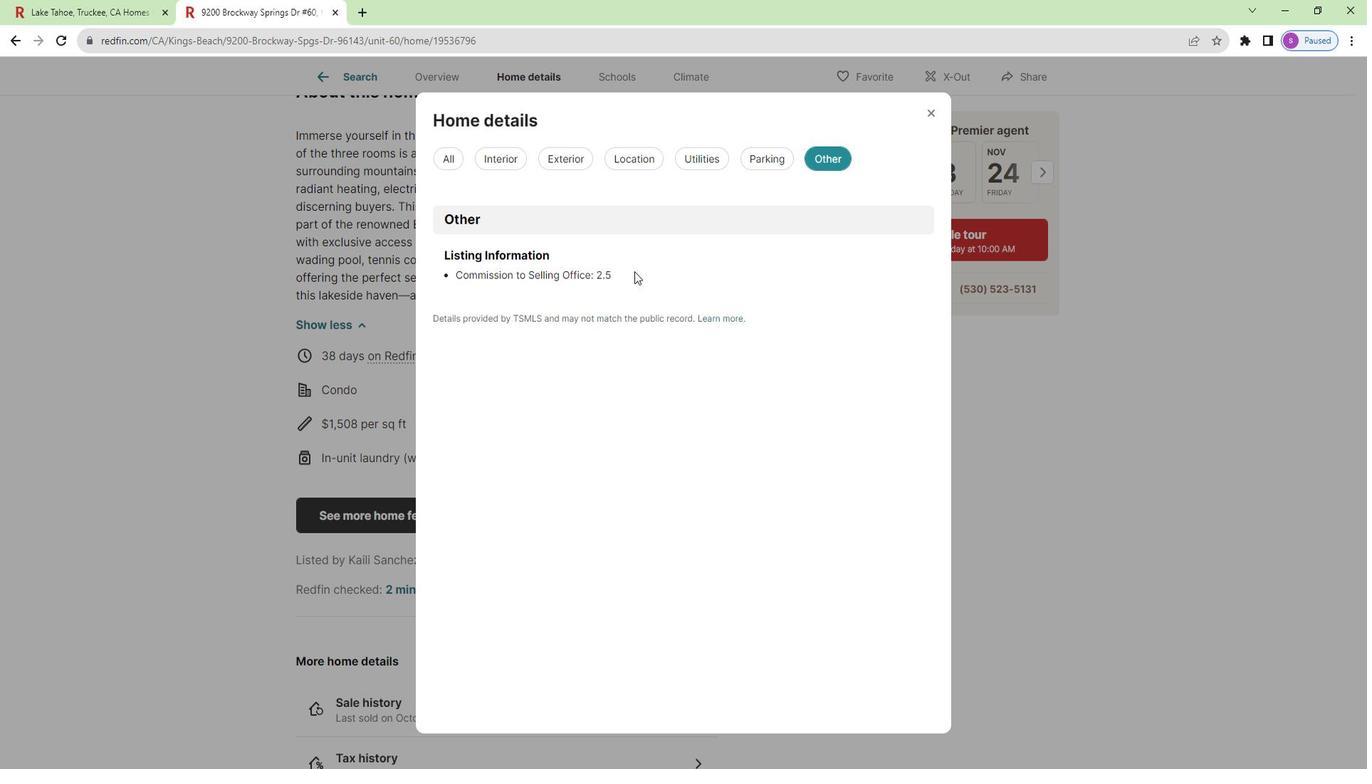 
Action: Mouse moved to (914, 123)
Screenshot: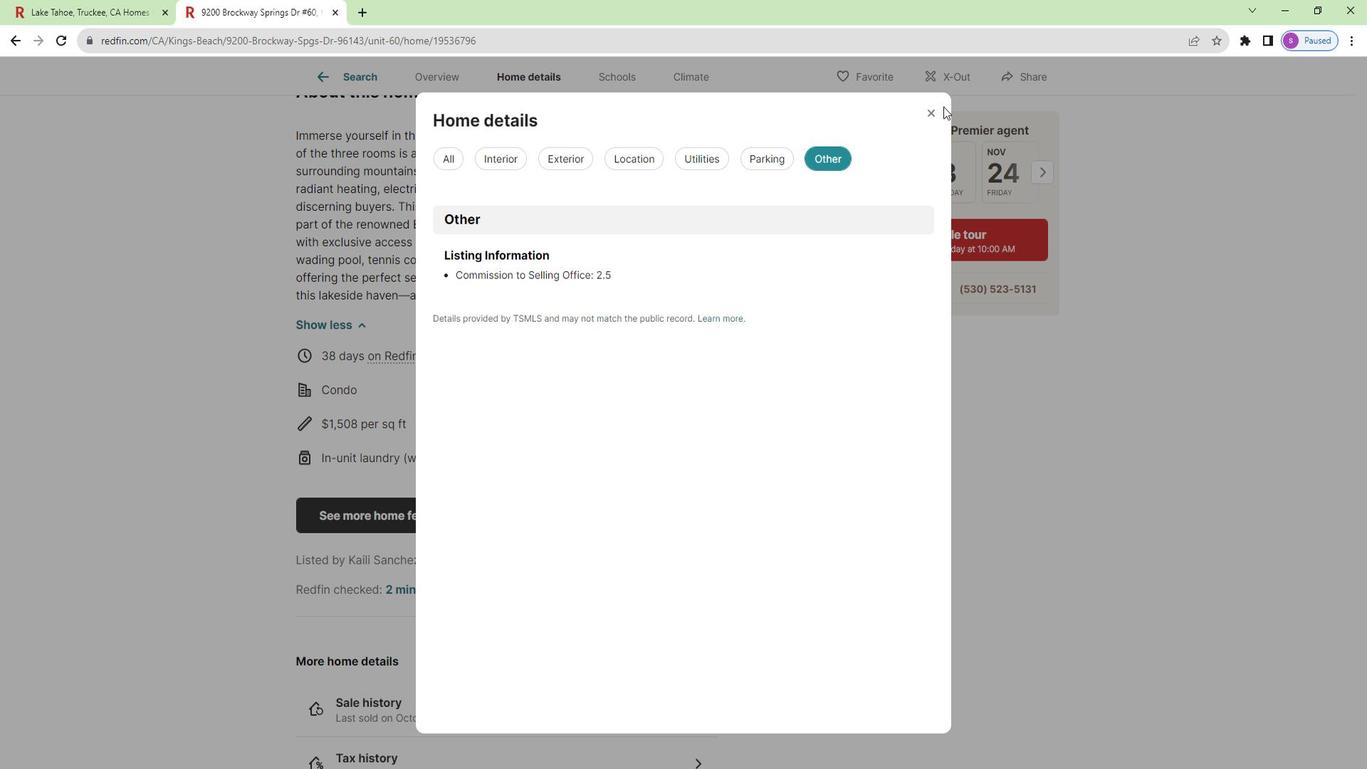 
Action: Mouse pressed left at (914, 123)
Screenshot: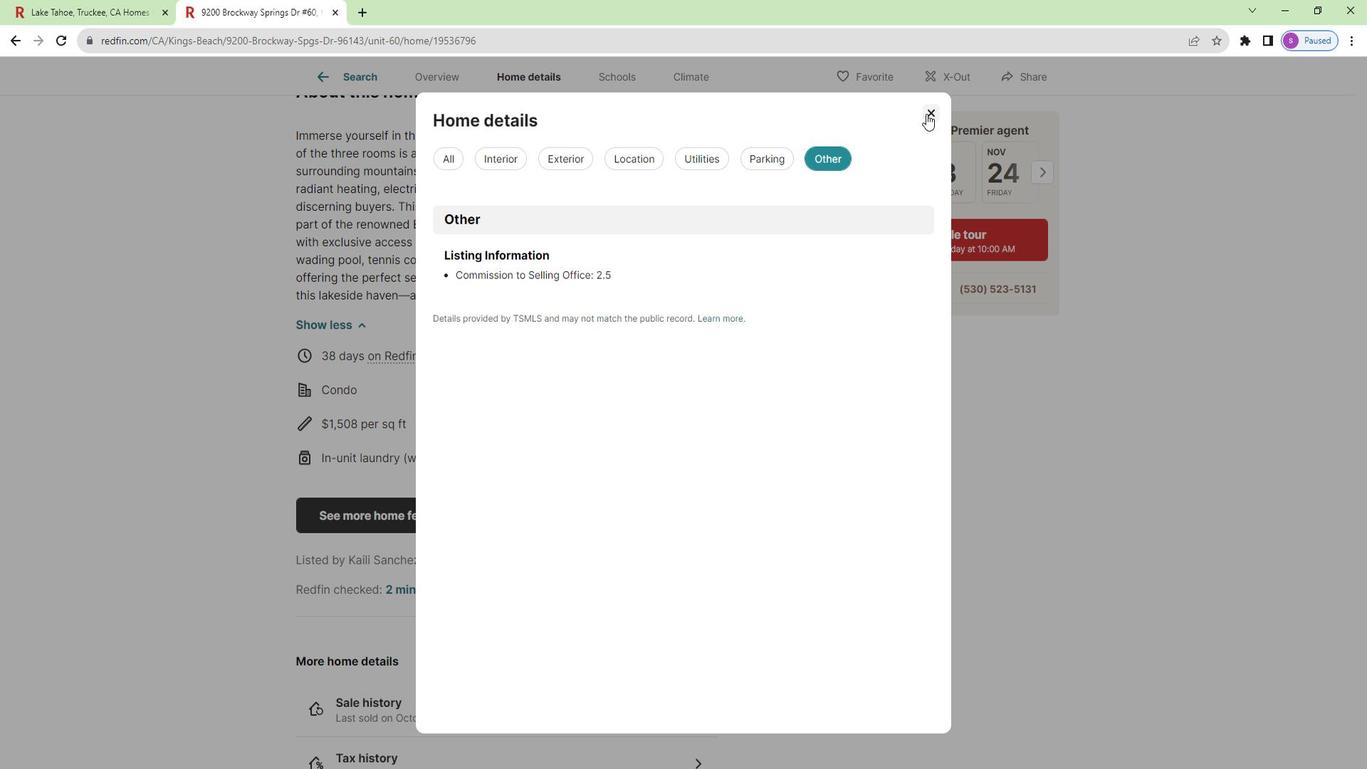 
Action: Mouse moved to (535, 324)
Screenshot: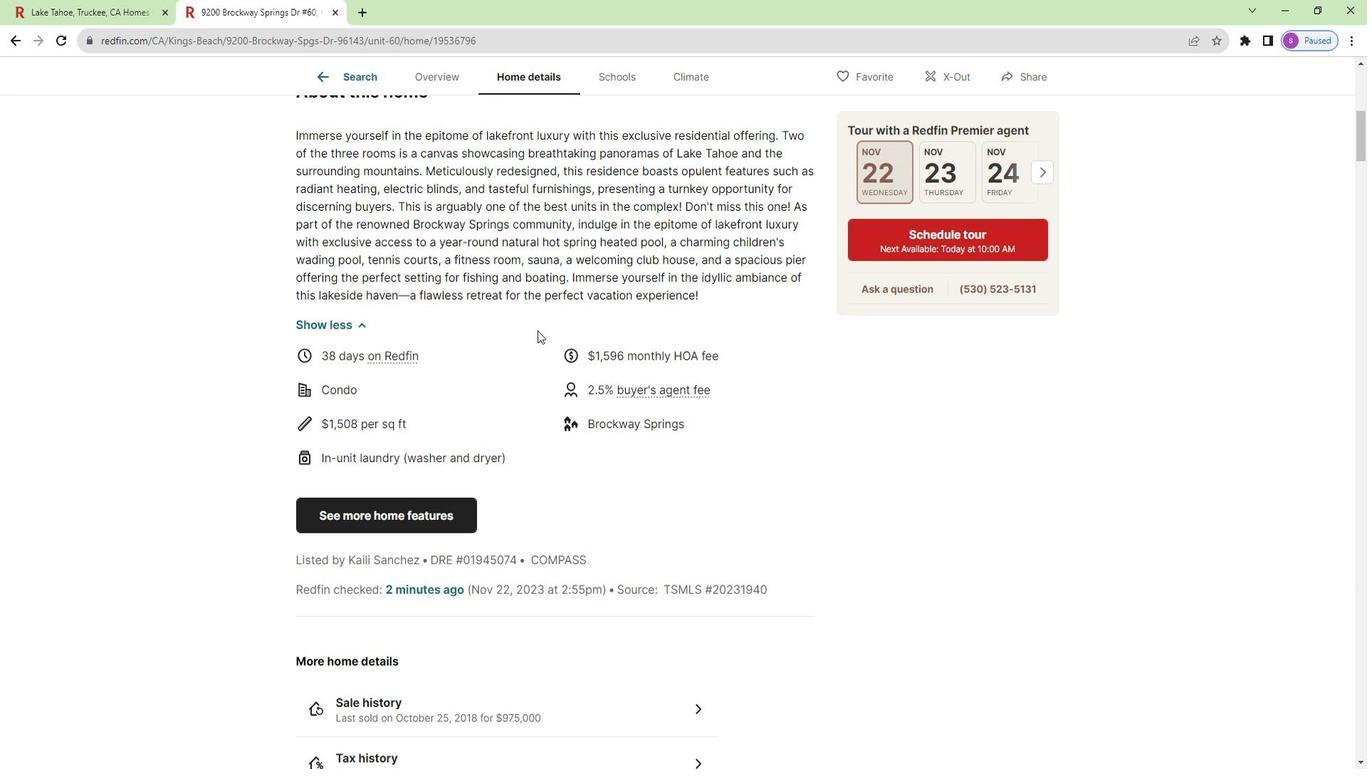 
Action: Mouse scrolled (535, 324) with delta (0, 0)
Screenshot: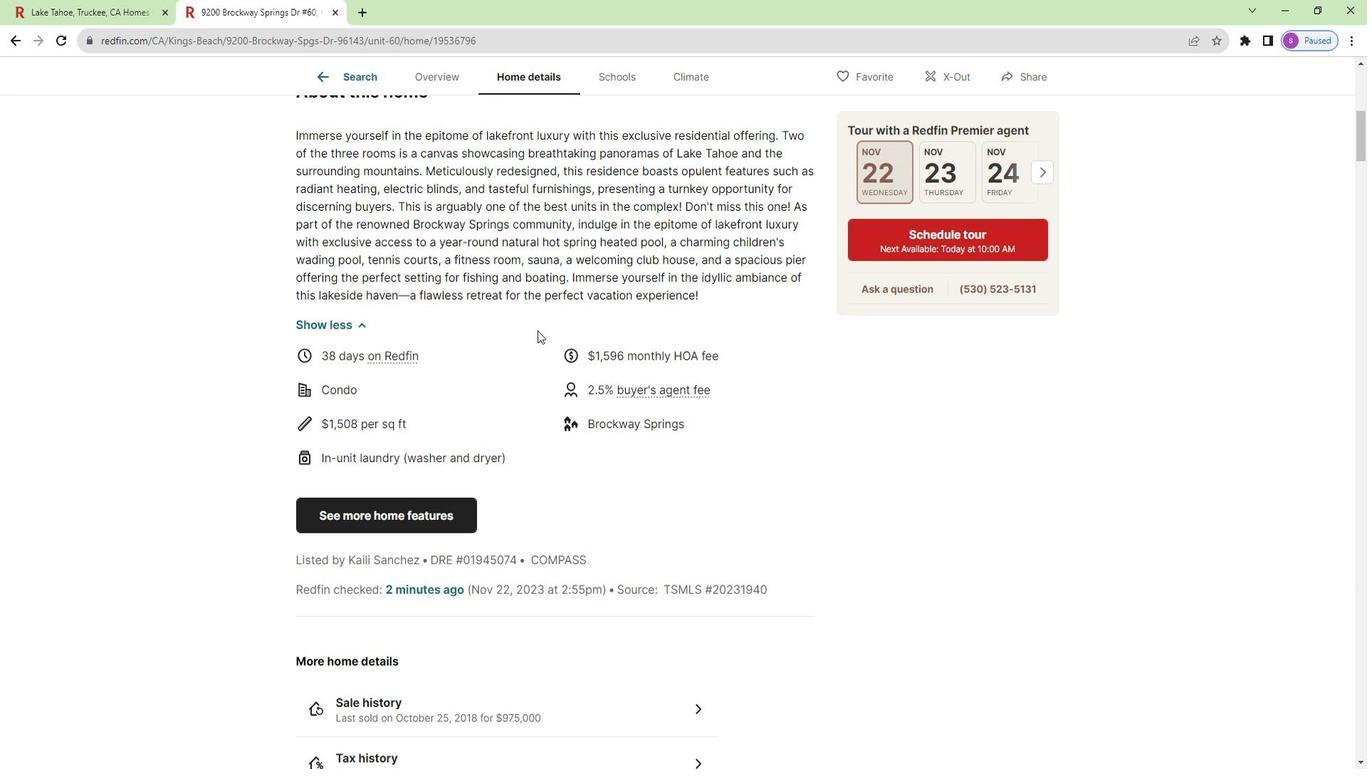 
Action: Mouse moved to (539, 291)
Screenshot: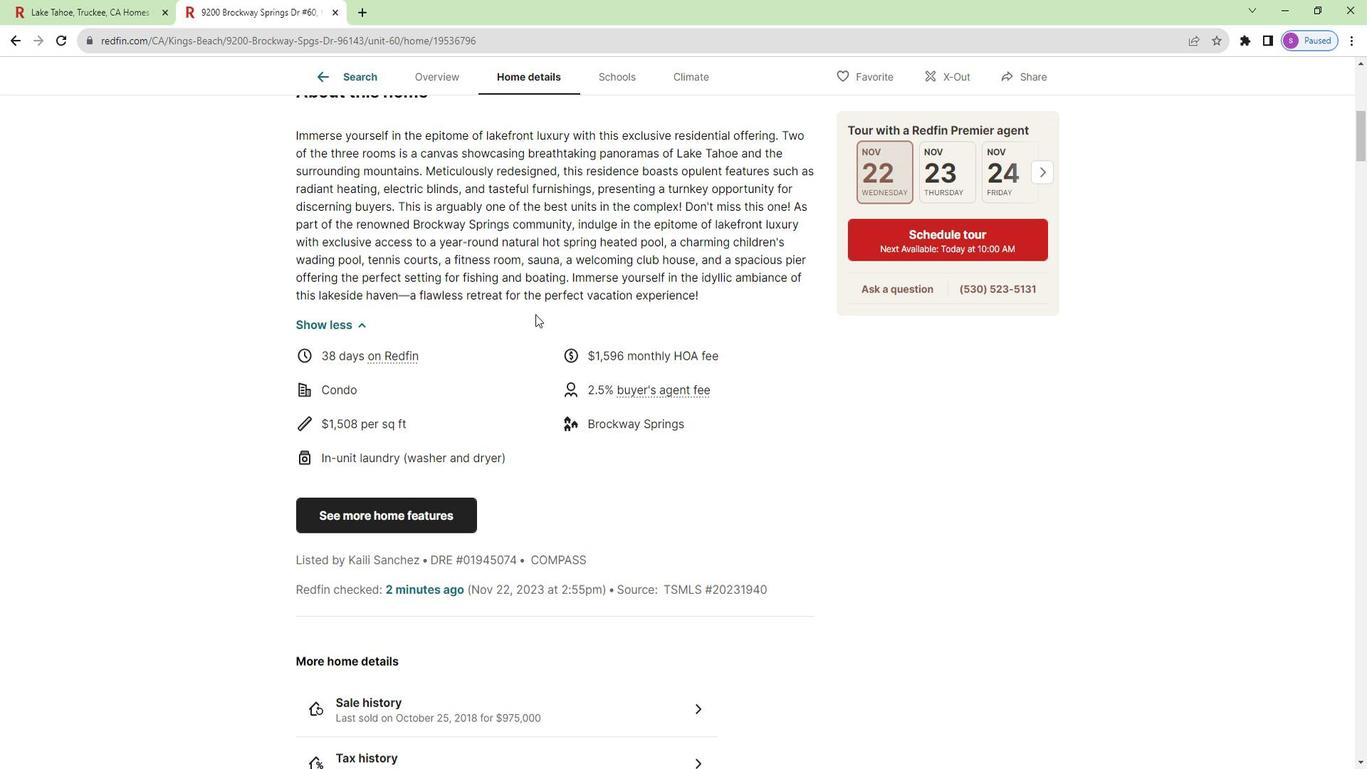 
Action: Mouse scrolled (539, 290) with delta (0, 0)
Screenshot: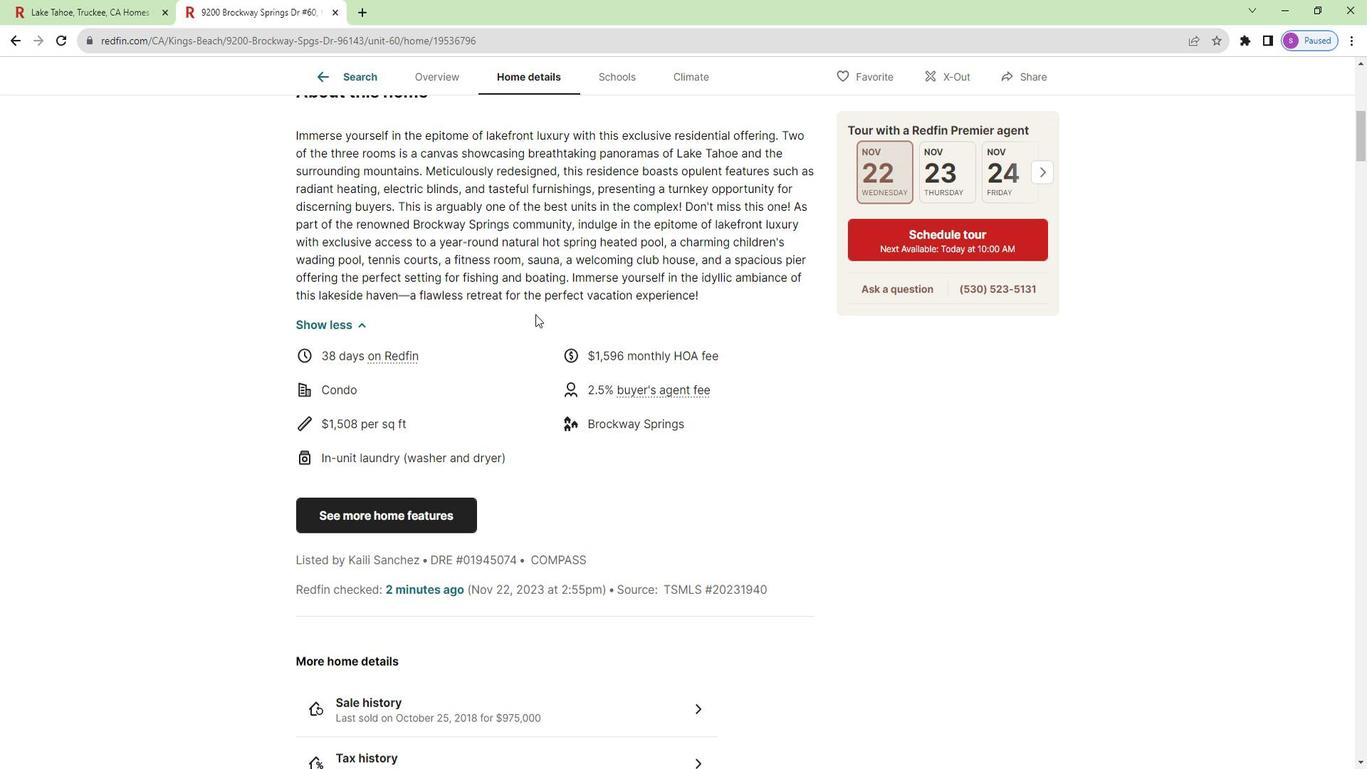 
Action: Mouse moved to (525, 258)
Screenshot: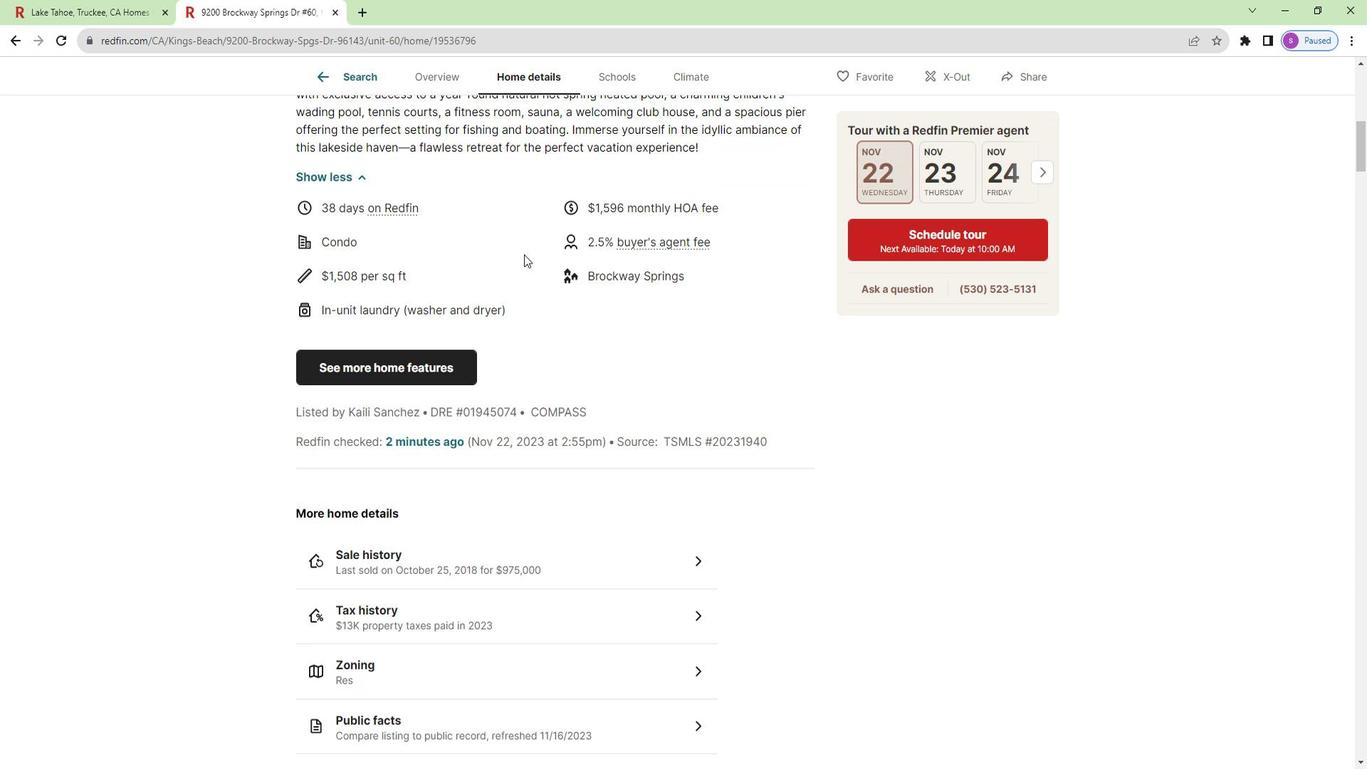 
Action: Mouse scrolled (525, 257) with delta (0, 0)
Screenshot: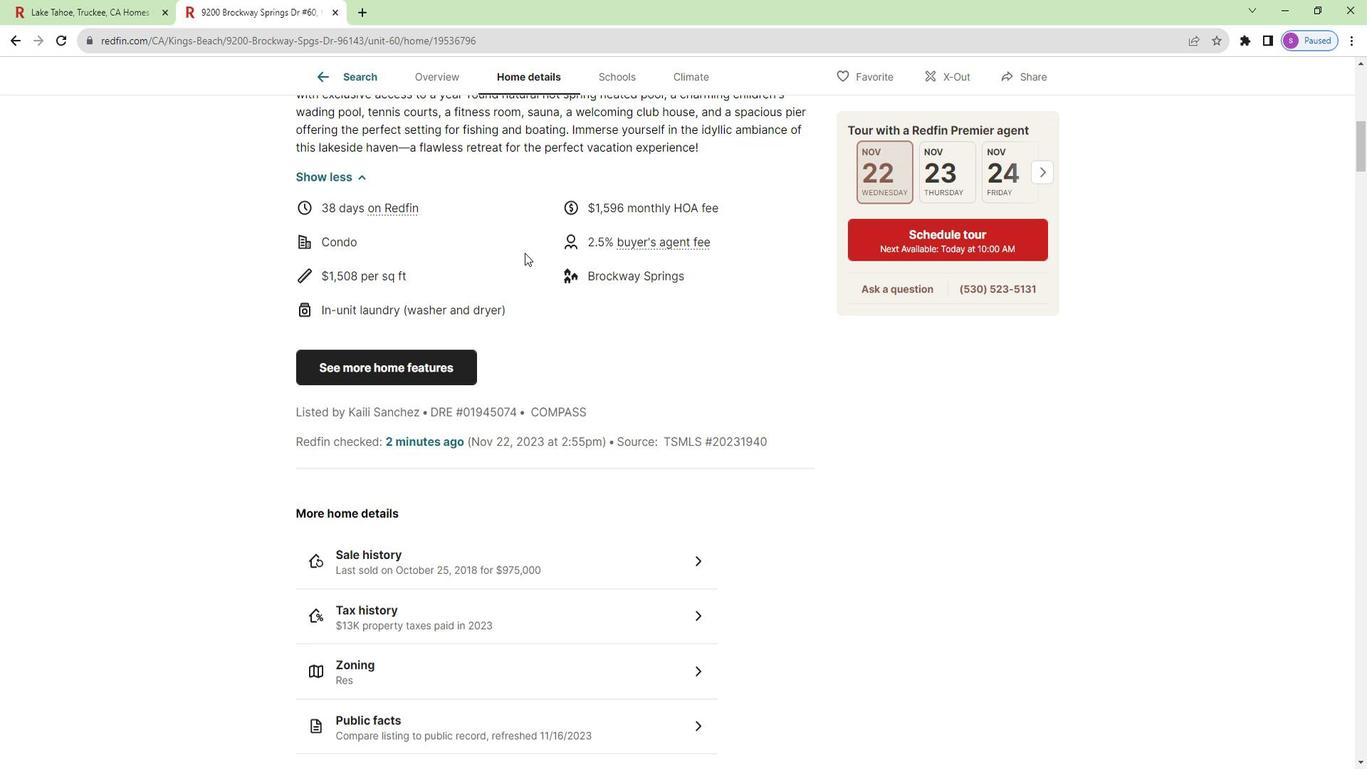 
Action: Mouse moved to (525, 257)
Screenshot: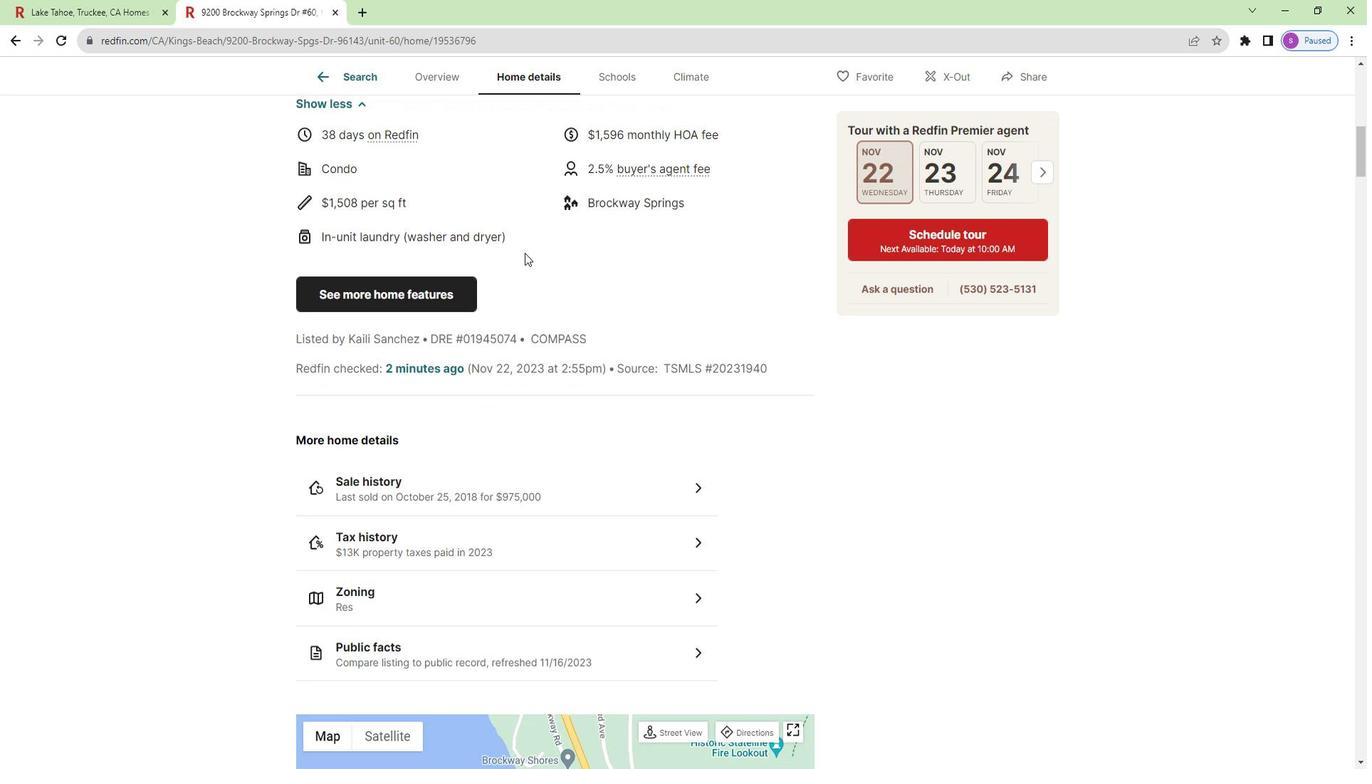 
Action: Mouse scrolled (525, 257) with delta (0, 0)
Screenshot: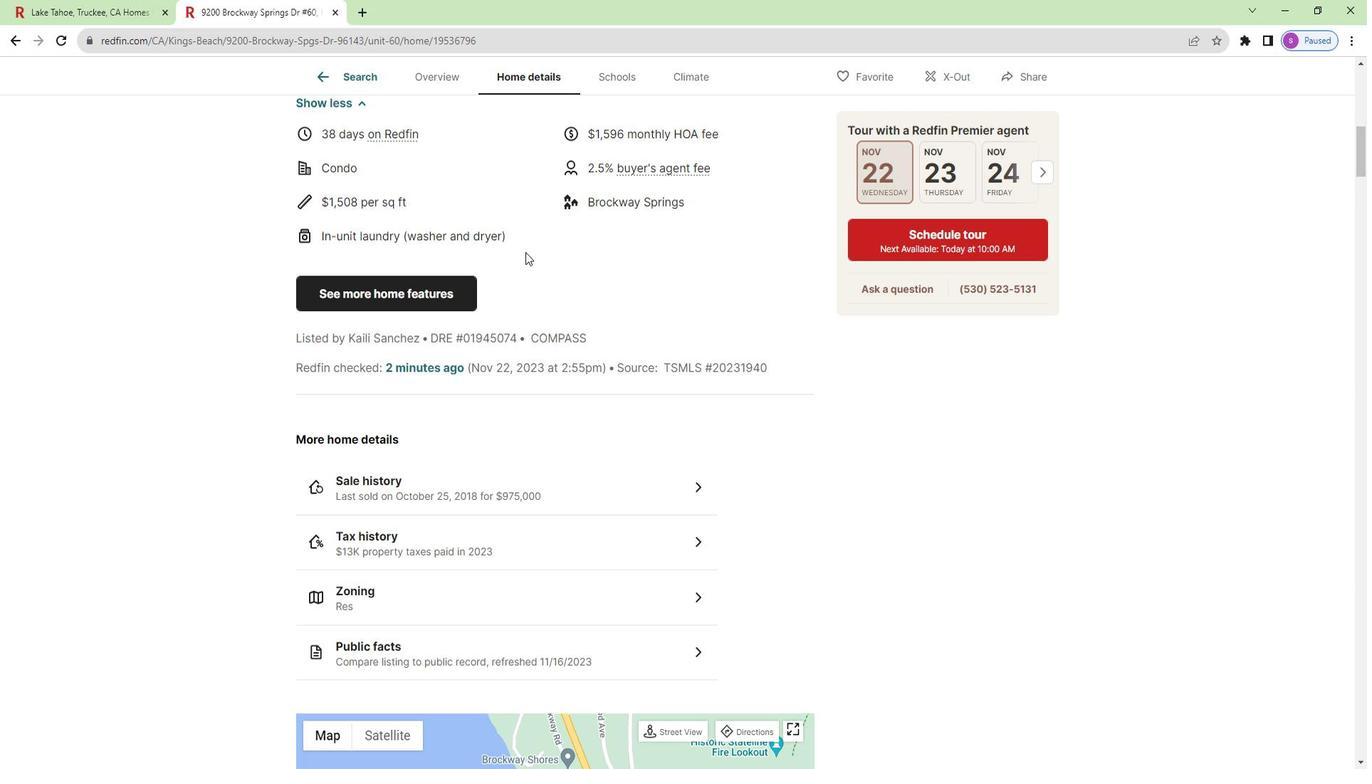 
Action: Mouse scrolled (525, 257) with delta (0, 0)
Screenshot: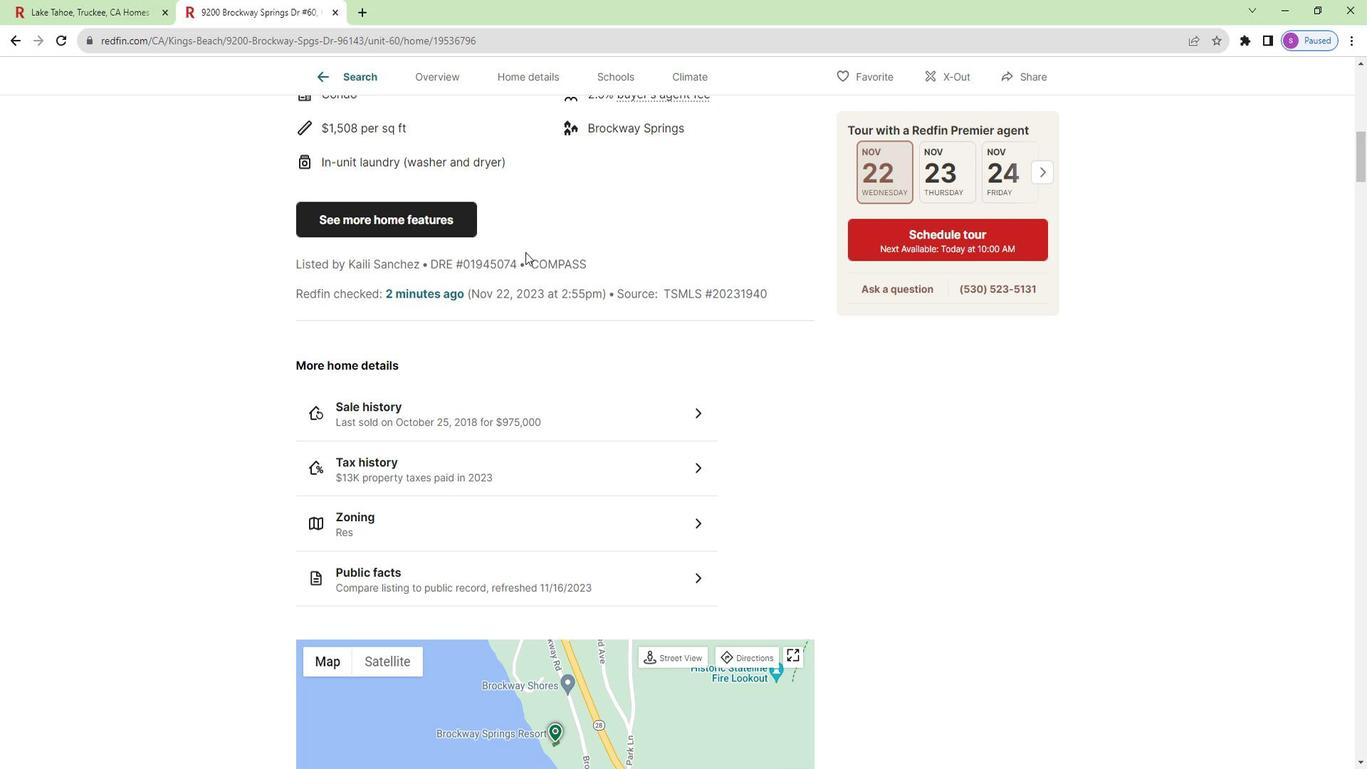 
Action: Mouse moved to (525, 257)
Screenshot: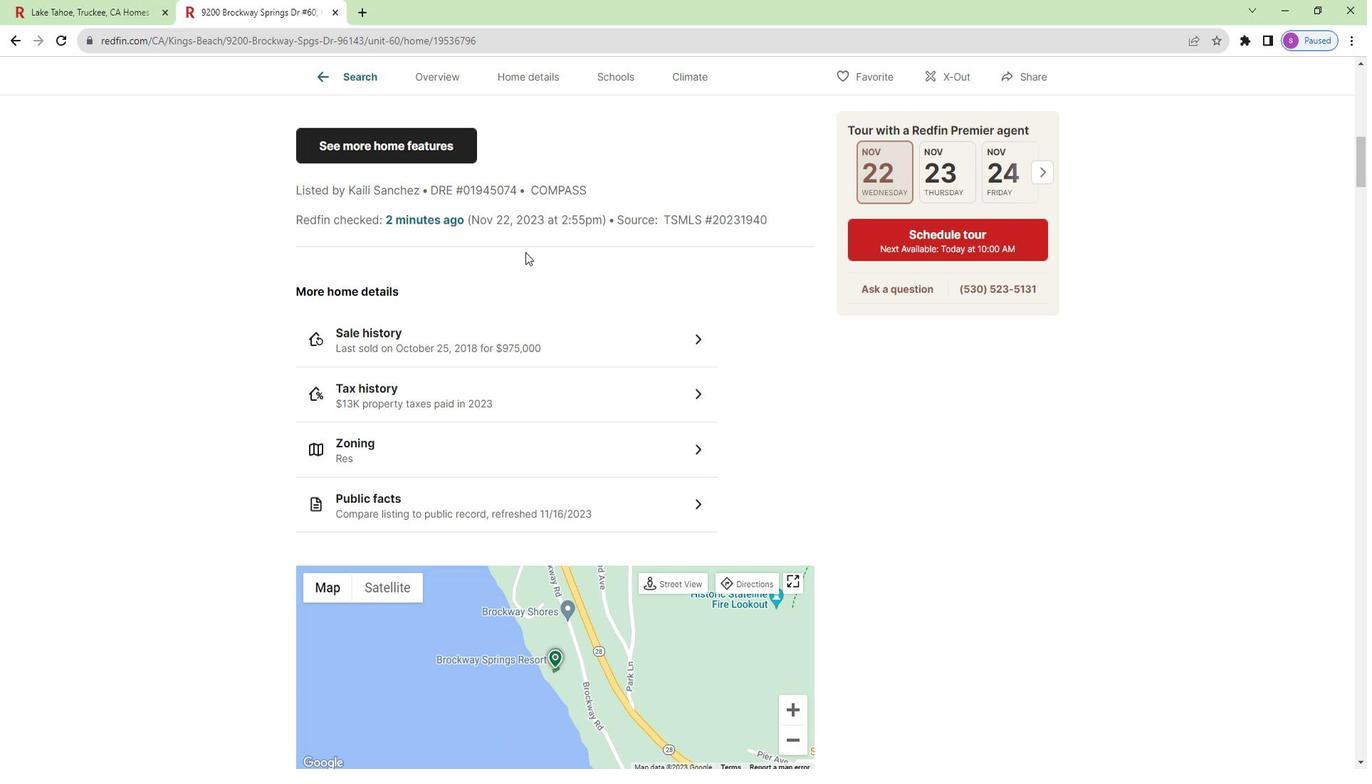 
Action: Mouse scrolled (525, 256) with delta (0, 0)
Screenshot: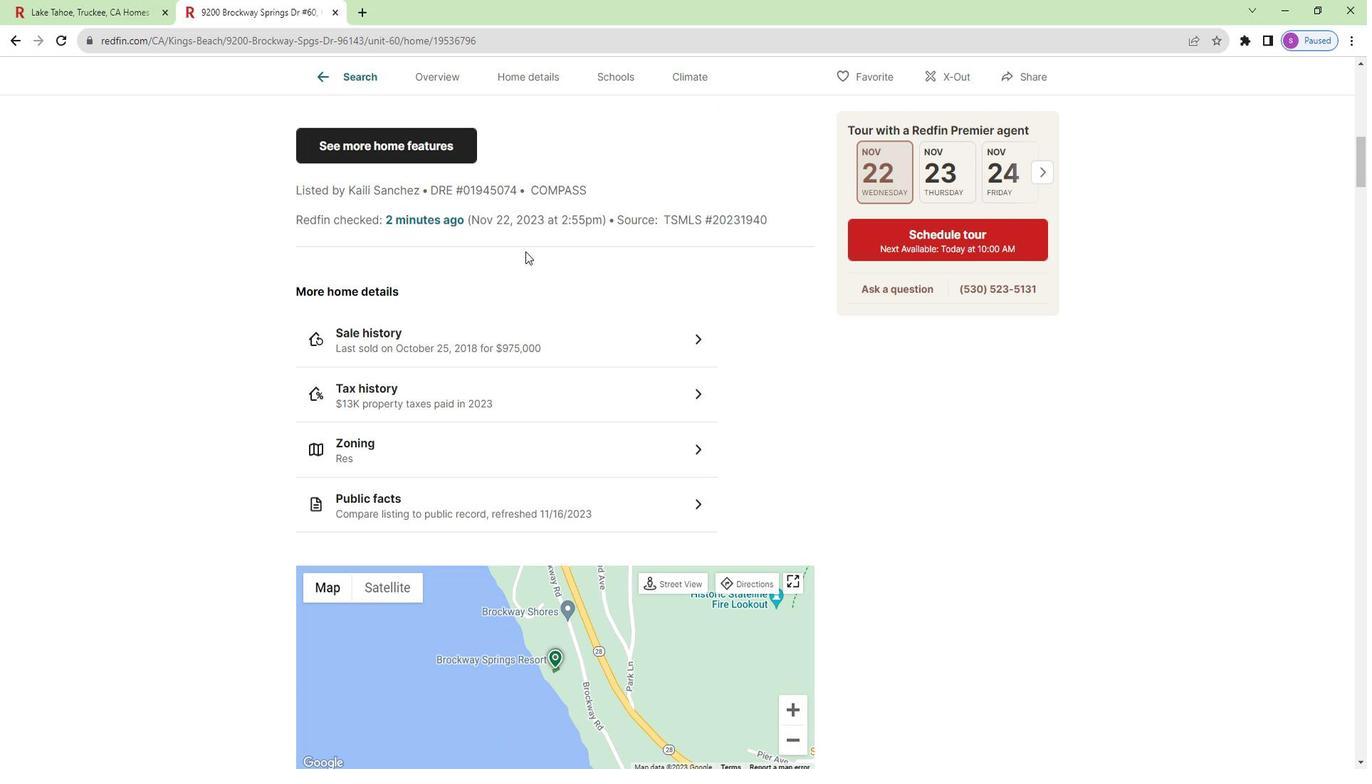 
Action: Mouse moved to (695, 269)
Screenshot: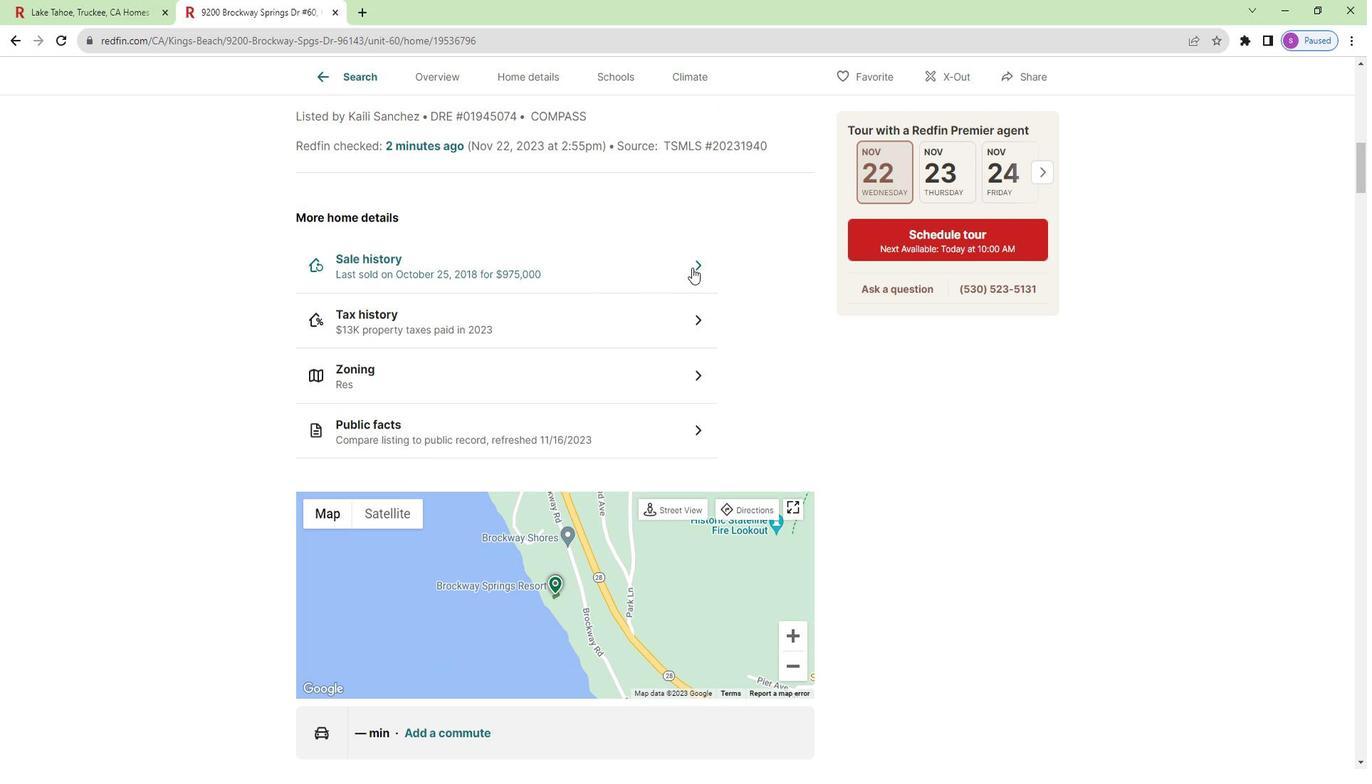 
Action: Mouse pressed left at (695, 269)
Screenshot: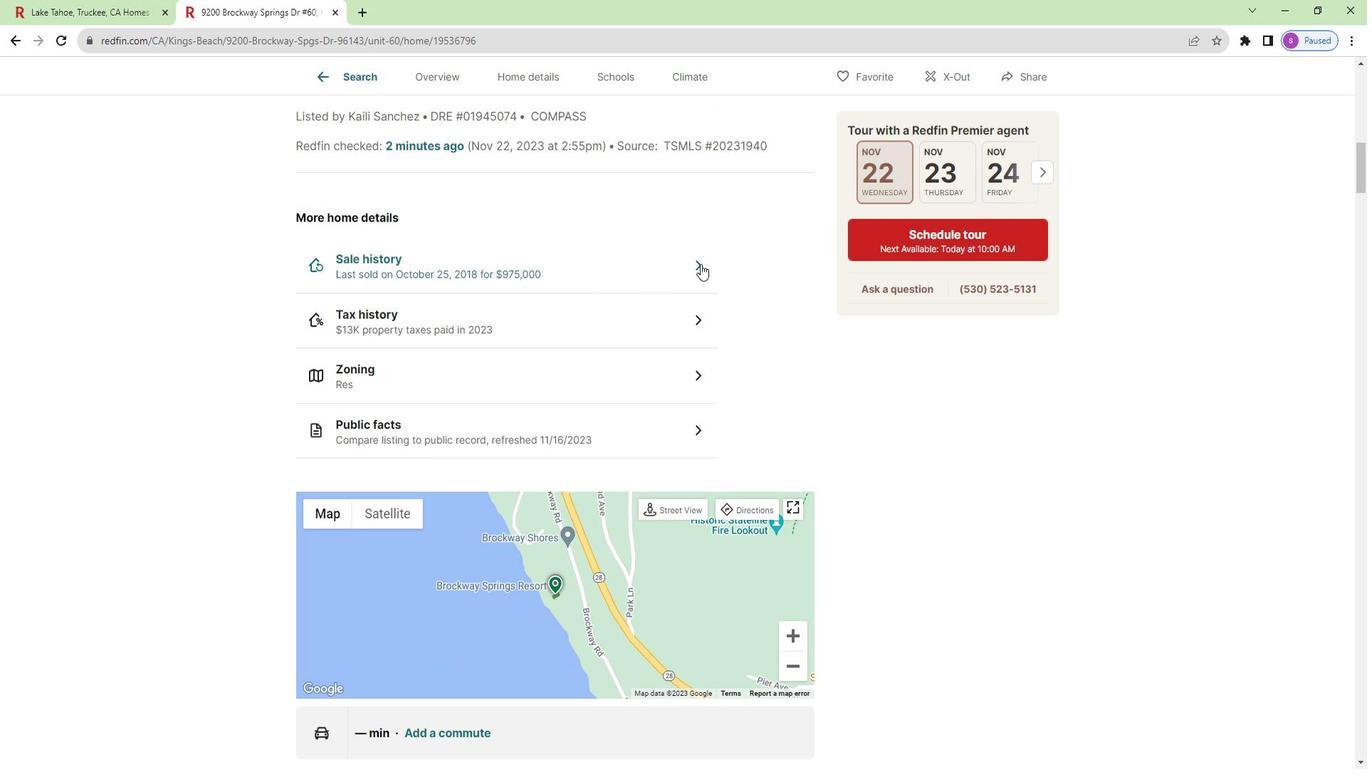 
Action: Mouse moved to (649, 292)
Screenshot: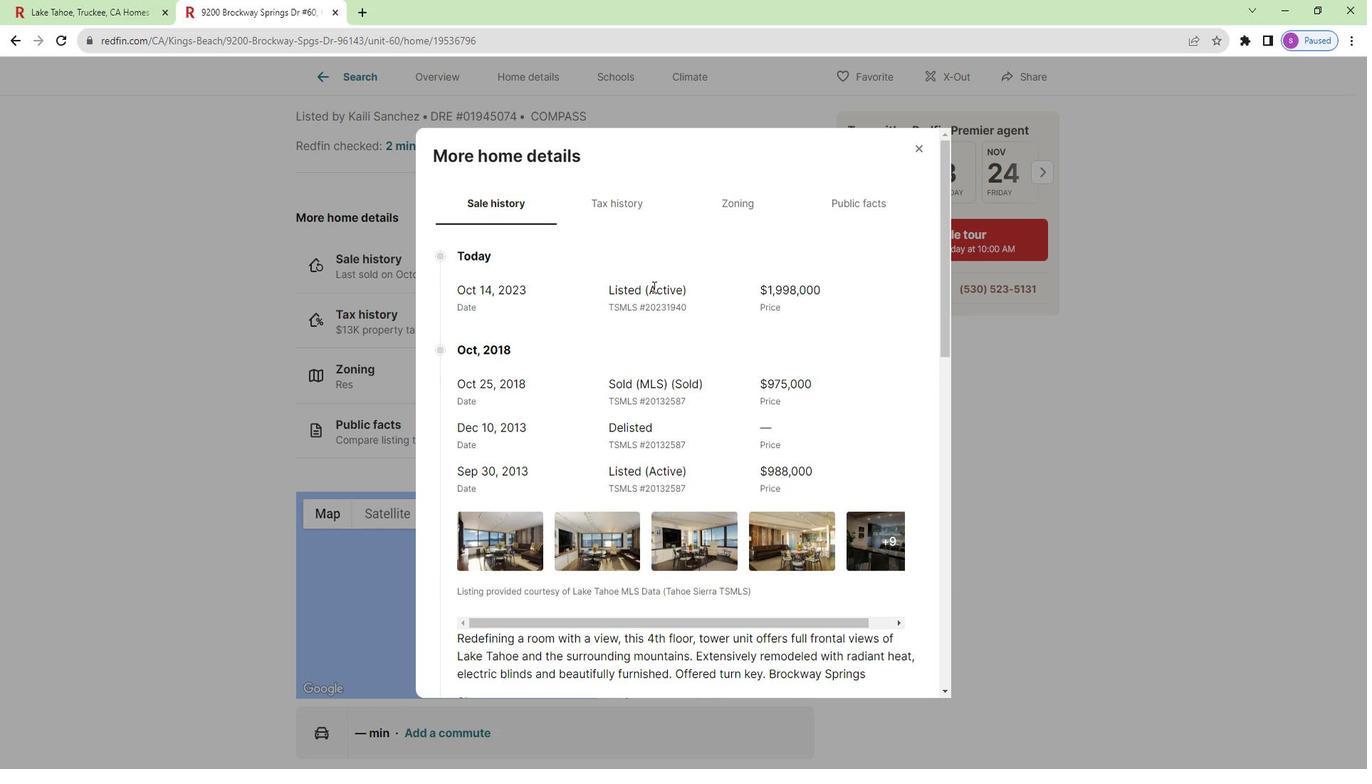 
Action: Mouse scrolled (649, 291) with delta (0, 0)
Screenshot: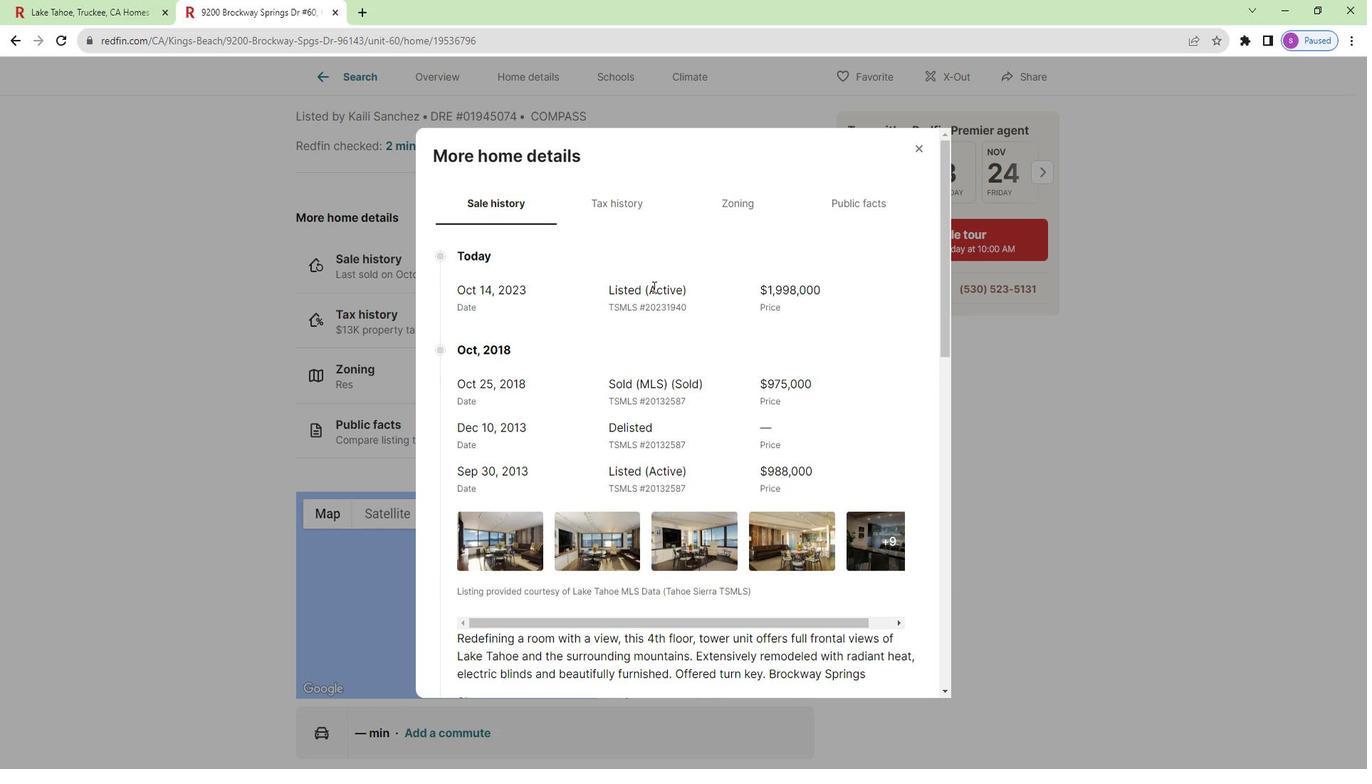 
Action: Mouse moved to (728, 547)
Screenshot: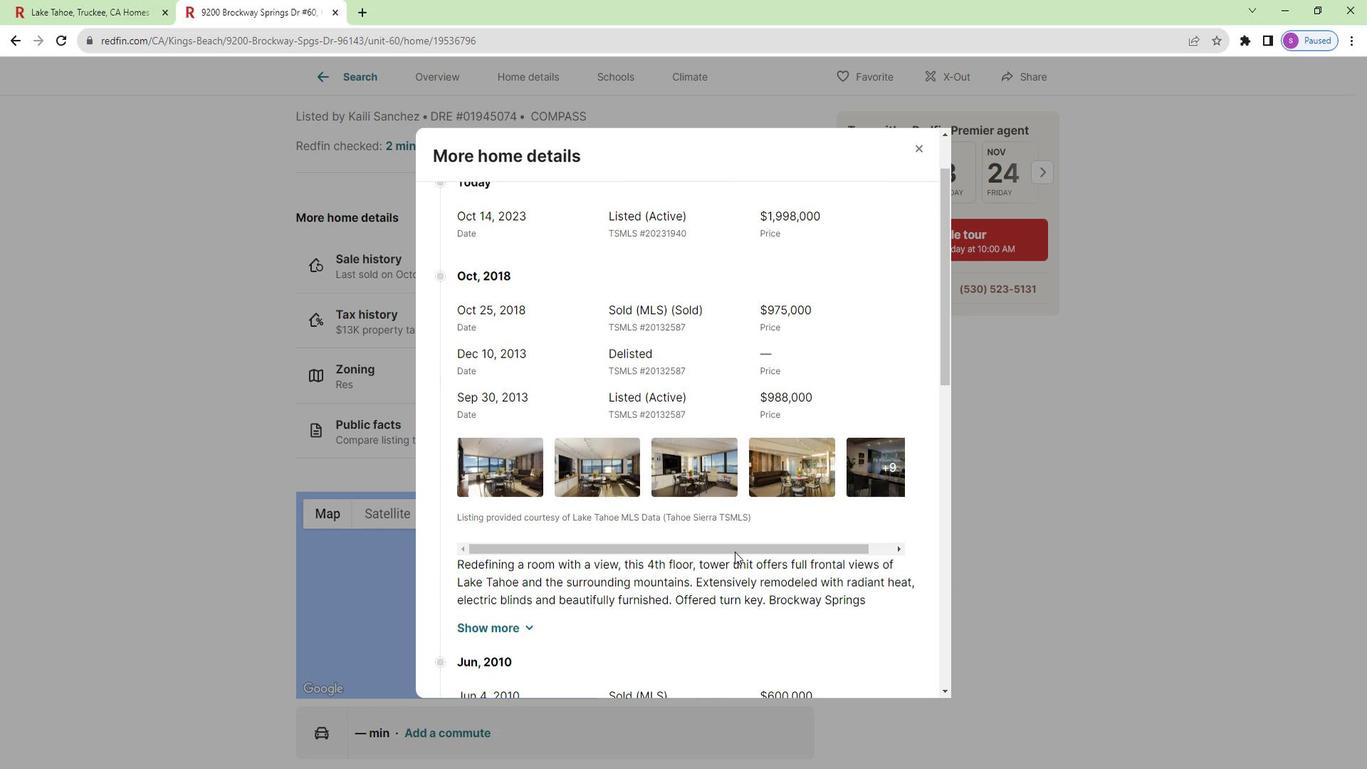 
Action: Mouse pressed left at (728, 547)
Screenshot: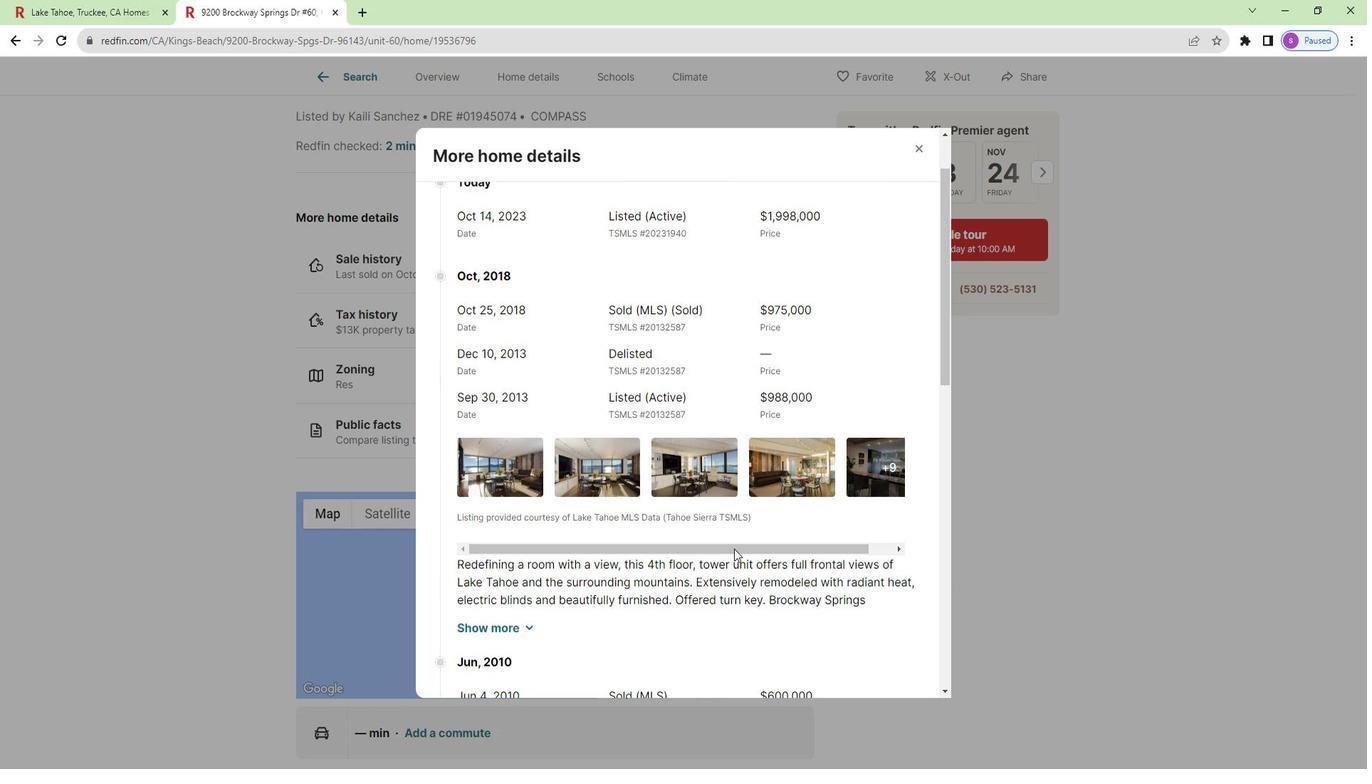 
Action: Mouse moved to (655, 402)
Screenshot: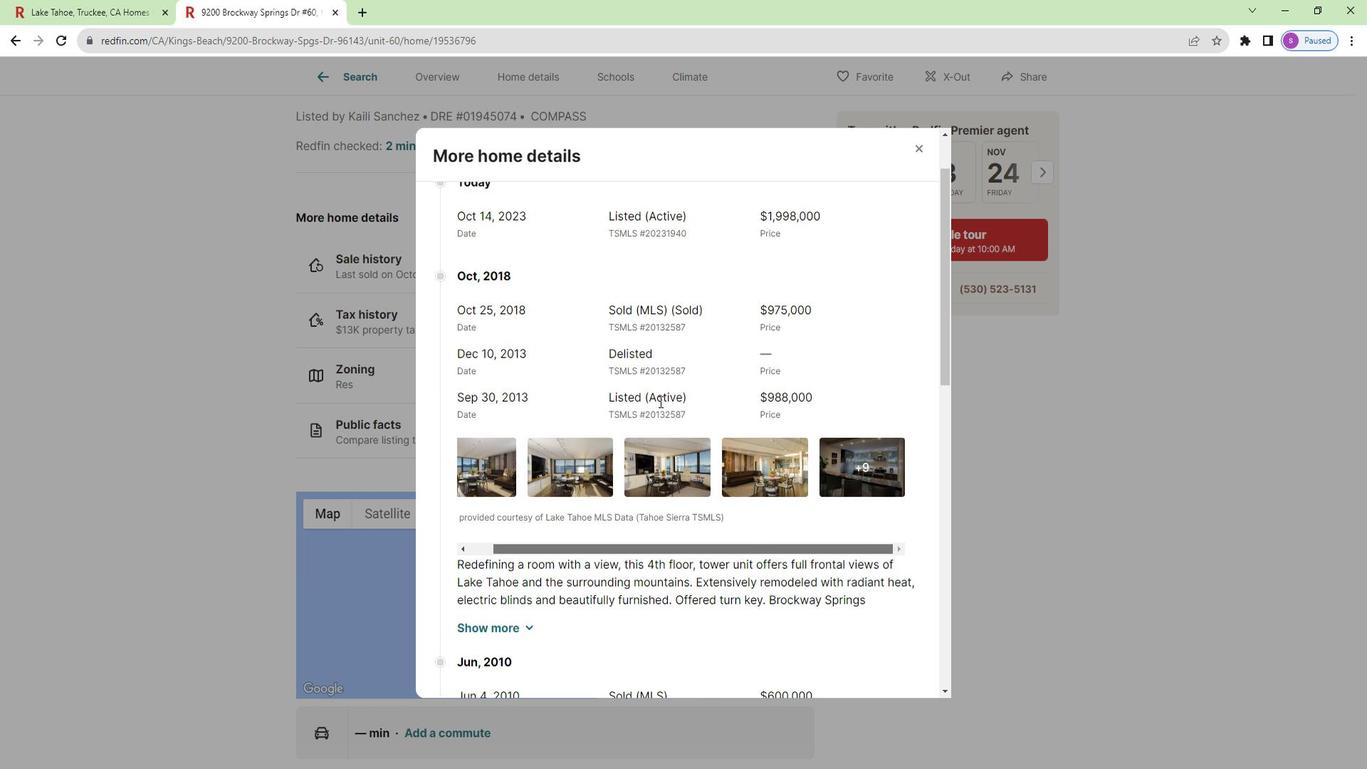 
Action: Mouse scrolled (655, 403) with delta (0, 0)
Screenshot: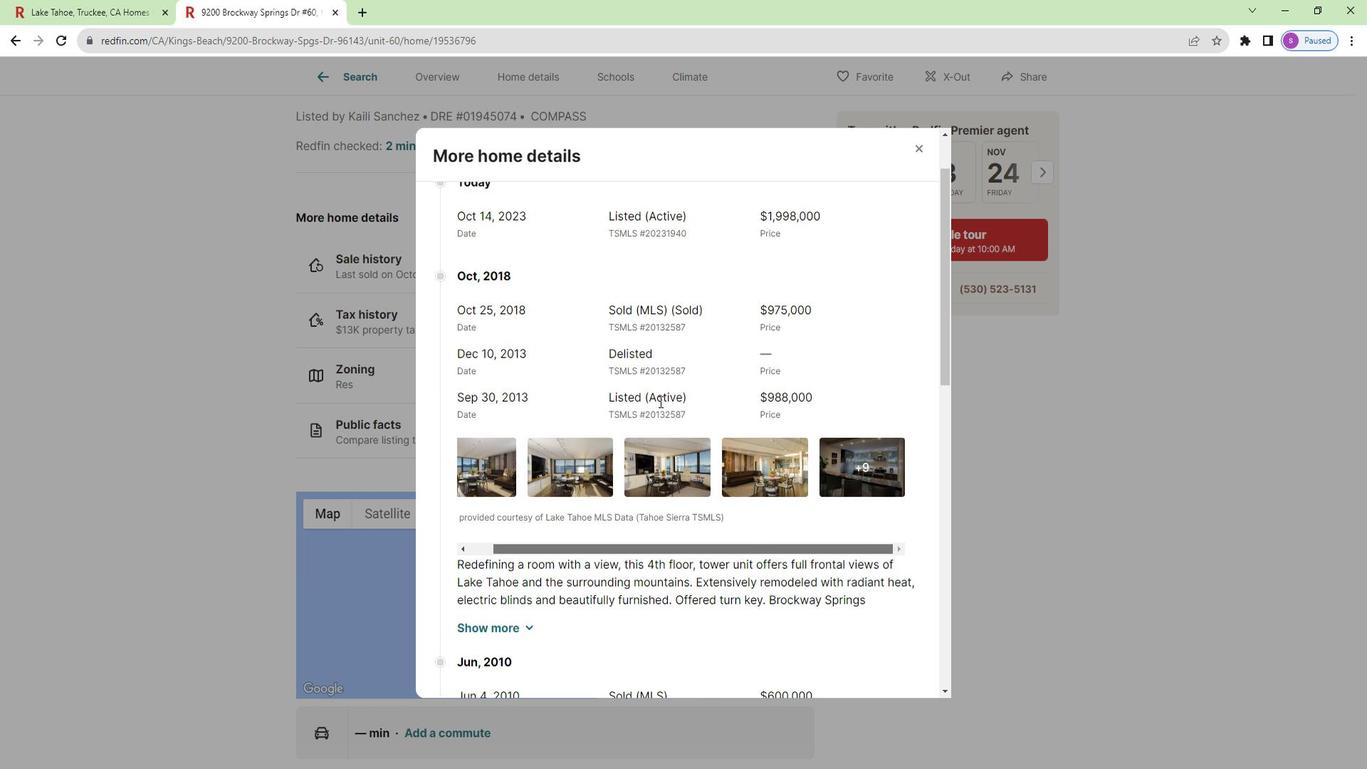 
Action: Mouse moved to (655, 402)
Screenshot: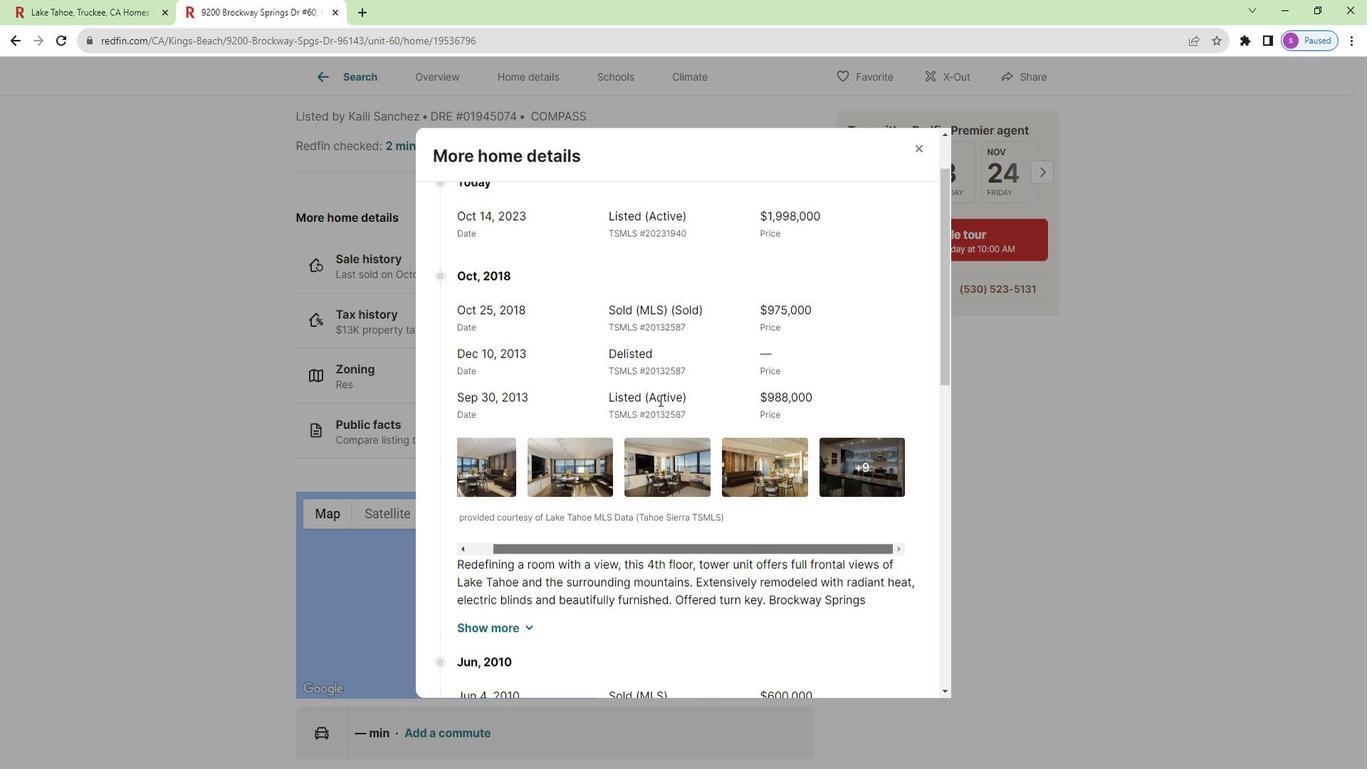 
Action: Mouse scrolled (655, 403) with delta (0, 0)
Screenshot: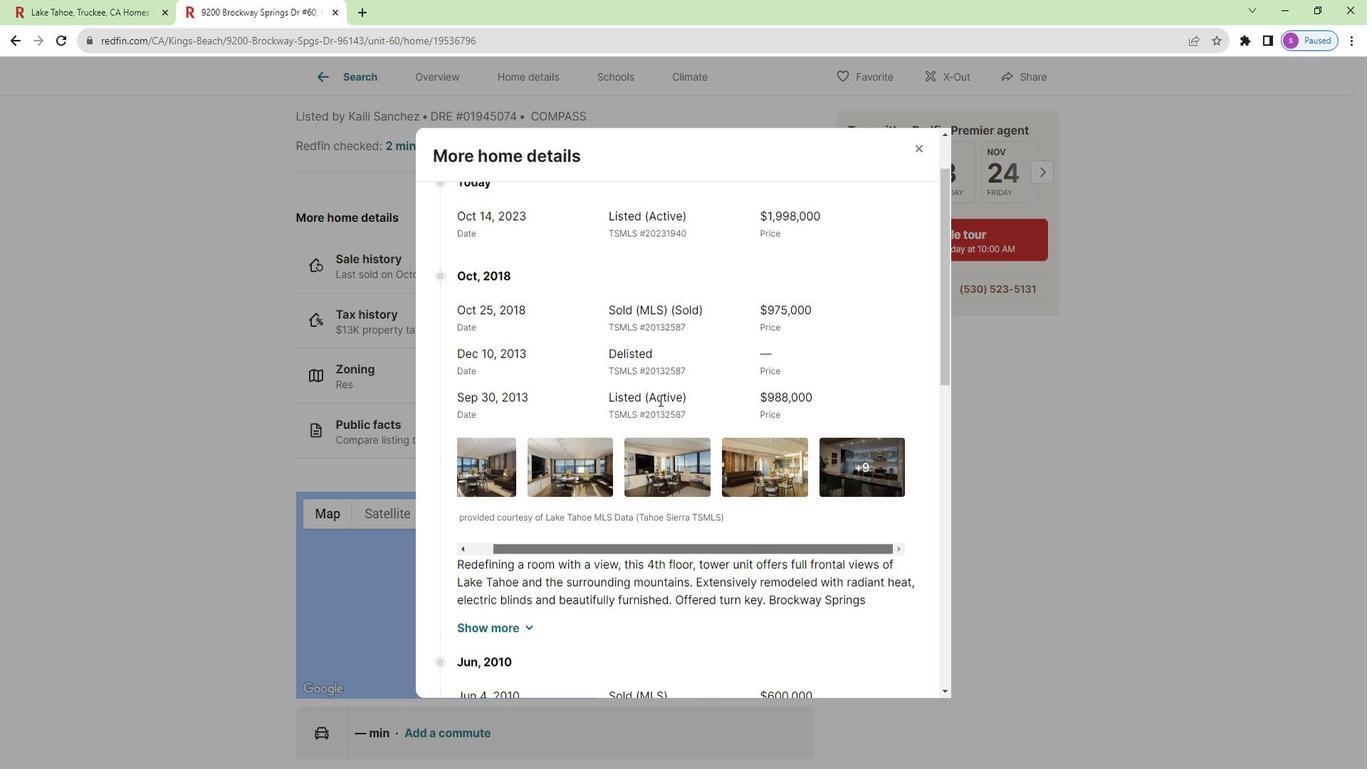 
Action: Mouse scrolled (655, 403) with delta (0, 0)
Screenshot: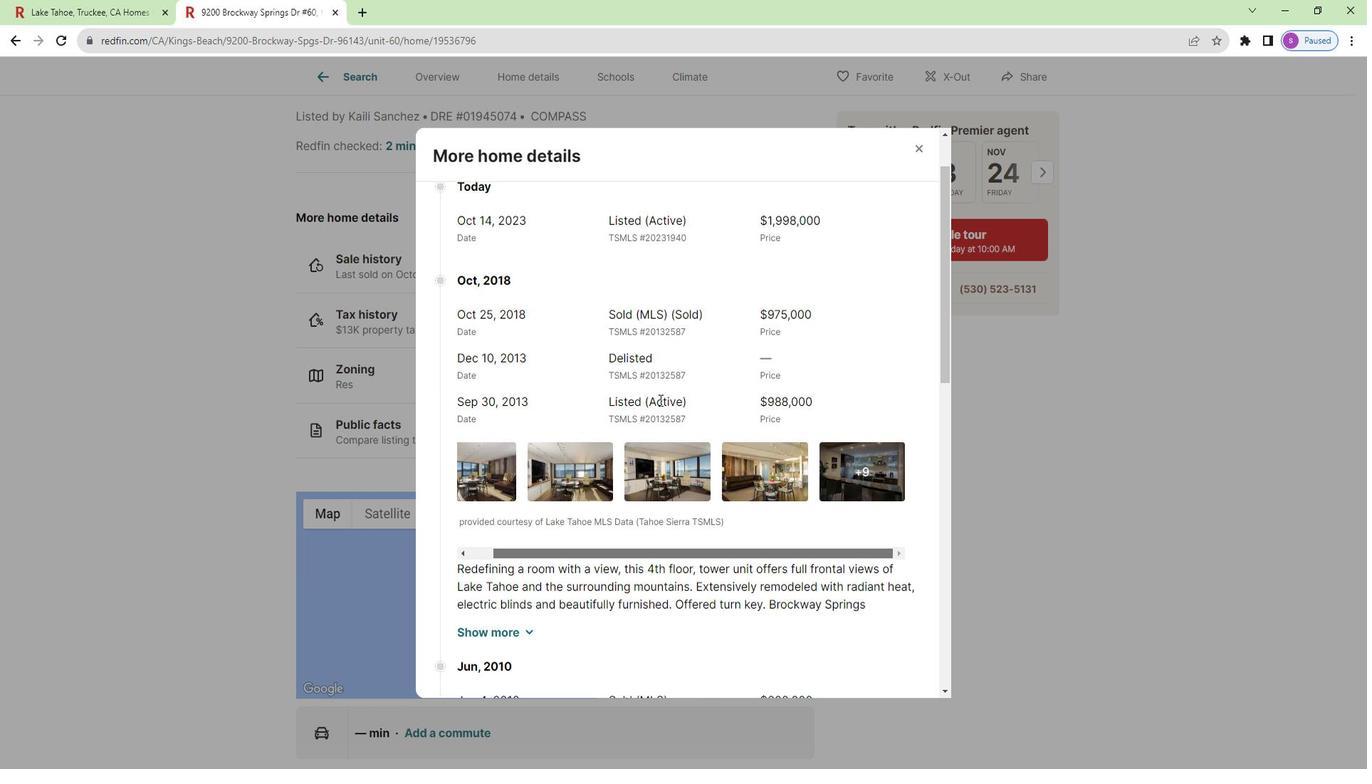 
Action: Mouse scrolled (655, 403) with delta (0, 0)
Screenshot: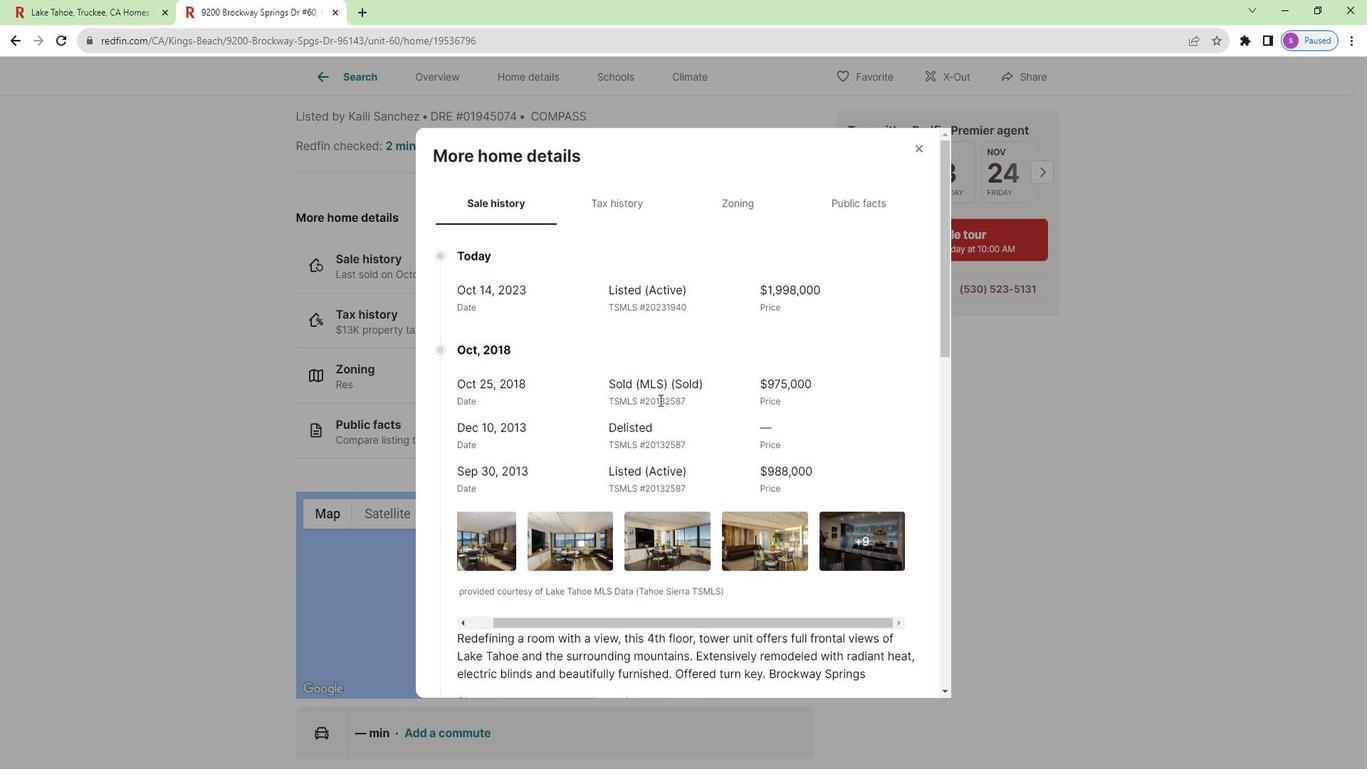 
Action: Mouse moved to (606, 205)
Screenshot: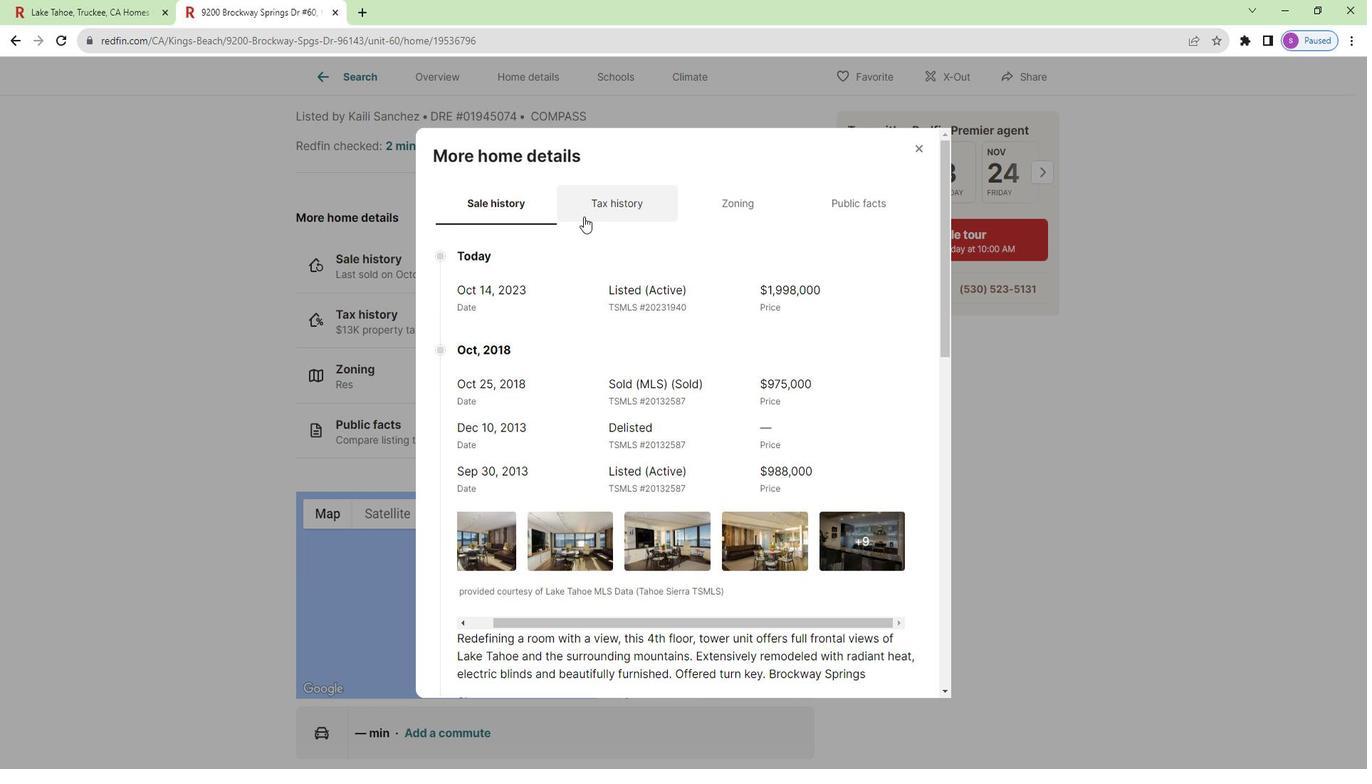
Action: Mouse pressed left at (606, 205)
Screenshot: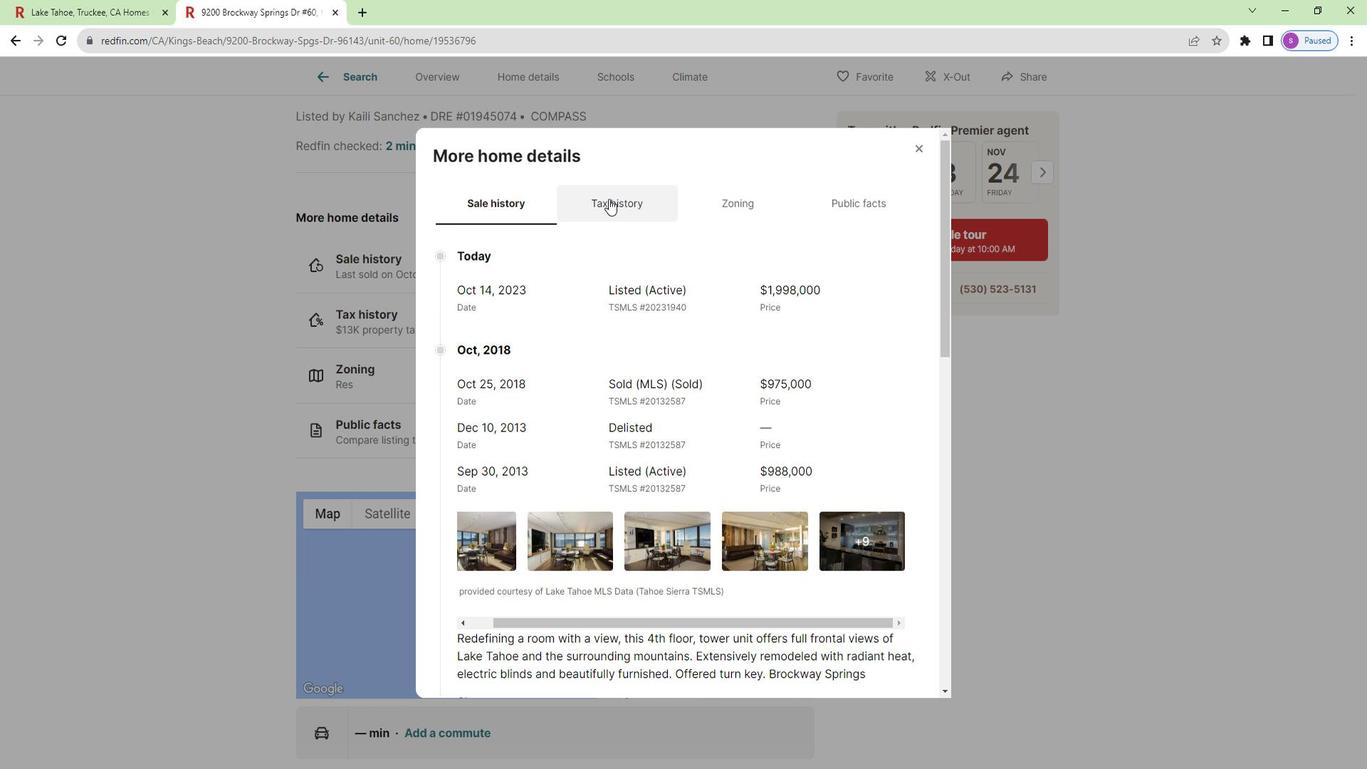 
Action: Mouse moved to (624, 361)
Screenshot: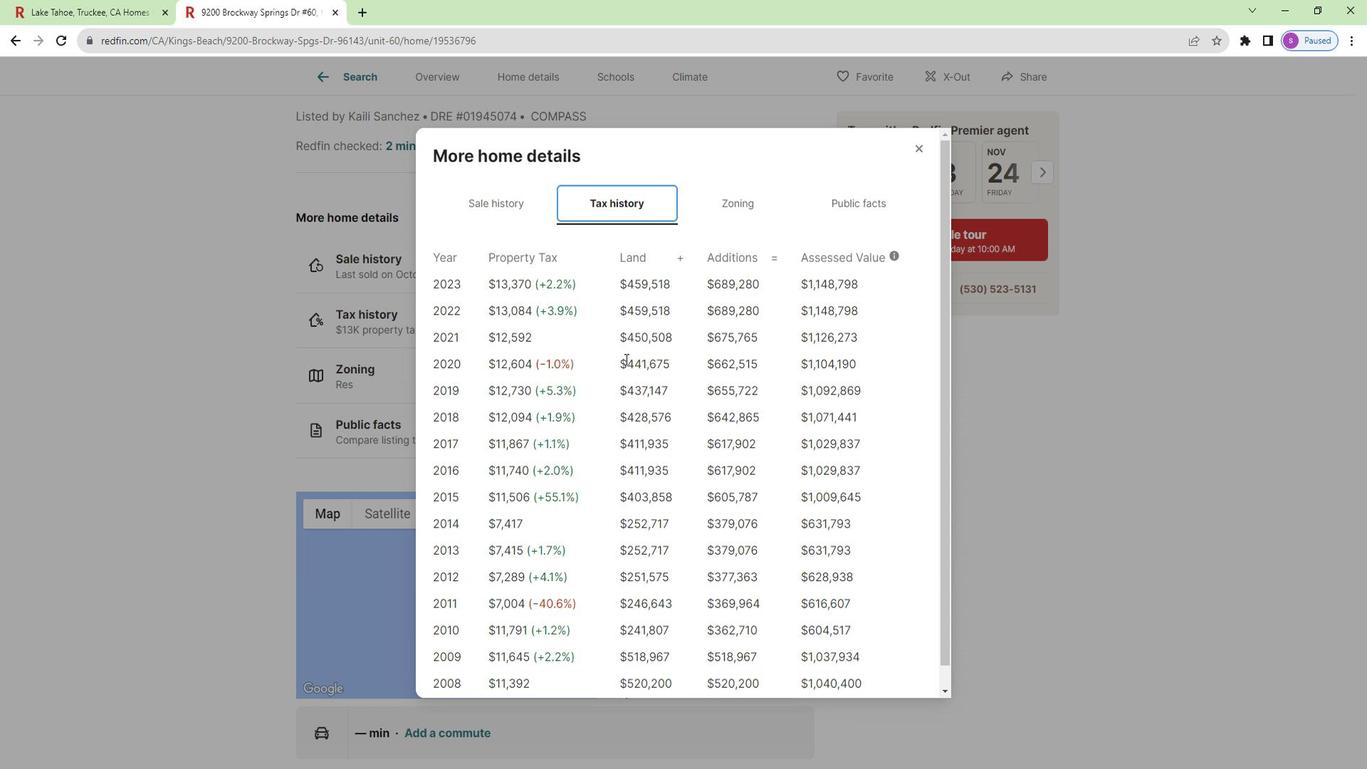 
Action: Mouse scrolled (624, 360) with delta (0, 0)
Screenshot: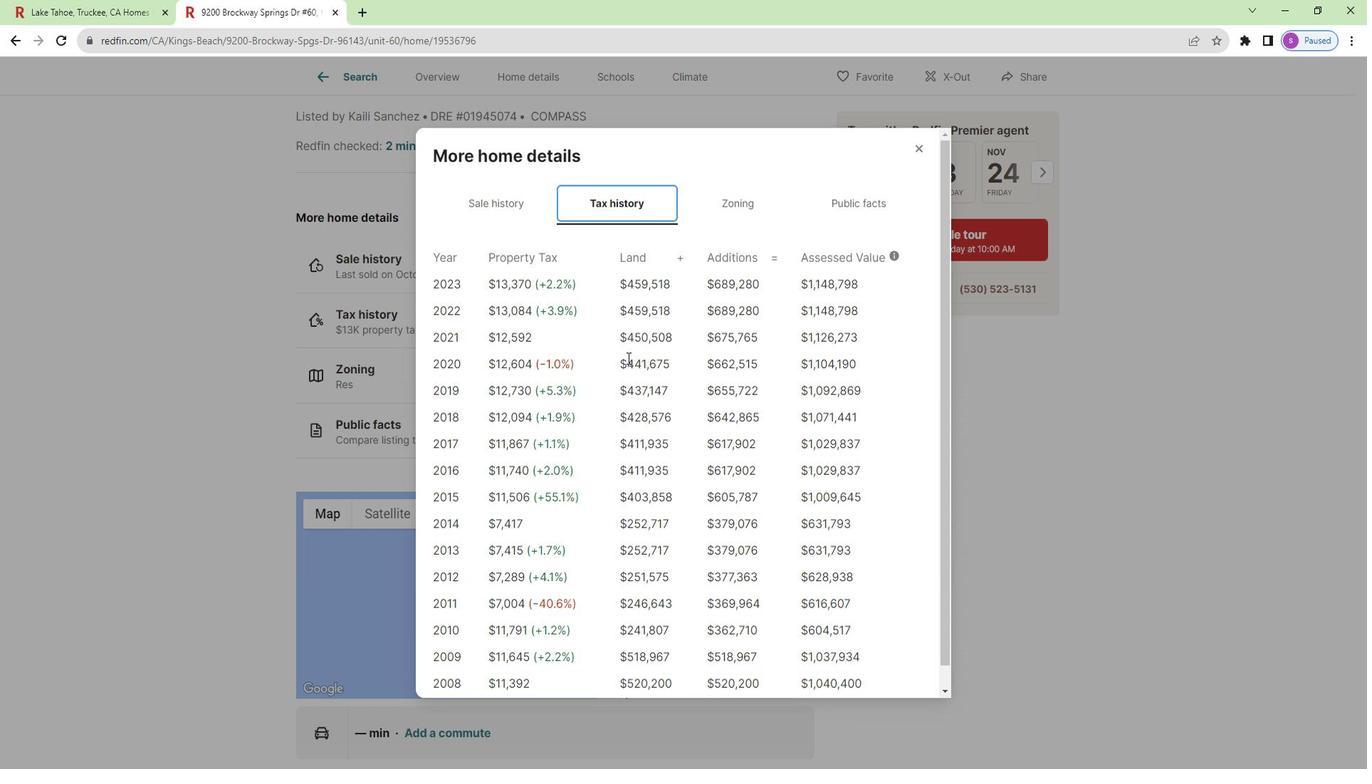 
Action: Mouse scrolled (624, 360) with delta (0, 0)
Screenshot: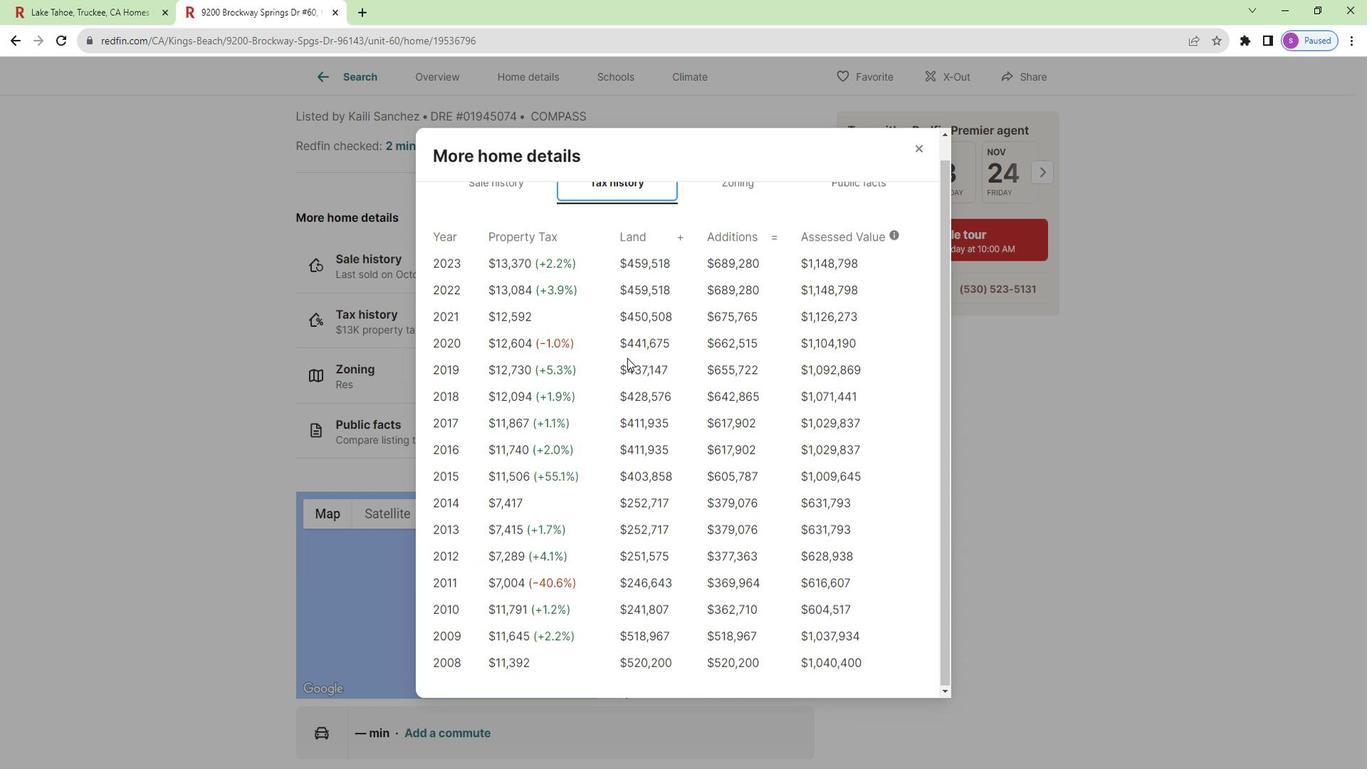 
Action: Mouse moved to (640, 377)
Screenshot: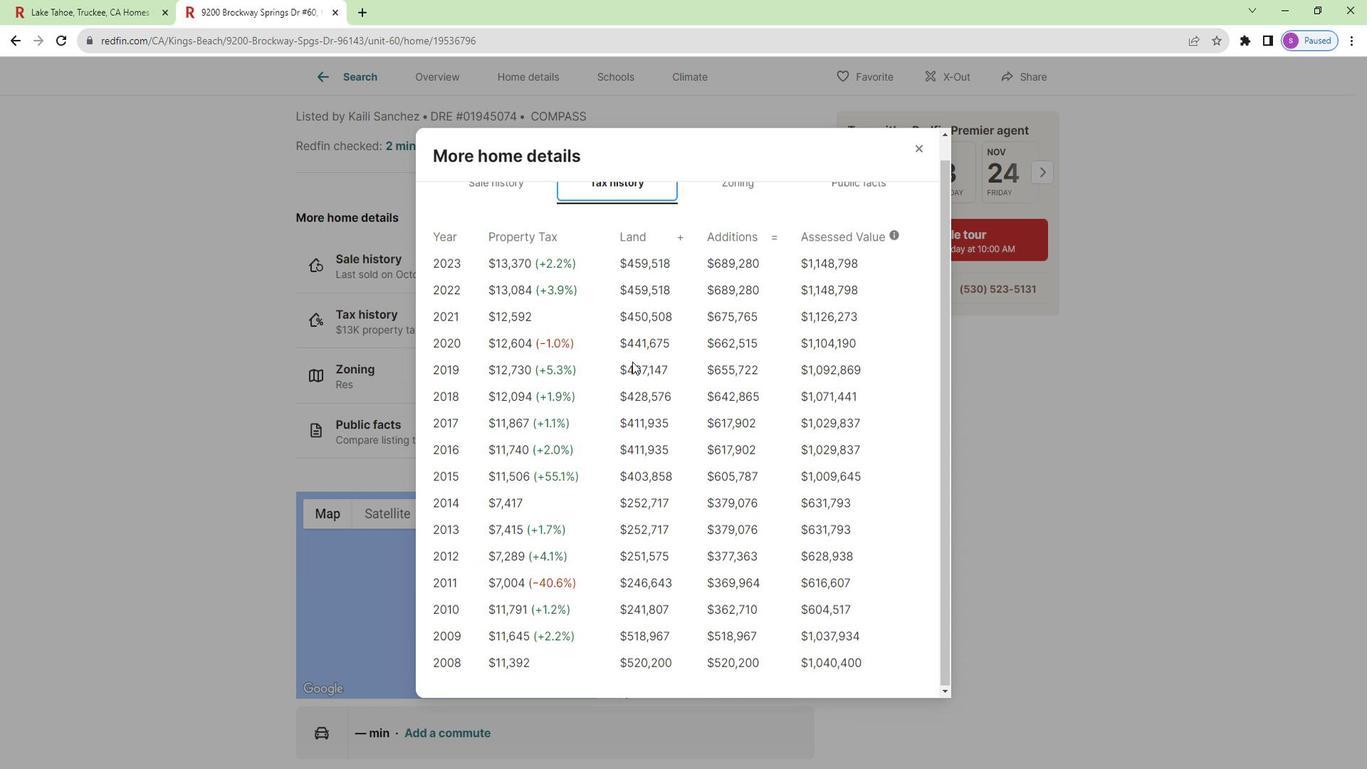 
Action: Mouse scrolled (640, 378) with delta (0, 1)
Screenshot: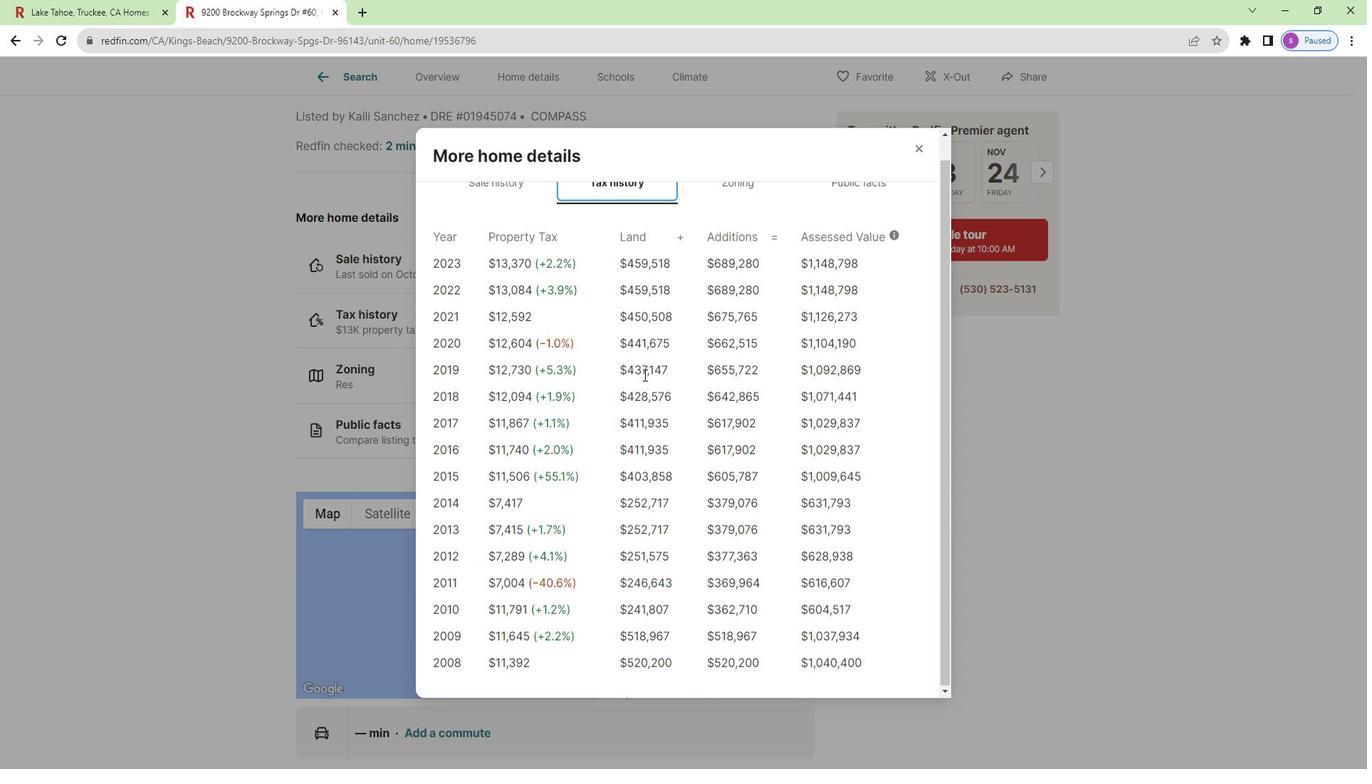 
Action: Mouse moved to (643, 380)
Screenshot: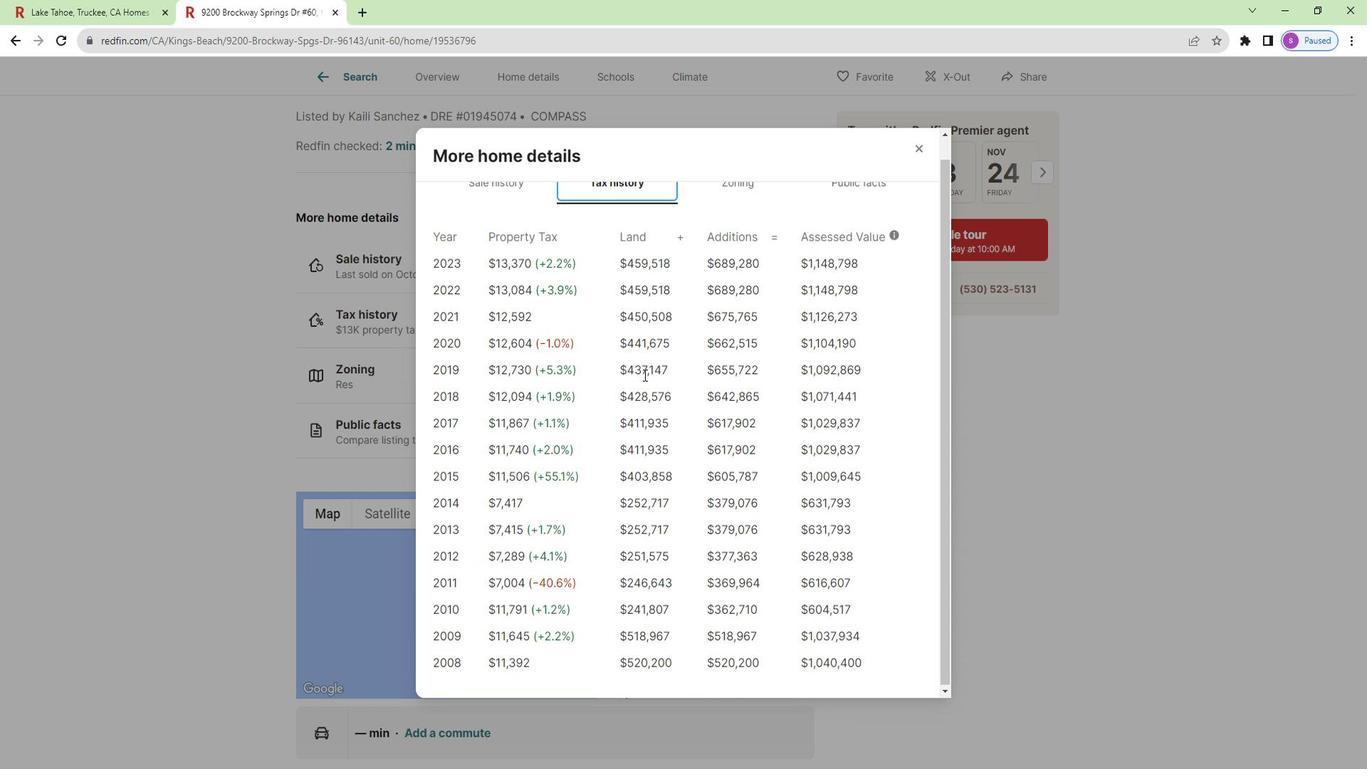 
Action: Mouse scrolled (642, 379) with delta (0, 0)
Screenshot: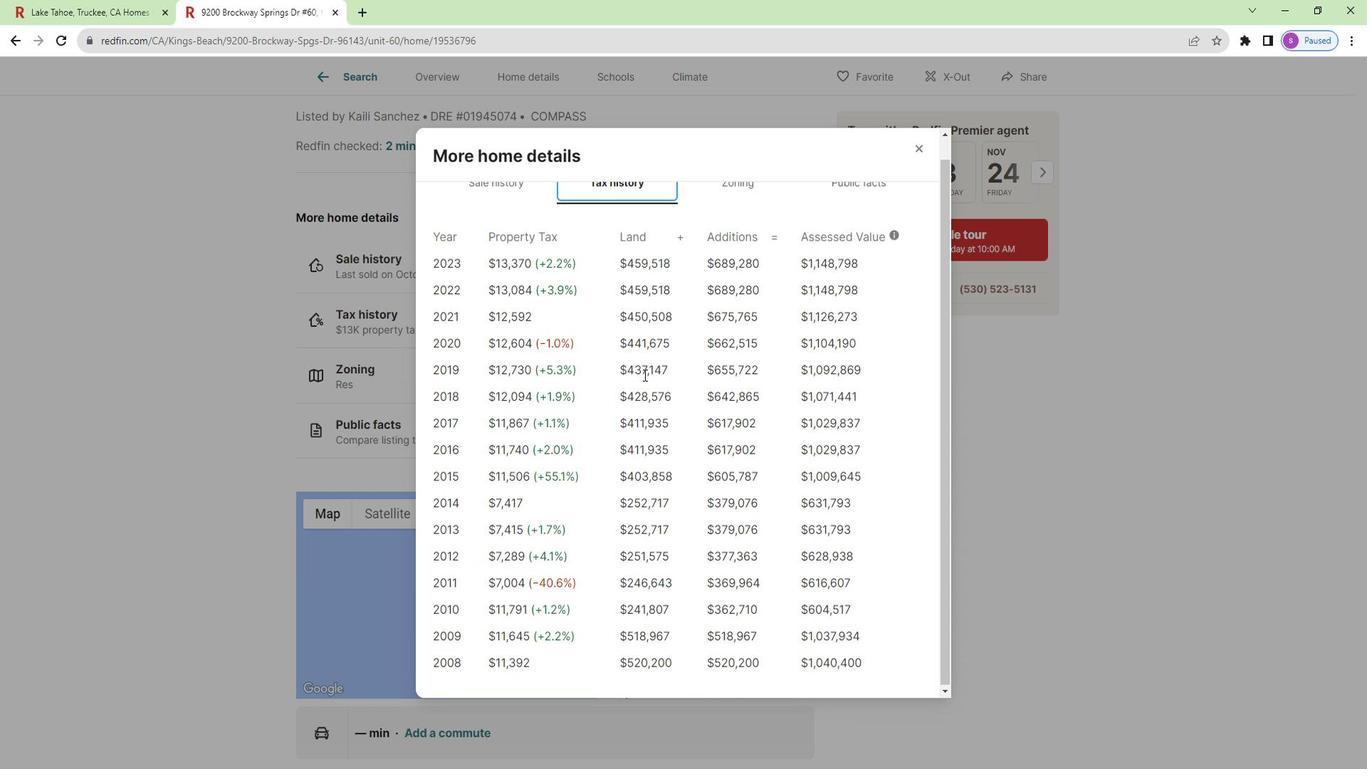 
Action: Mouse moved to (740, 215)
Screenshot: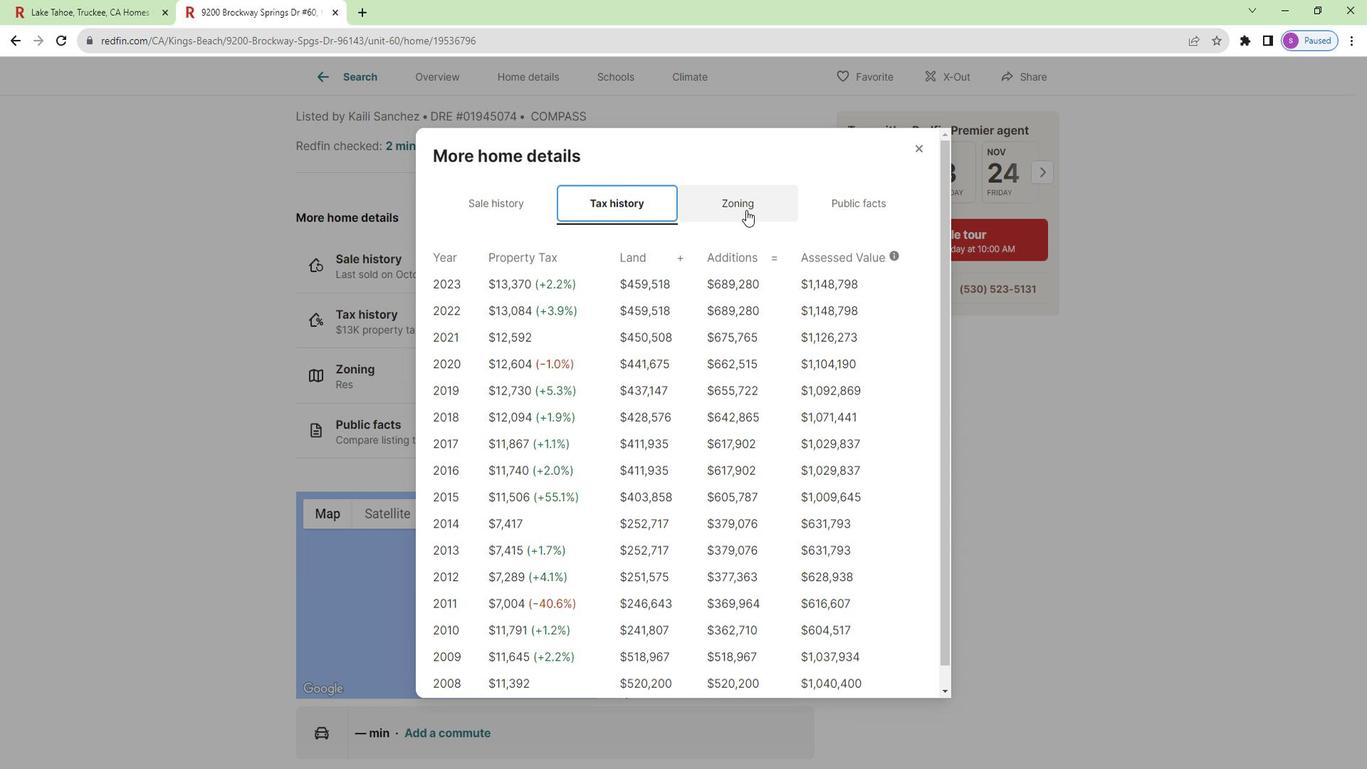 
Action: Mouse pressed left at (740, 215)
Screenshot: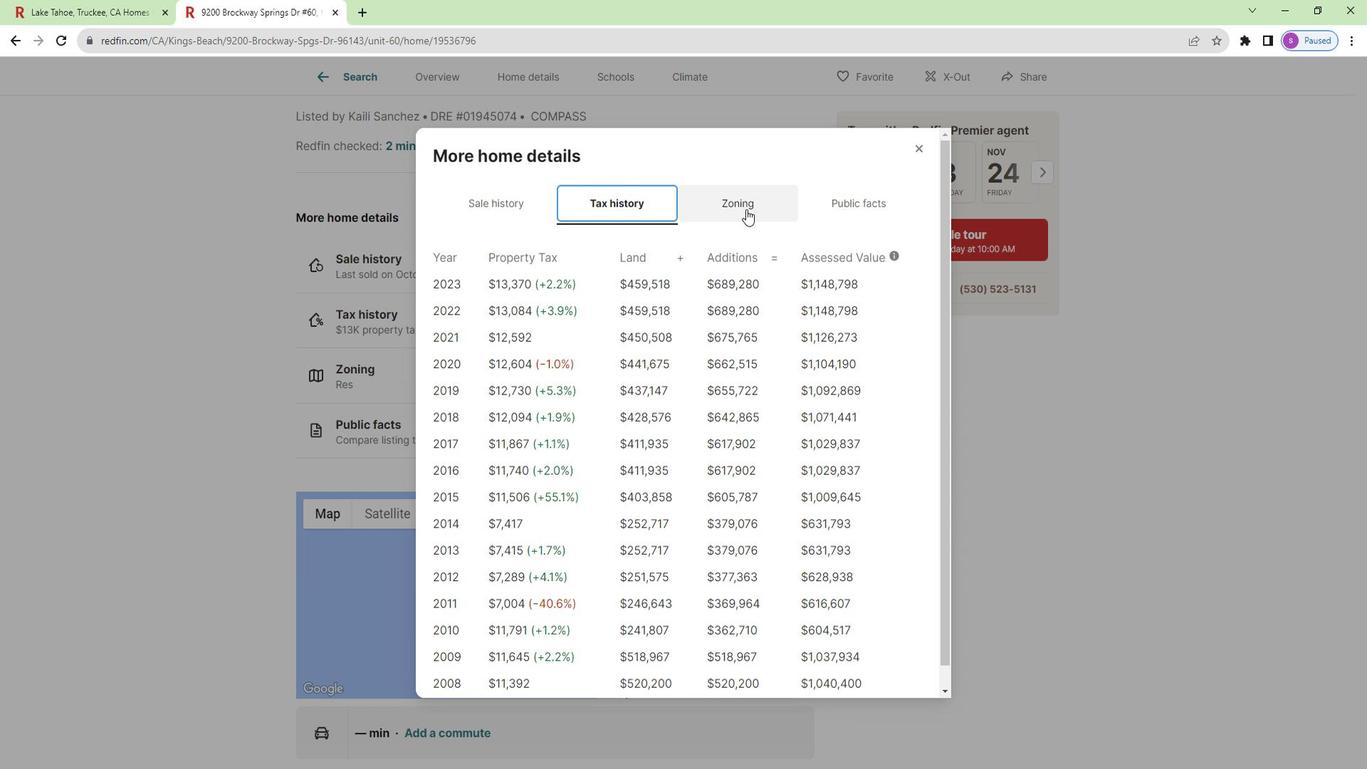 
Action: Mouse moved to (713, 345)
Screenshot: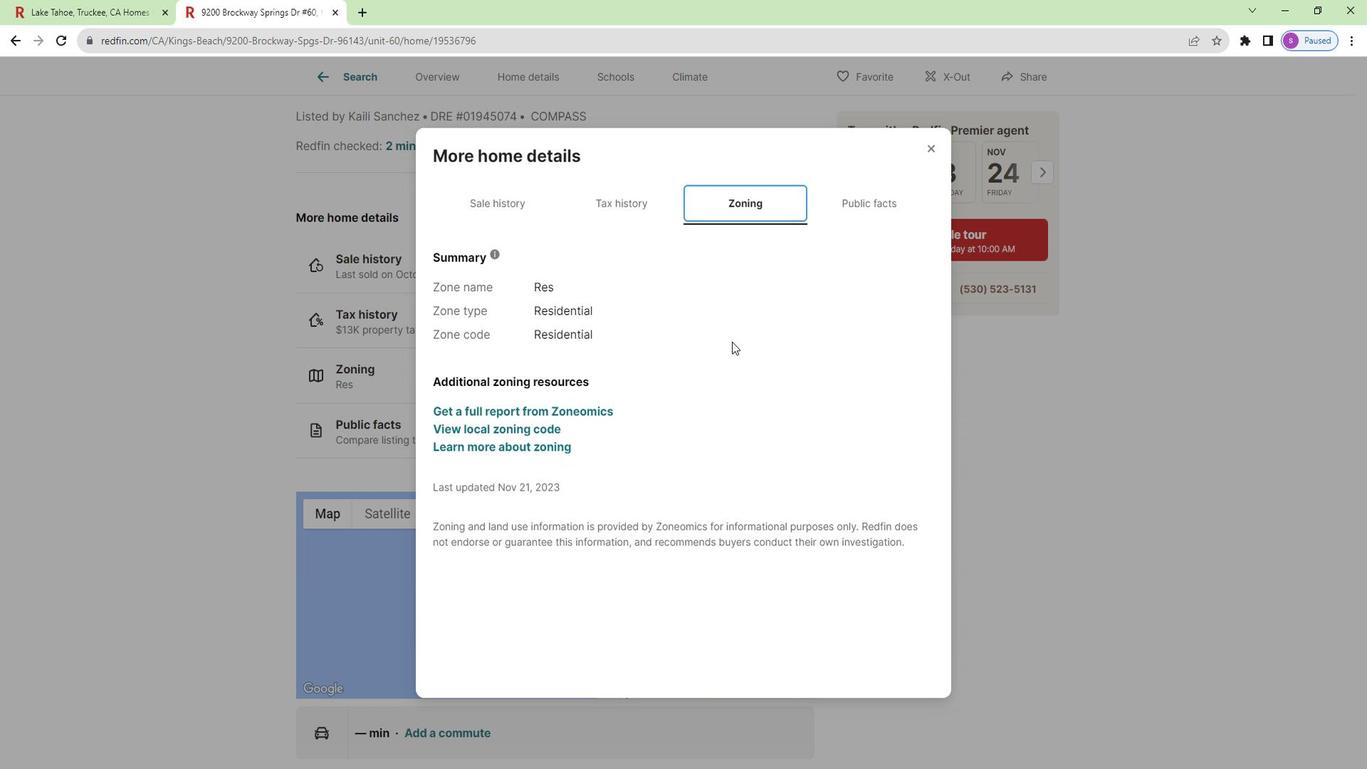 
Action: Mouse scrolled (713, 344) with delta (0, 0)
Screenshot: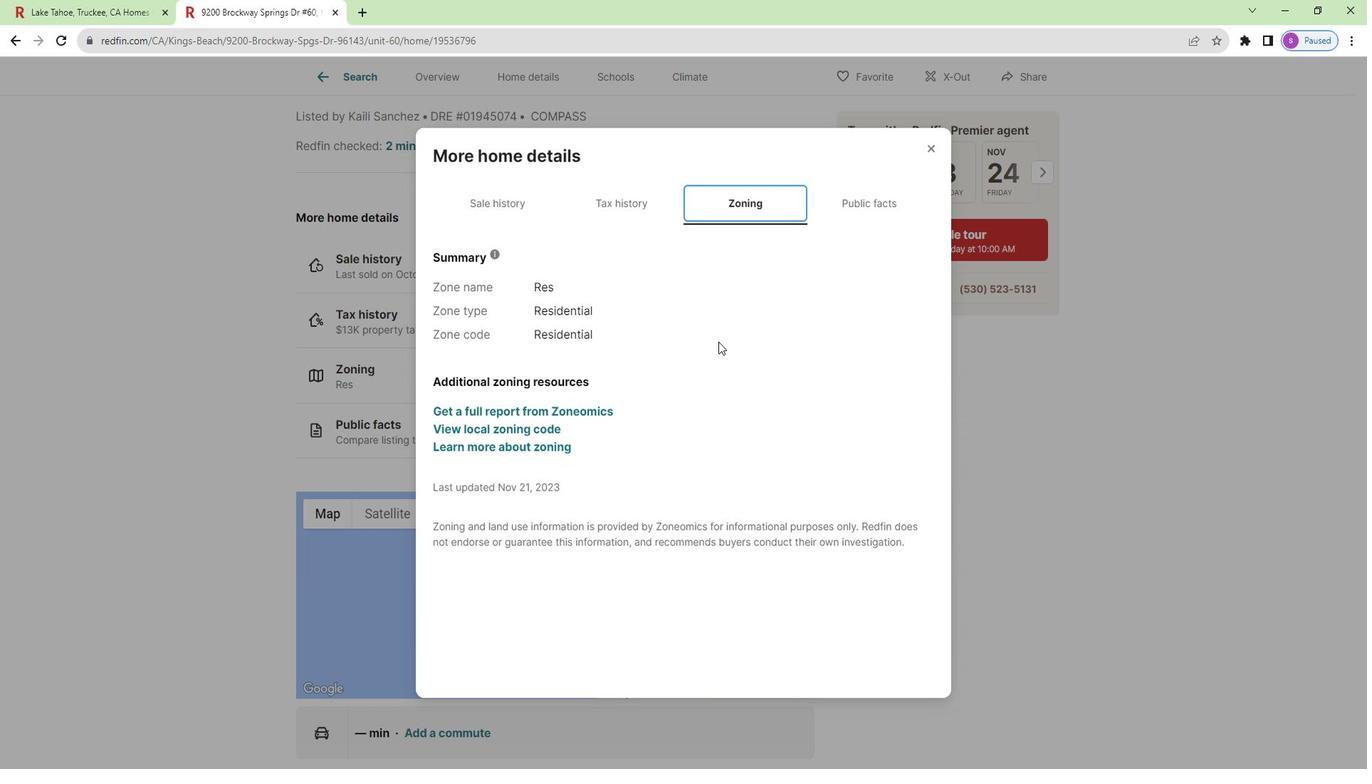 
Action: Mouse moved to (859, 203)
Screenshot: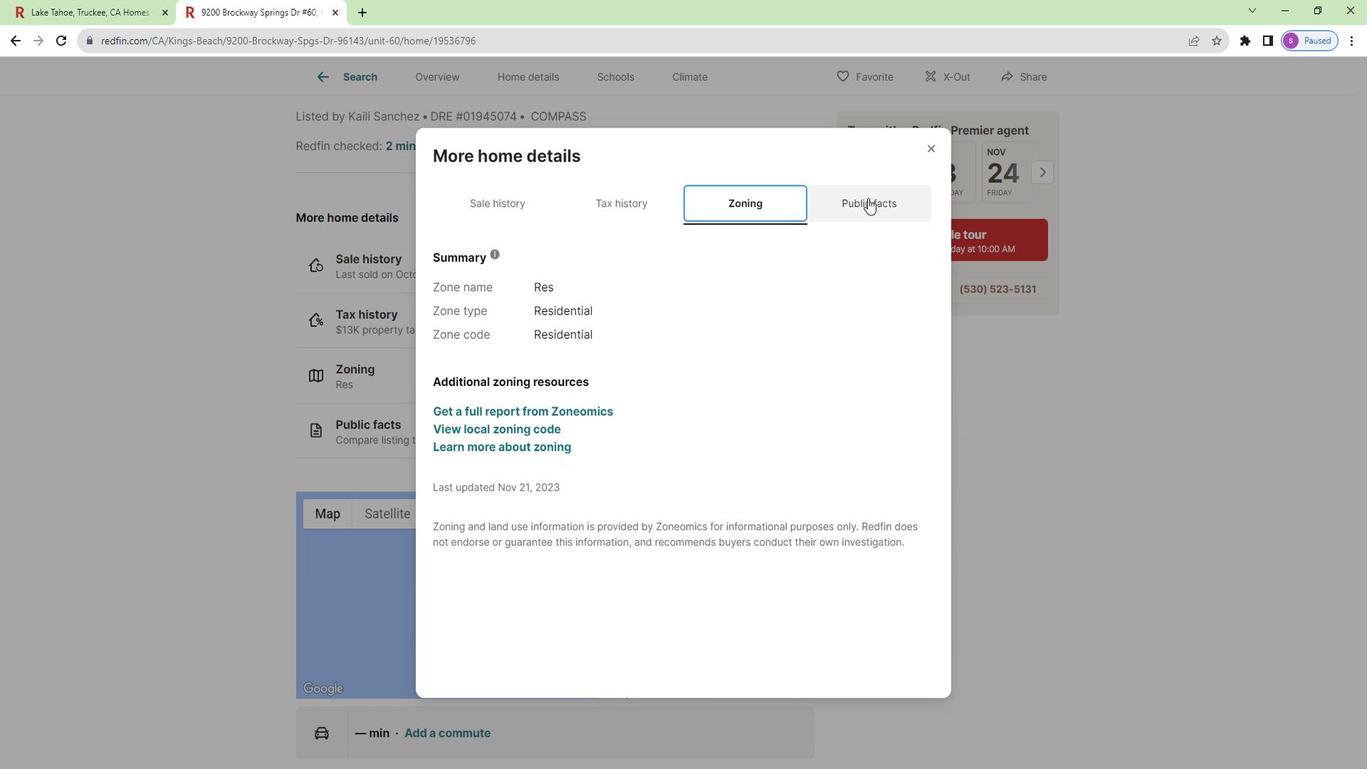 
Action: Mouse pressed left at (859, 203)
Screenshot: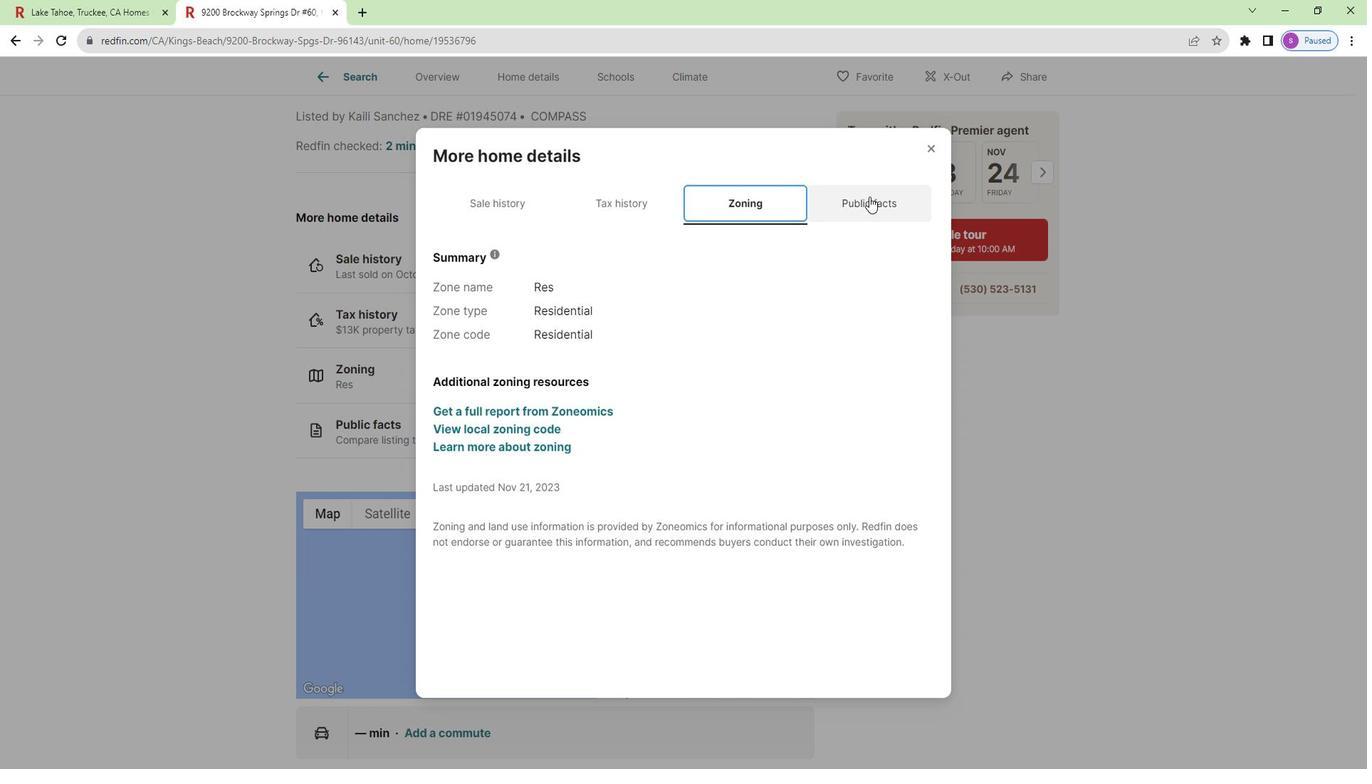 
Action: Mouse moved to (718, 412)
Screenshot: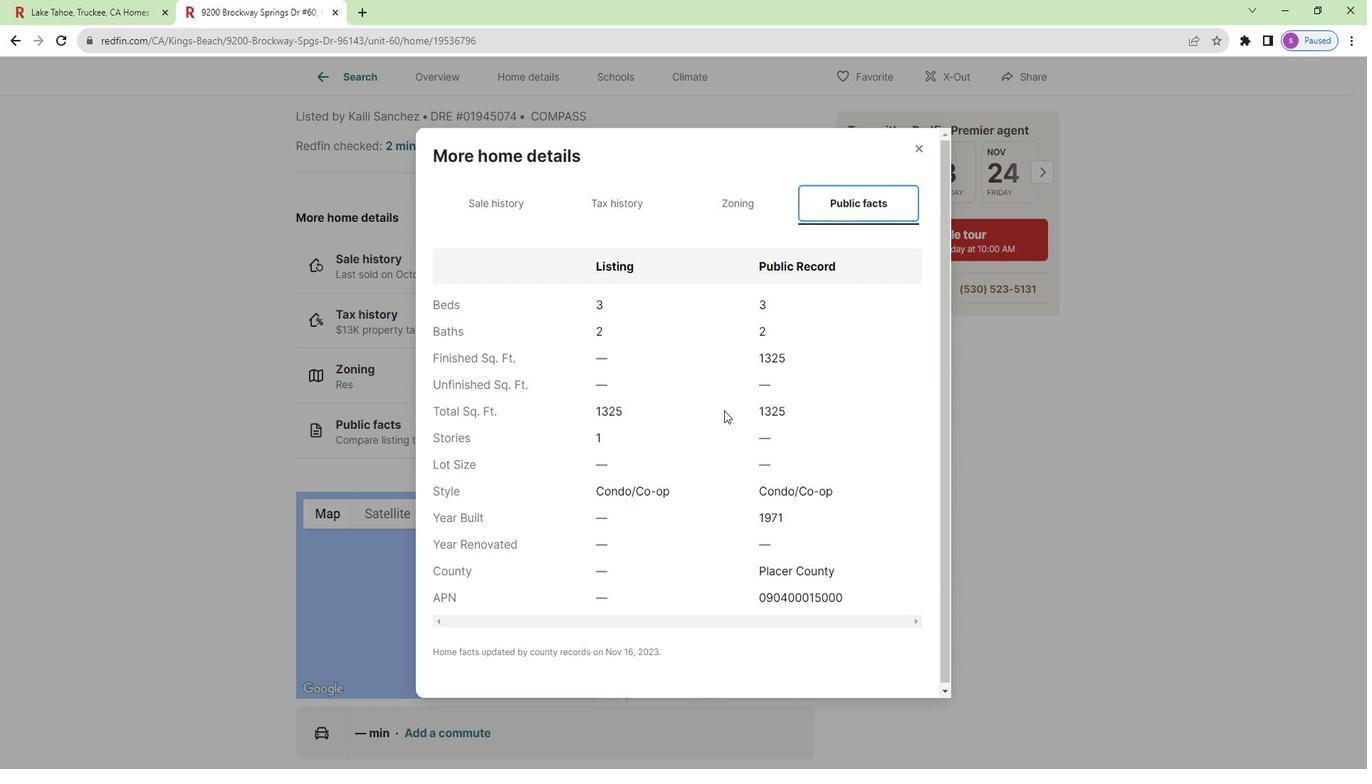 
Action: Mouse scrolled (718, 411) with delta (0, 0)
Screenshot: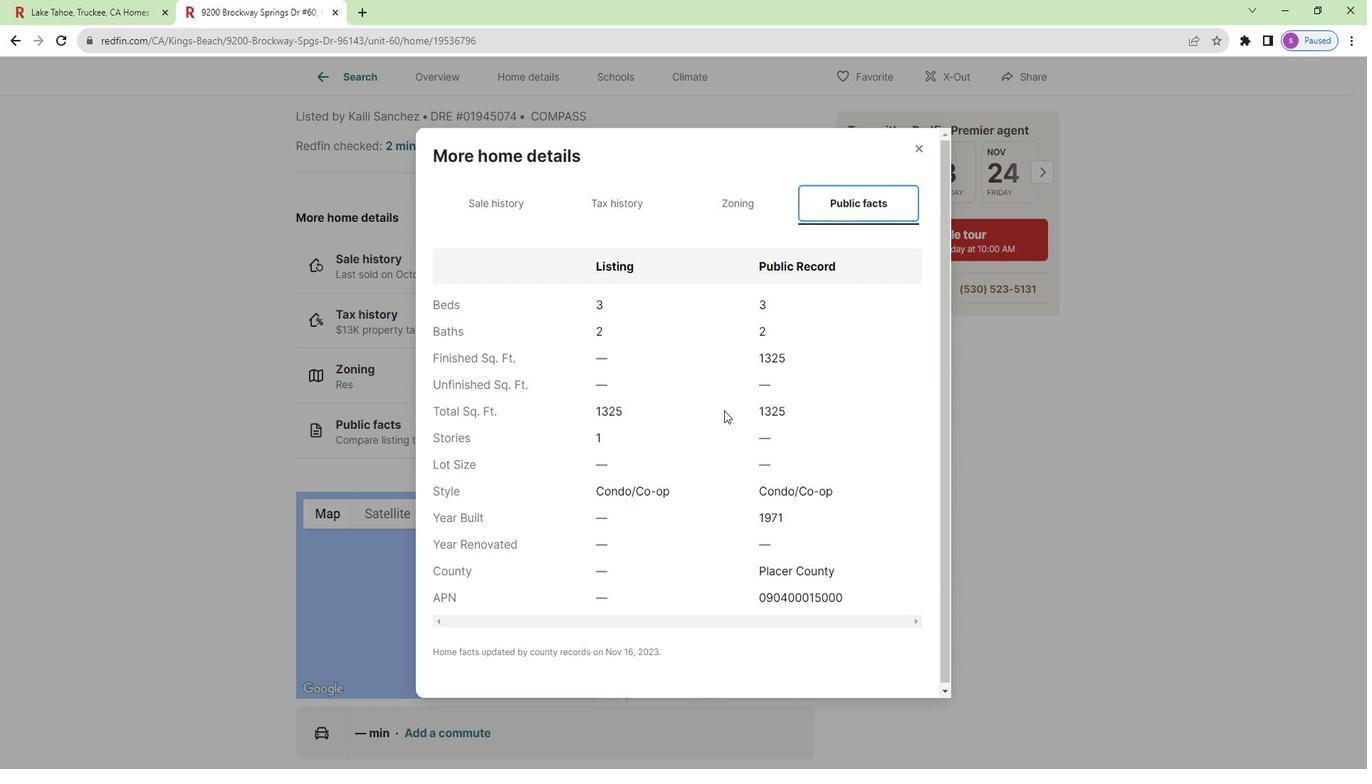 
Action: Mouse scrolled (718, 411) with delta (0, 0)
Screenshot: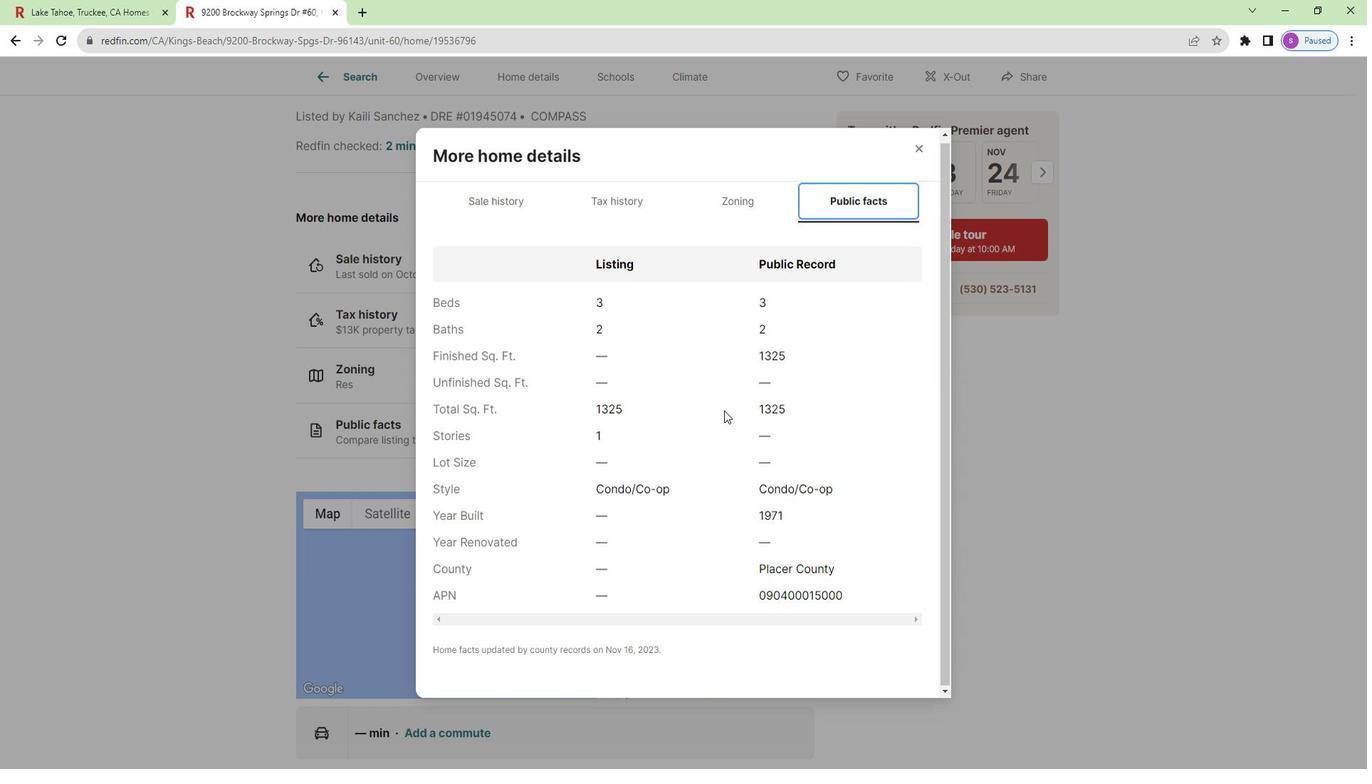 
Action: Mouse scrolled (718, 413) with delta (0, 0)
Screenshot: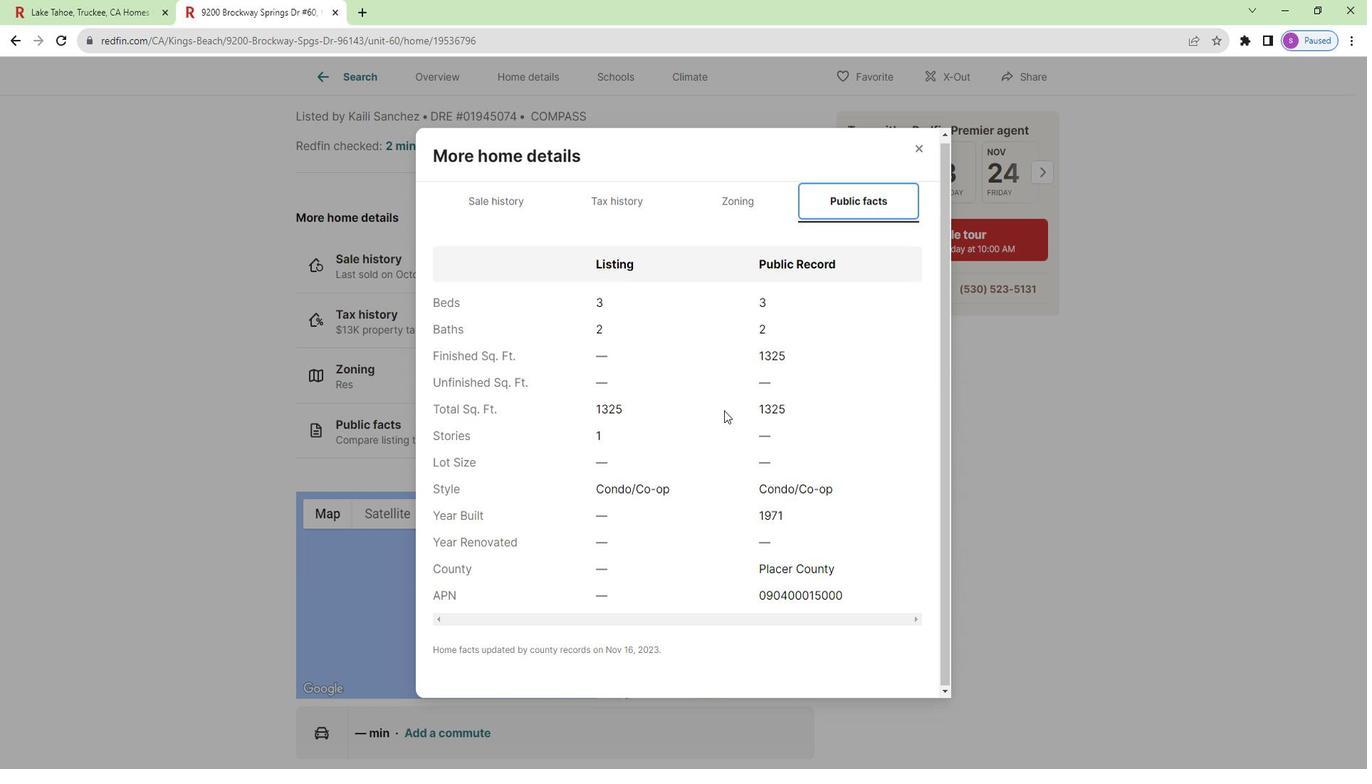 
Action: Mouse moved to (905, 158)
Screenshot: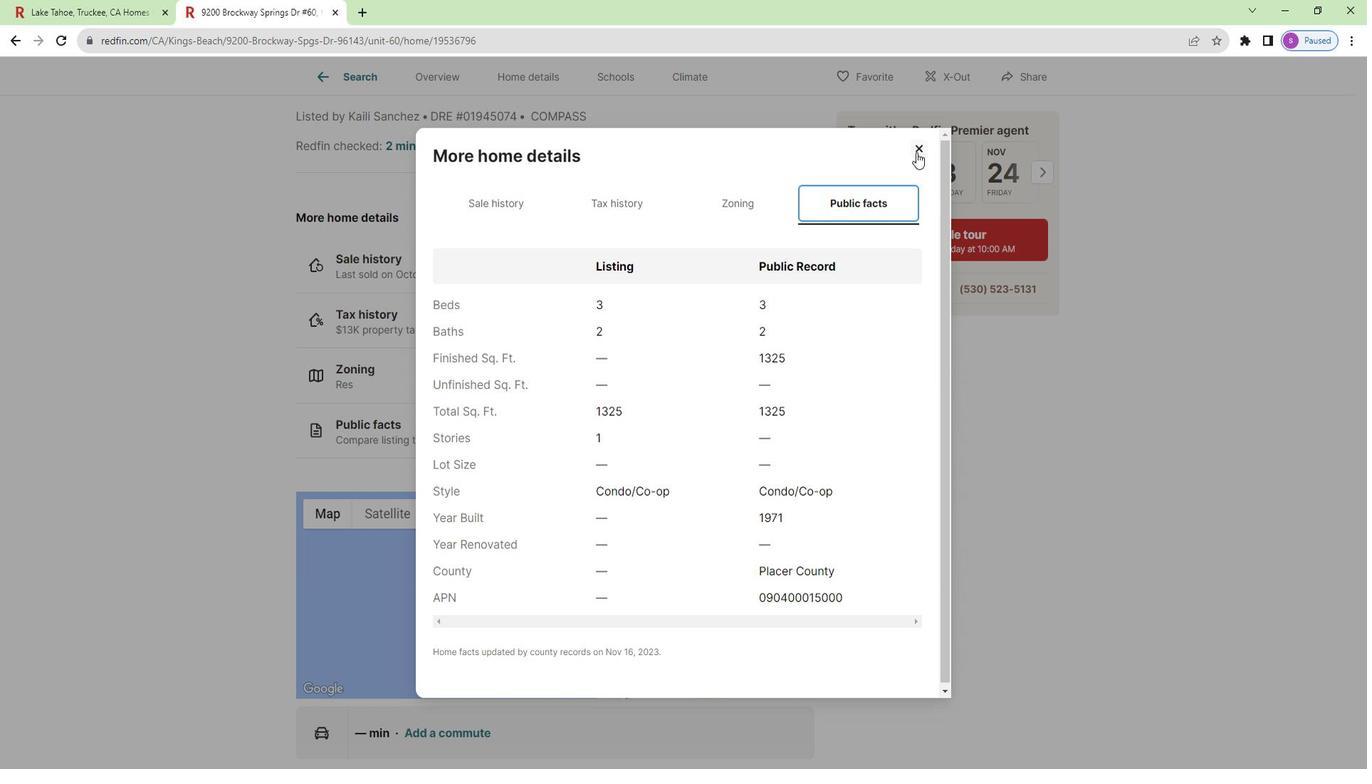 
Action: Mouse pressed left at (905, 158)
Screenshot: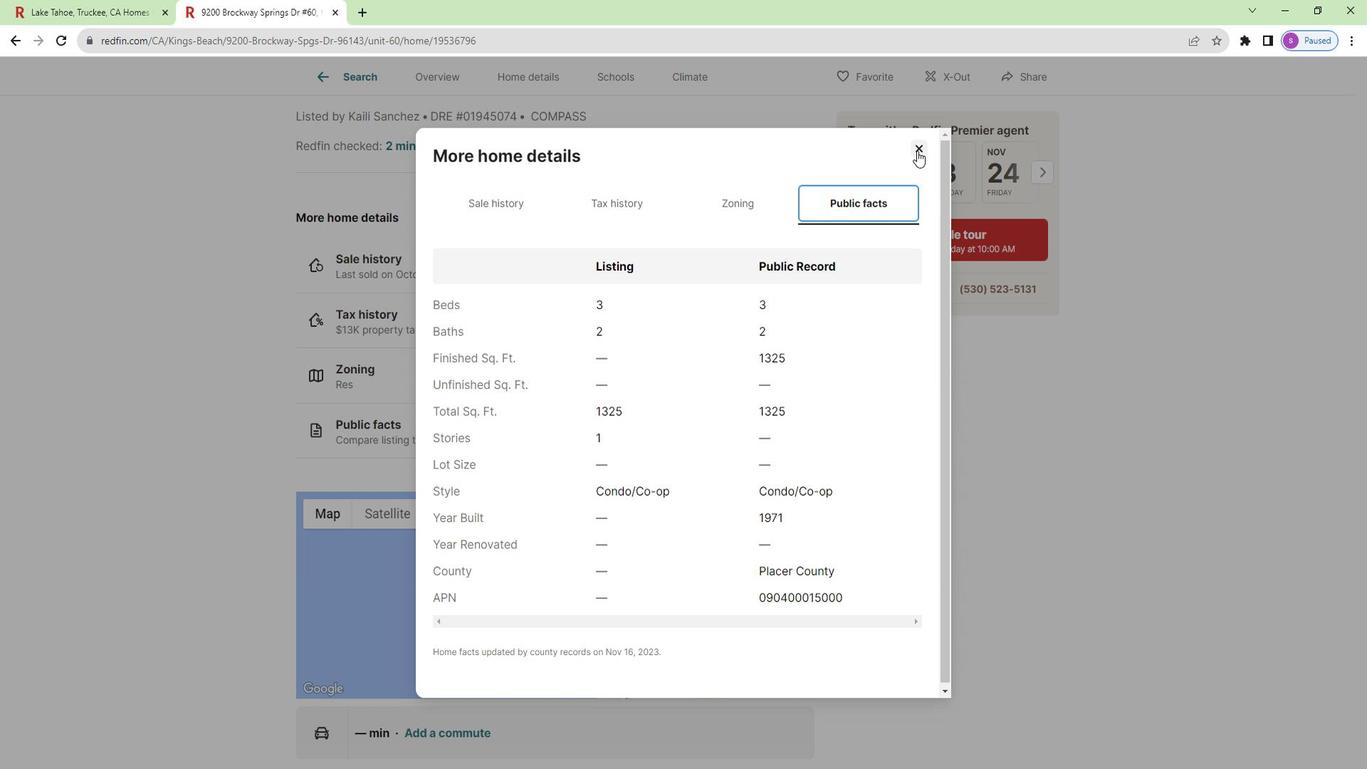
Action: Mouse moved to (552, 373)
Screenshot: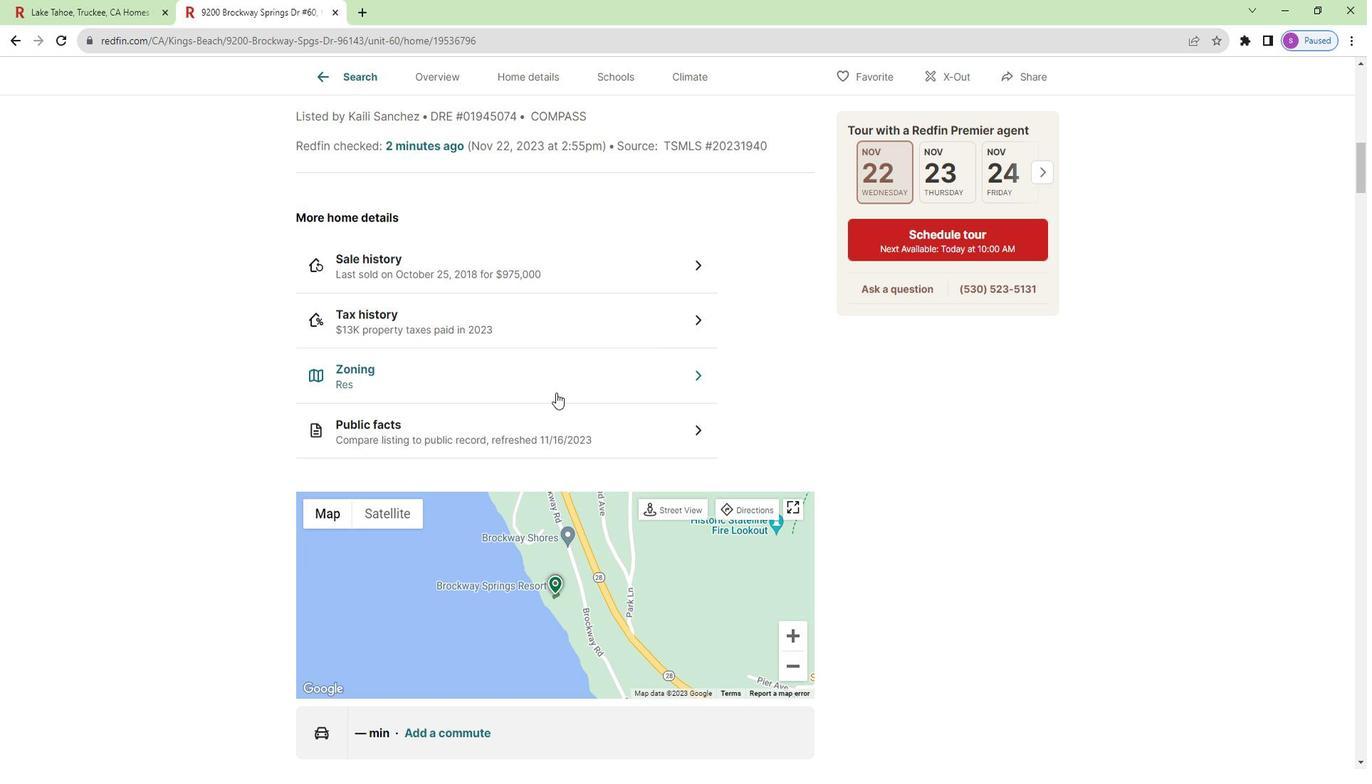 
Action: Mouse scrolled (552, 373) with delta (0, 0)
Screenshot: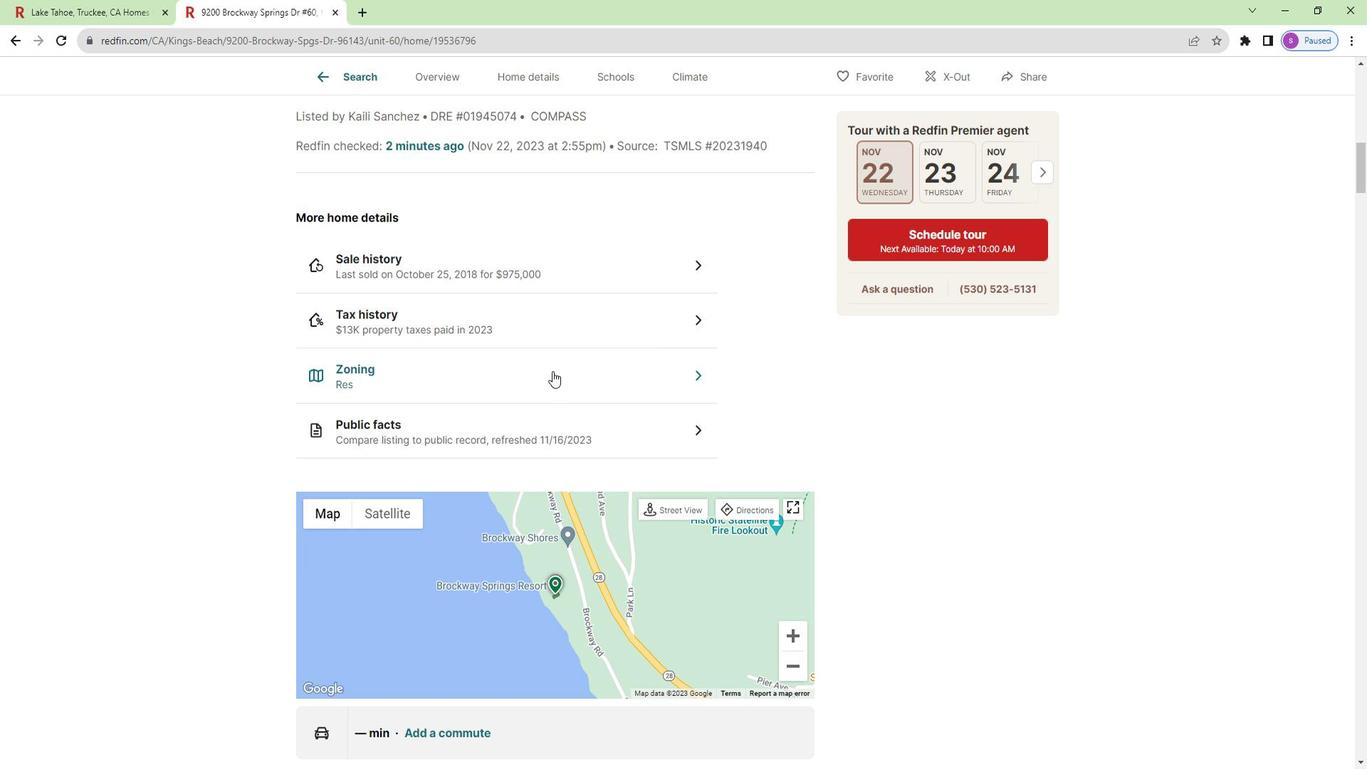 
Action: Mouse scrolled (552, 373) with delta (0, 0)
Screenshot: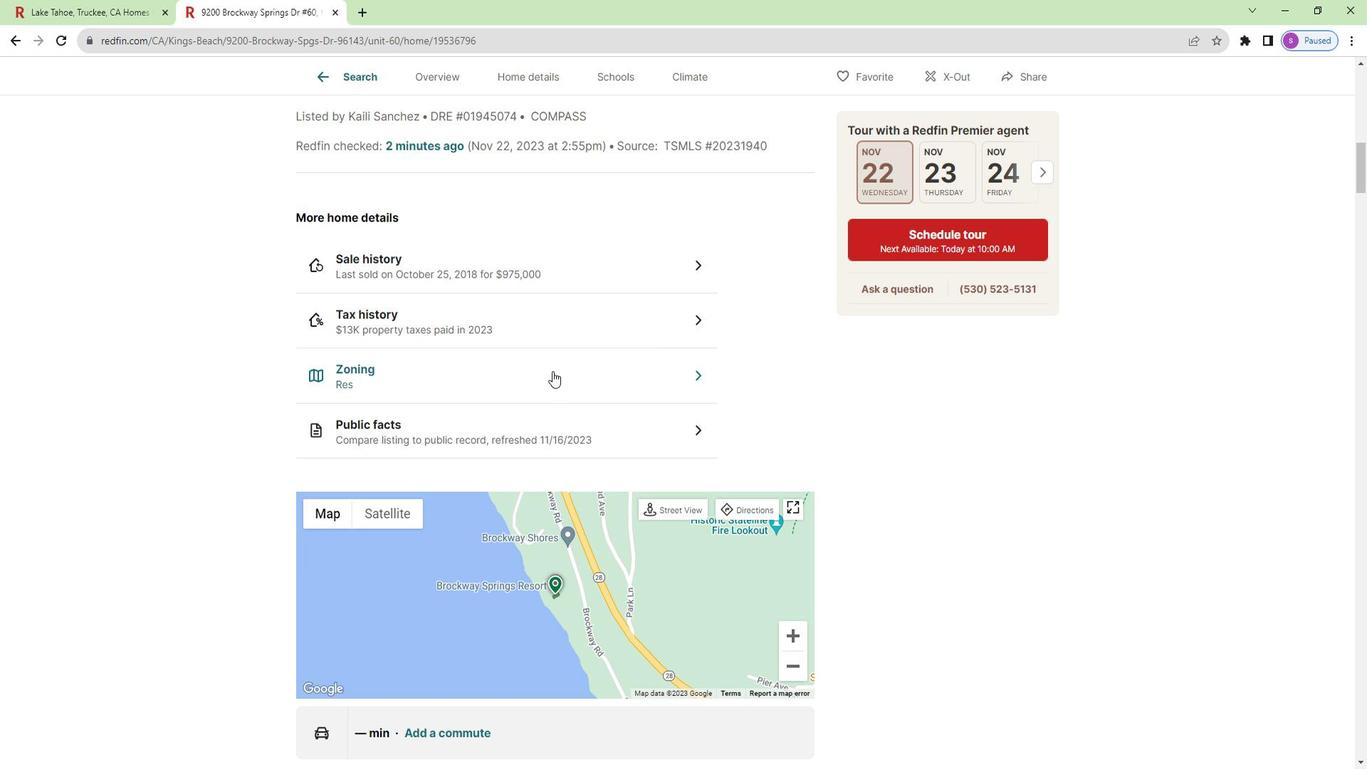 
Action: Mouse moved to (552, 373)
Screenshot: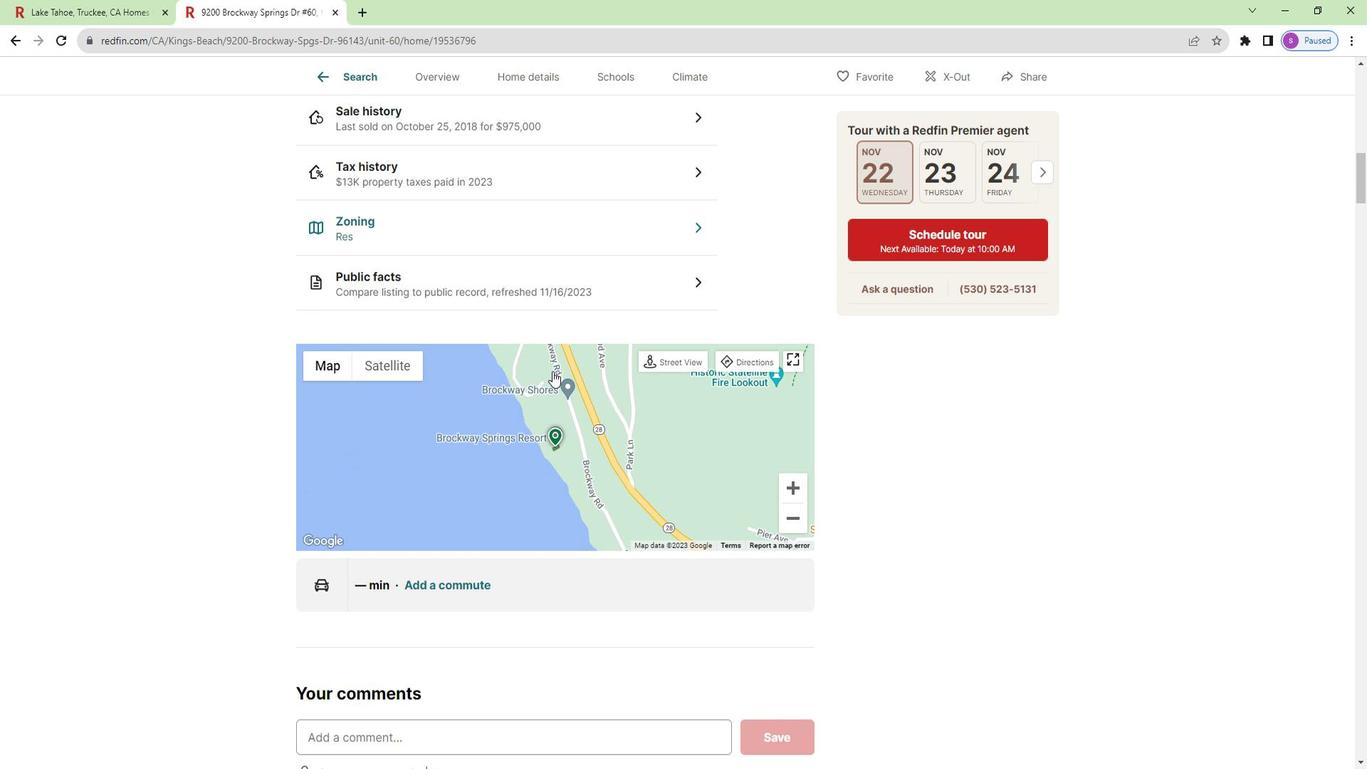 
Action: Mouse scrolled (552, 372) with delta (0, 0)
Screenshot: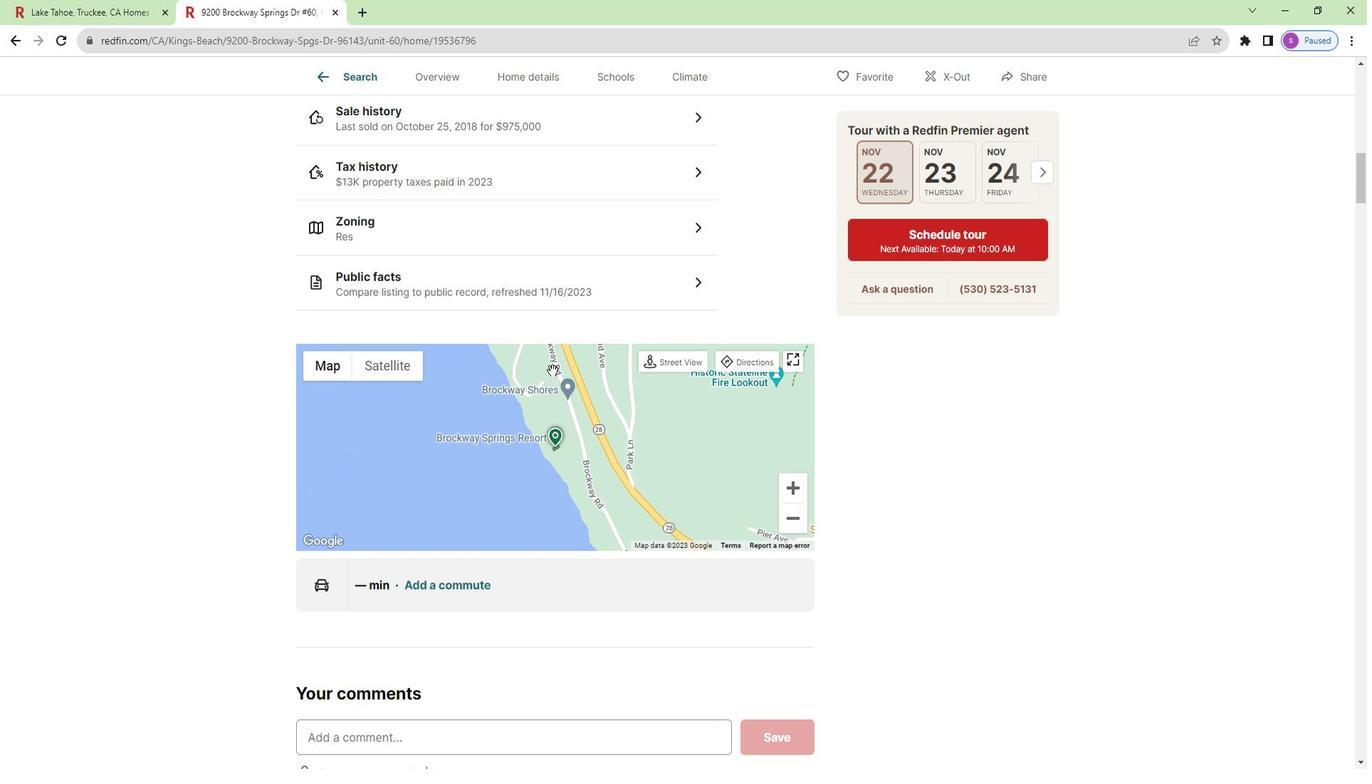 
Action: Mouse scrolled (552, 372) with delta (0, 0)
Screenshot: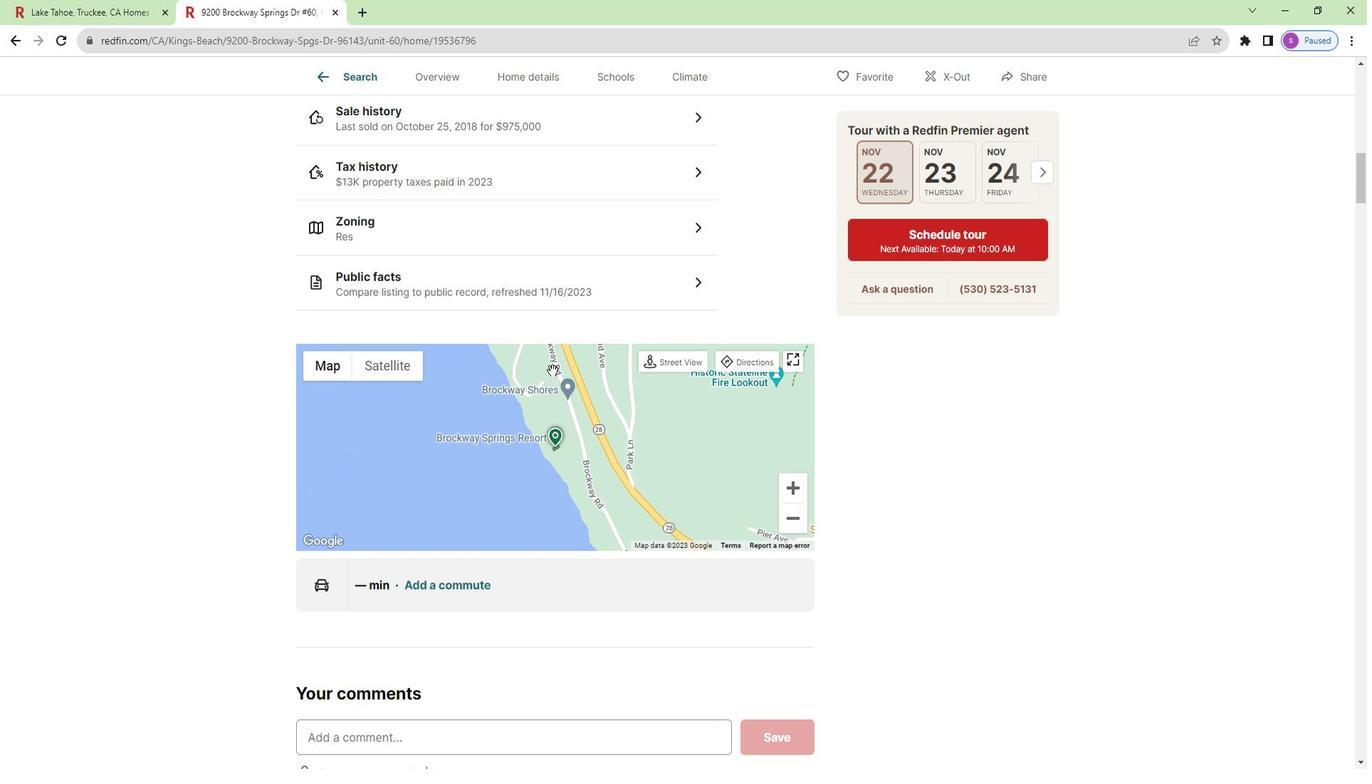 
Action: Mouse scrolled (552, 372) with delta (0, 0)
Screenshot: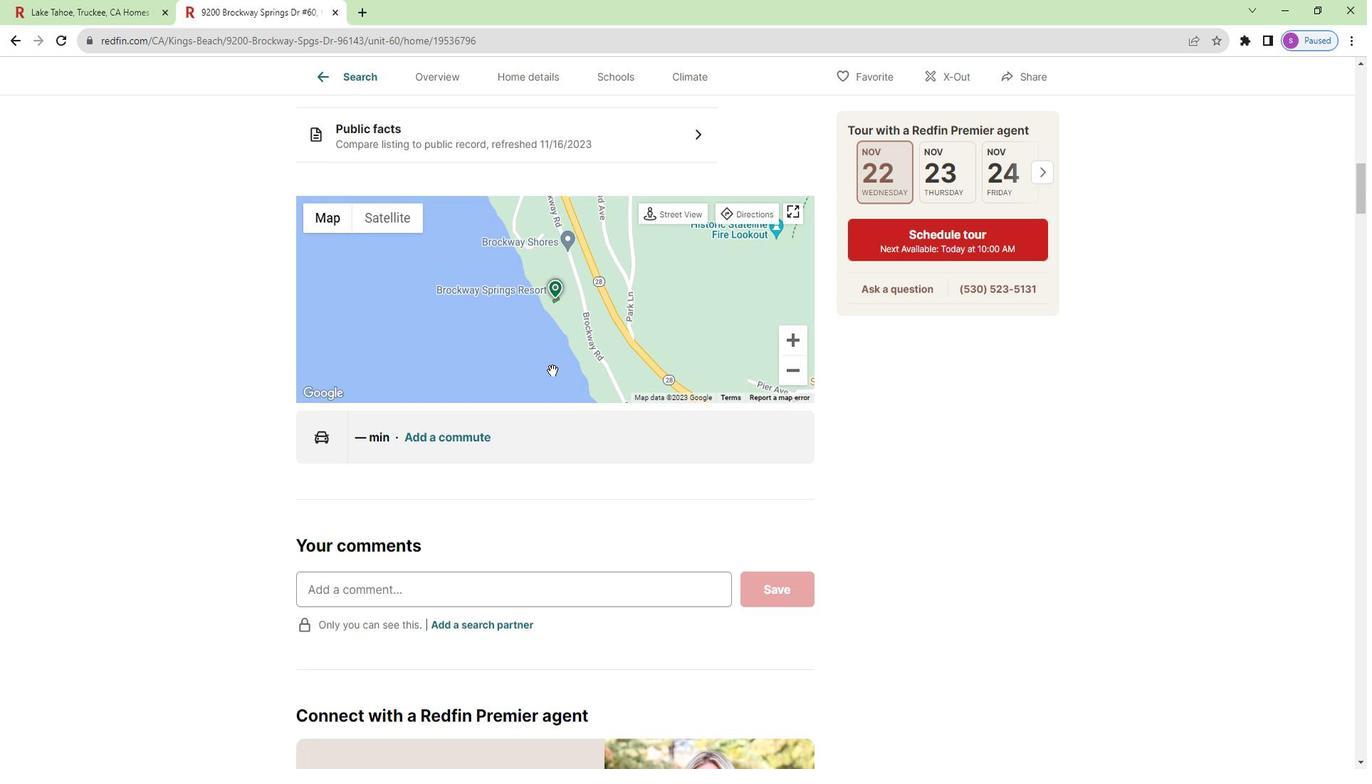 
Action: Mouse scrolled (552, 372) with delta (0, 0)
Screenshot: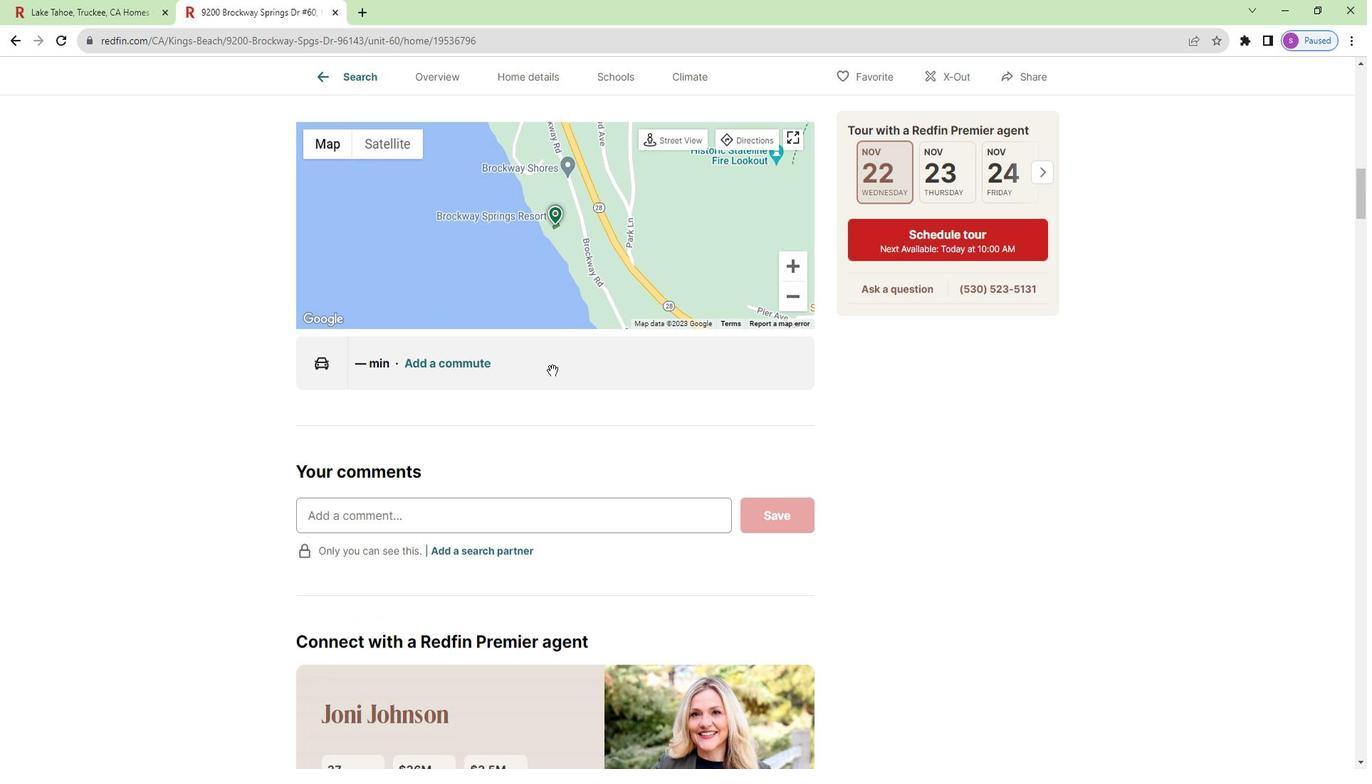 
Action: Mouse scrolled (552, 372) with delta (0, 0)
Screenshot: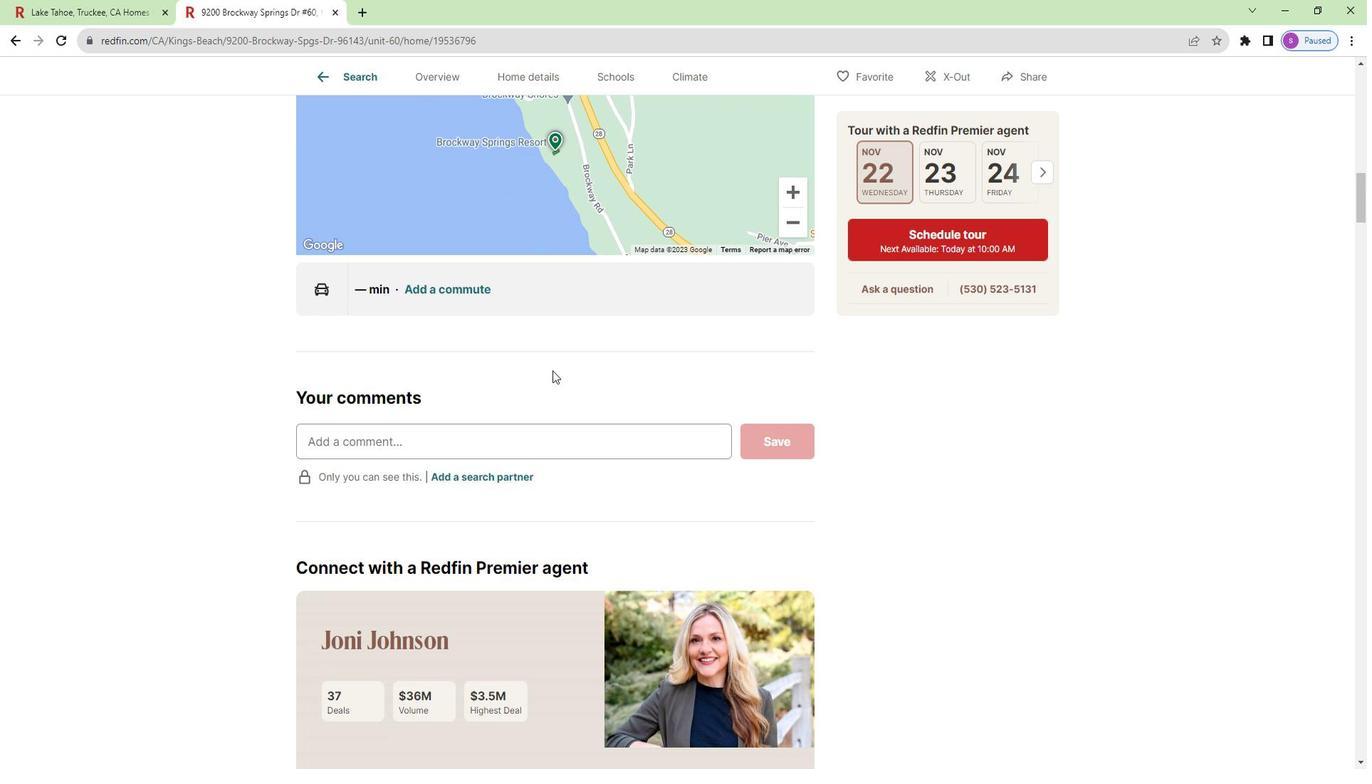 
Action: Mouse scrolled (552, 372) with delta (0, 0)
Screenshot: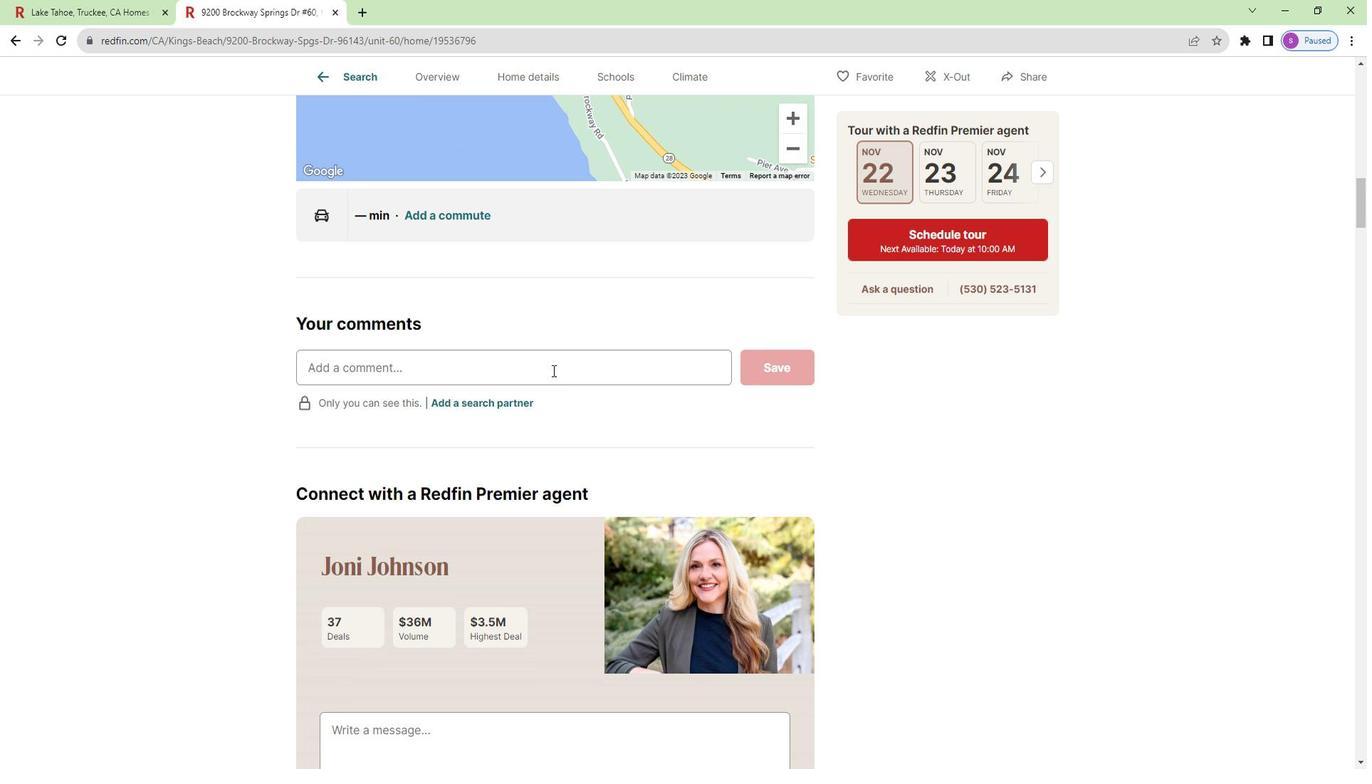 
Action: Mouse moved to (552, 373)
Screenshot: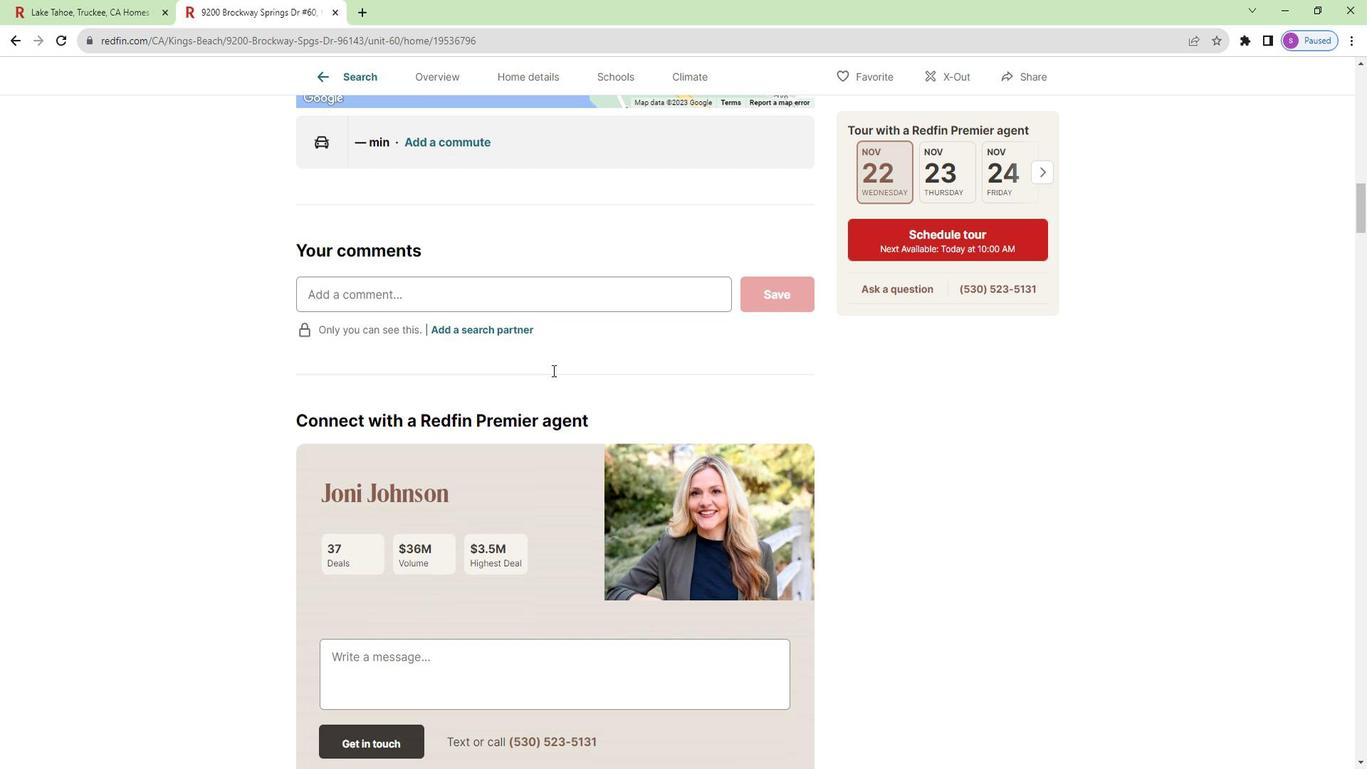 
Action: Mouse scrolled (552, 372) with delta (0, 0)
Screenshot: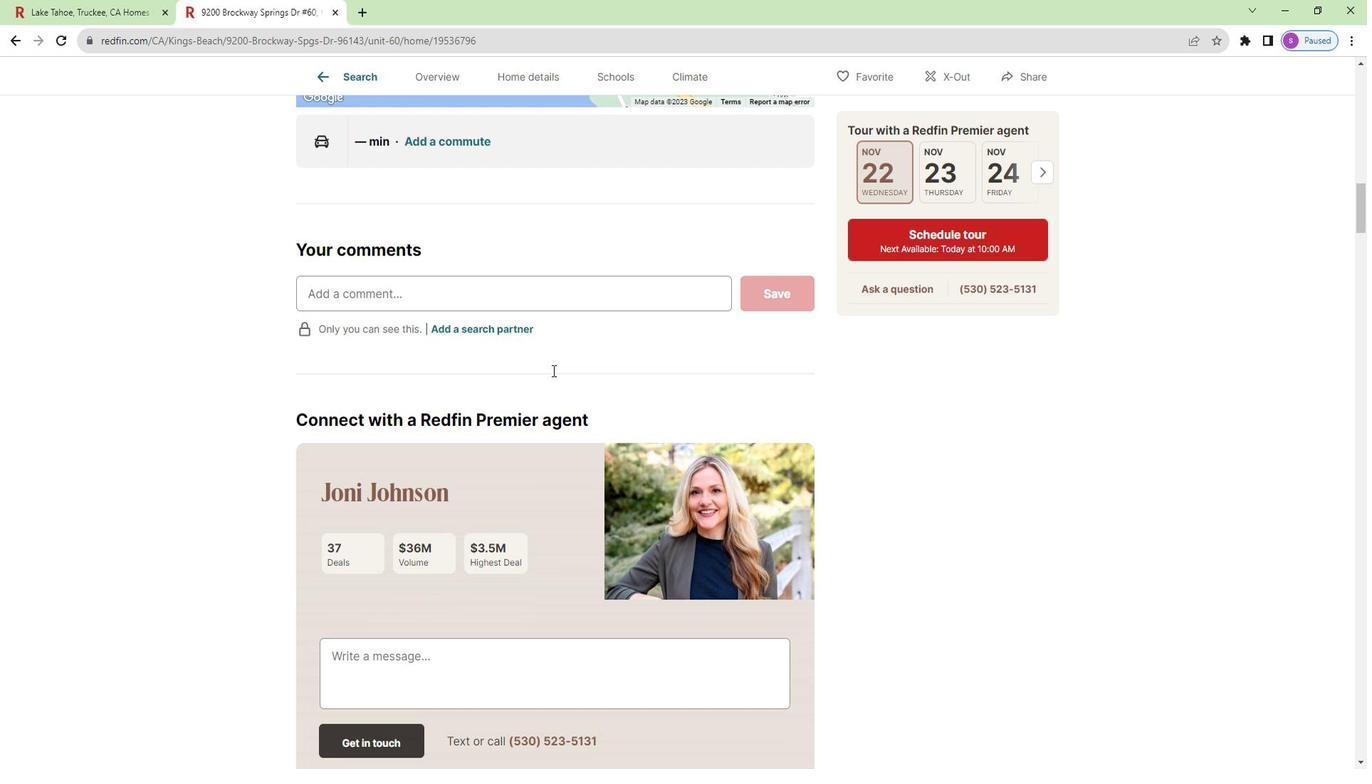 
Action: Mouse scrolled (552, 372) with delta (0, 0)
Screenshot: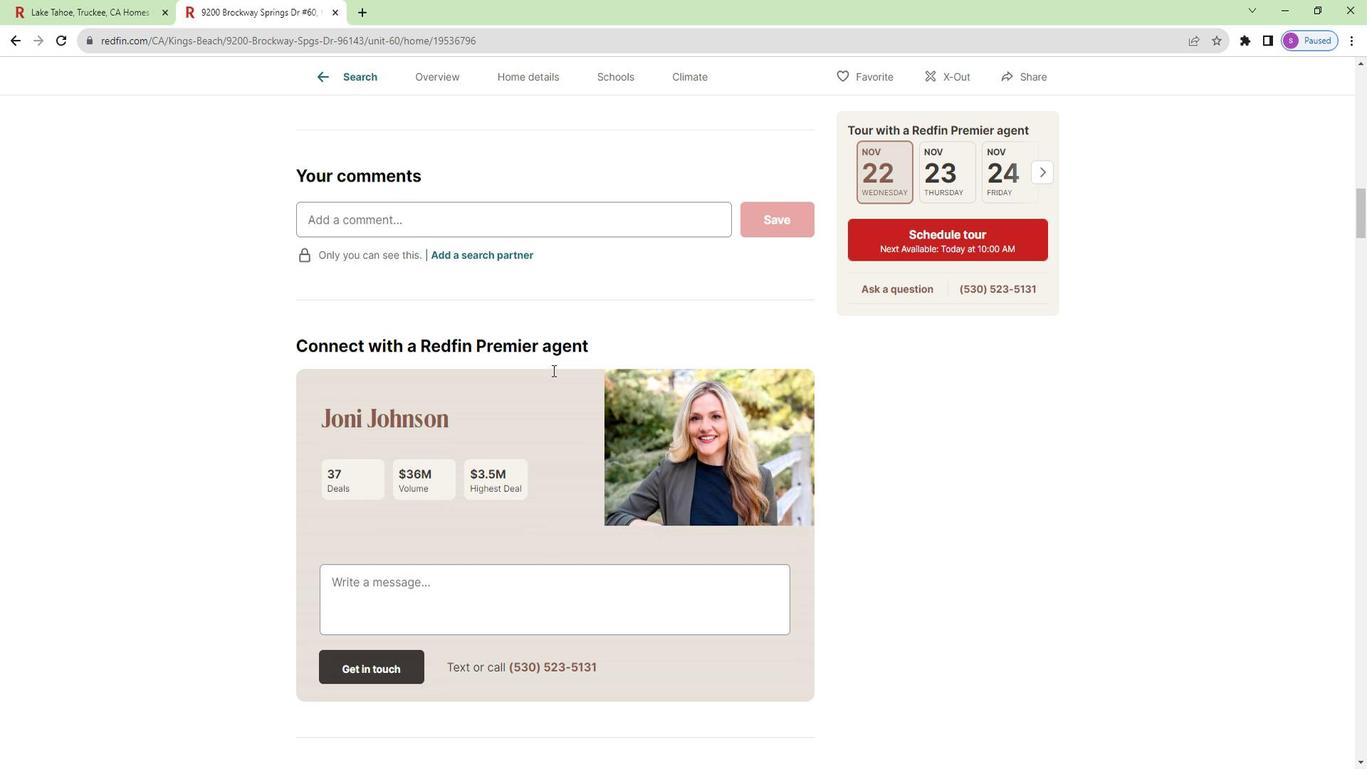
Action: Mouse moved to (552, 373)
Screenshot: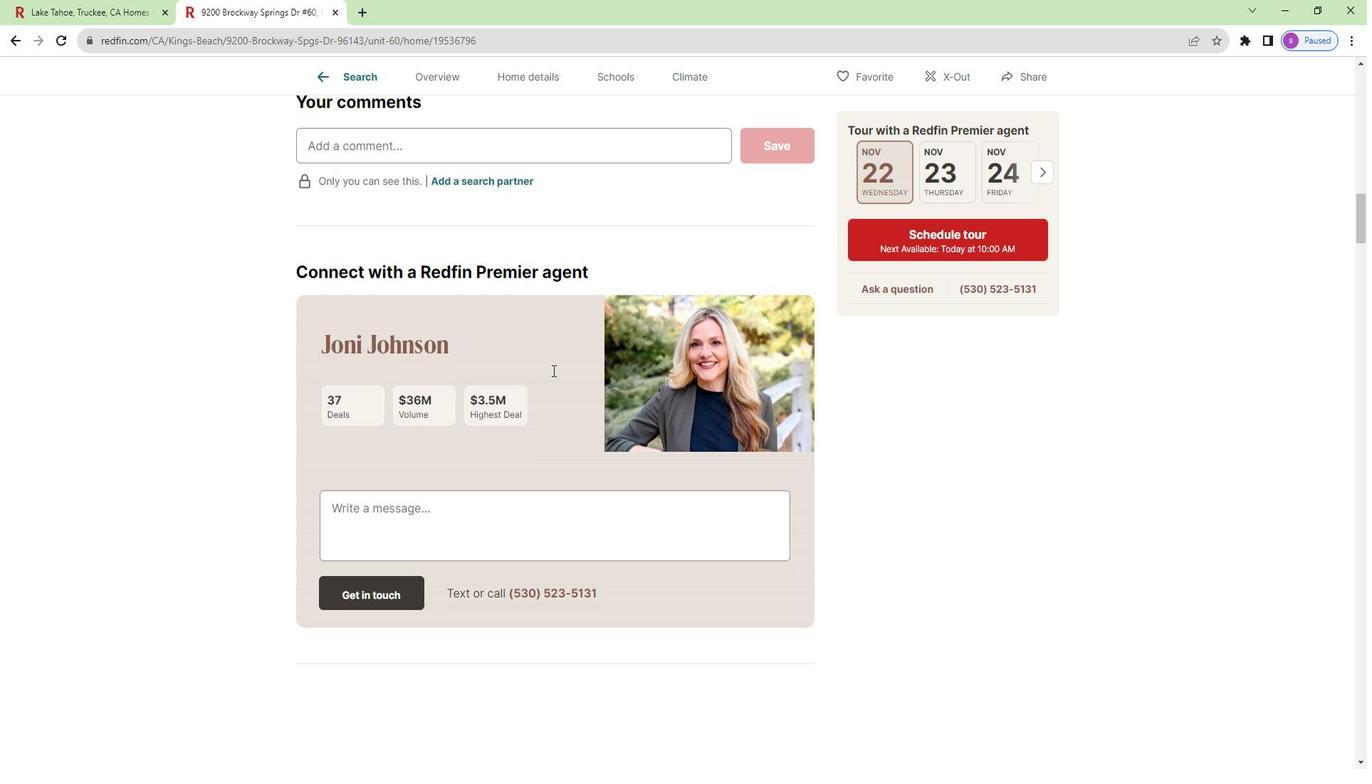 
Action: Mouse scrolled (552, 372) with delta (0, 0)
Screenshot: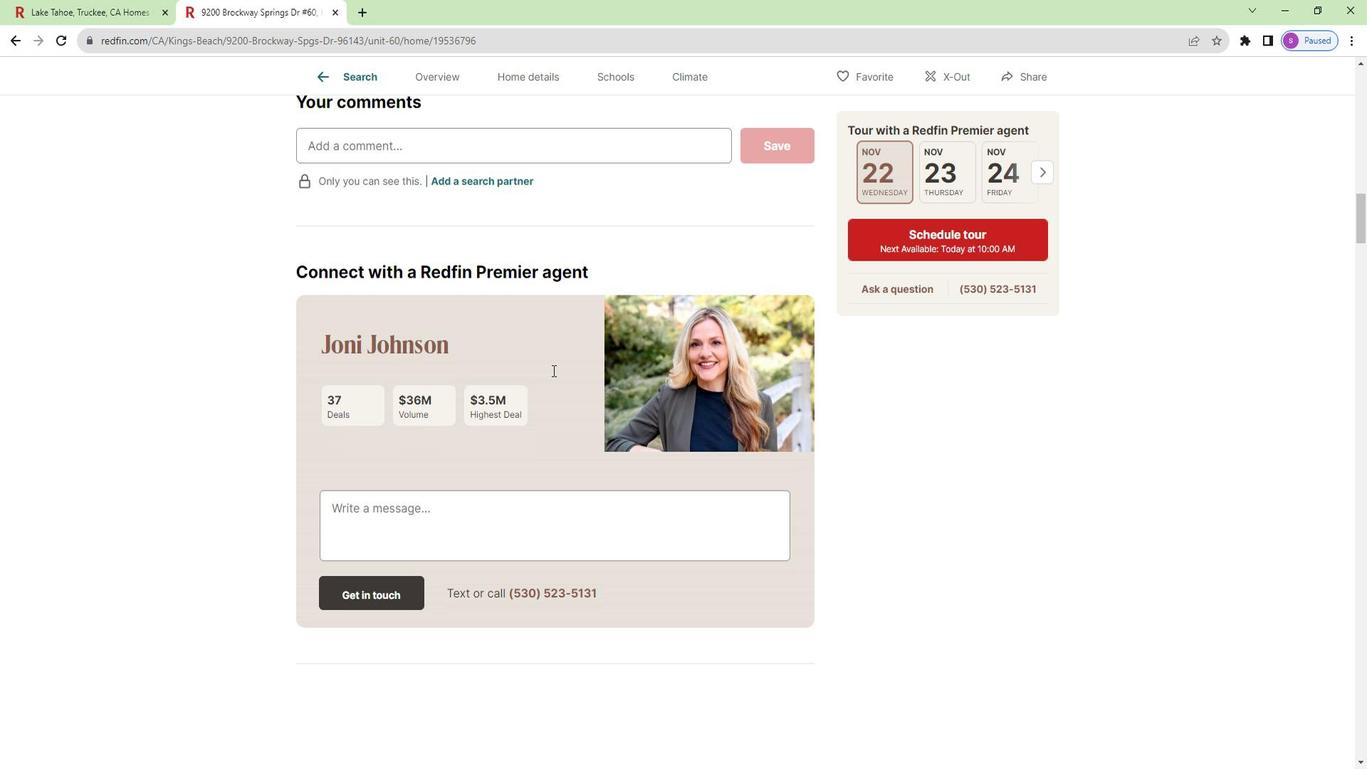 
Action: Mouse scrolled (552, 372) with delta (0, 0)
Screenshot: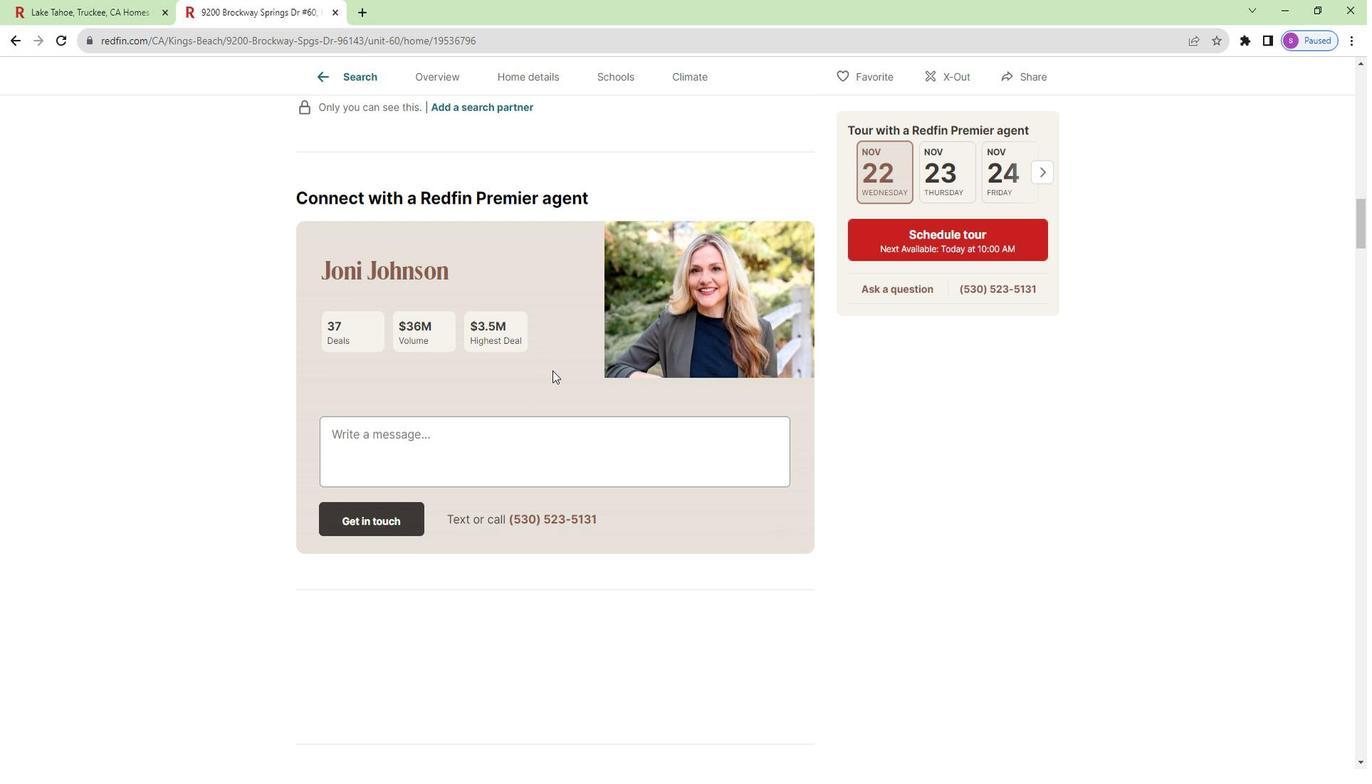 
Action: Mouse scrolled (552, 372) with delta (0, 0)
Screenshot: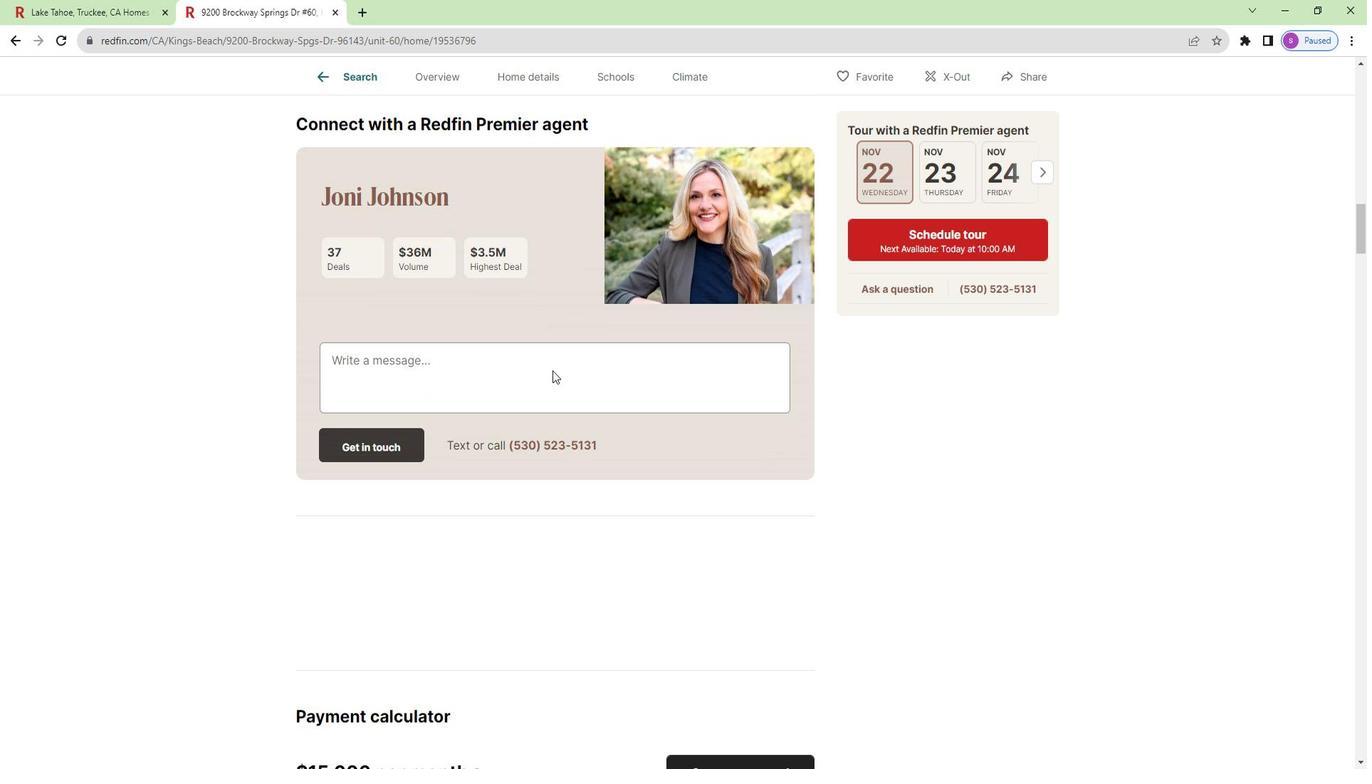 
Action: Mouse scrolled (552, 372) with delta (0, 0)
Screenshot: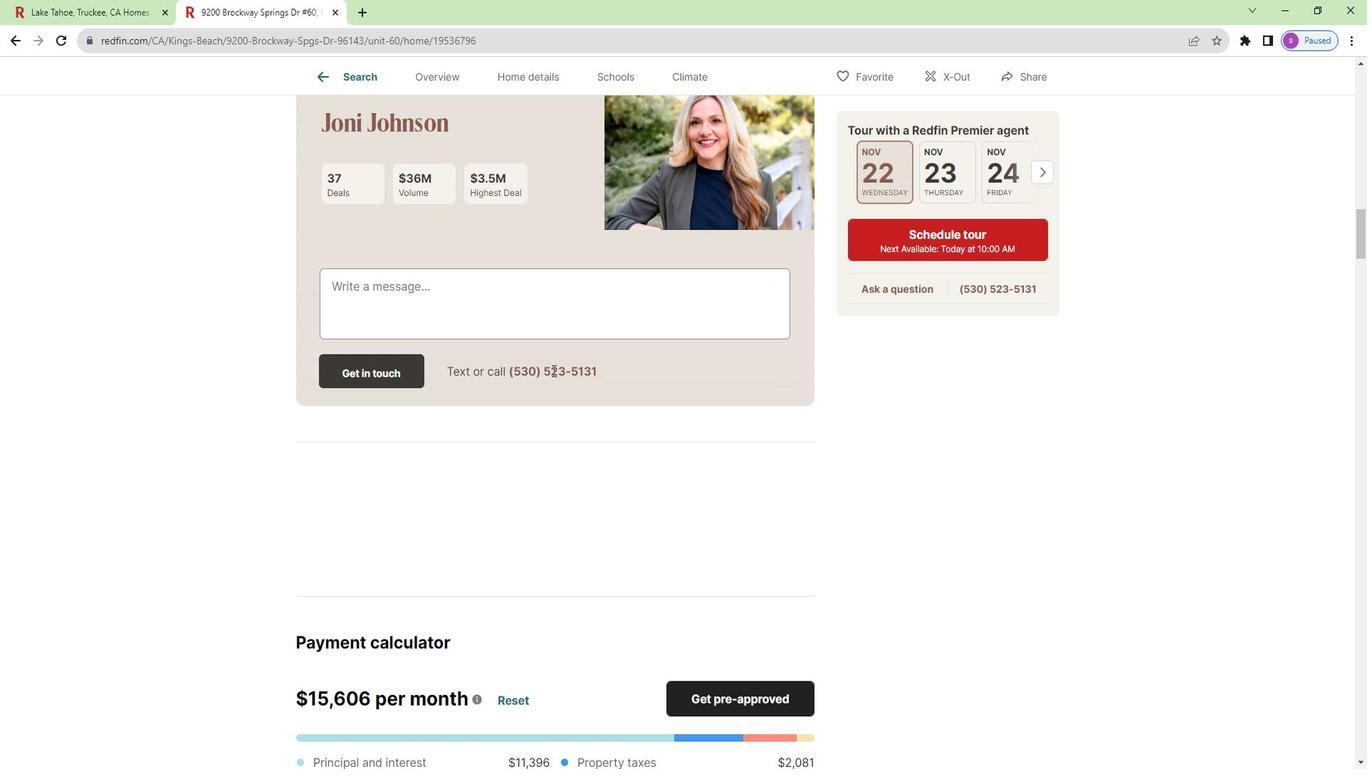
Action: Mouse scrolled (552, 372) with delta (0, 0)
Screenshot: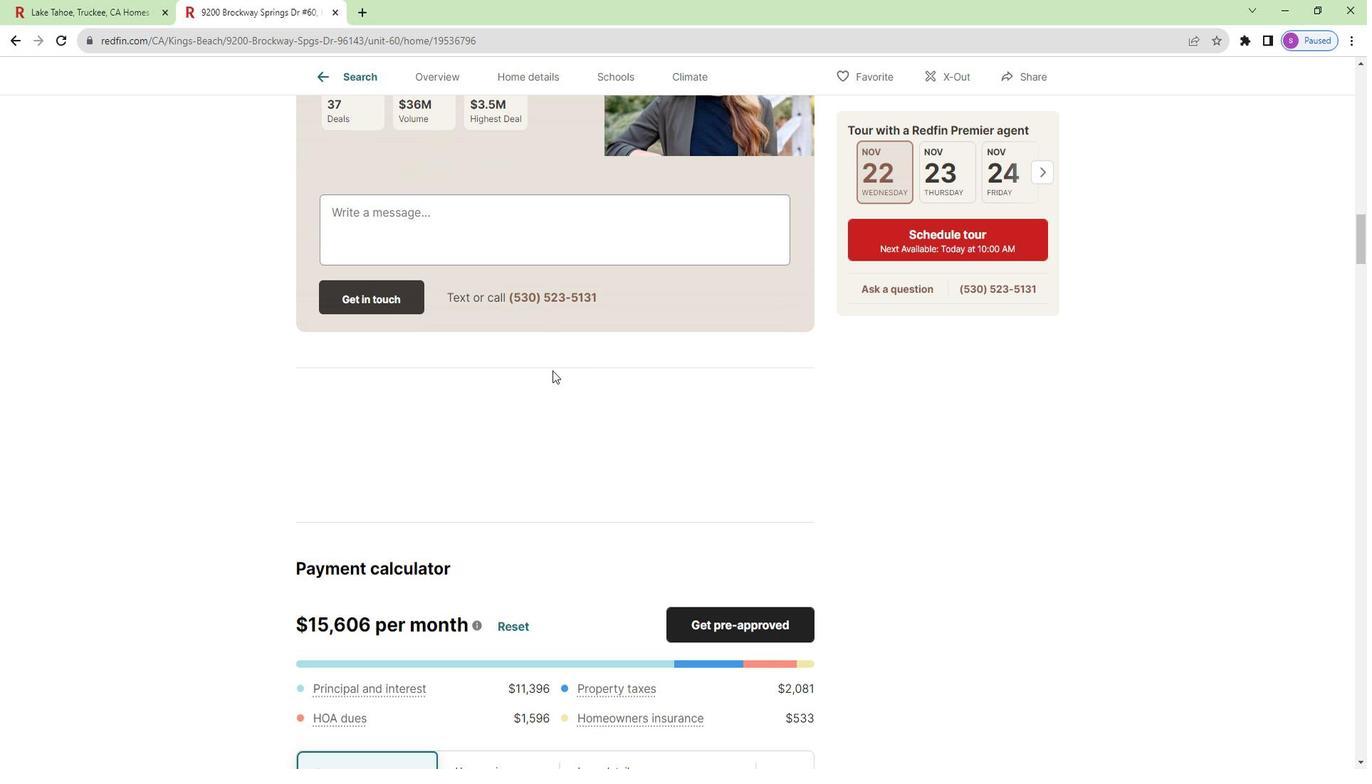 
Action: Mouse scrolled (552, 372) with delta (0, 0)
Screenshot: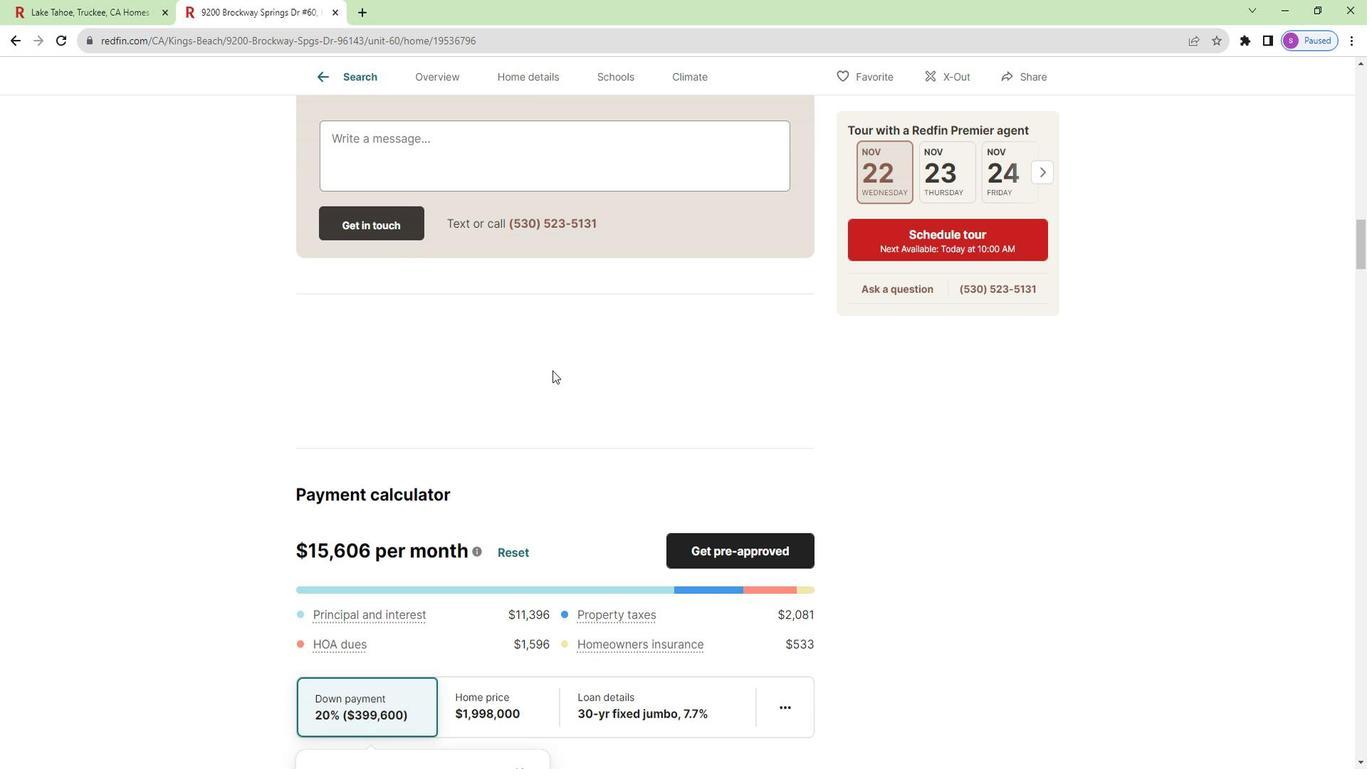 
Action: Mouse scrolled (552, 372) with delta (0, 0)
Screenshot: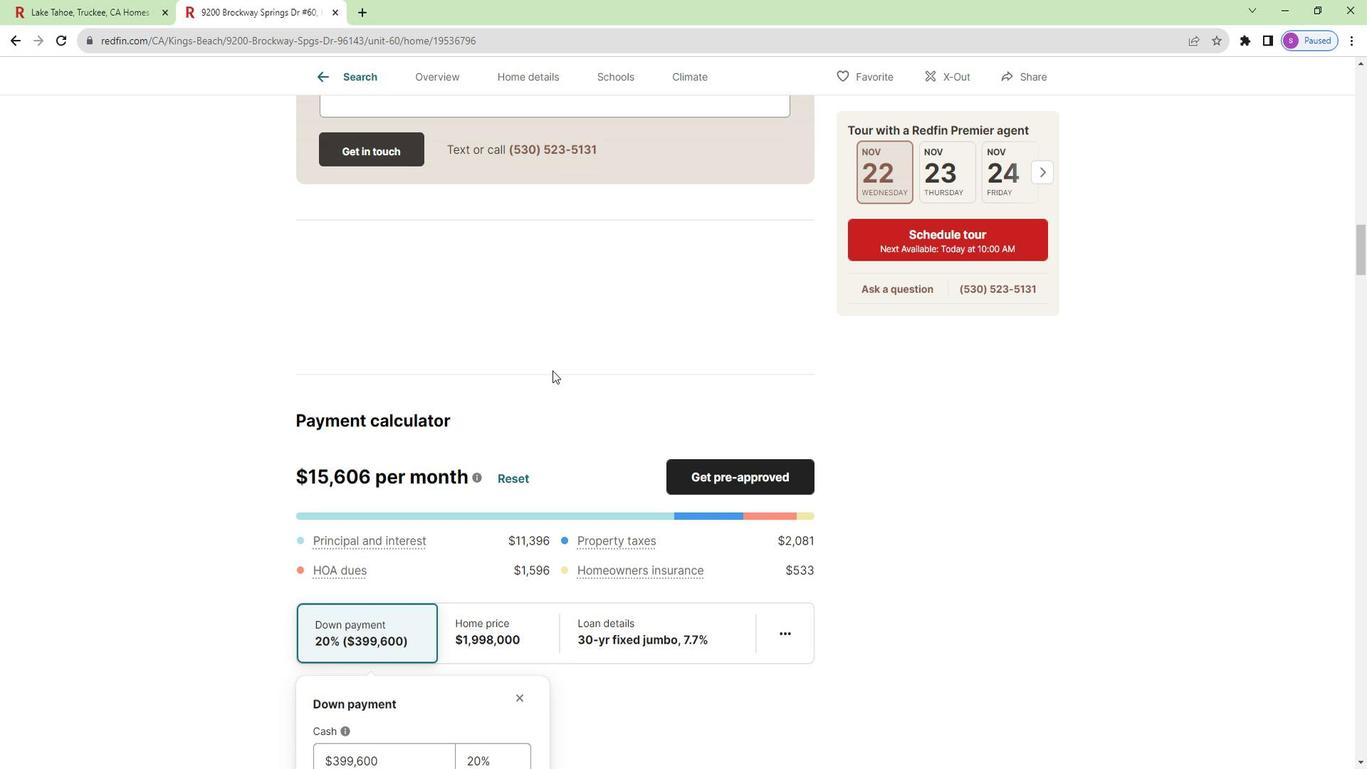 
Action: Mouse scrolled (552, 372) with delta (0, 0)
Screenshot: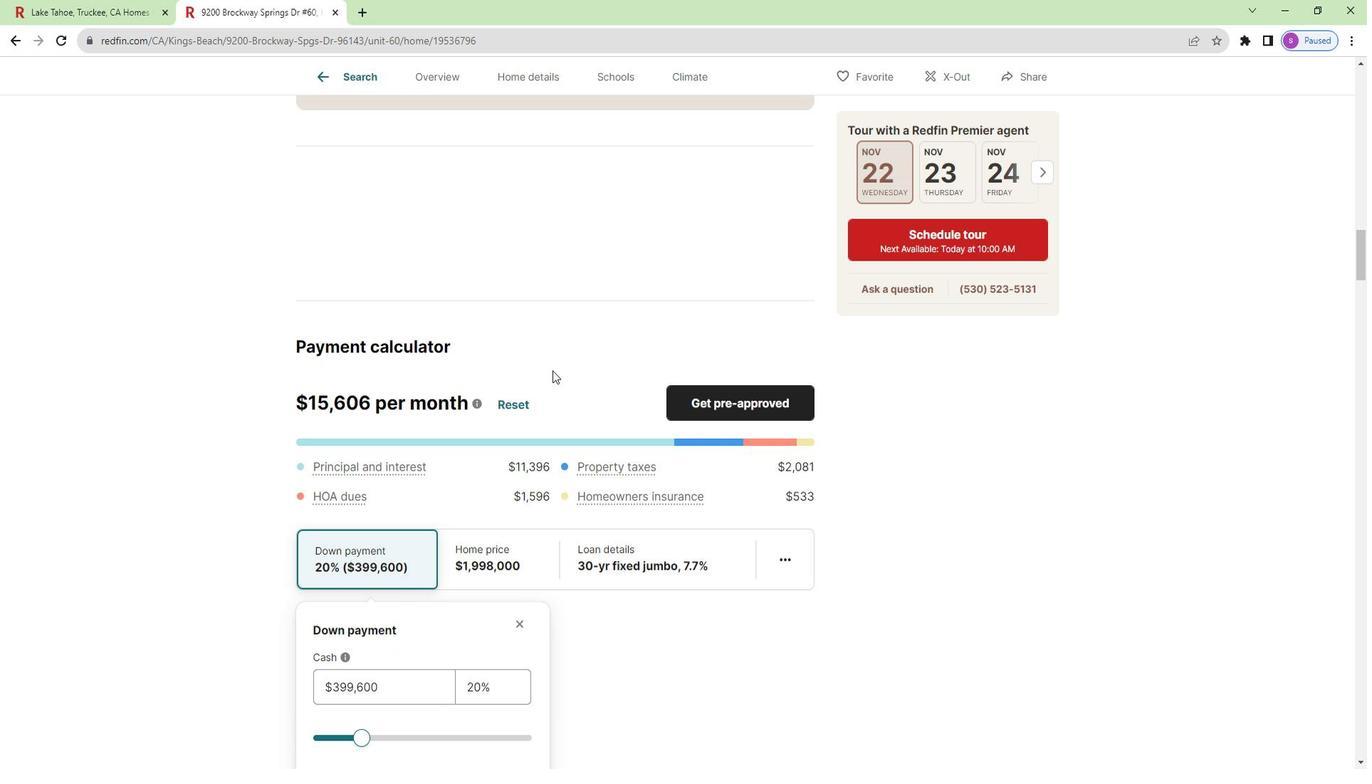 
Action: Mouse scrolled (552, 372) with delta (0, 0)
Screenshot: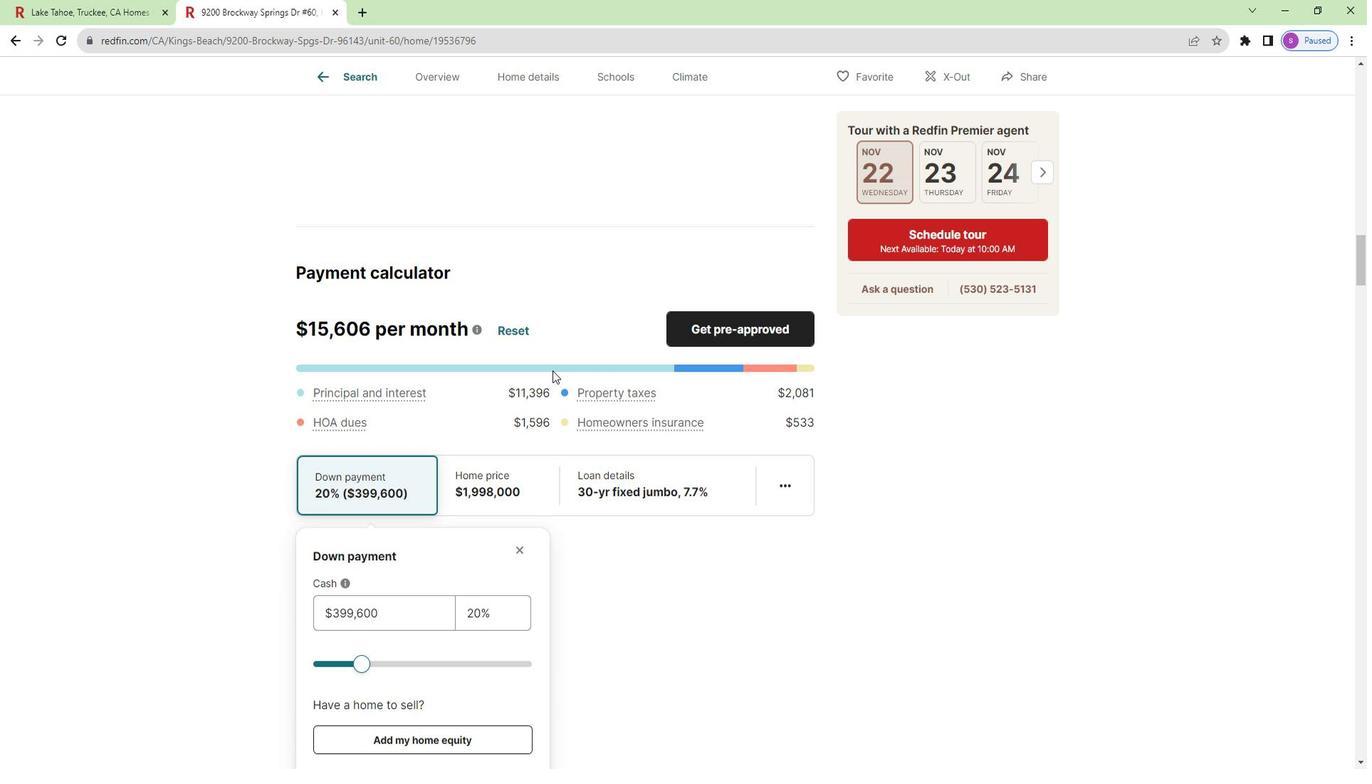 
Action: Mouse scrolled (552, 372) with delta (0, 0)
Screenshot: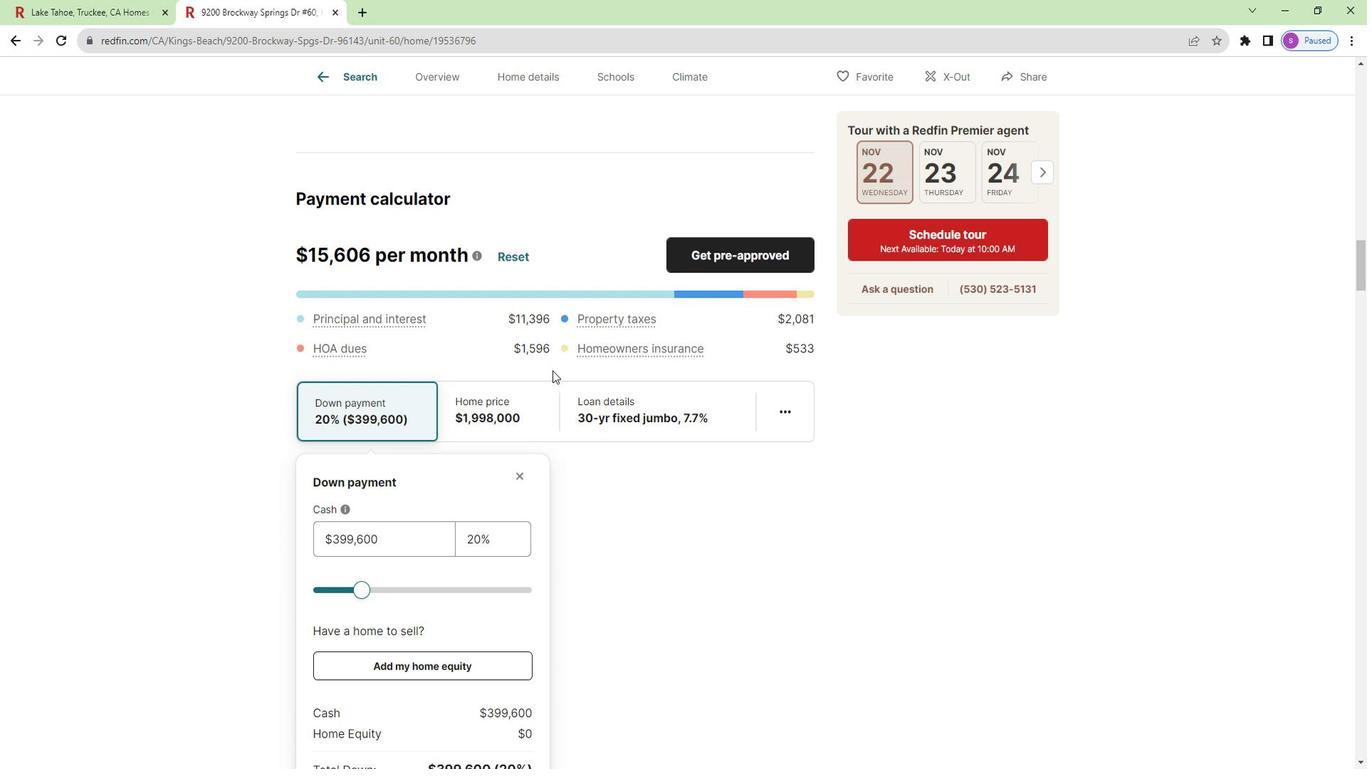 
Action: Mouse scrolled (552, 372) with delta (0, 0)
Screenshot: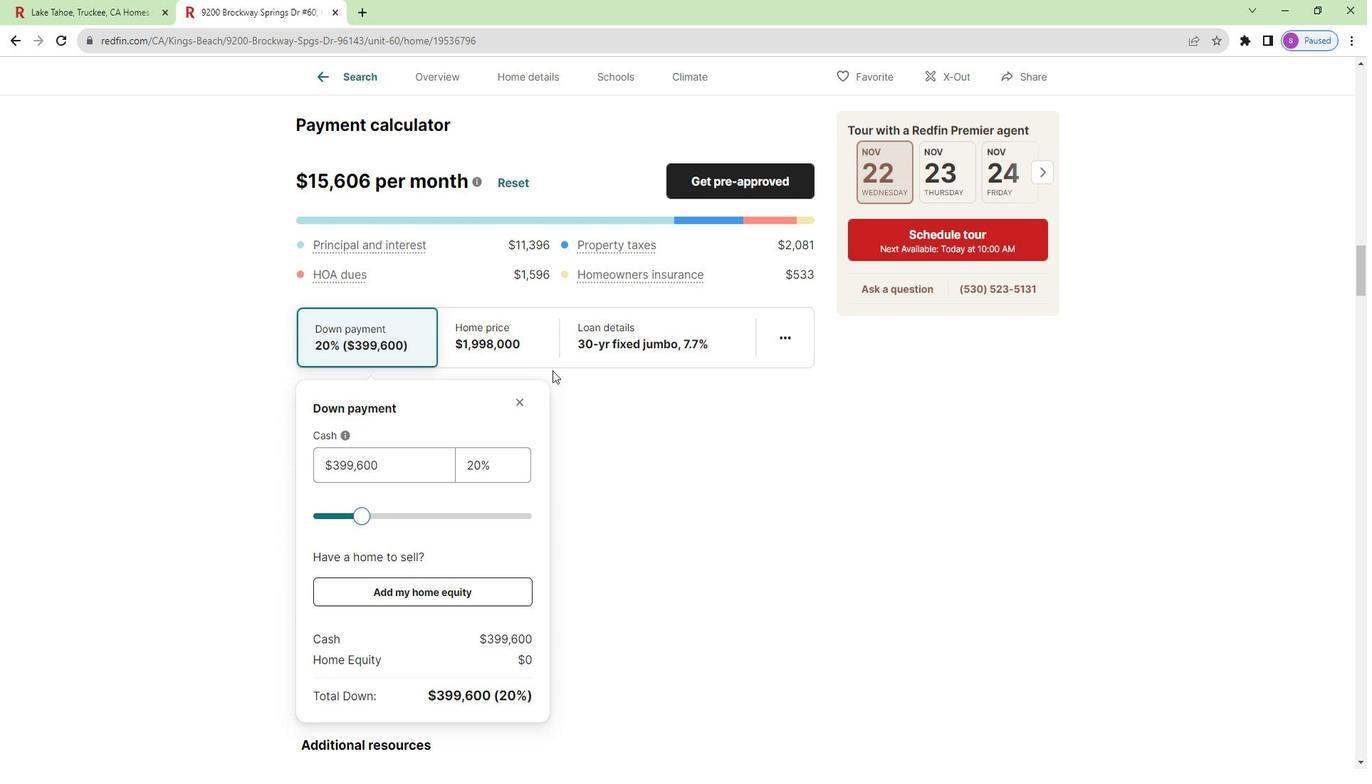 
Action: Mouse scrolled (552, 372) with delta (0, 0)
Screenshot: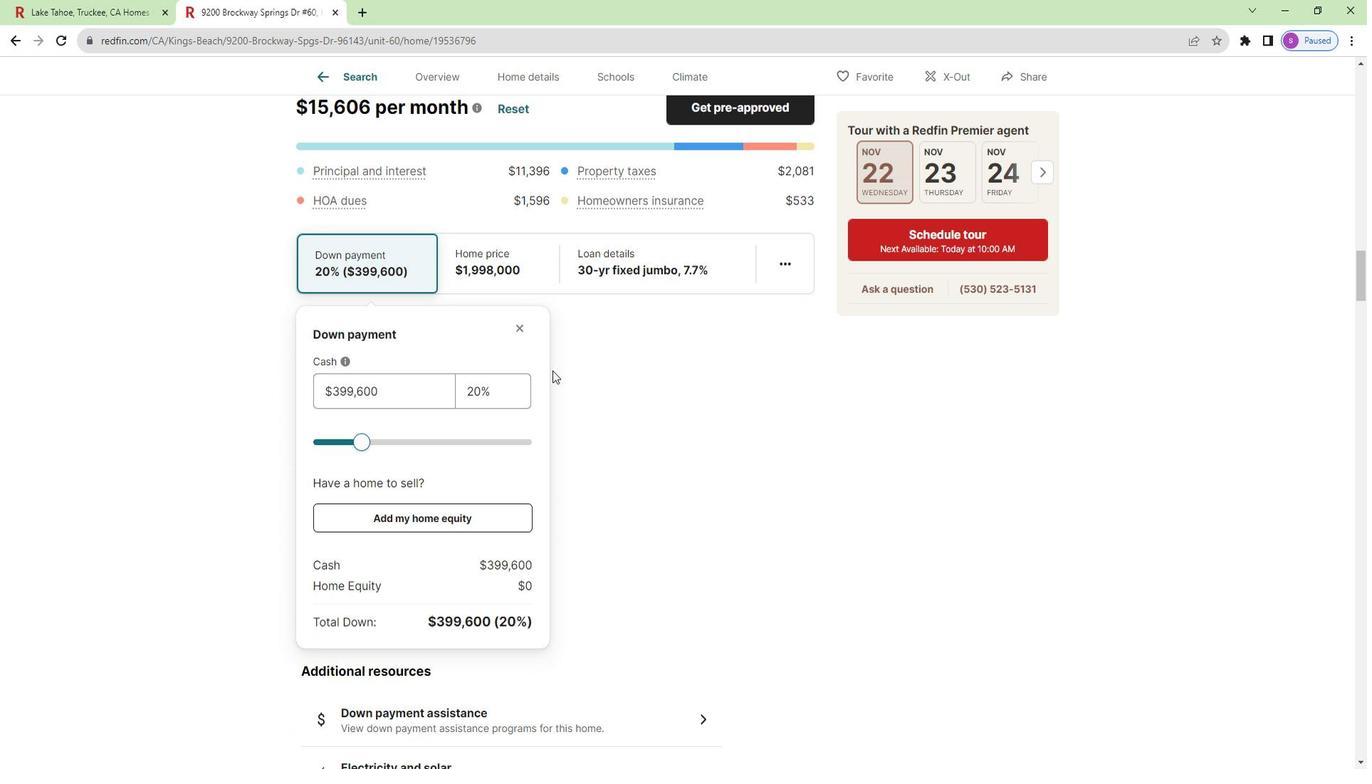 
Action: Mouse scrolled (552, 372) with delta (0, 0)
Screenshot: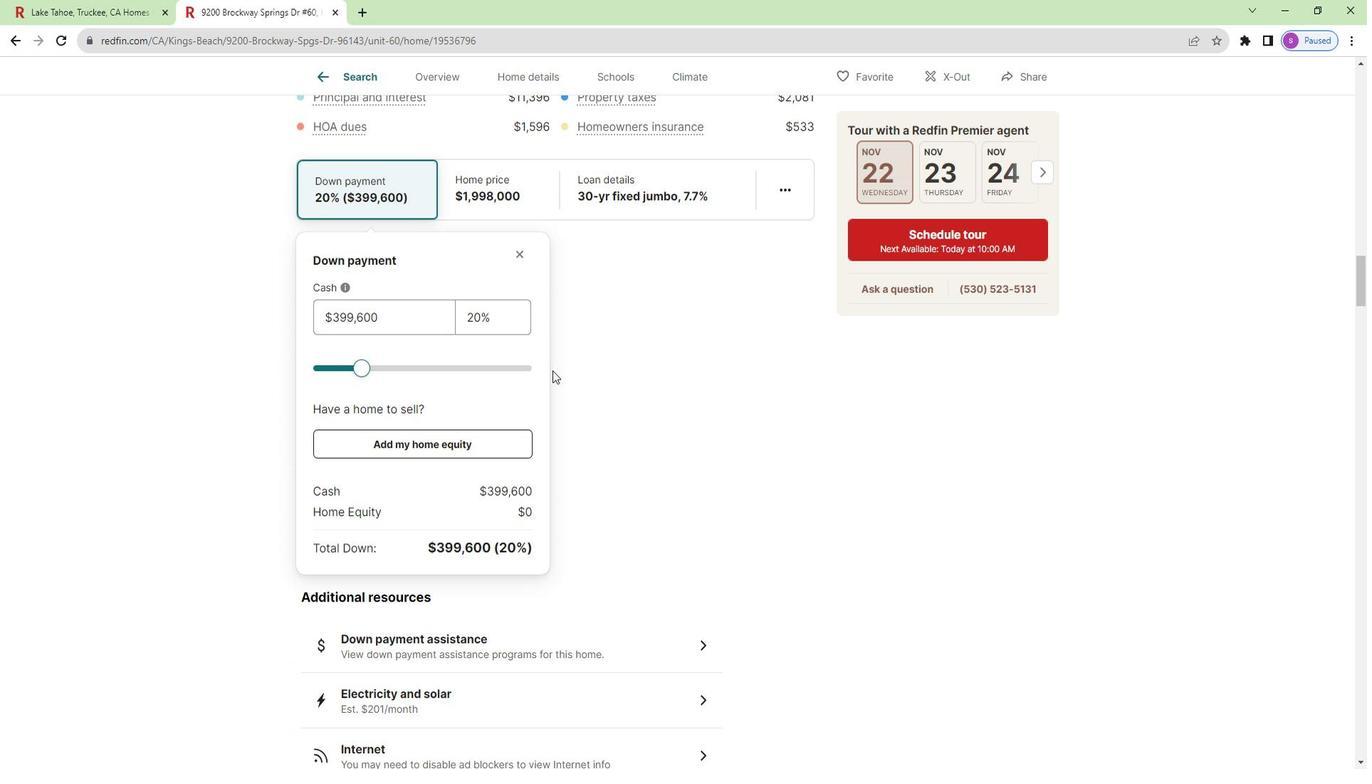 
Action: Mouse scrolled (552, 372) with delta (0, 0)
Screenshot: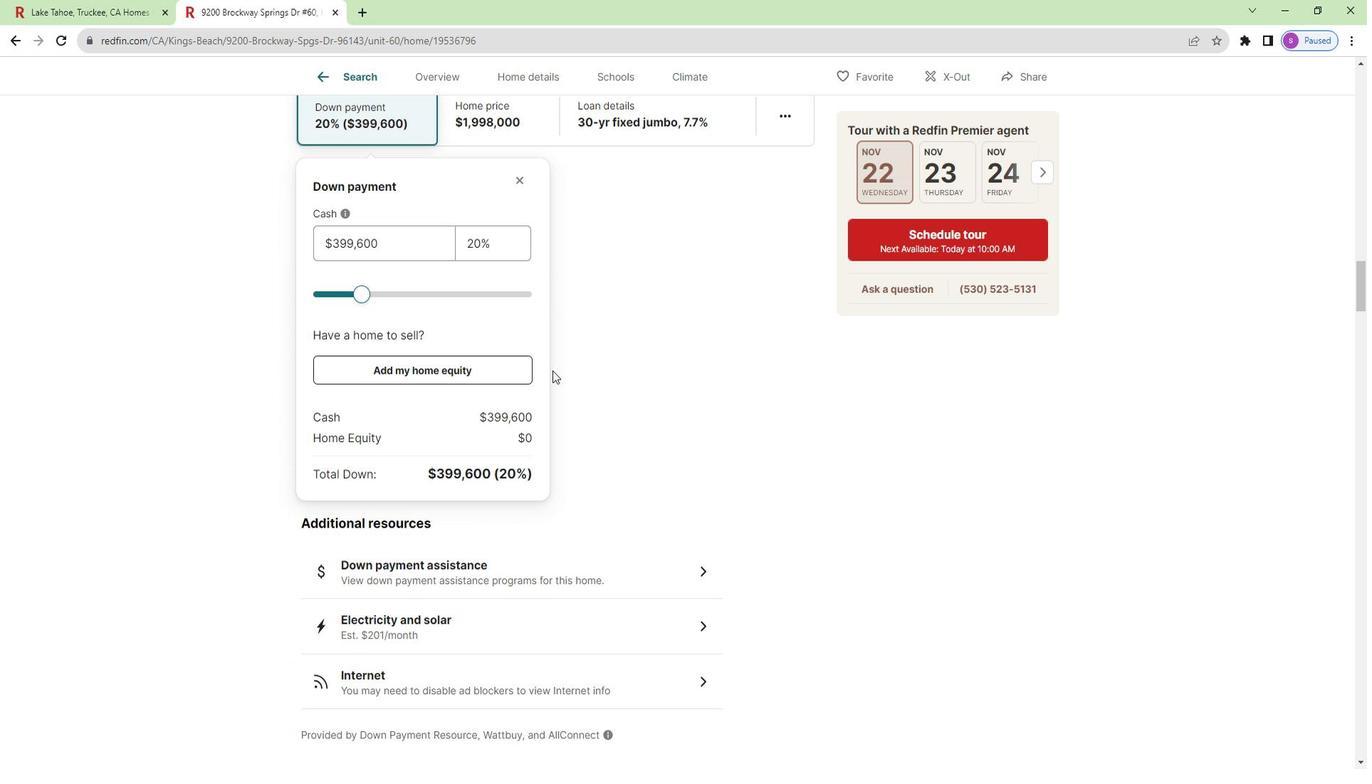 
Action: Mouse scrolled (552, 372) with delta (0, 0)
Screenshot: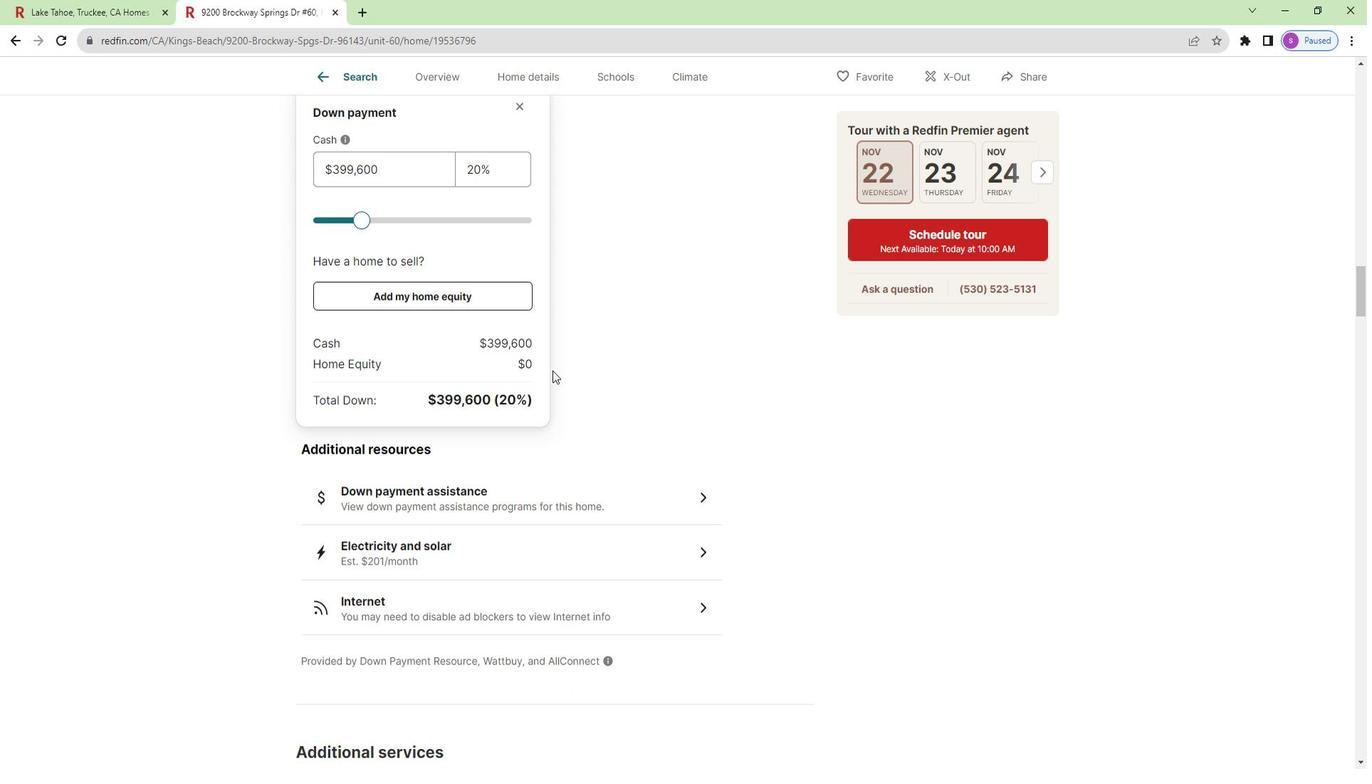 
Action: Mouse scrolled (552, 372) with delta (0, 0)
Screenshot: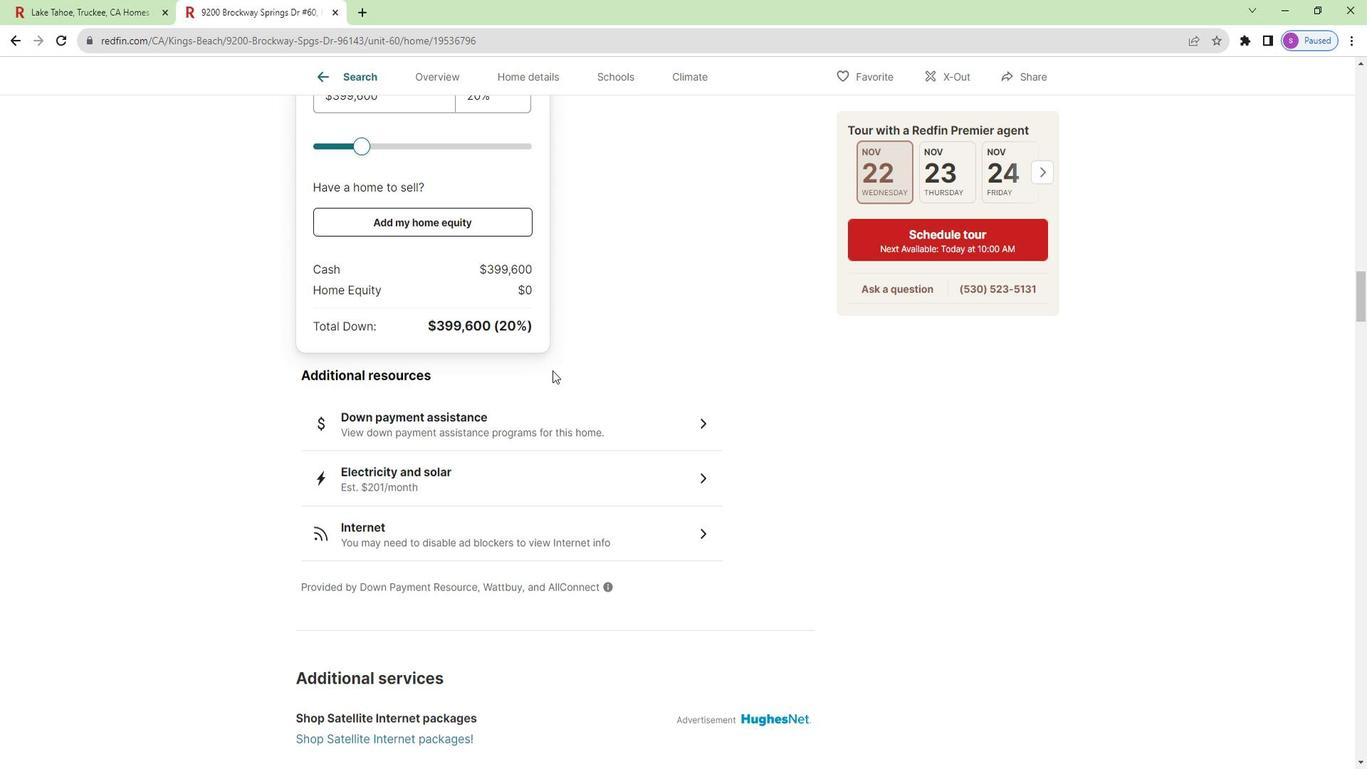 
Action: Mouse scrolled (552, 372) with delta (0, 0)
Screenshot: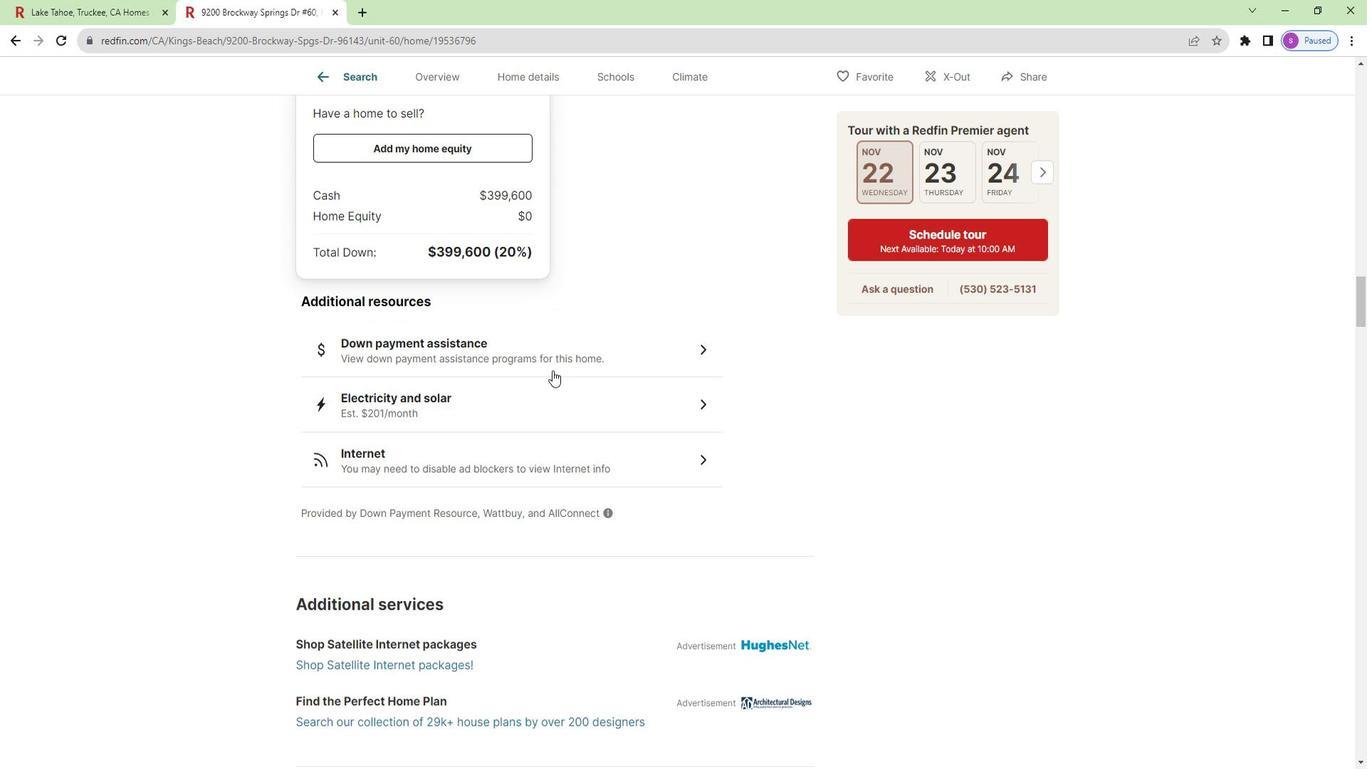
Action: Mouse scrolled (552, 372) with delta (0, 0)
Screenshot: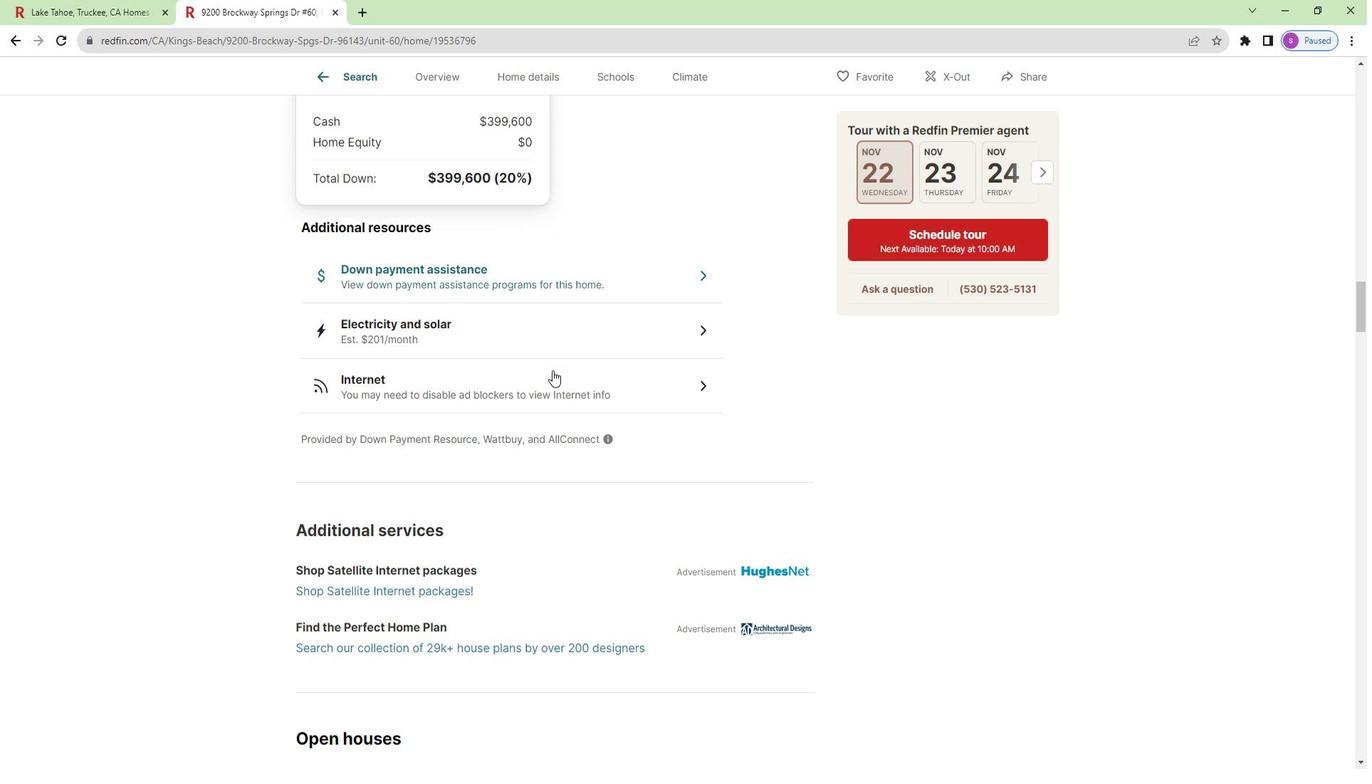 
Action: Mouse scrolled (552, 372) with delta (0, 0)
Screenshot: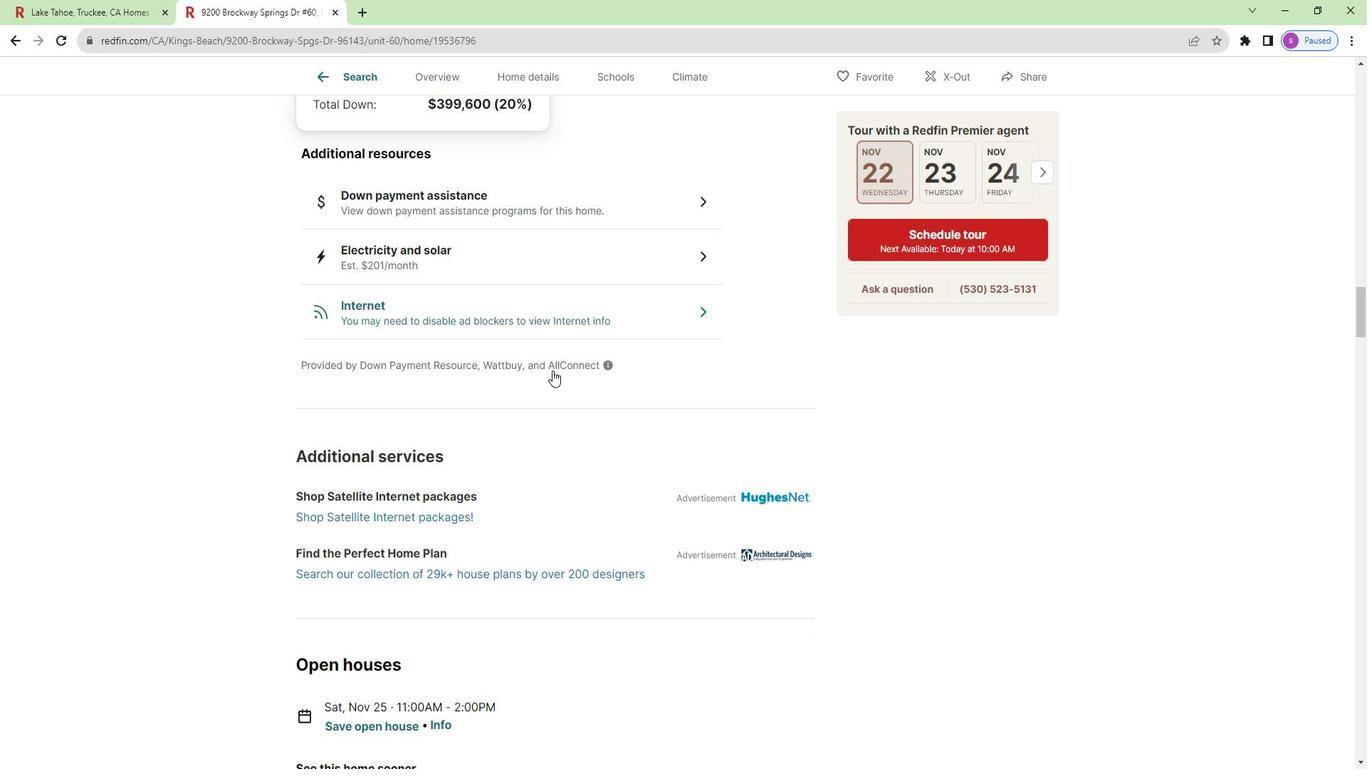 
Action: Mouse scrolled (552, 372) with delta (0, 0)
Screenshot: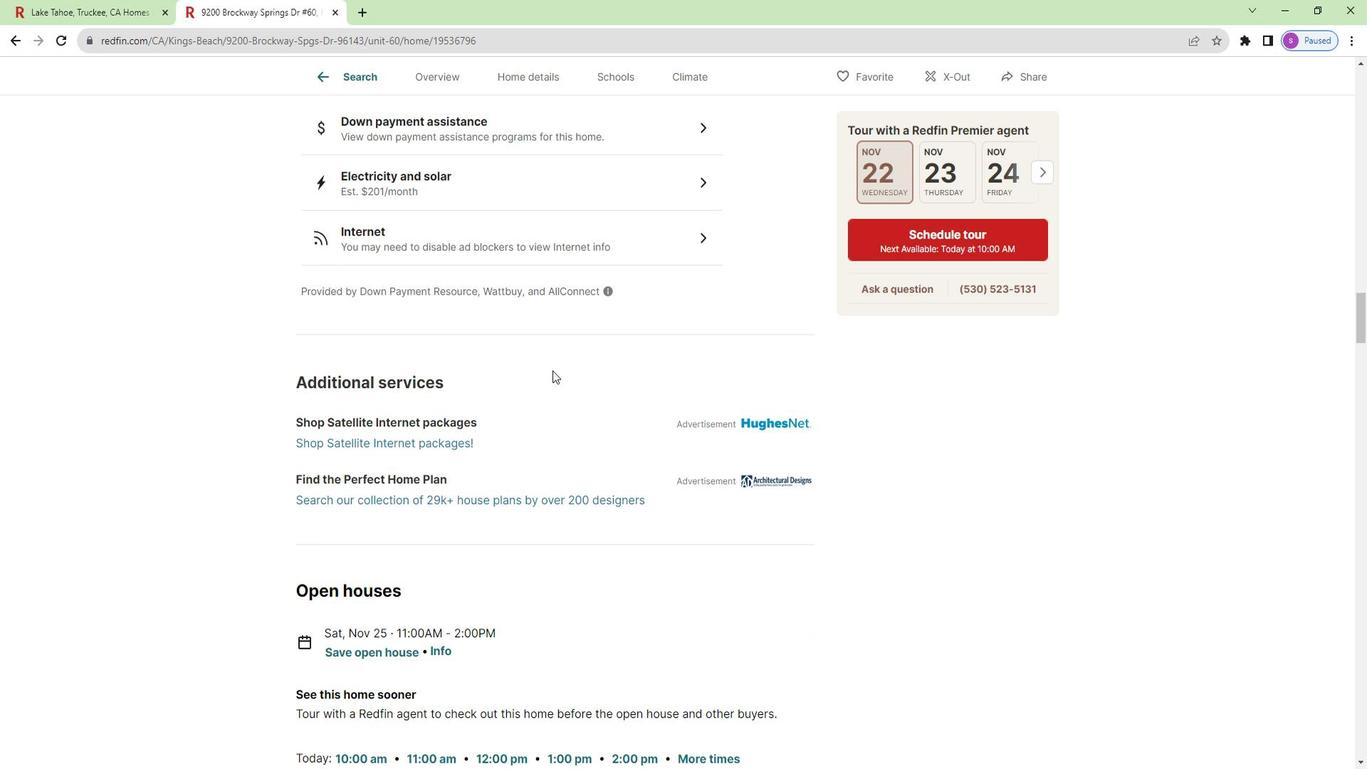 
Action: Mouse scrolled (552, 372) with delta (0, 0)
Screenshot: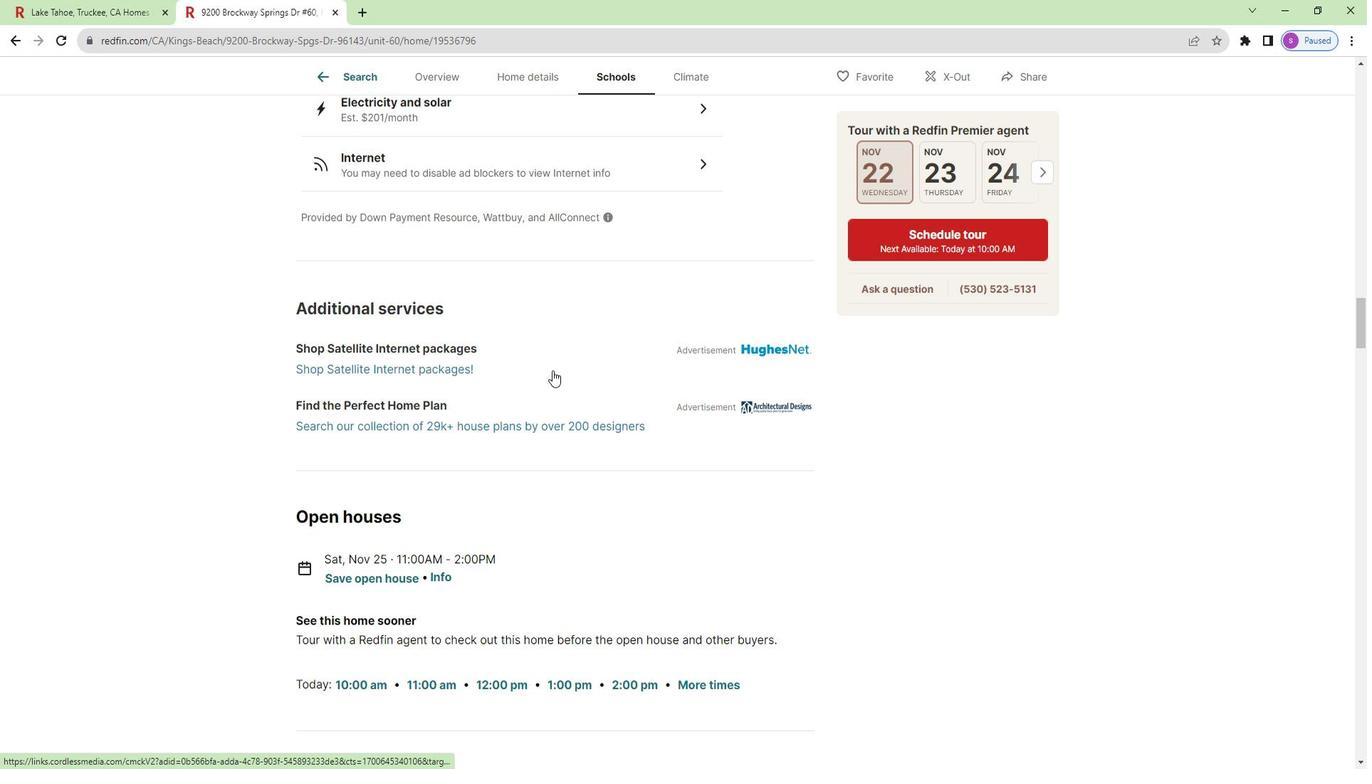 
Action: Mouse scrolled (552, 372) with delta (0, 0)
Screenshot: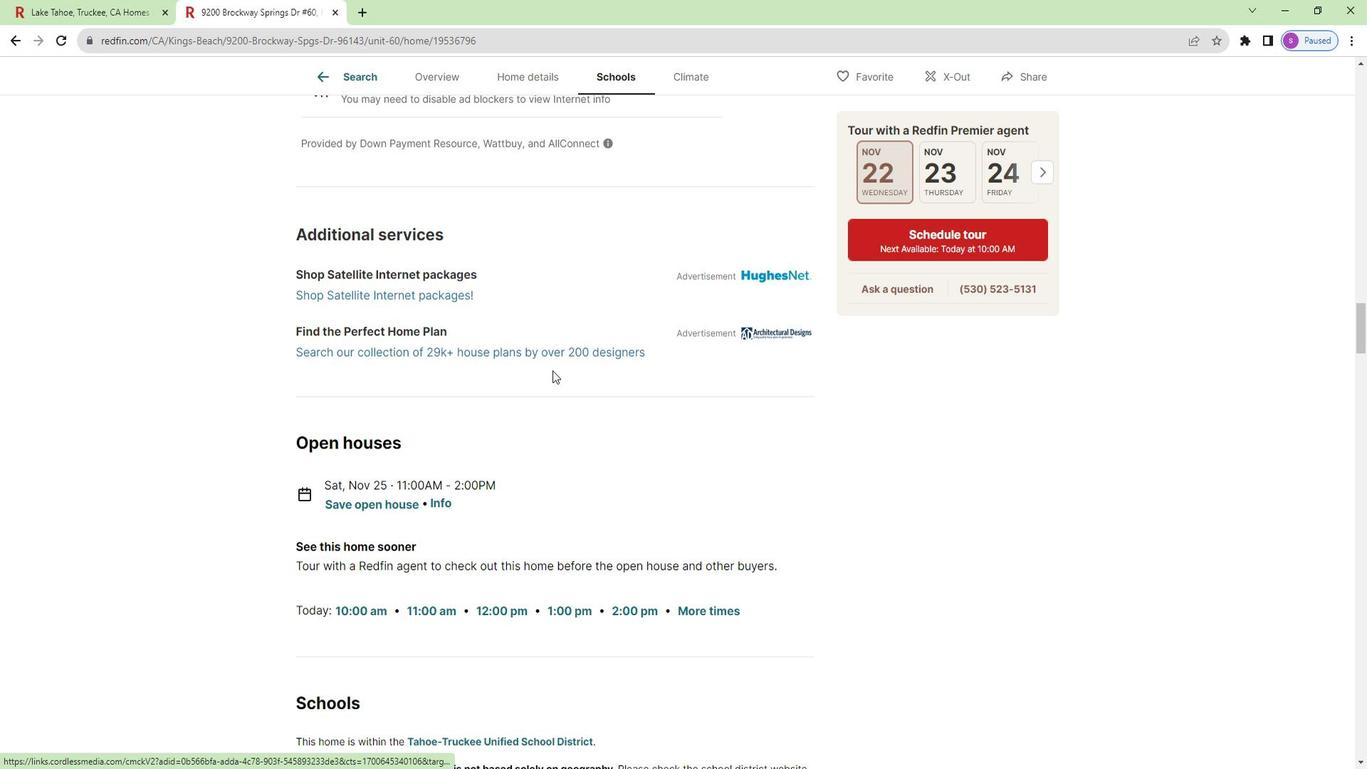 
Action: Mouse scrolled (552, 372) with delta (0, 0)
Screenshot: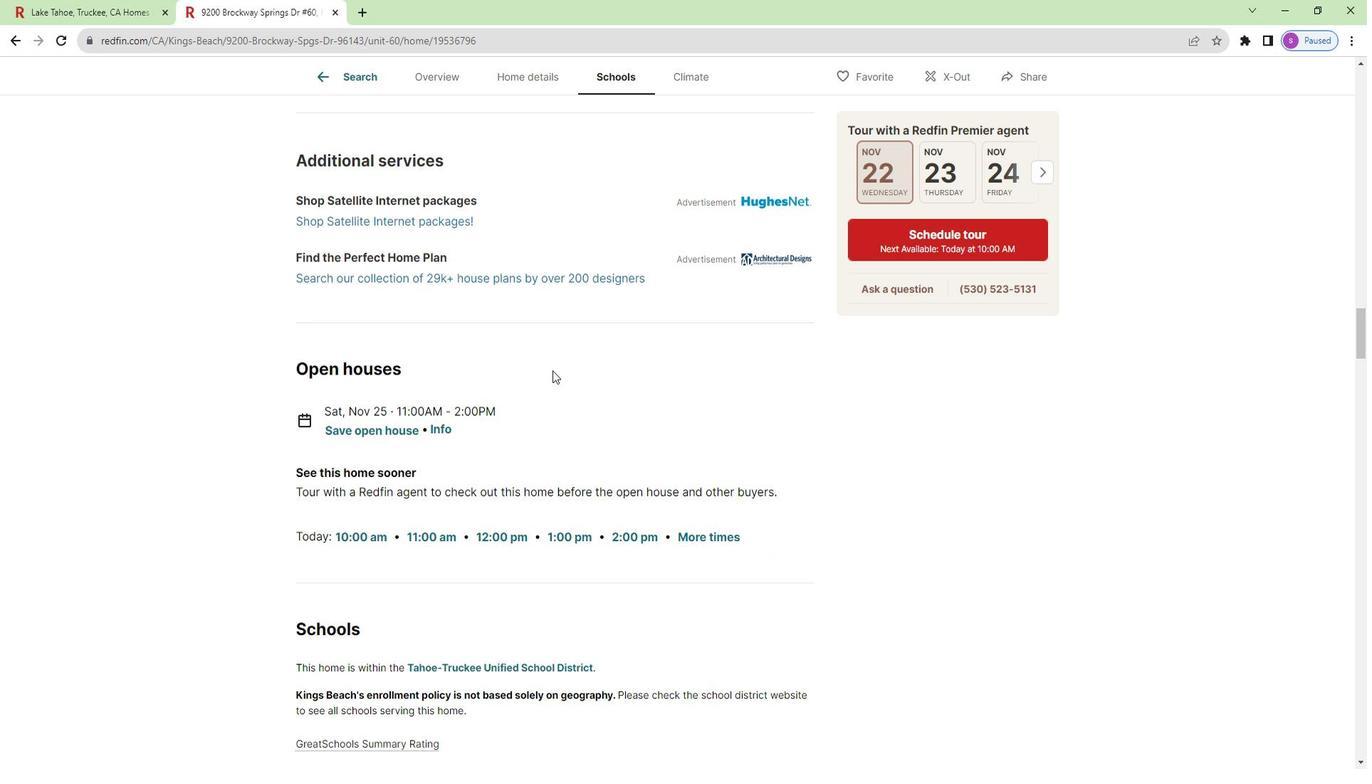 
Action: Mouse scrolled (552, 372) with delta (0, 0)
Screenshot: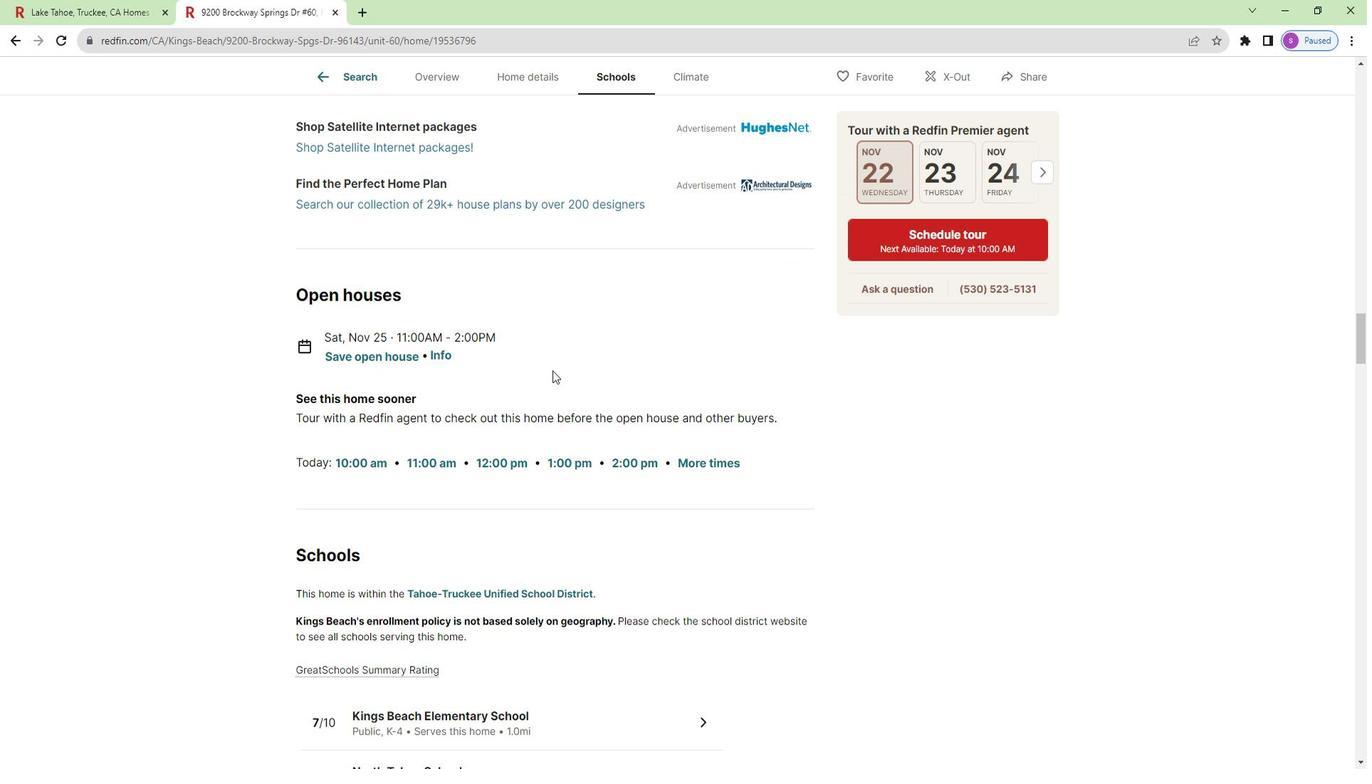 
Action: Mouse scrolled (552, 372) with delta (0, 0)
Screenshot: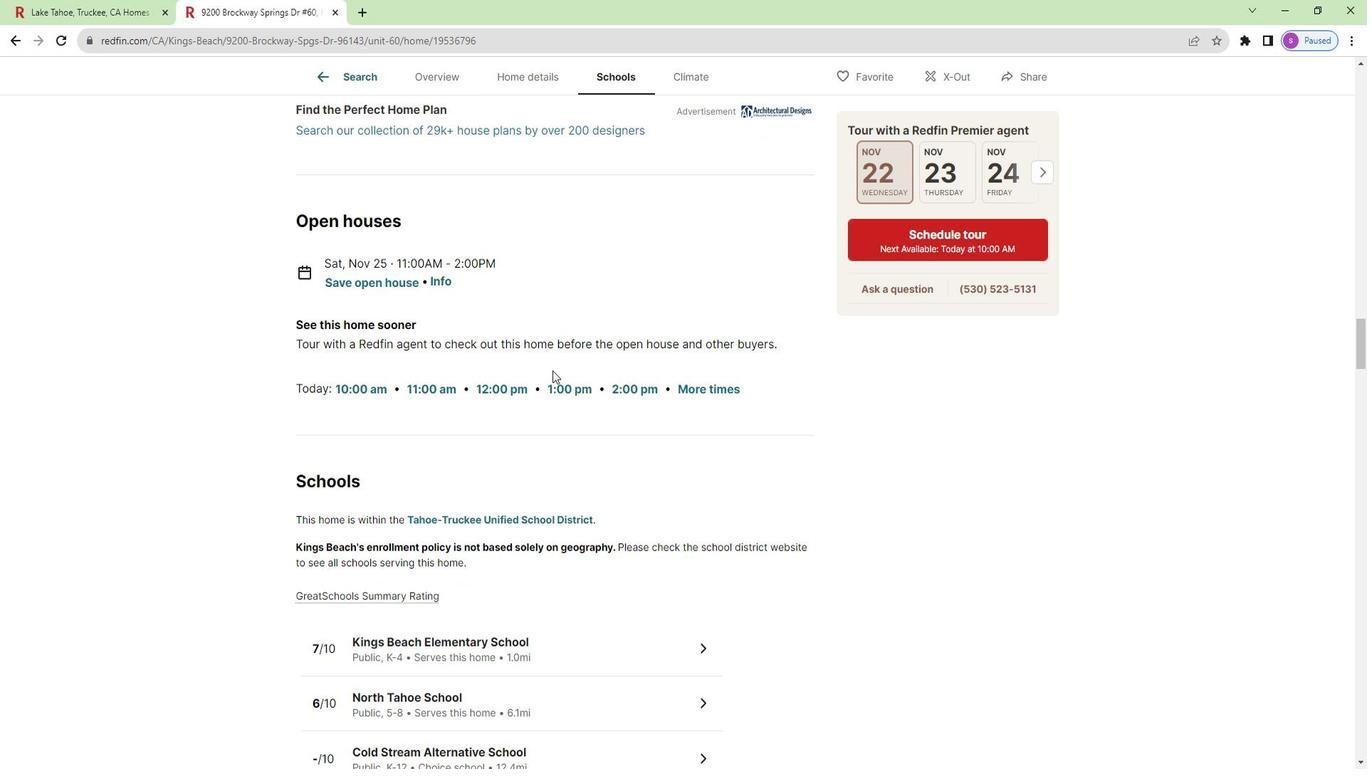 
Action: Mouse scrolled (552, 372) with delta (0, 0)
Screenshot: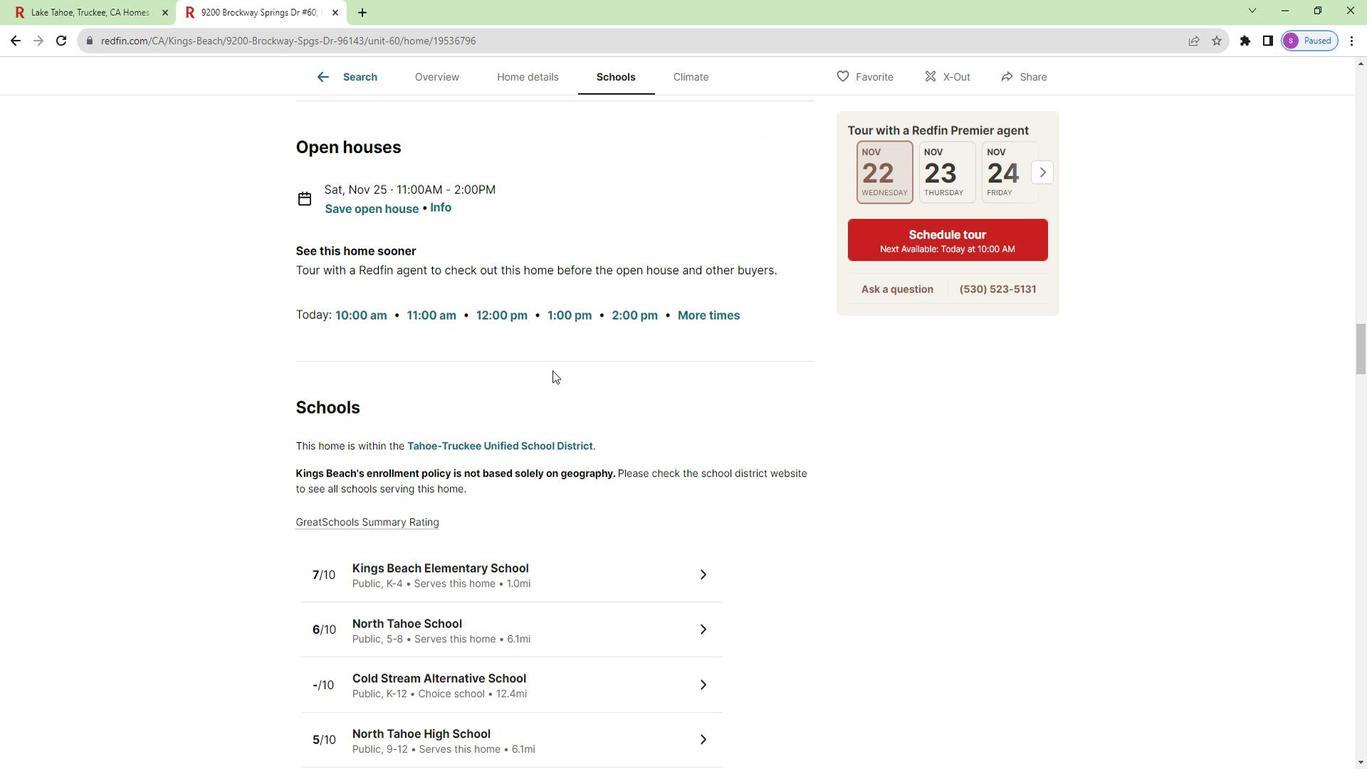 
Action: Mouse scrolled (552, 372) with delta (0, 0)
Screenshot: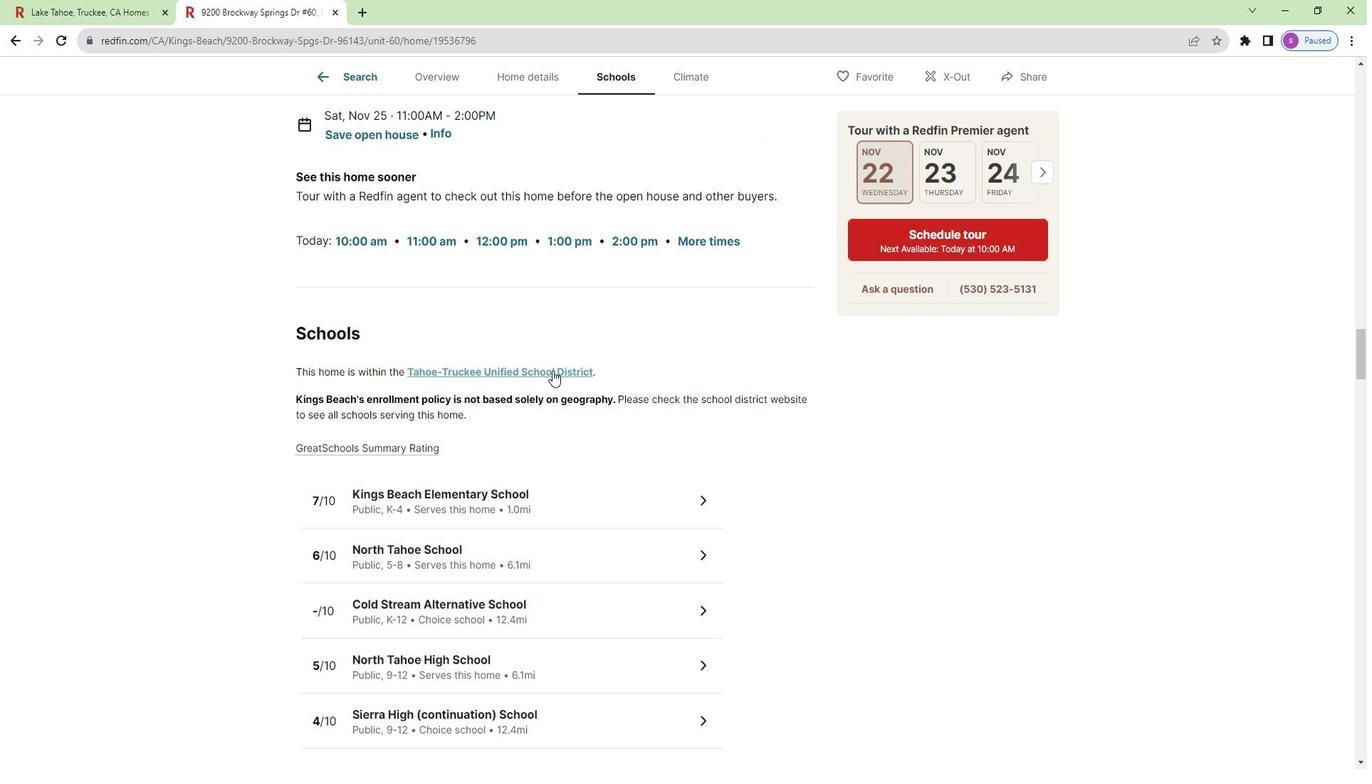 
Action: Mouse scrolled (552, 372) with delta (0, 0)
Screenshot: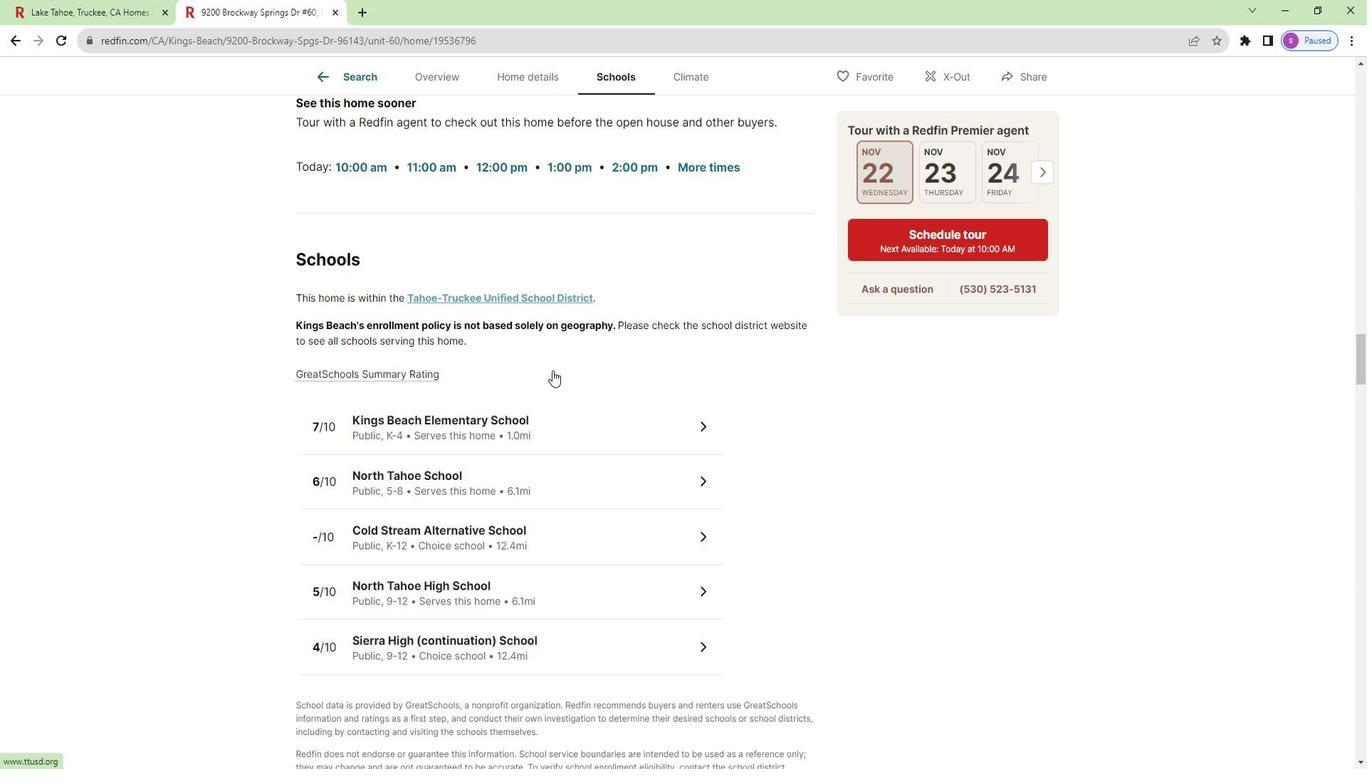 
Action: Mouse scrolled (552, 372) with delta (0, 0)
Screenshot: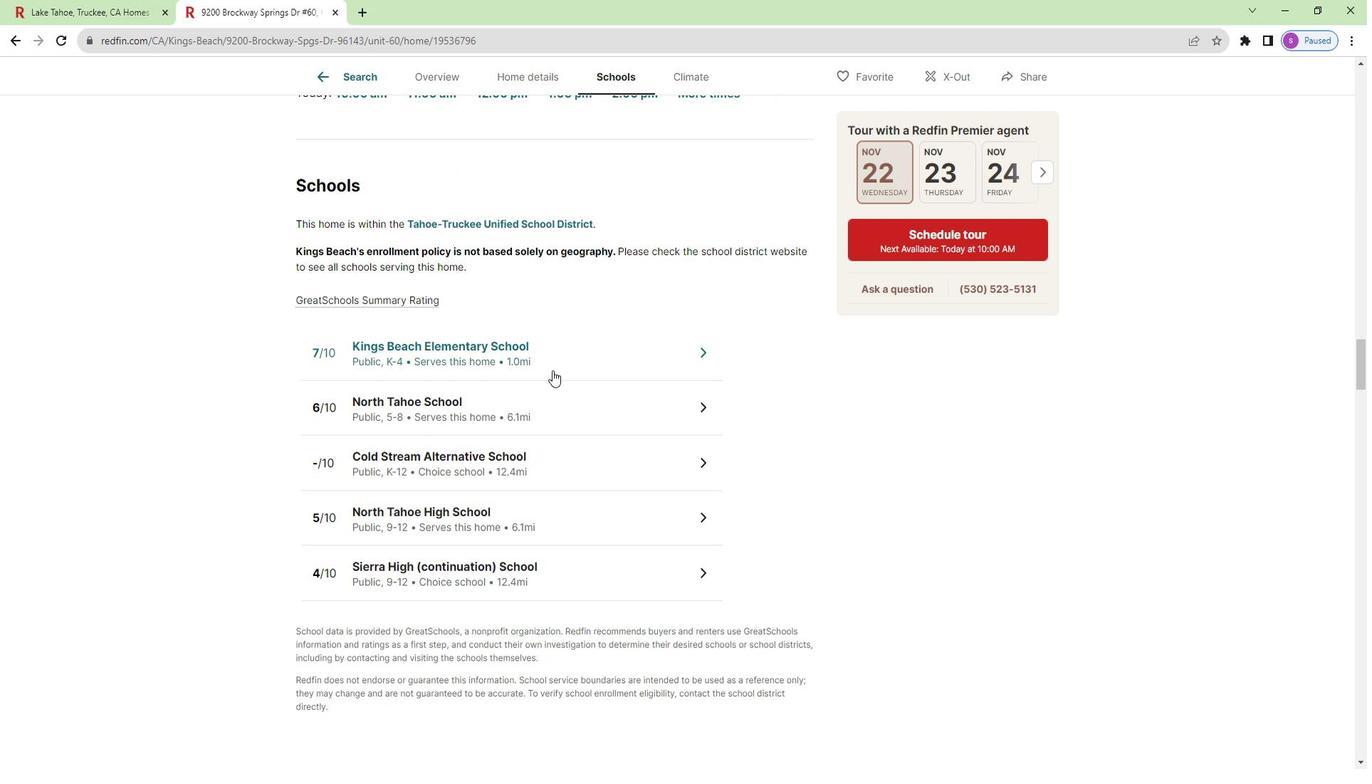 
Action: Mouse scrolled (552, 372) with delta (0, 0)
Screenshot: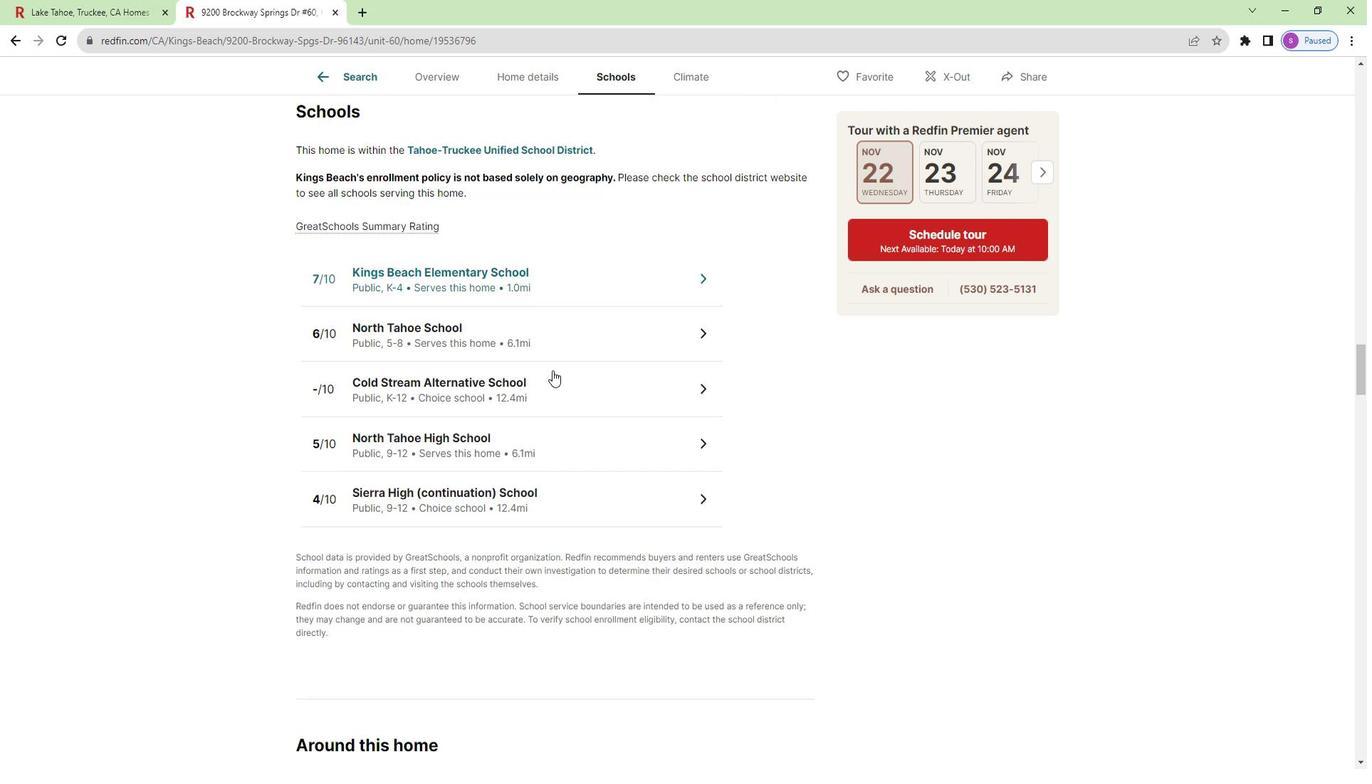 
Action: Mouse scrolled (552, 372) with delta (0, 0)
Screenshot: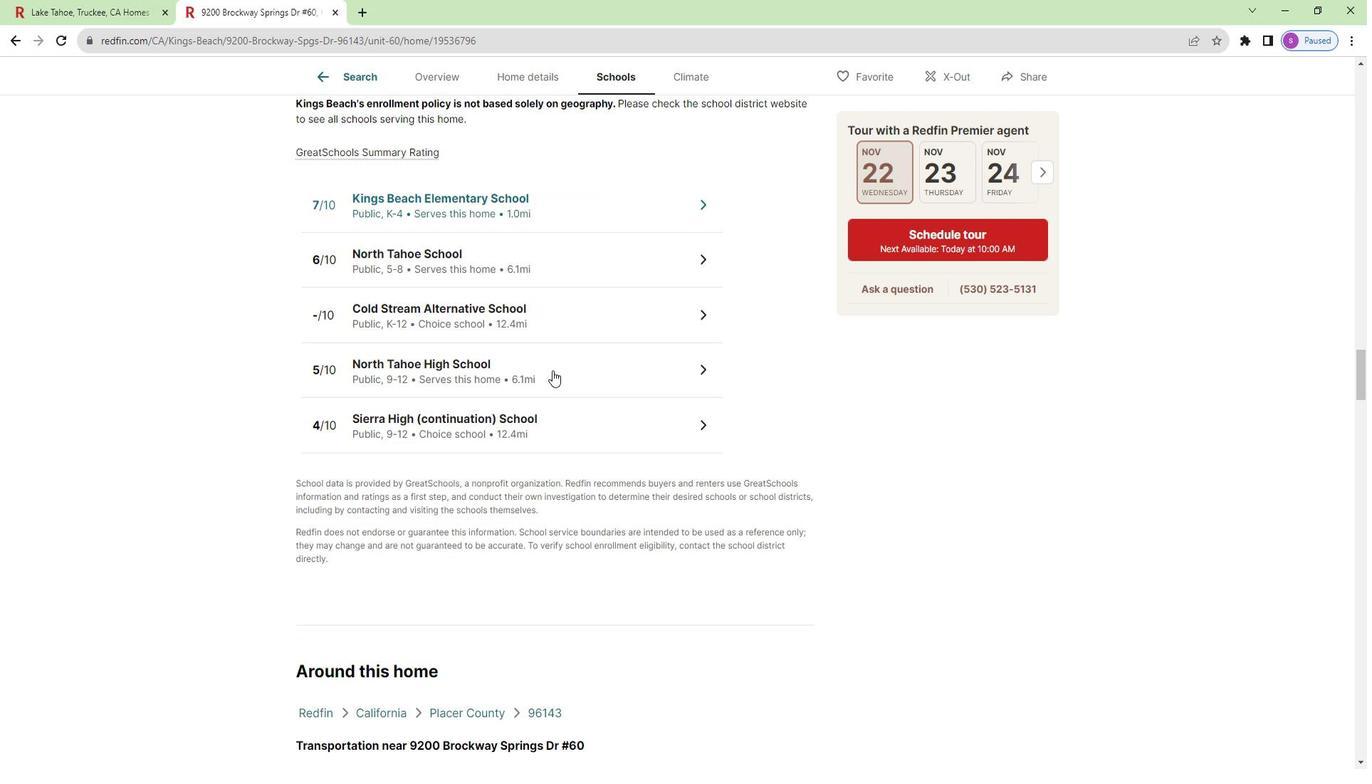 
Action: Mouse scrolled (552, 372) with delta (0, 0)
Screenshot: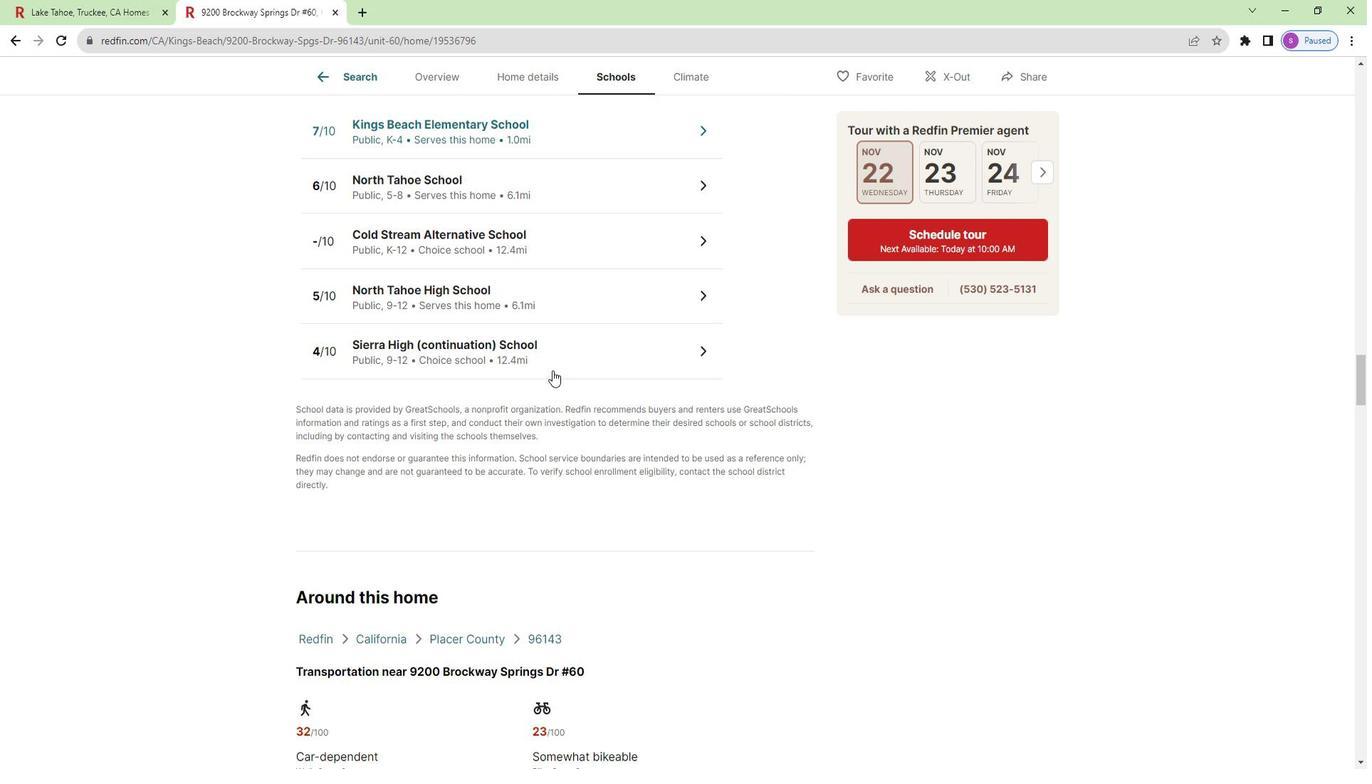 
Action: Mouse scrolled (552, 372) with delta (0, 0)
Screenshot: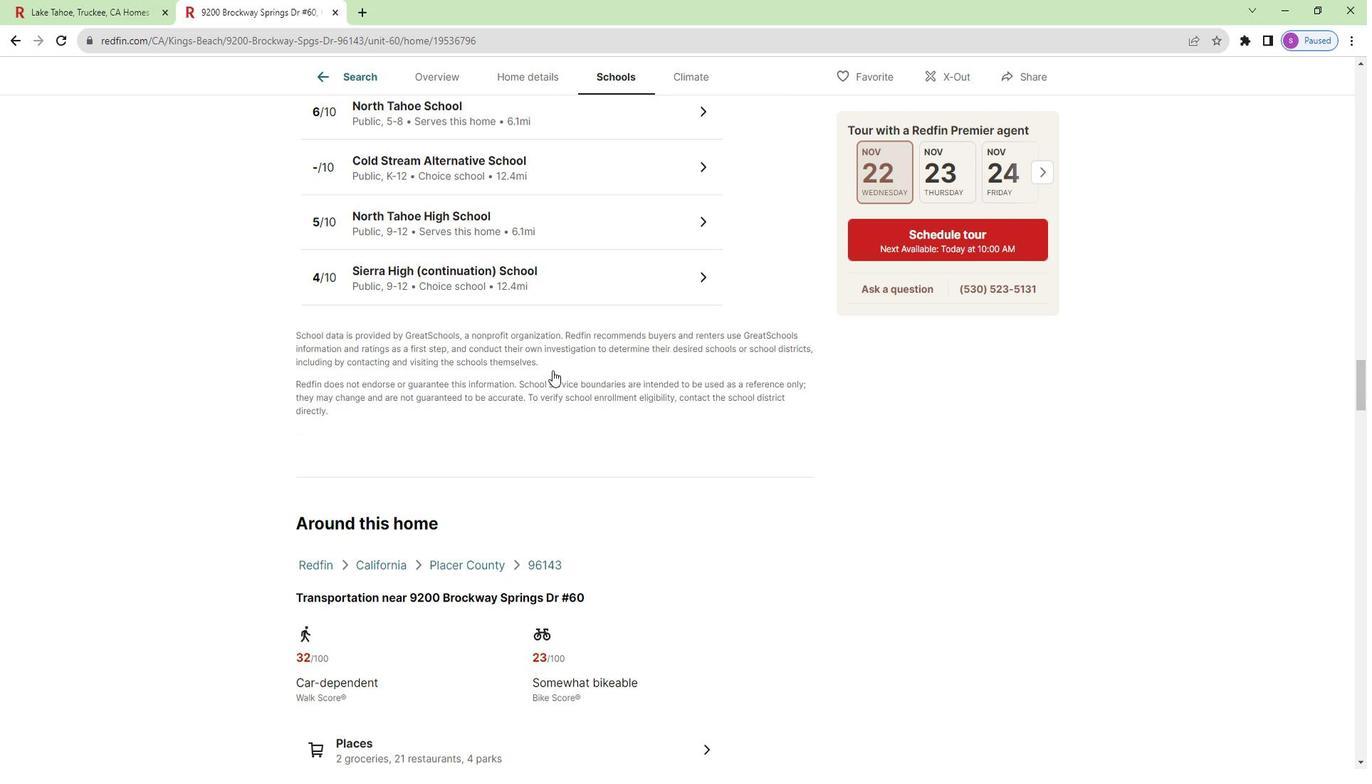 
Action: Mouse scrolled (552, 372) with delta (0, 0)
Screenshot: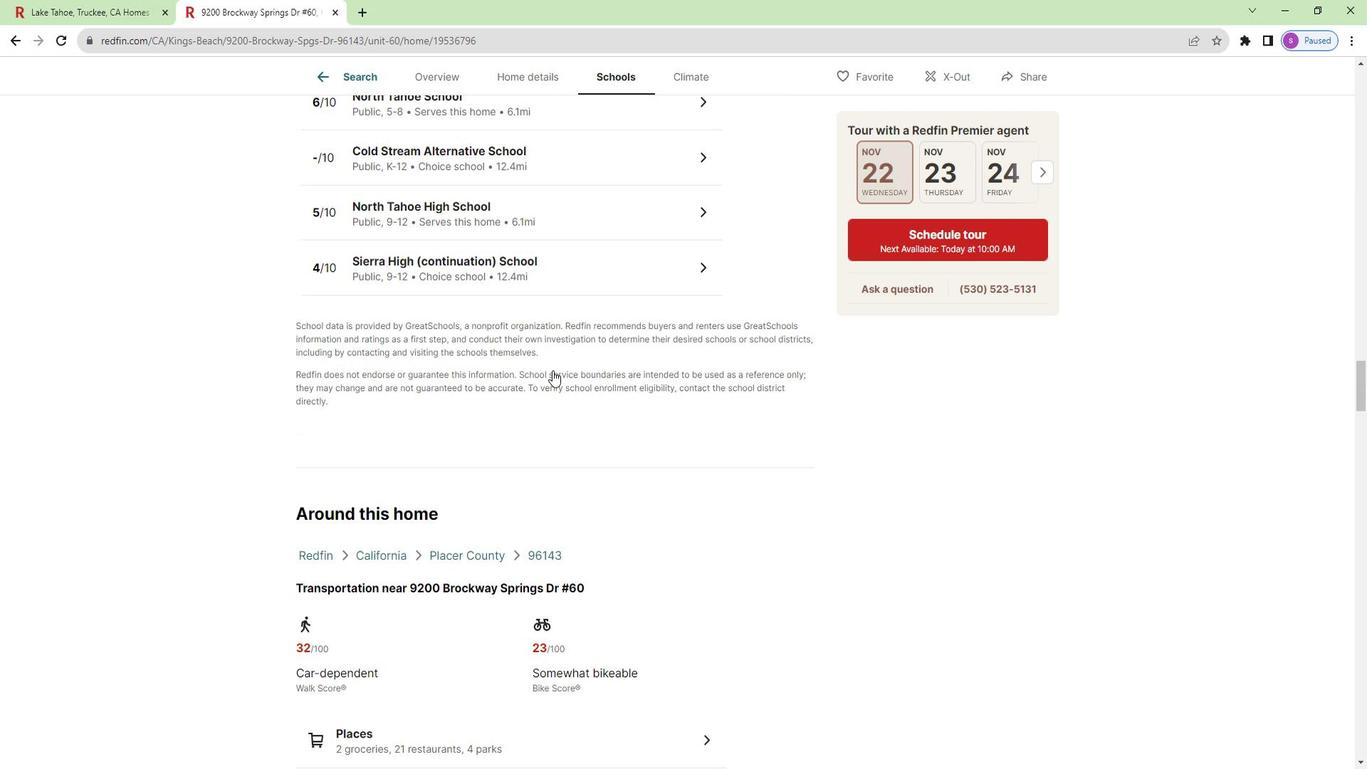 
Action: Mouse scrolled (552, 372) with delta (0, 0)
Screenshot: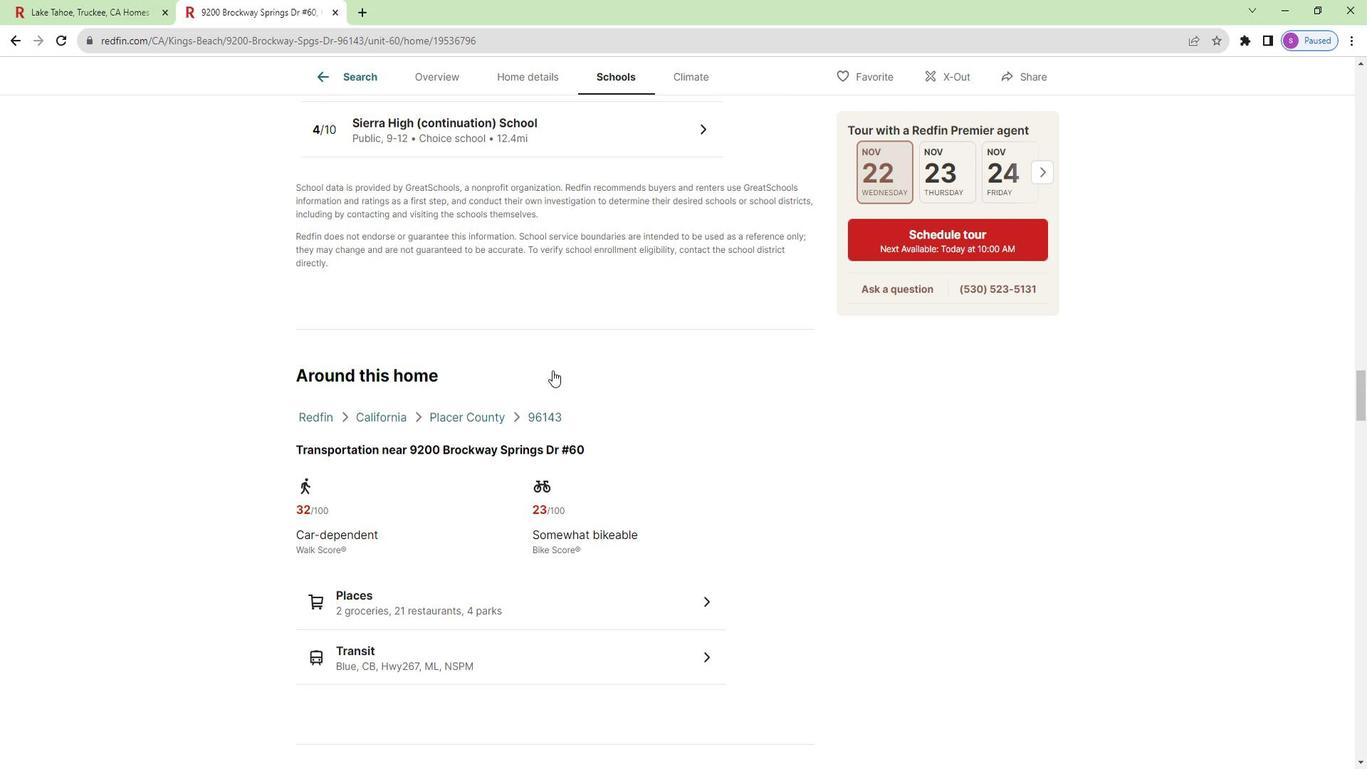 
Action: Mouse moved to (696, 520)
Screenshot: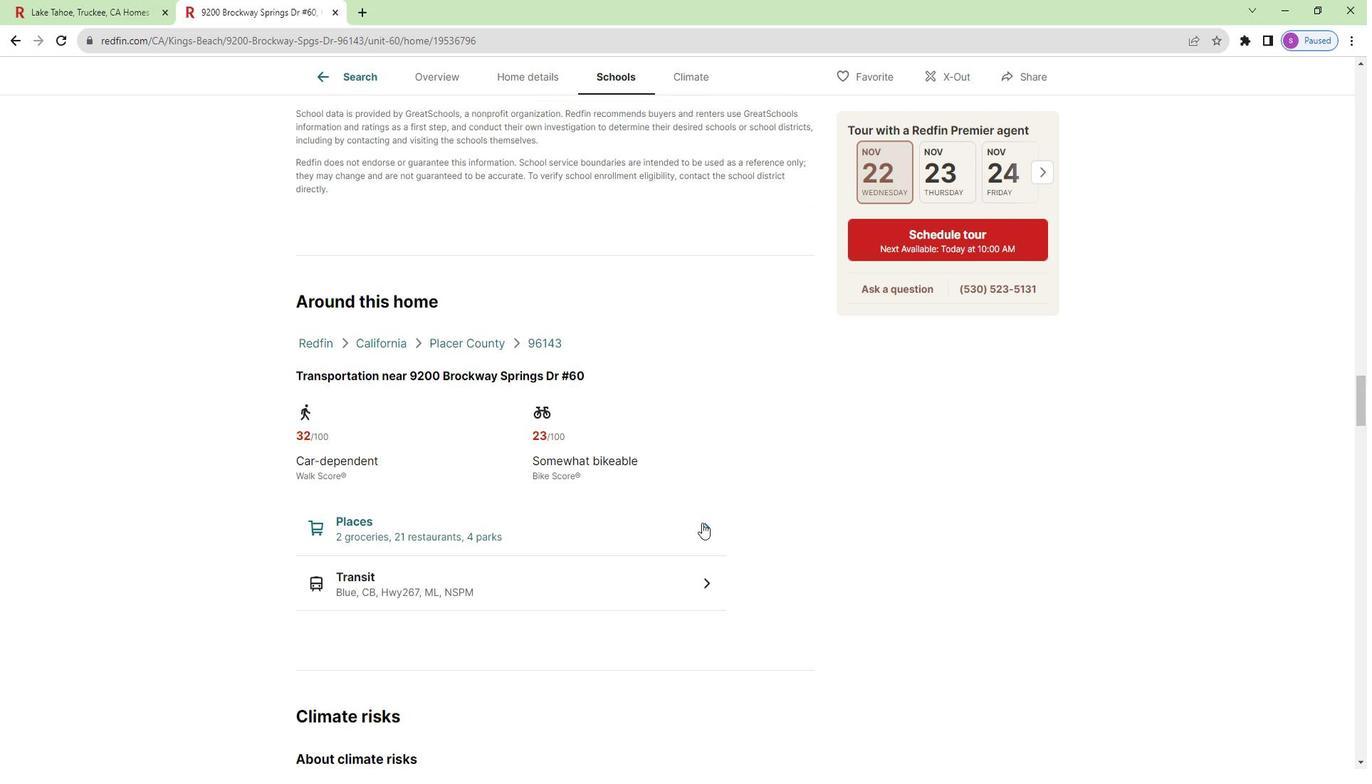 
Action: Mouse pressed left at (696, 520)
Screenshot: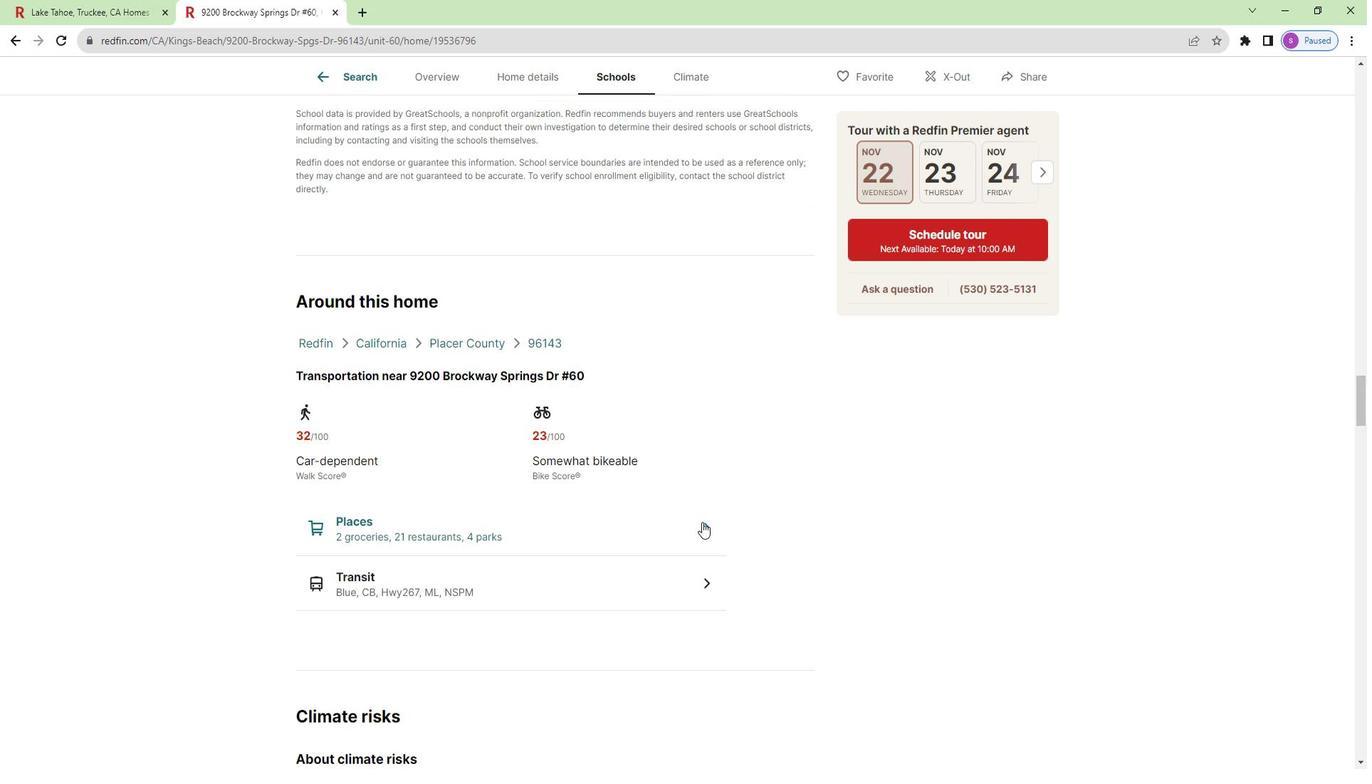 
Action: Mouse moved to (502, 216)
Screenshot: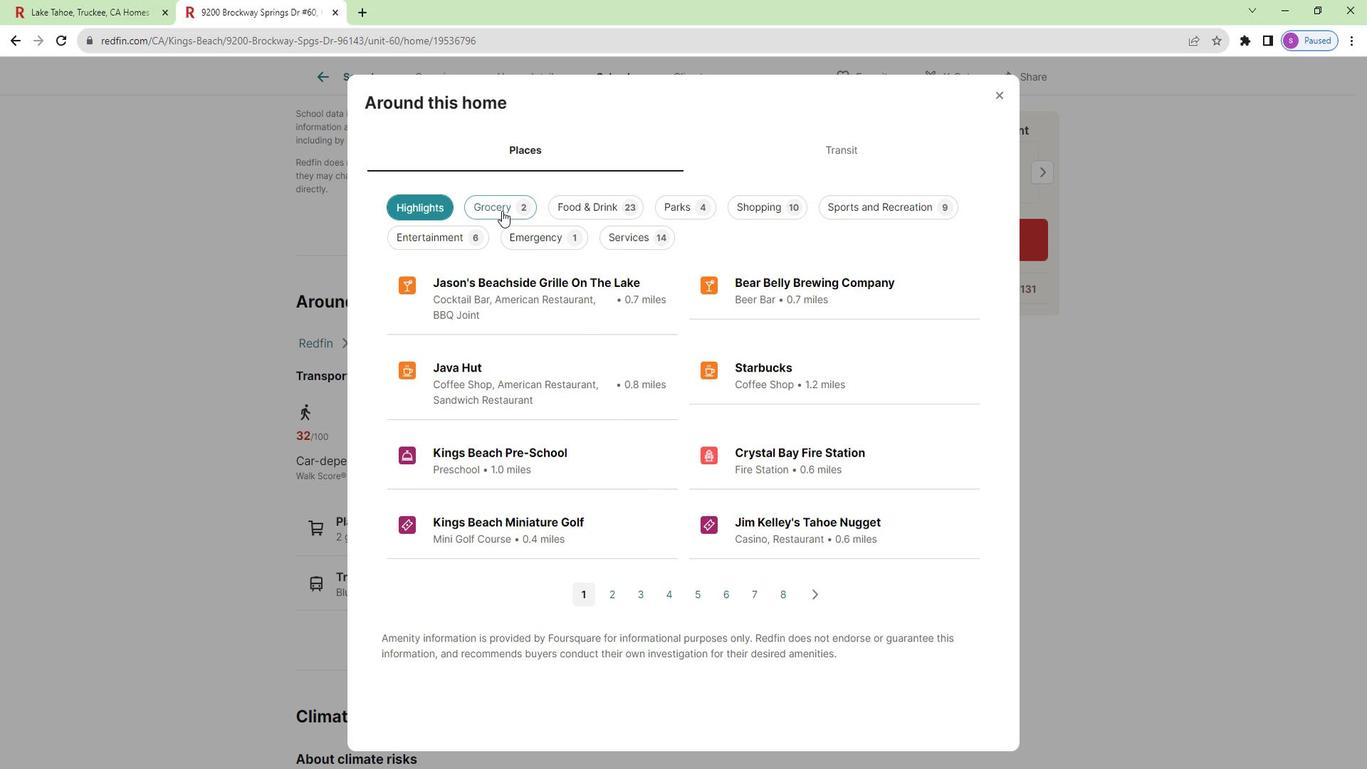 
Action: Mouse pressed left at (502, 216)
Screenshot: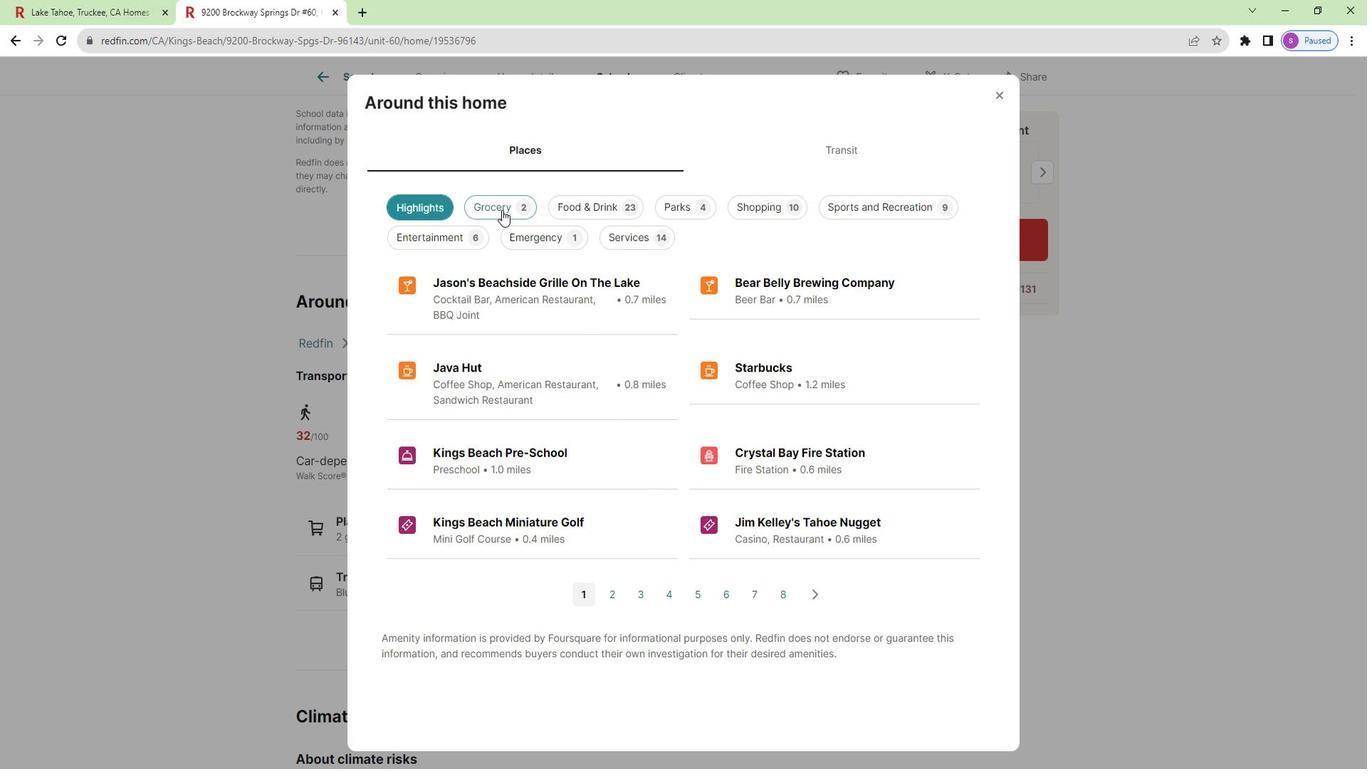 
Action: Mouse moved to (591, 213)
Screenshot: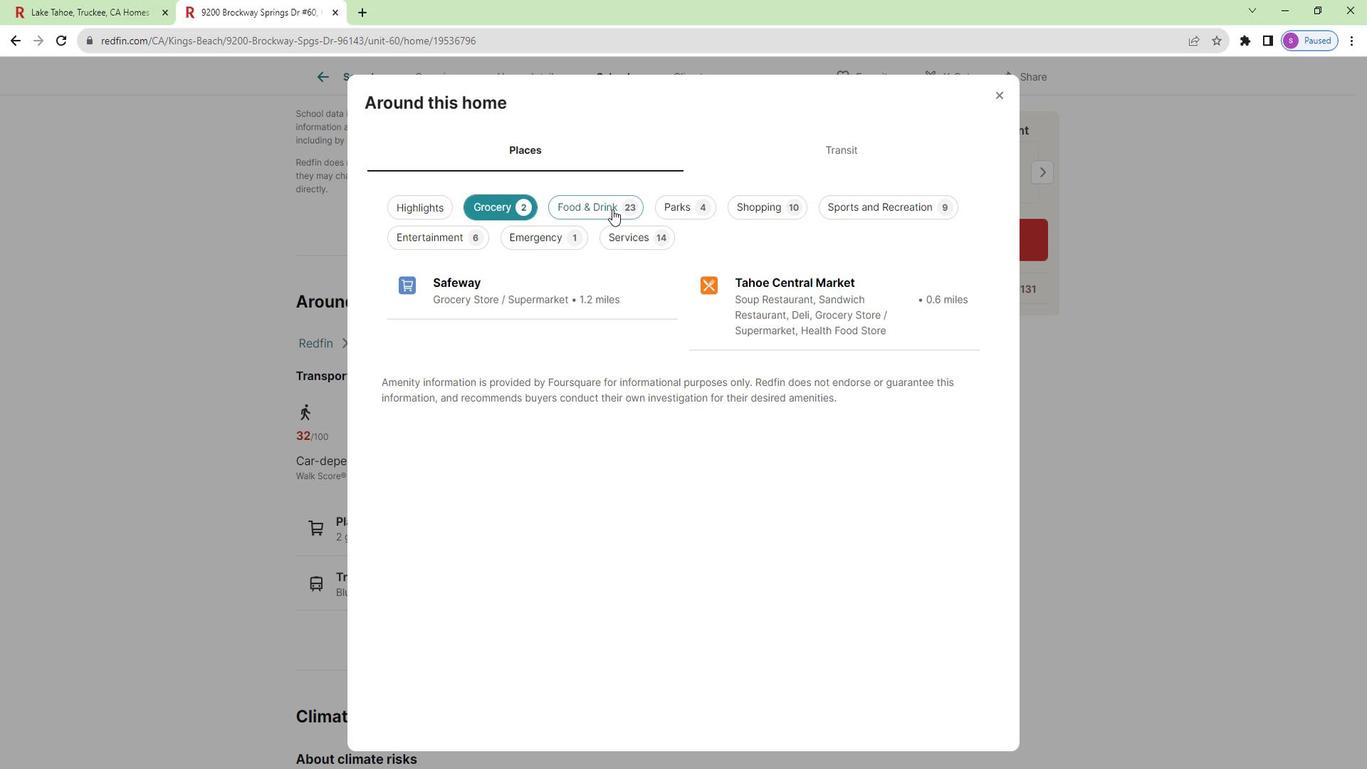 
Action: Mouse pressed left at (591, 213)
Screenshot: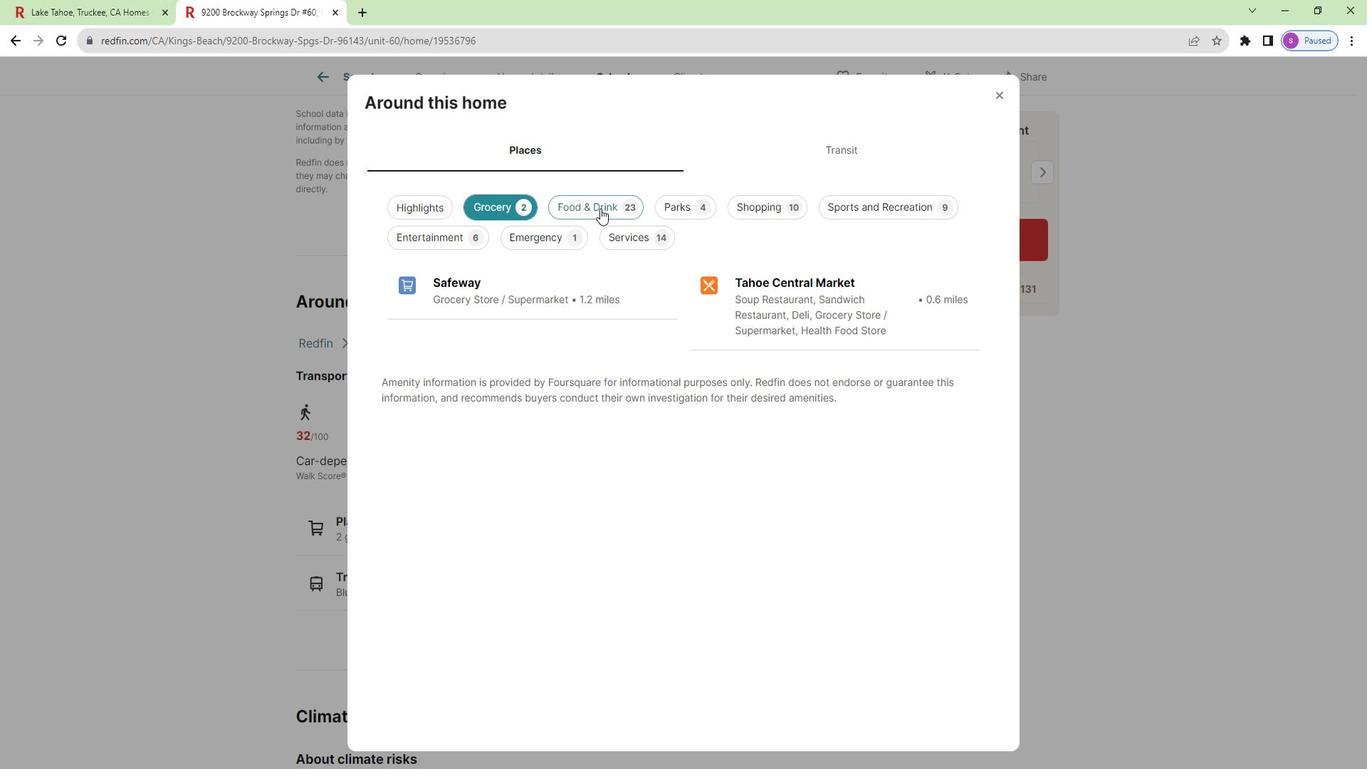 
Action: Mouse moved to (609, 470)
Screenshot: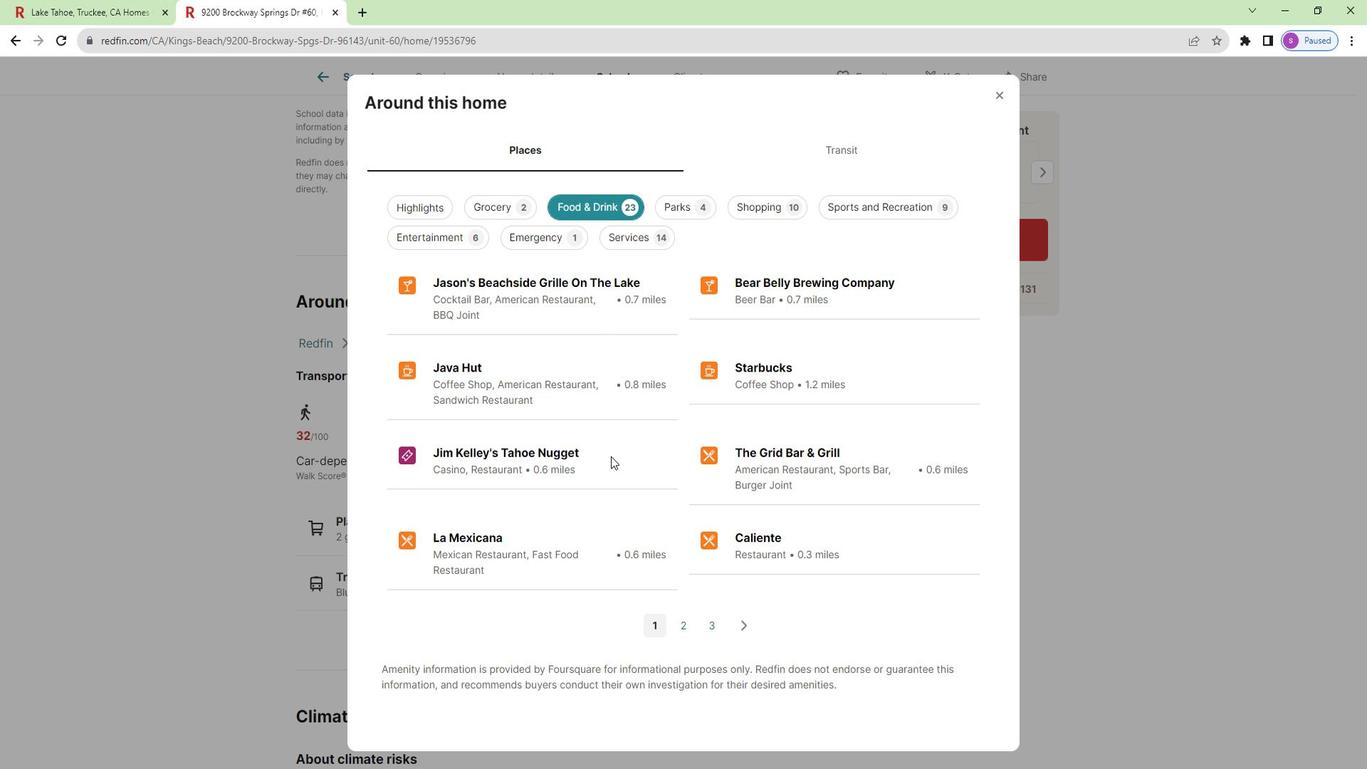 
Action: Mouse scrolled (609, 469) with delta (0, 0)
Screenshot: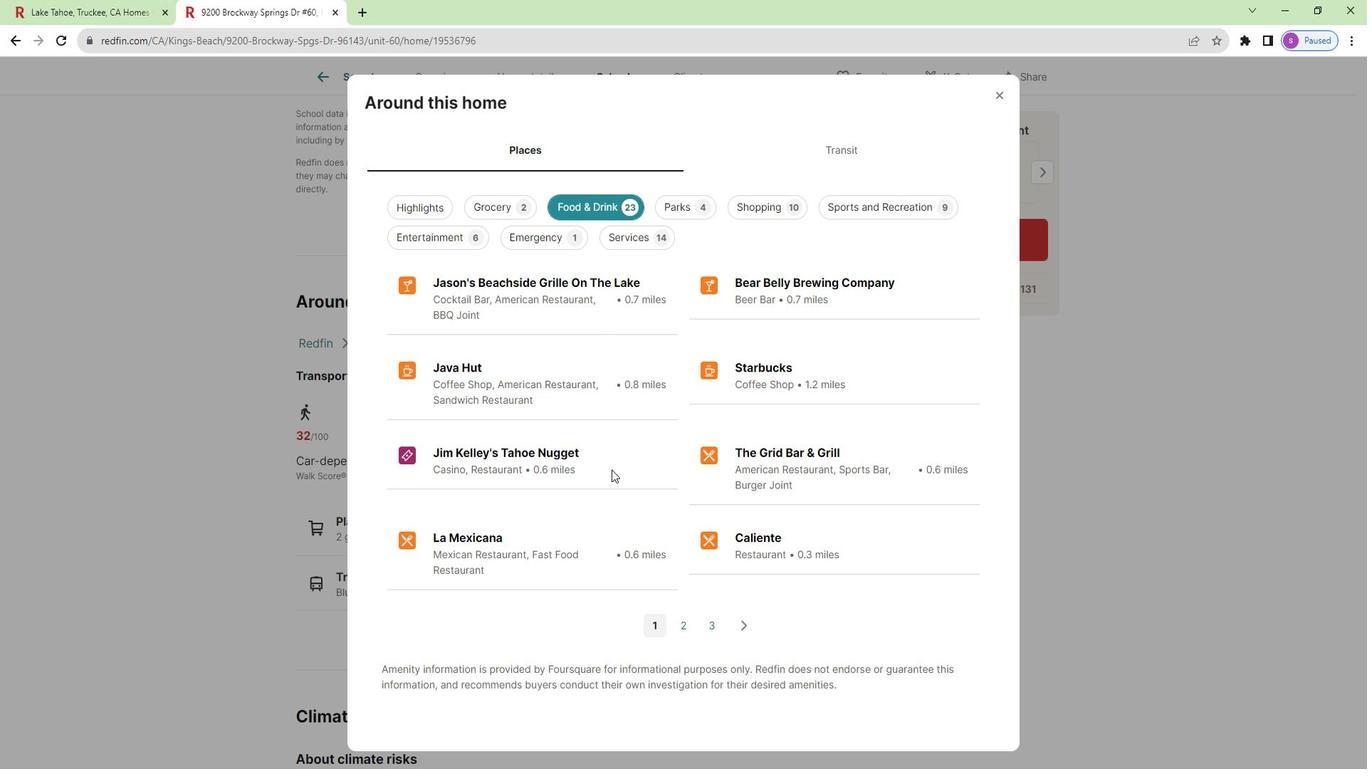 
Action: Mouse moved to (680, 222)
Screenshot: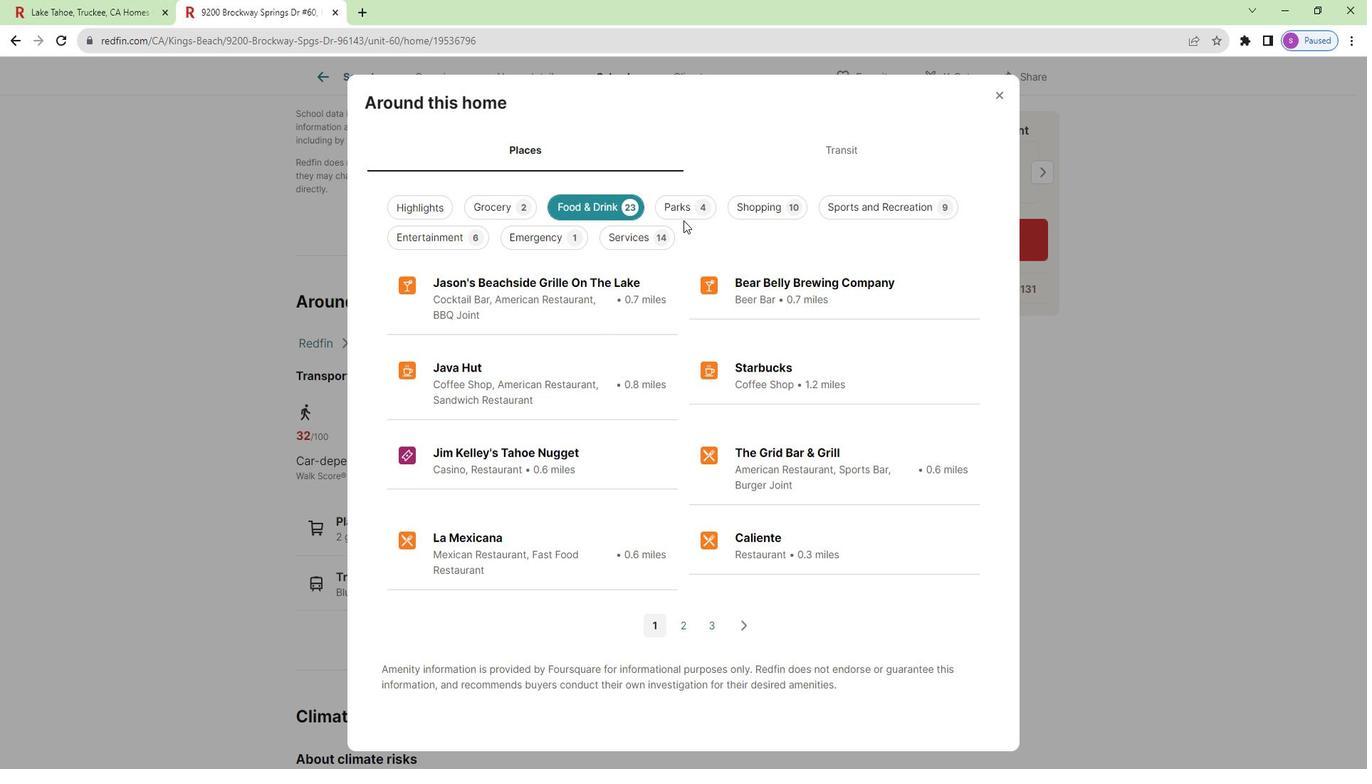 
Action: Mouse pressed left at (680, 222)
Screenshot: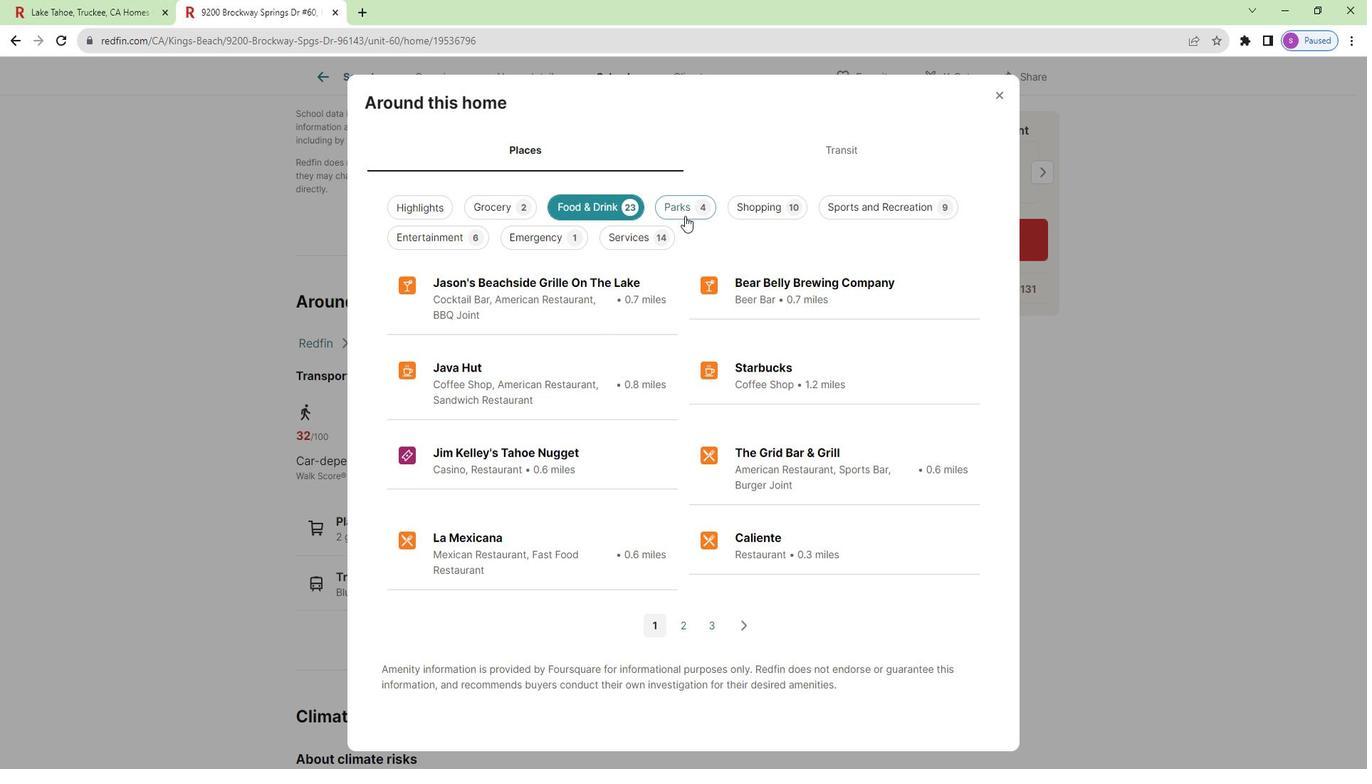 
Action: Mouse moved to (750, 210)
Screenshot: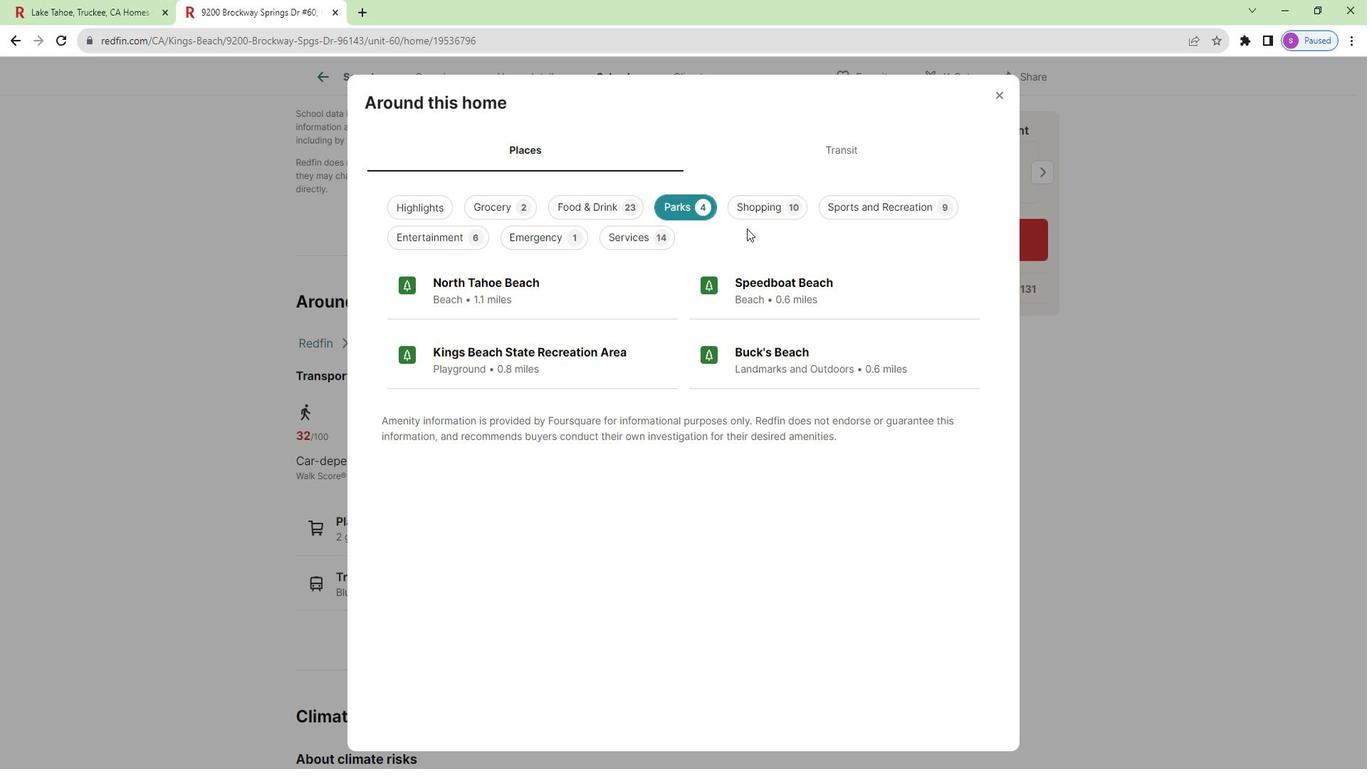 
Action: Mouse pressed left at (750, 210)
Screenshot: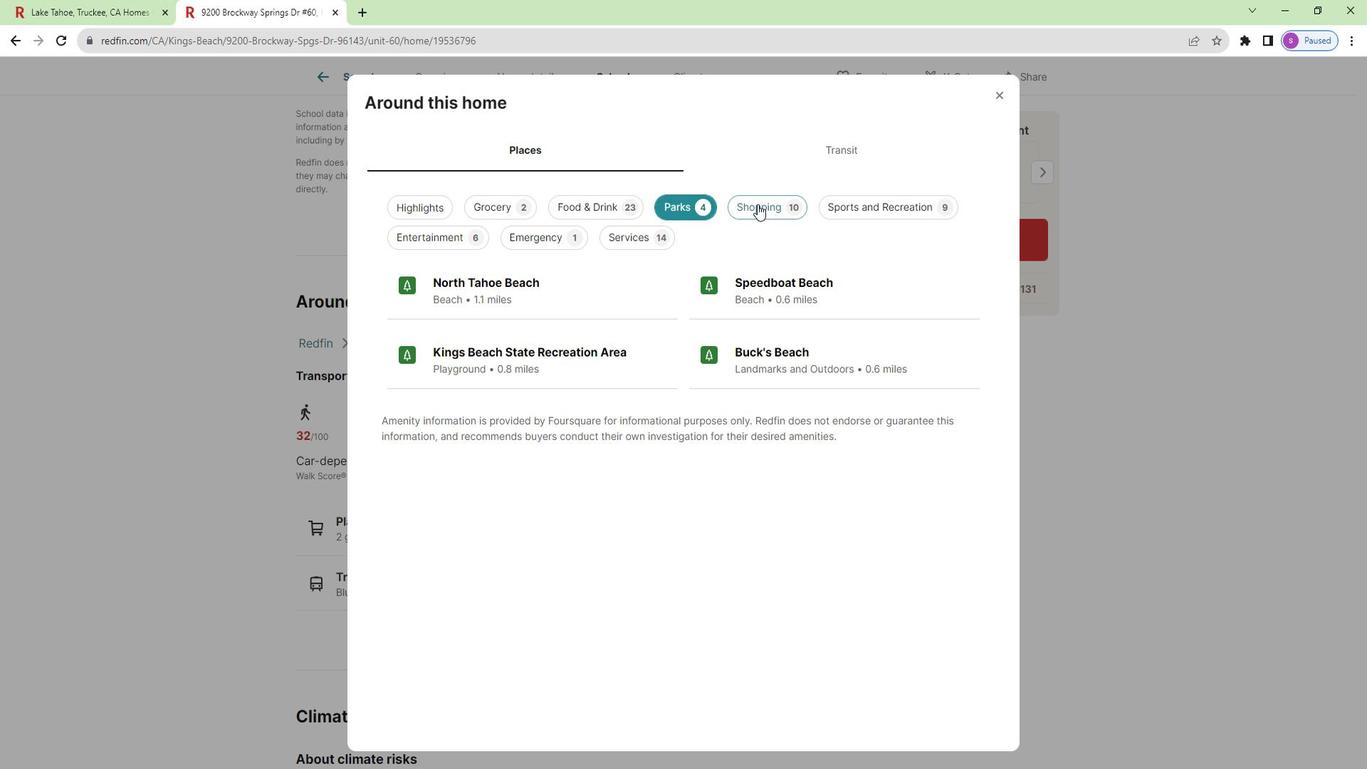 
Action: Mouse moved to (862, 213)
Screenshot: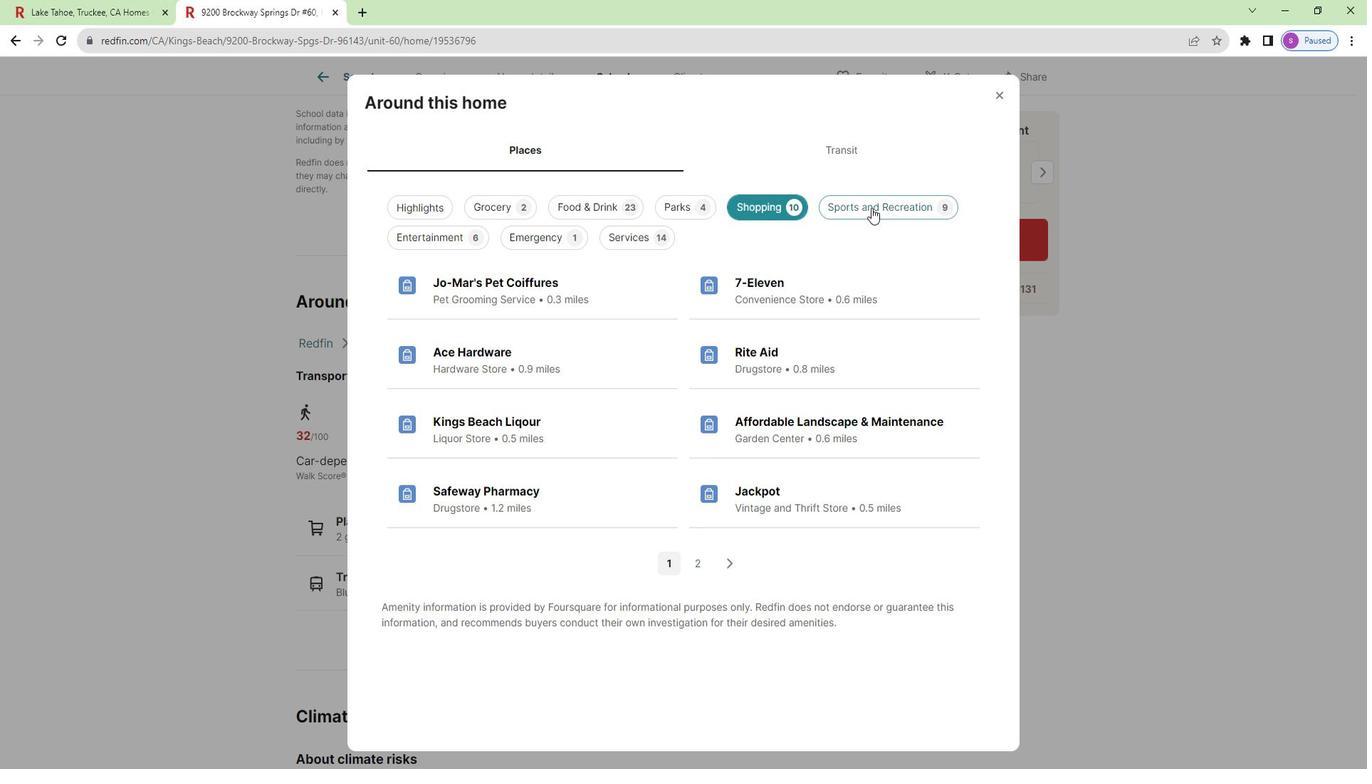 
Action: Mouse pressed left at (862, 213)
Screenshot: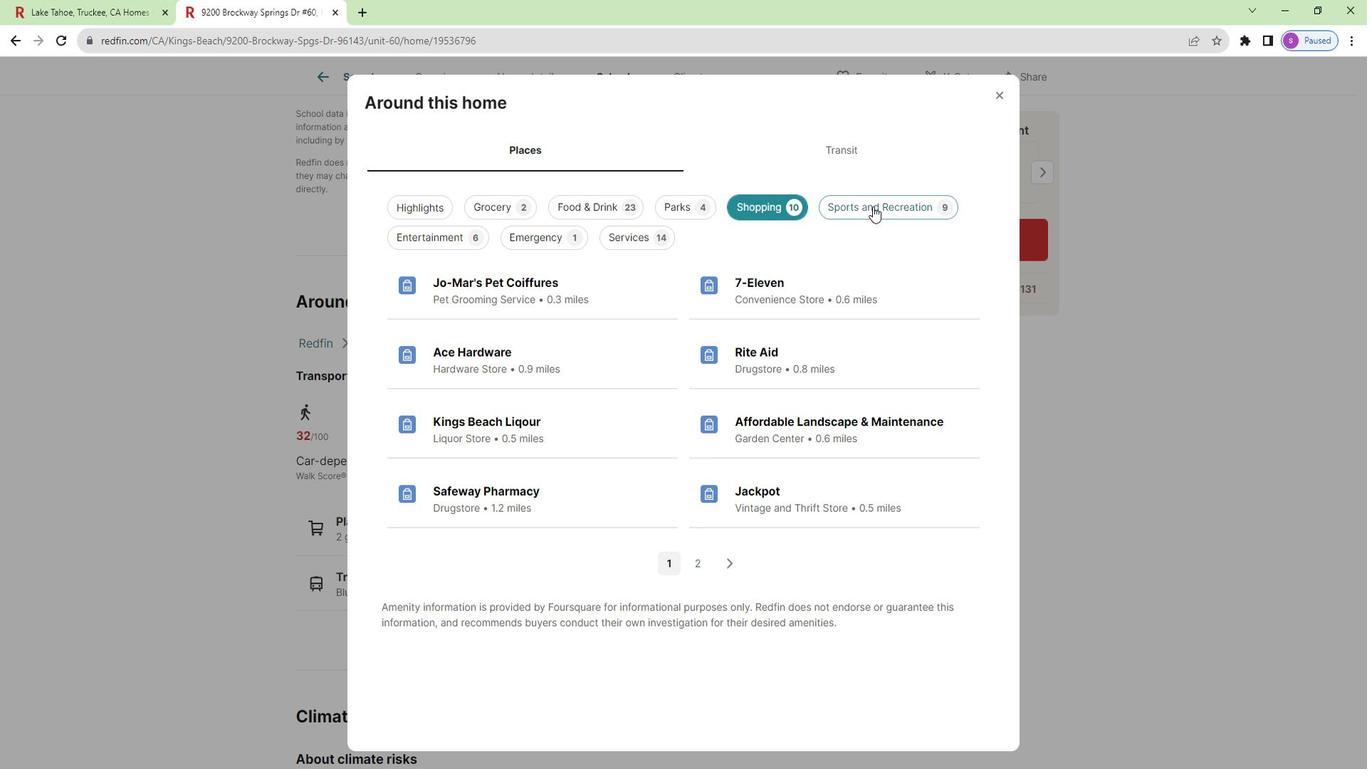 
Action: Mouse moved to (467, 246)
Screenshot: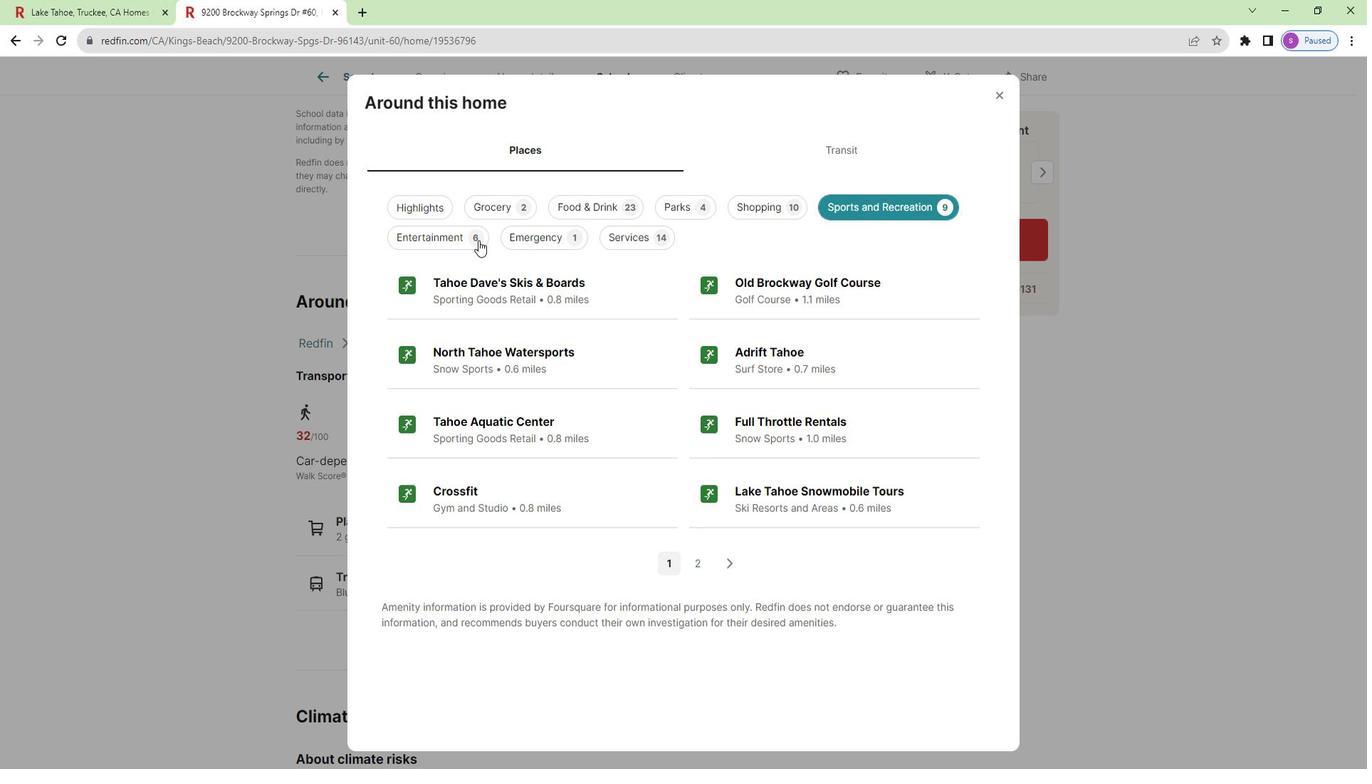 
Action: Mouse pressed left at (467, 246)
Screenshot: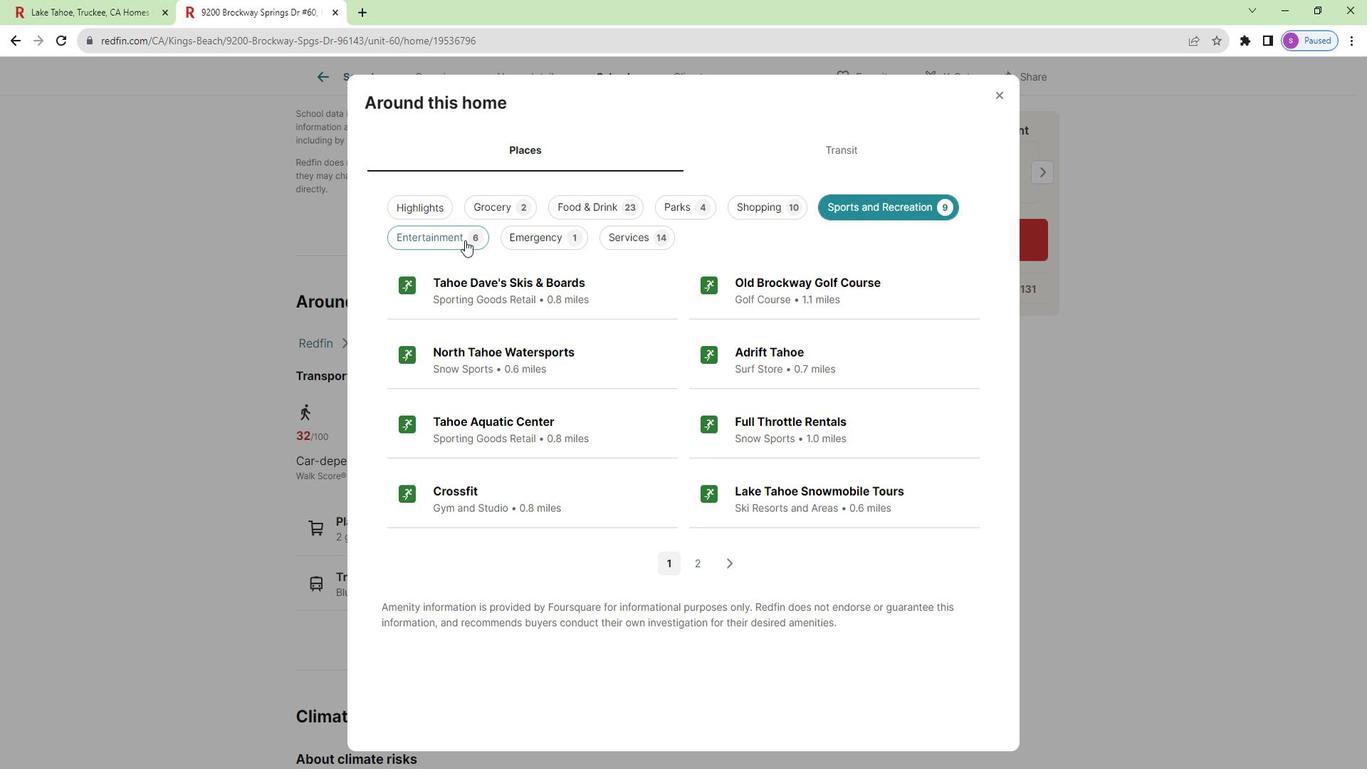 
Action: Mouse moved to (559, 249)
Screenshot: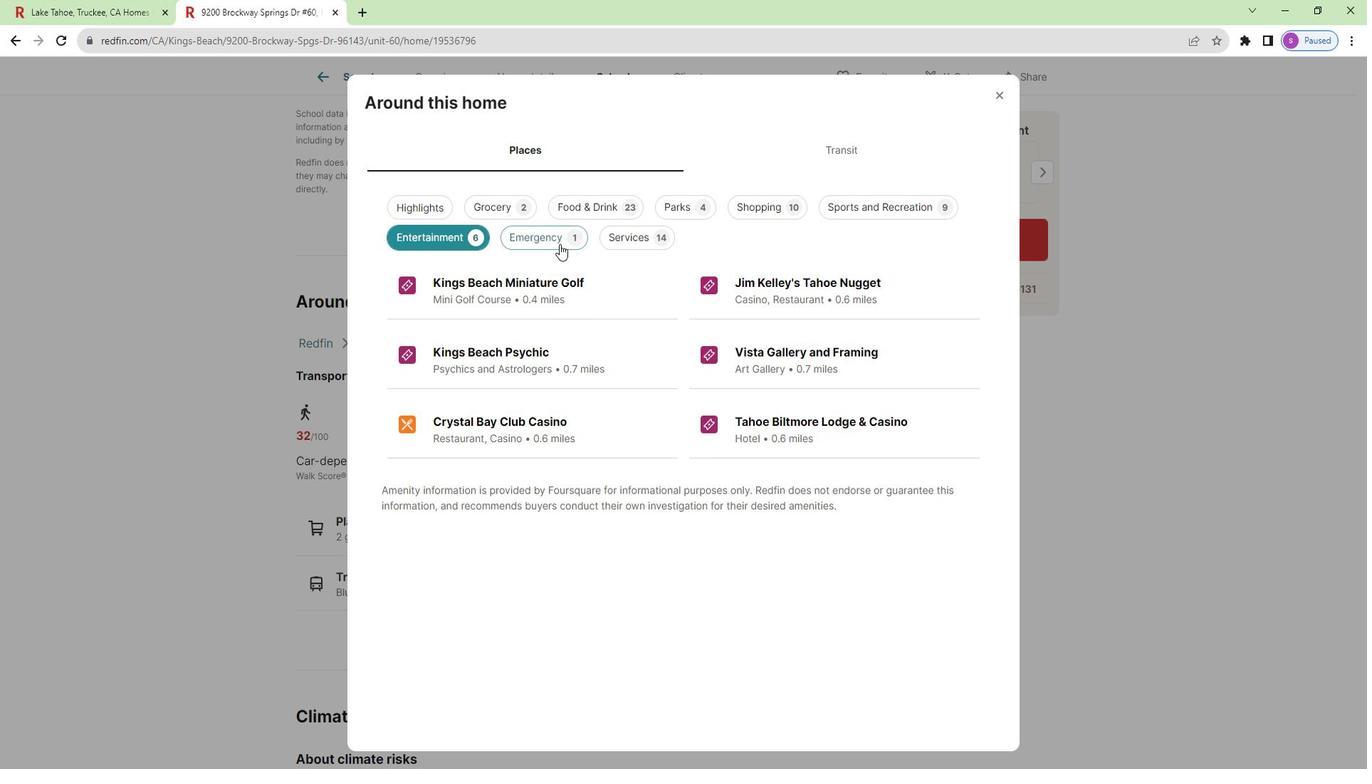 
Action: Mouse pressed left at (559, 249)
Screenshot: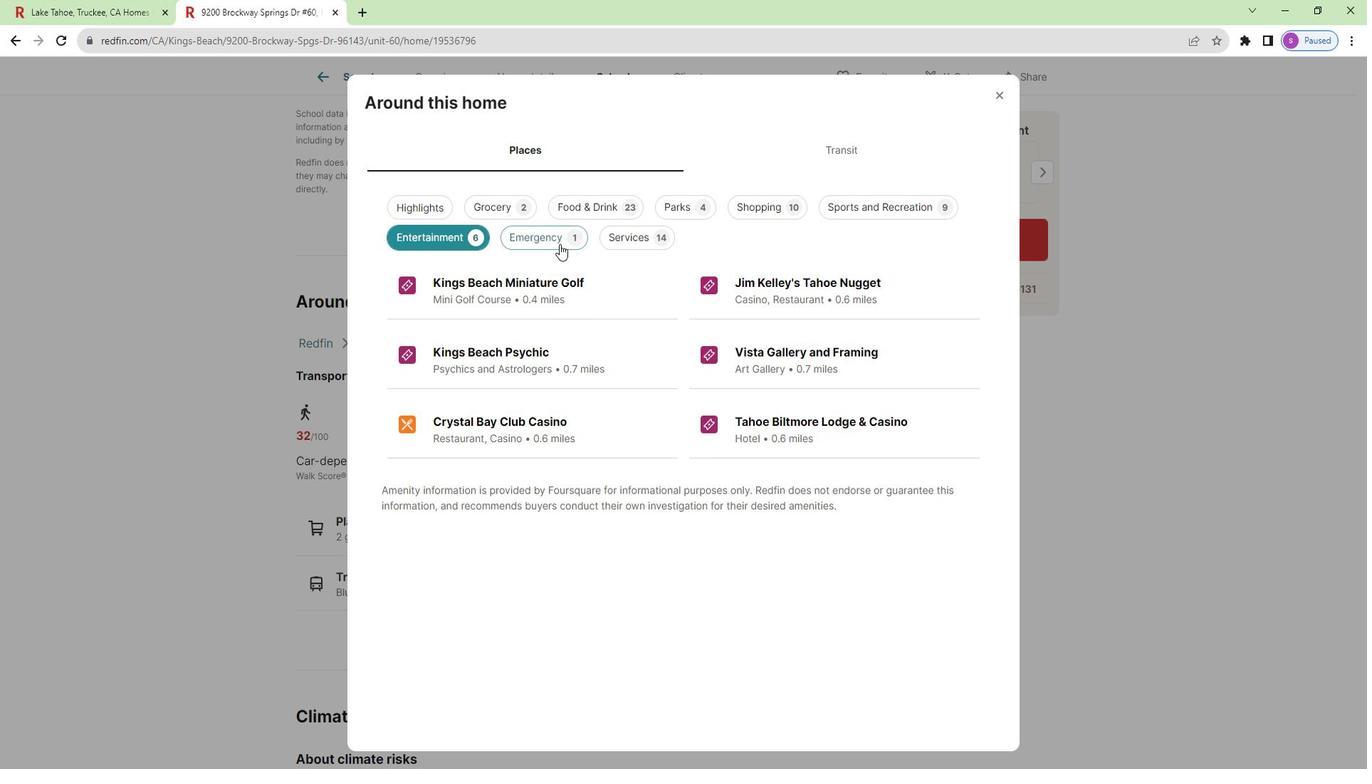 
Action: Mouse moved to (636, 238)
Screenshot: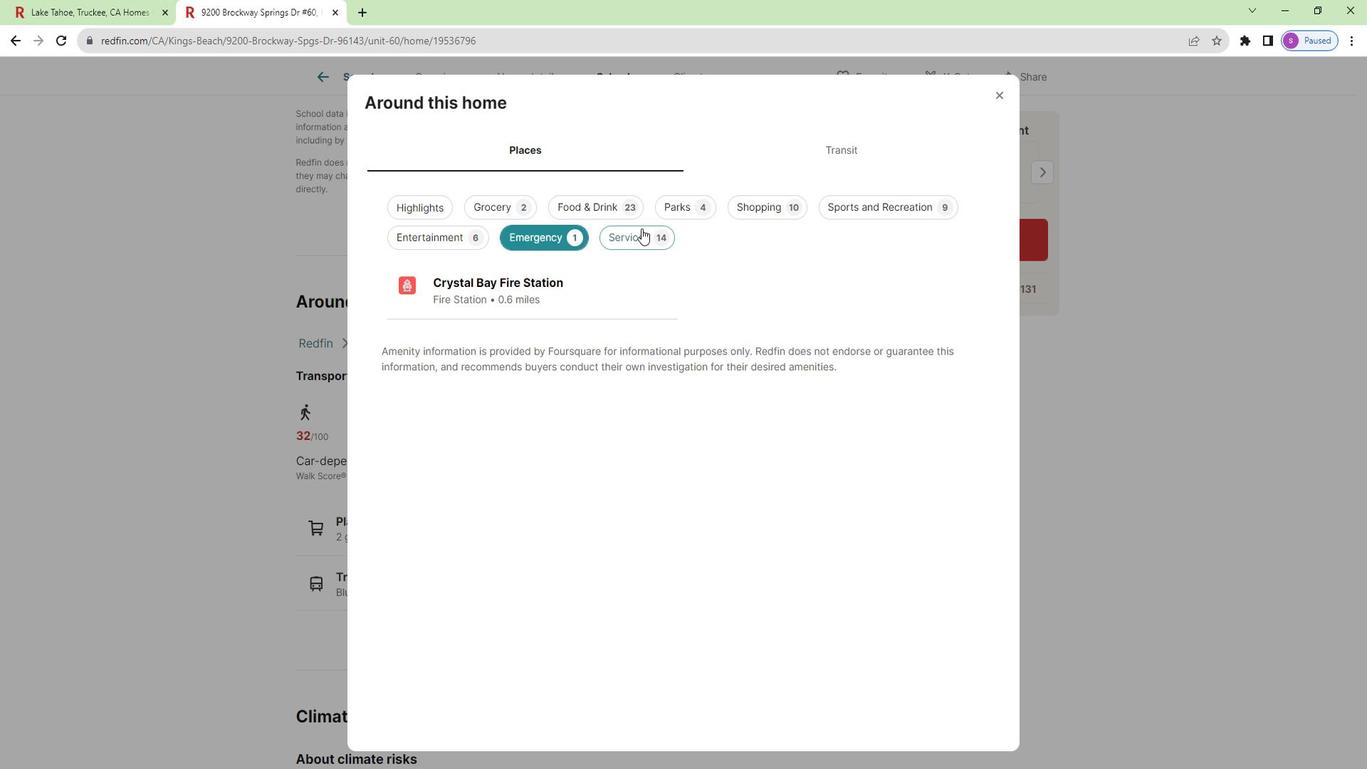 
Action: Mouse pressed left at (636, 238)
Screenshot: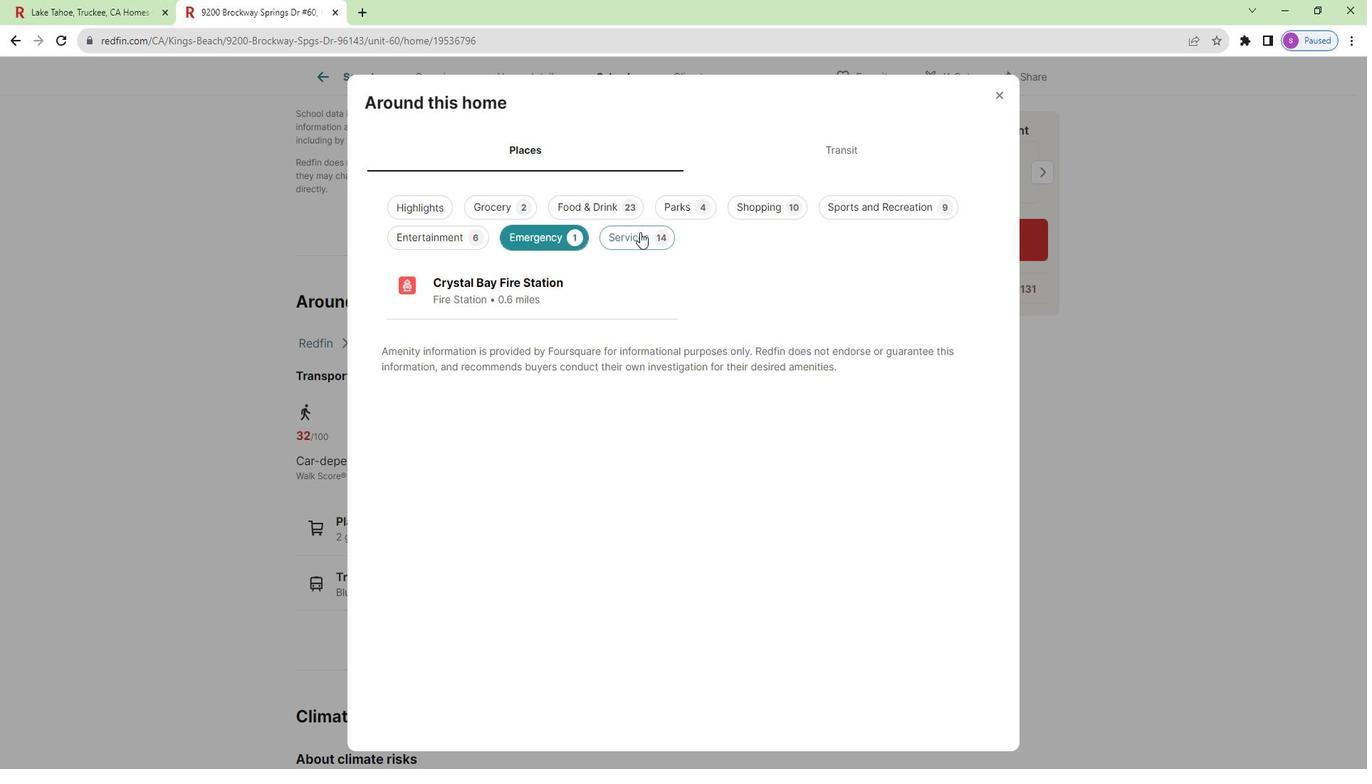 
Action: Mouse moved to (982, 103)
Screenshot: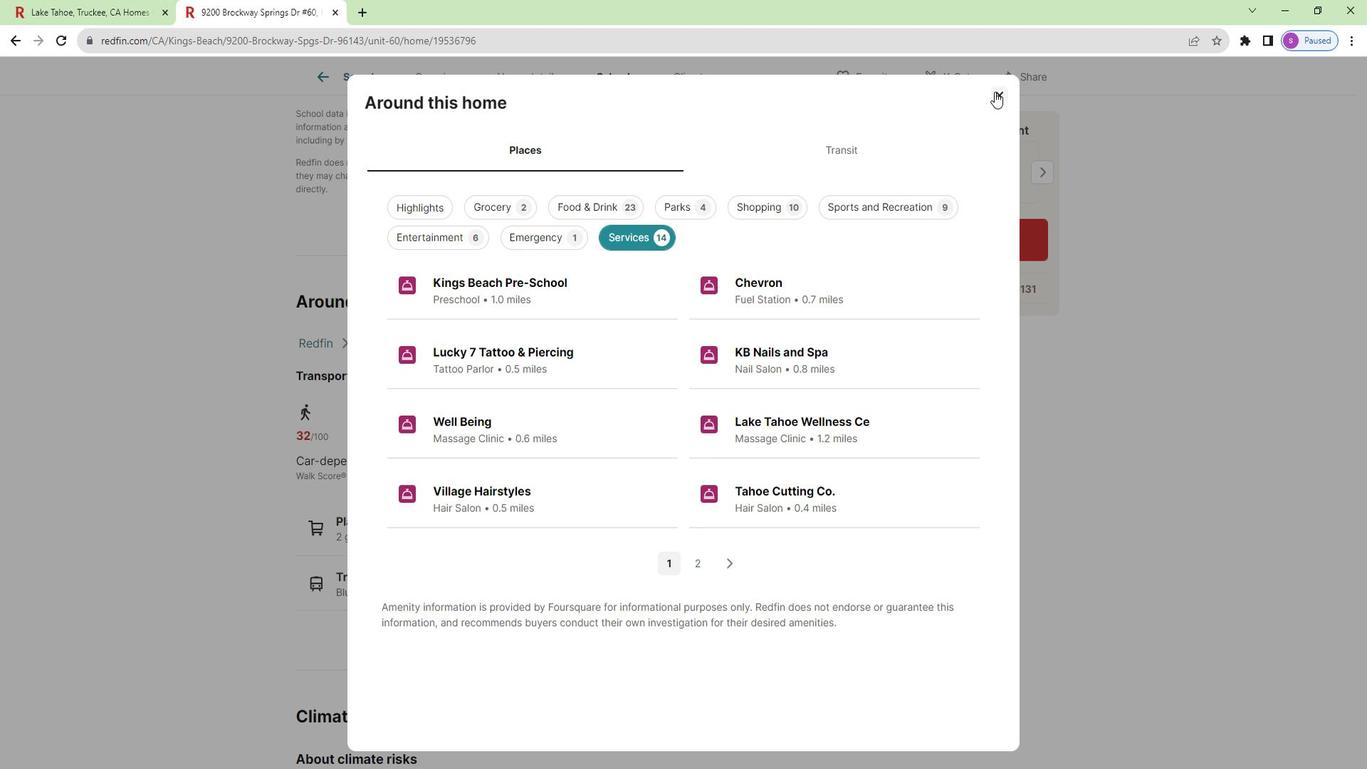 
Action: Mouse pressed left at (982, 103)
Screenshot: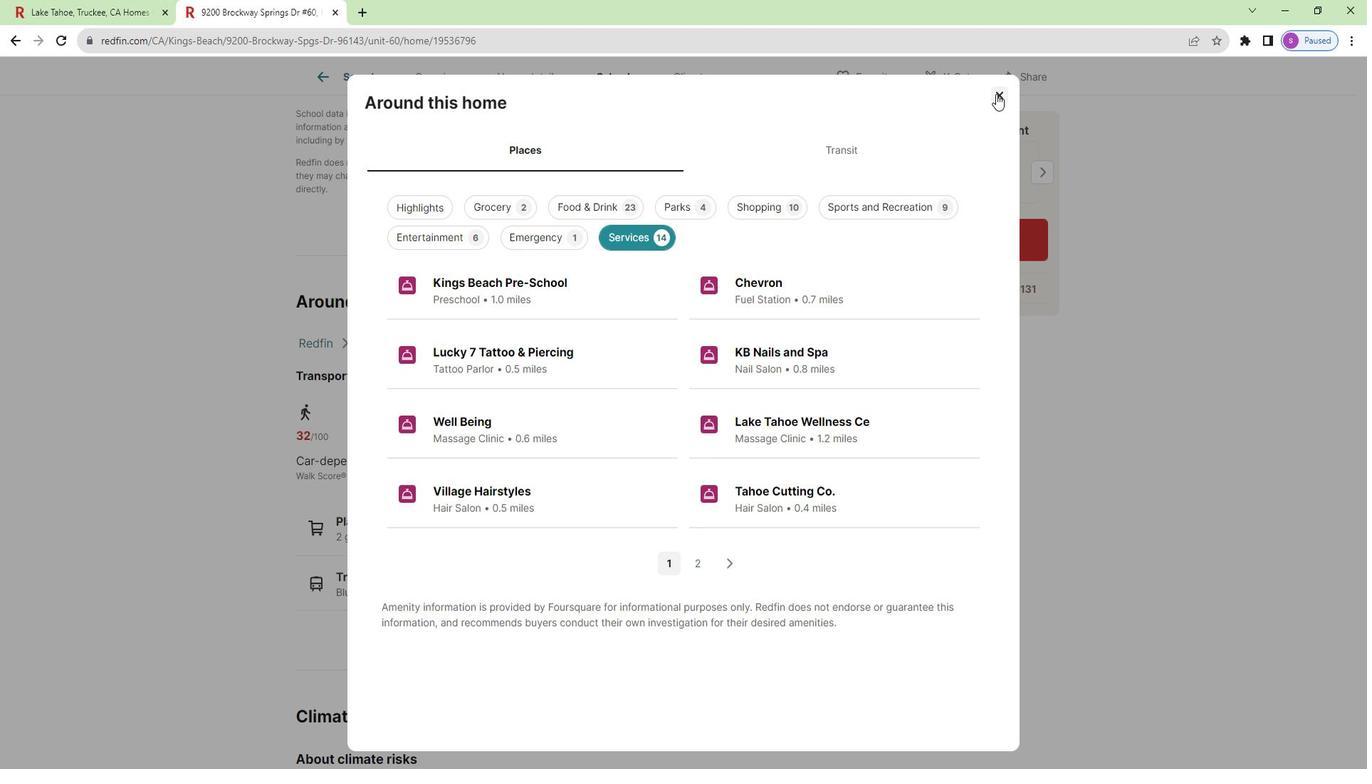 
Action: Mouse moved to (489, 410)
Screenshot: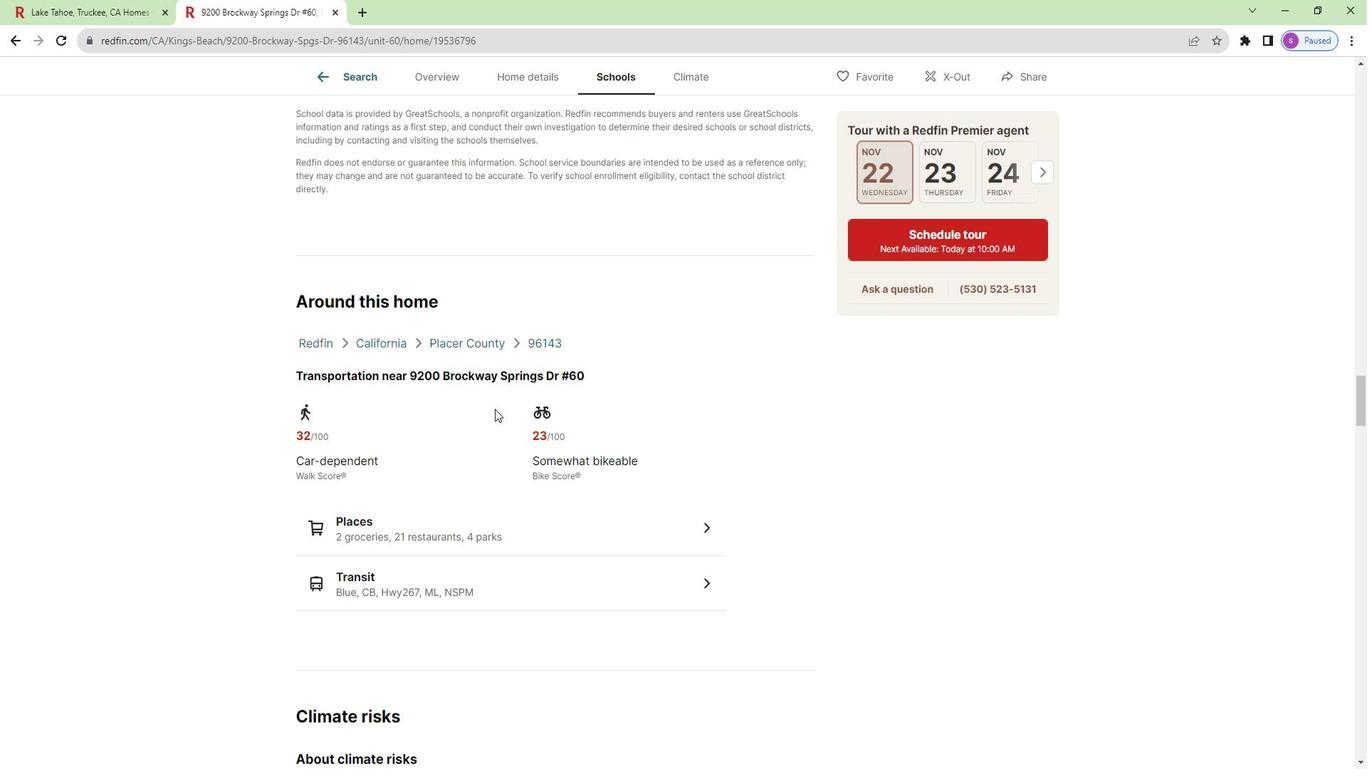 
Action: Mouse scrolled (489, 409) with delta (0, 0)
Screenshot: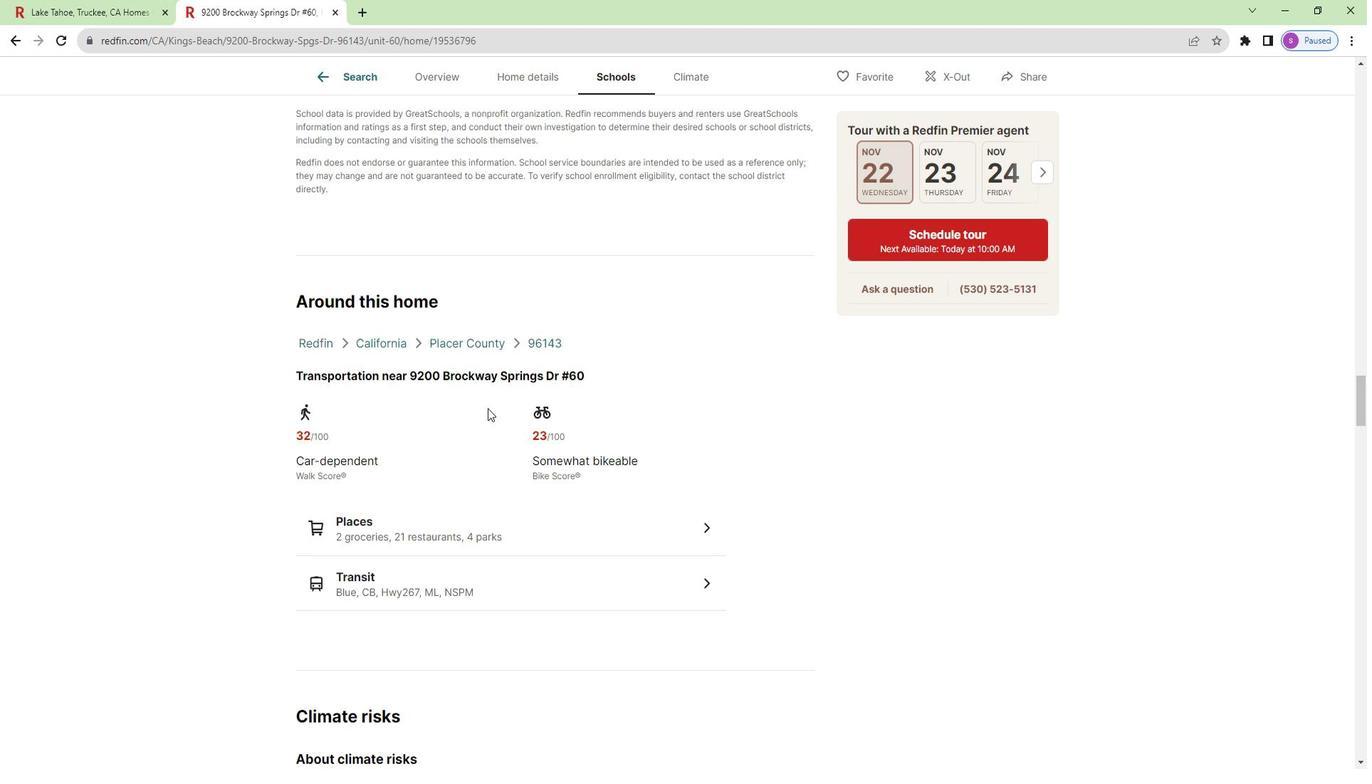 
Action: Mouse moved to (489, 406)
